 Task: Go to Program & Features. Select Whole Food Market. Add to cart Organic Tomato Sauce-2. Place order for Colton Mitchell, _x000D_
410 Ridge Hill Rd_x000D_
Oakdale, Connecticut(CT), 06370, Cell Number (860) 848-9898
Action: Mouse moved to (266, 317)
Screenshot: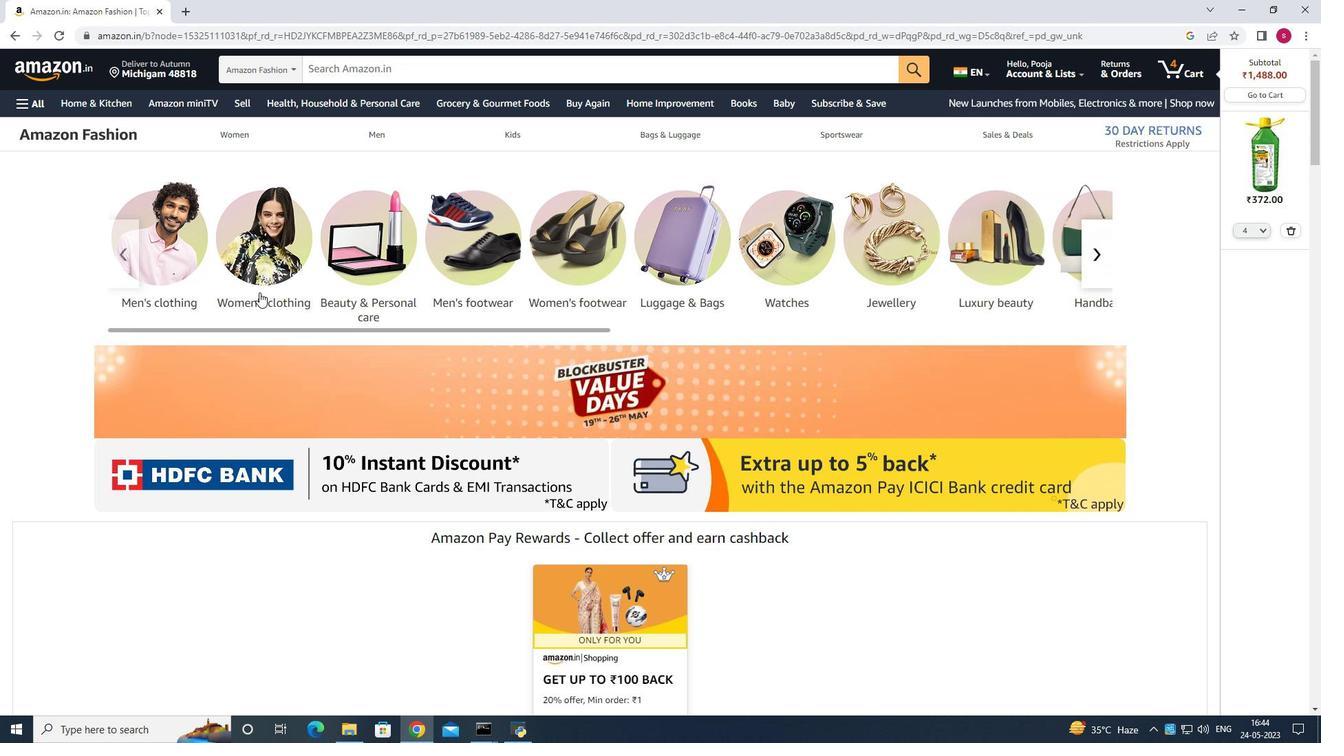 
Action: Mouse scrolled (266, 317) with delta (0, 0)
Screenshot: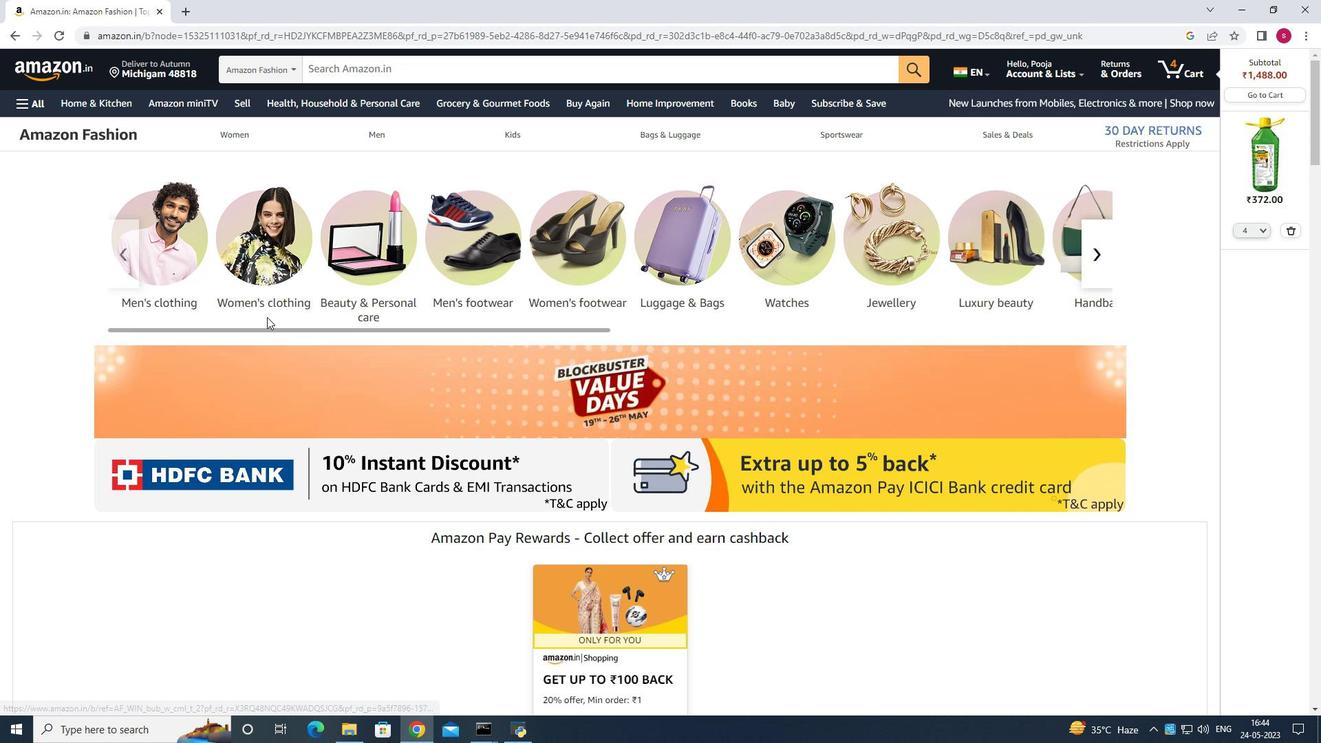 
Action: Mouse scrolled (266, 317) with delta (0, 0)
Screenshot: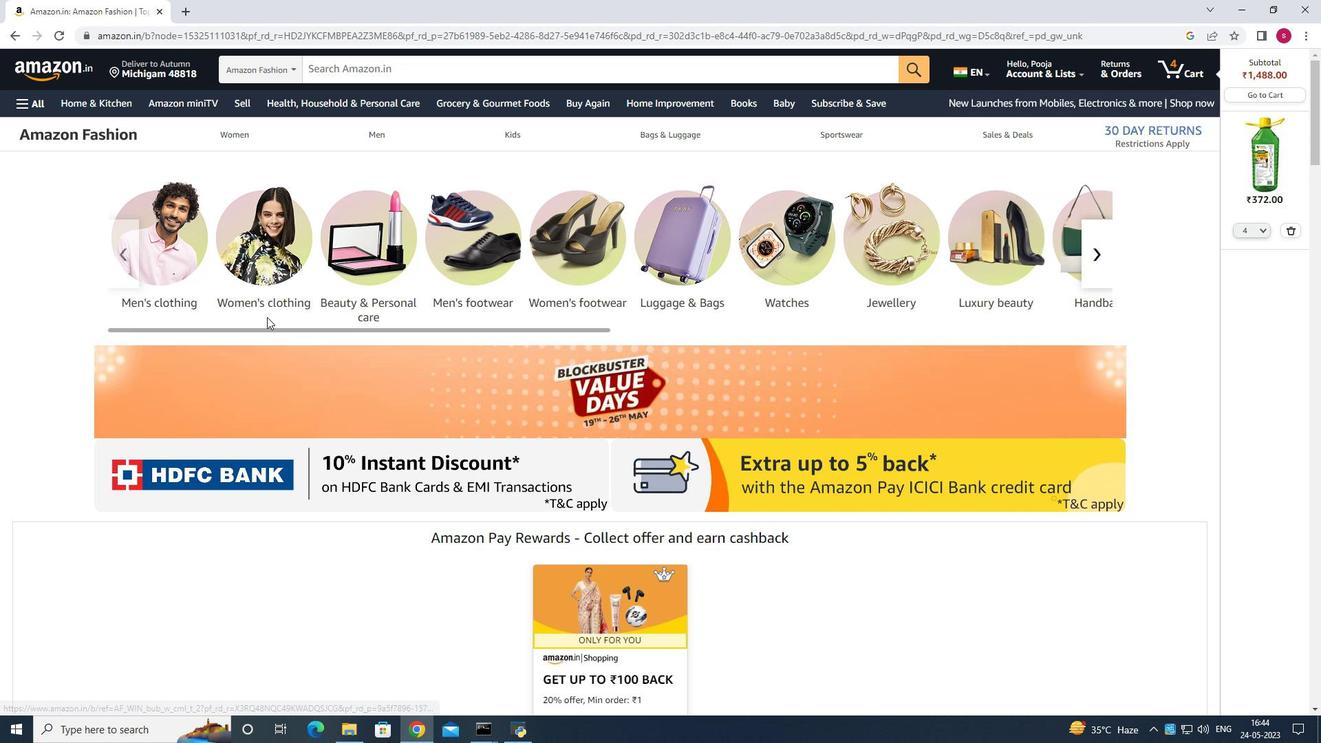 
Action: Mouse scrolled (266, 317) with delta (0, 0)
Screenshot: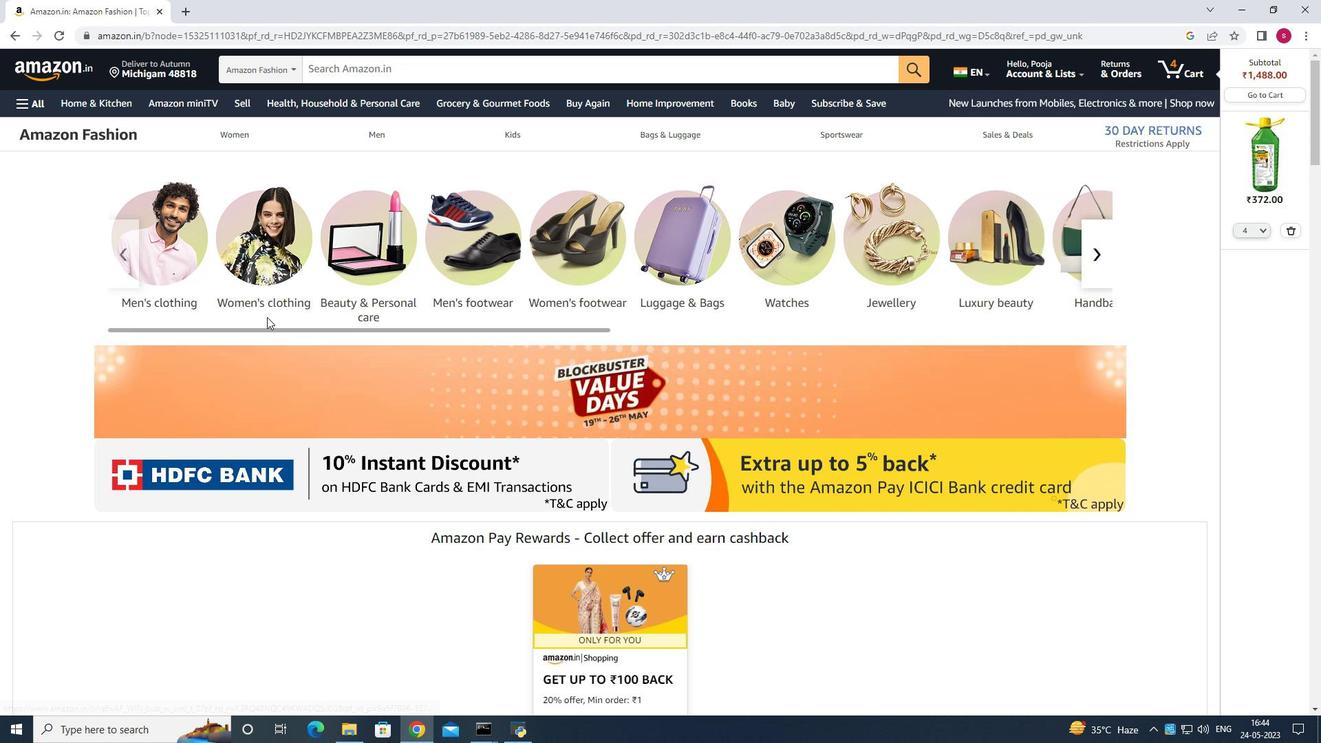 
Action: Mouse moved to (57, 77)
Screenshot: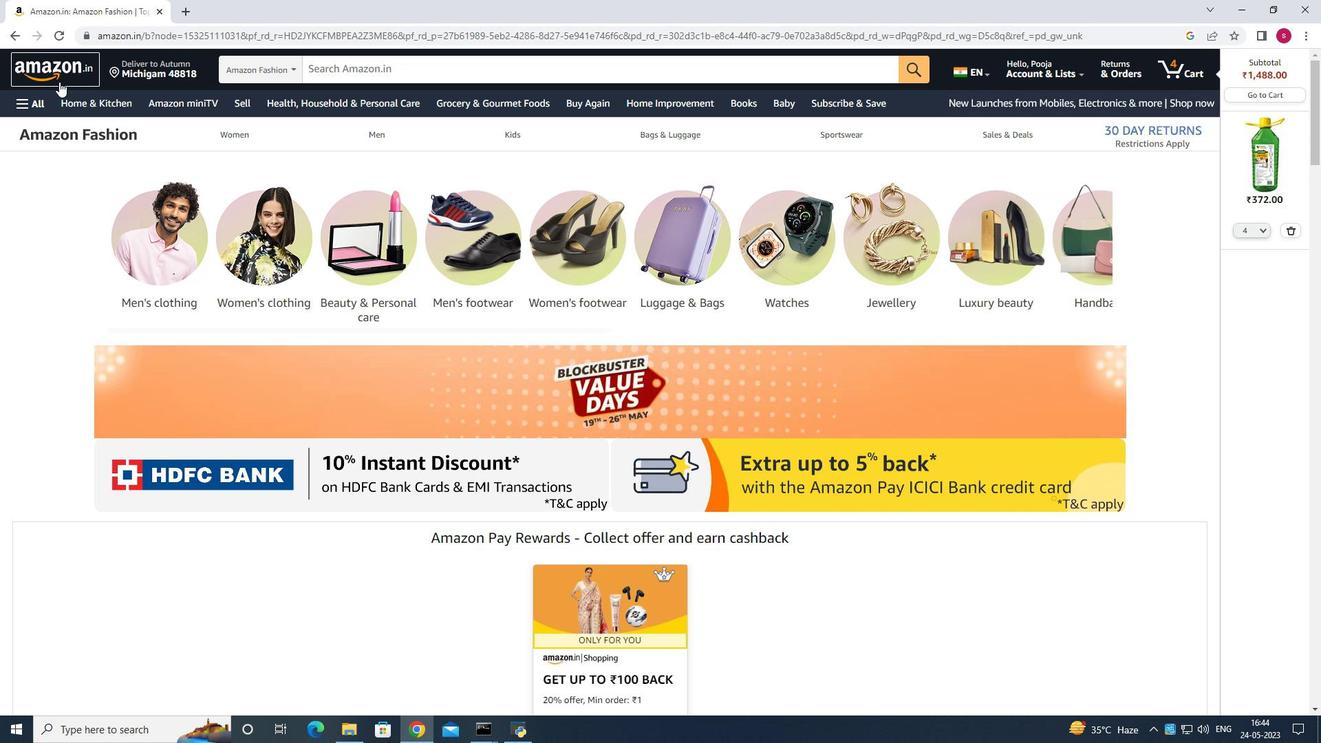 
Action: Mouse pressed left at (57, 77)
Screenshot: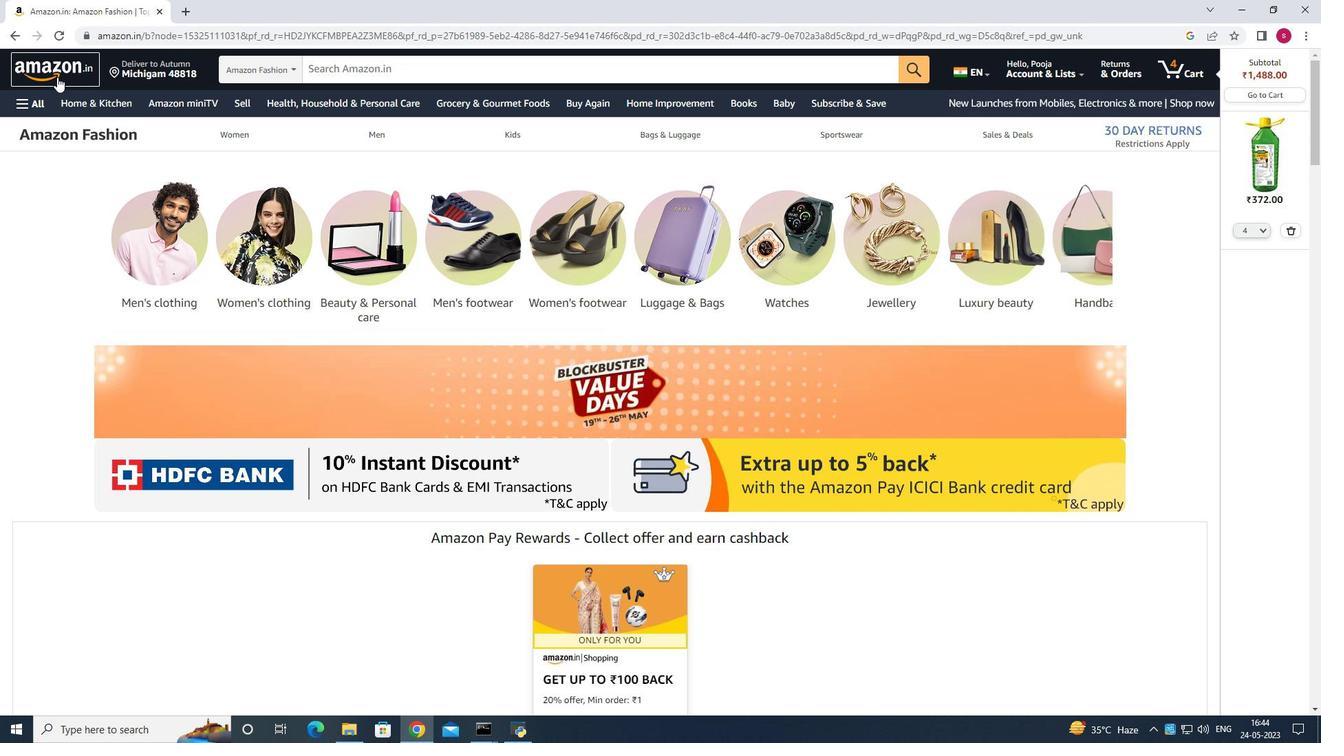 
Action: Mouse moved to (2, 90)
Screenshot: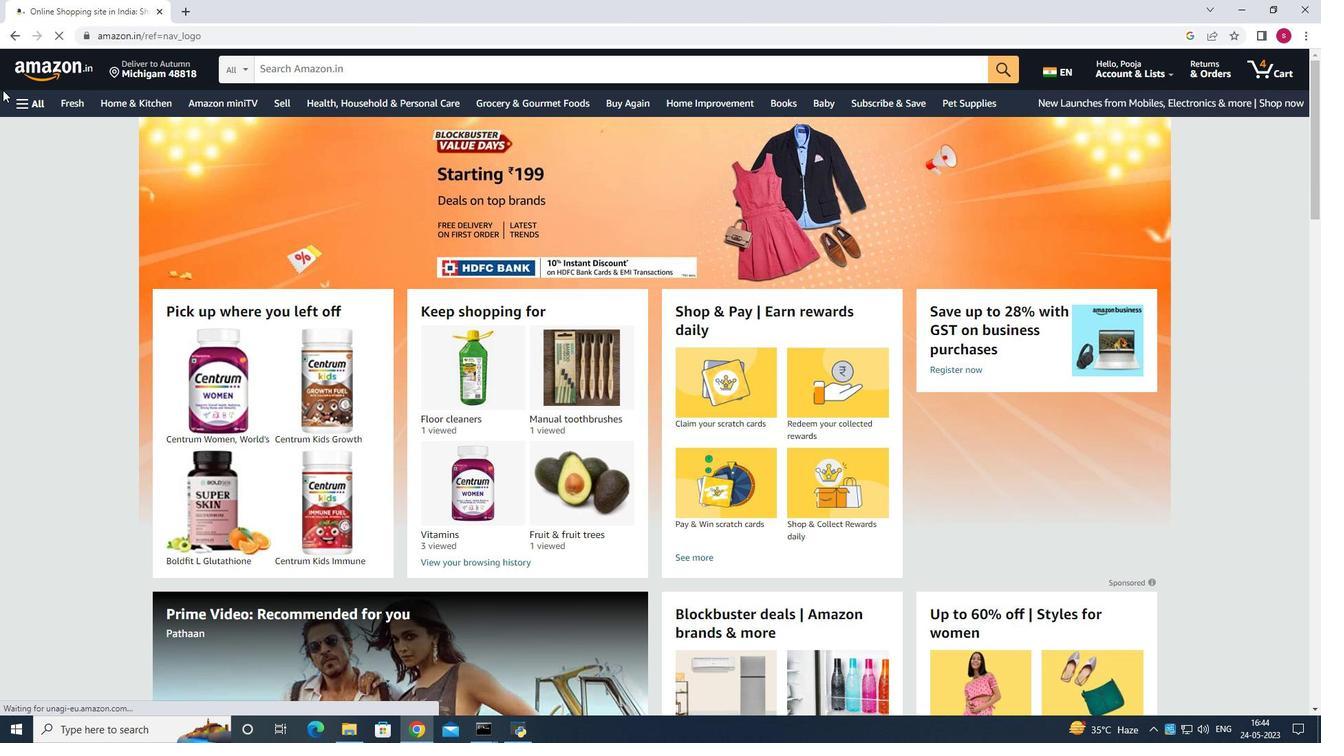 
Action: Mouse pressed left at (2, 90)
Screenshot: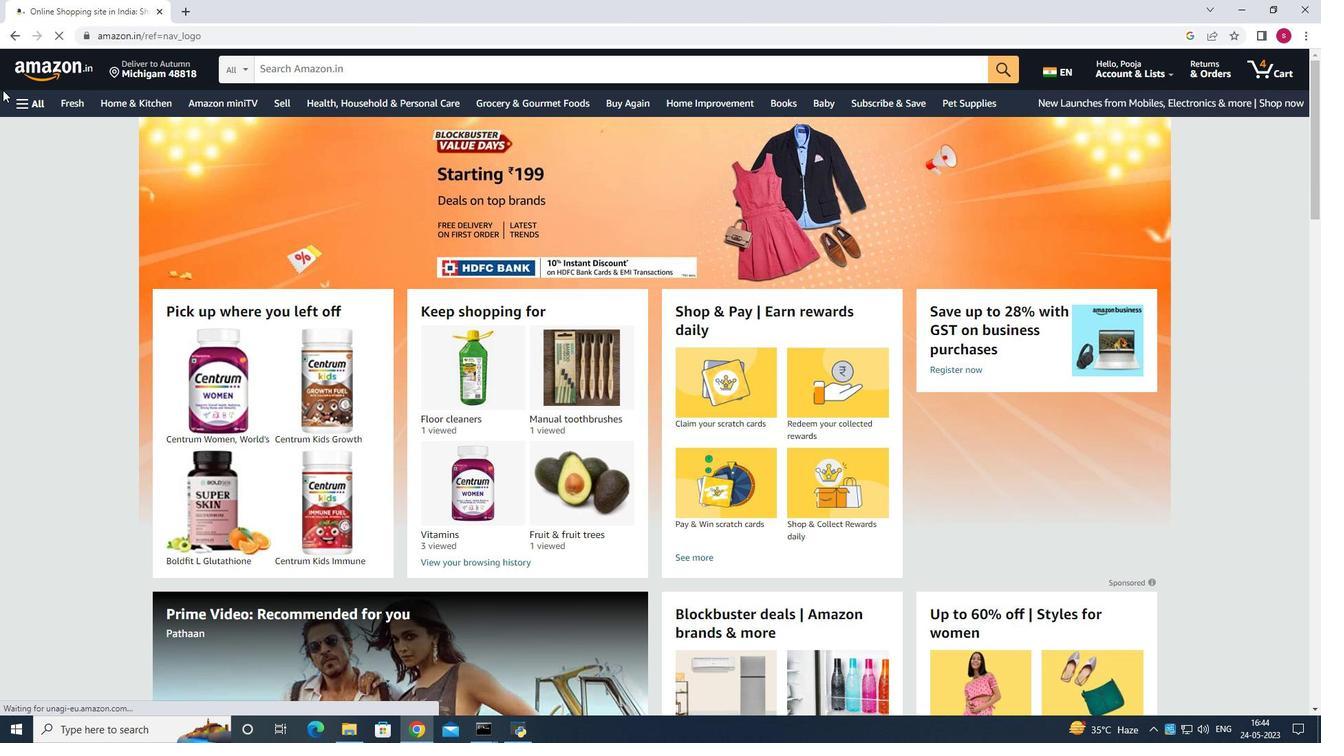 
Action: Mouse moved to (9, 103)
Screenshot: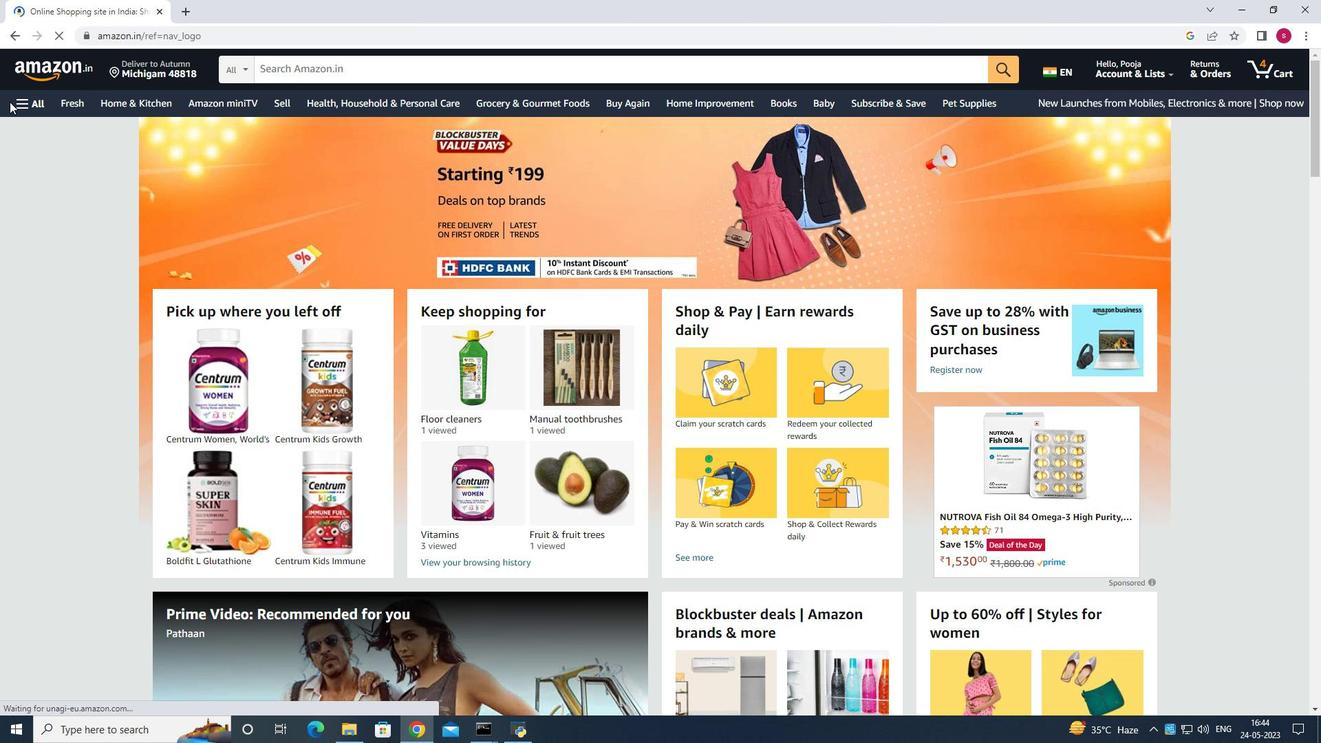 
Action: Mouse pressed left at (9, 103)
Screenshot: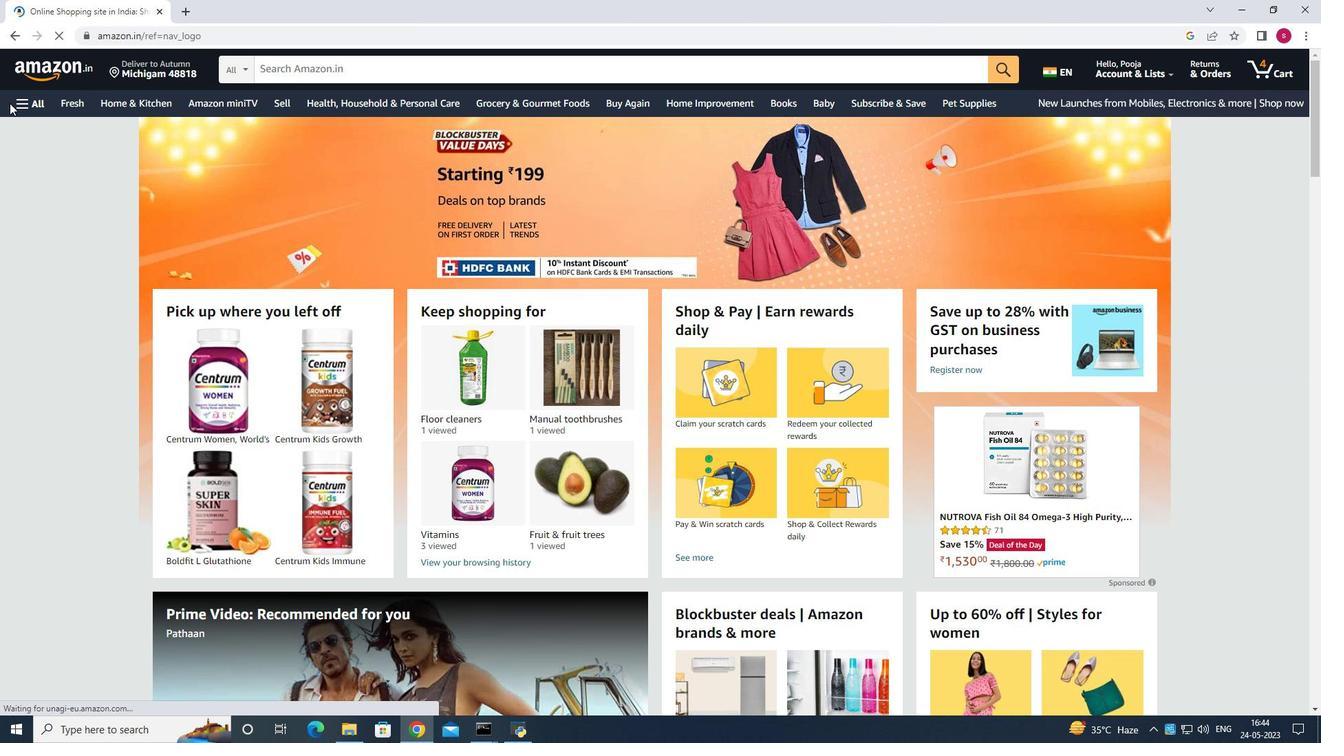 
Action: Mouse moved to (11, 99)
Screenshot: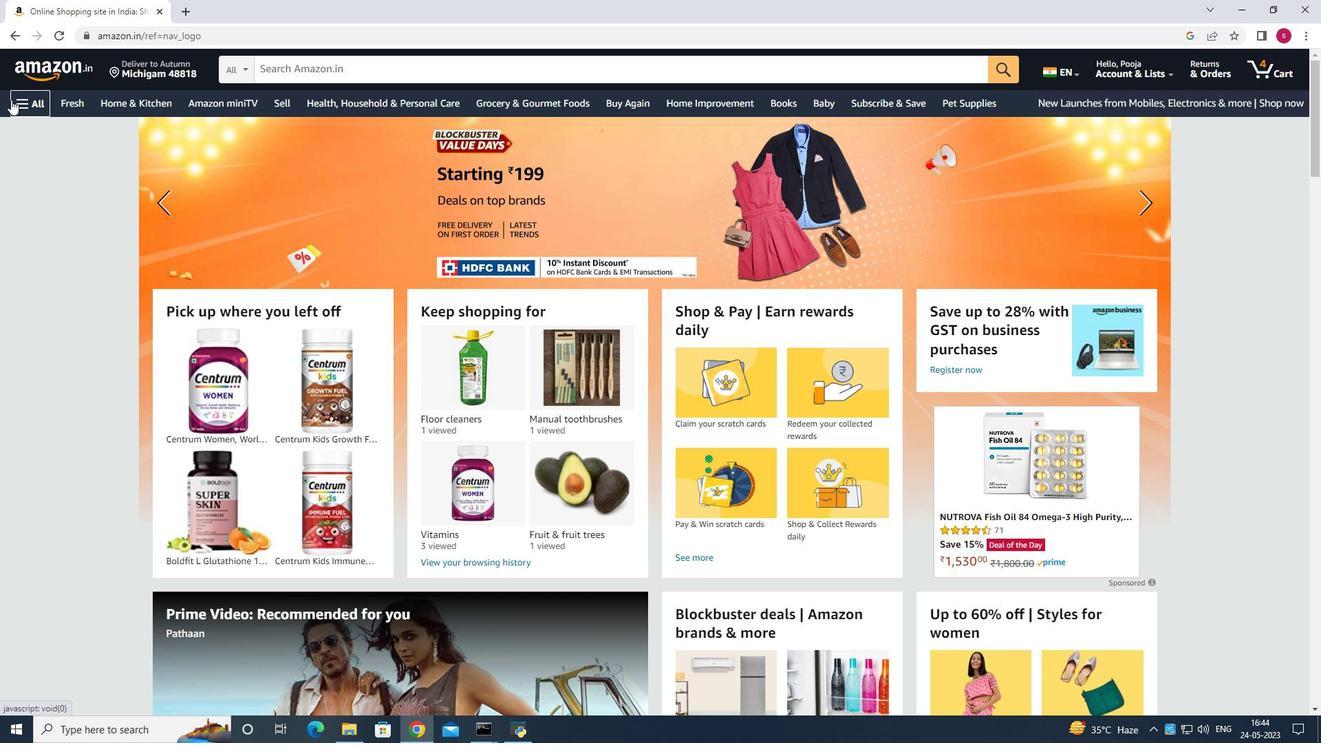 
Action: Mouse pressed left at (11, 99)
Screenshot: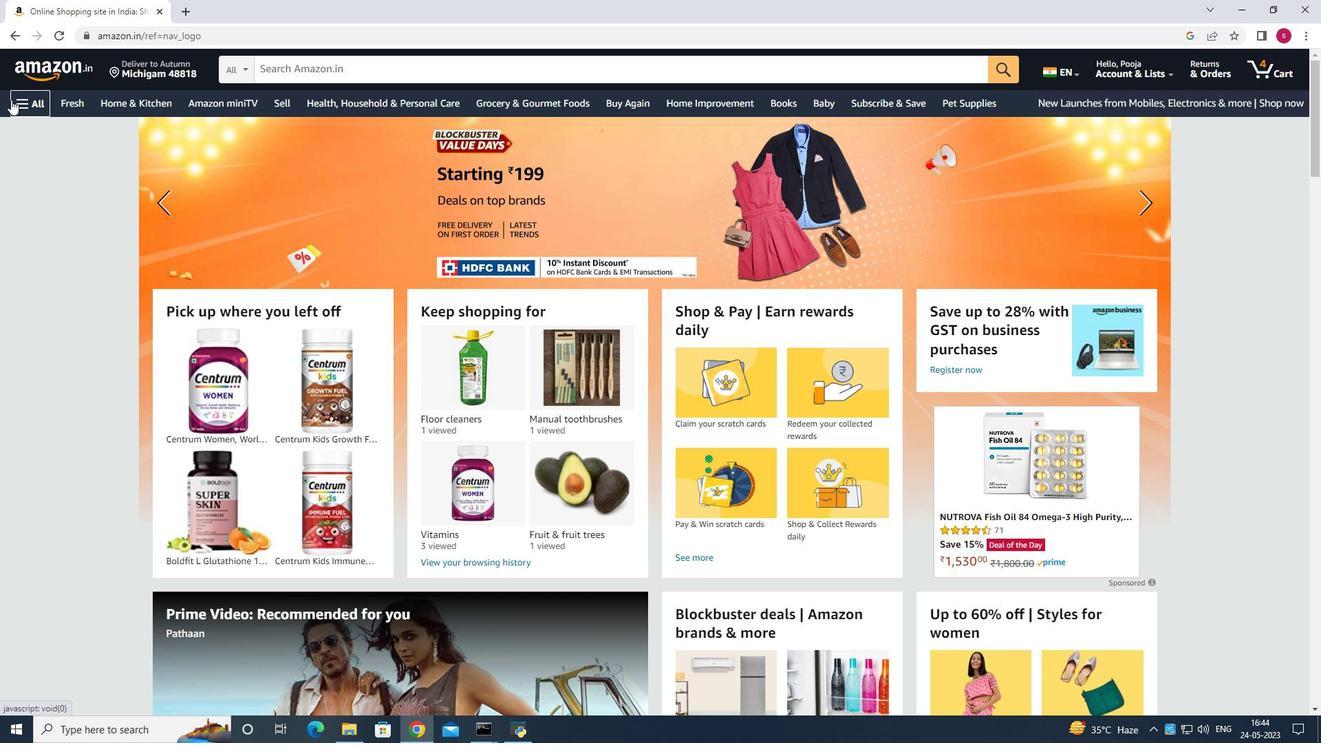 
Action: Mouse moved to (28, 197)
Screenshot: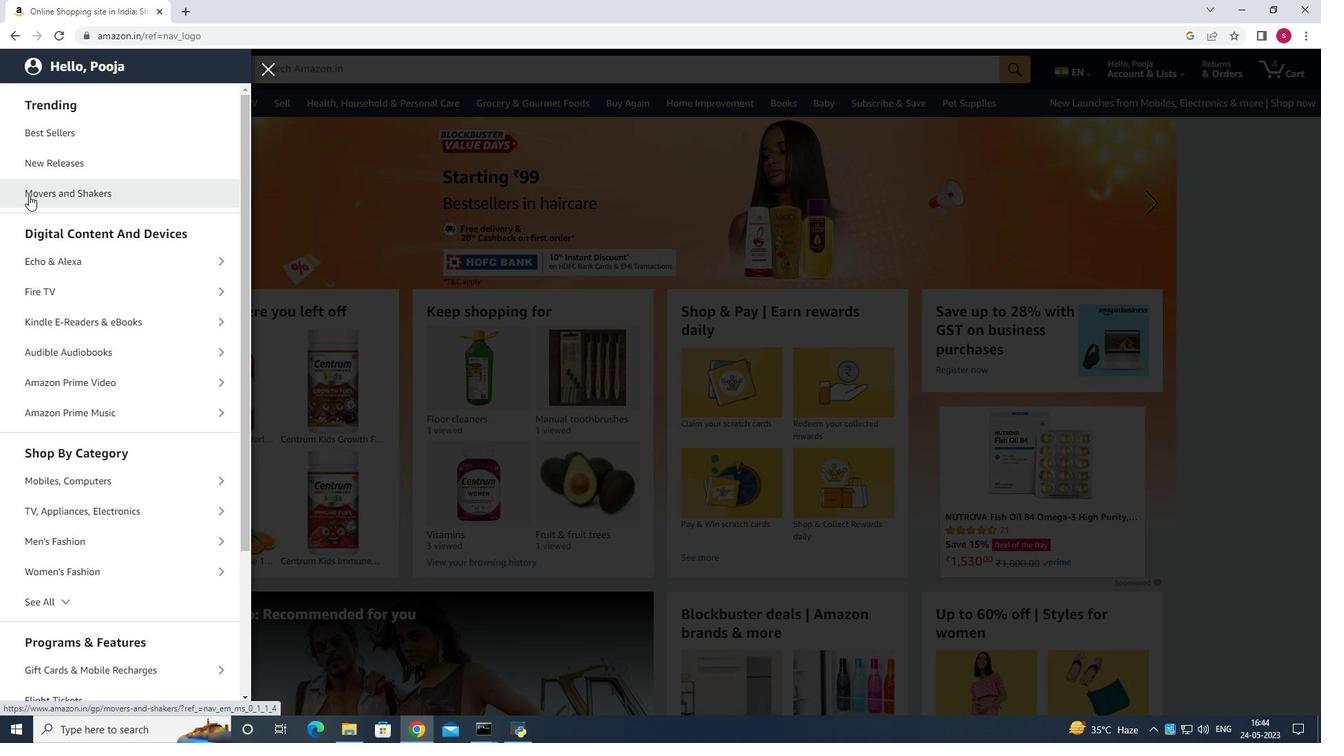 
Action: Mouse scrolled (28, 198) with delta (0, 0)
Screenshot: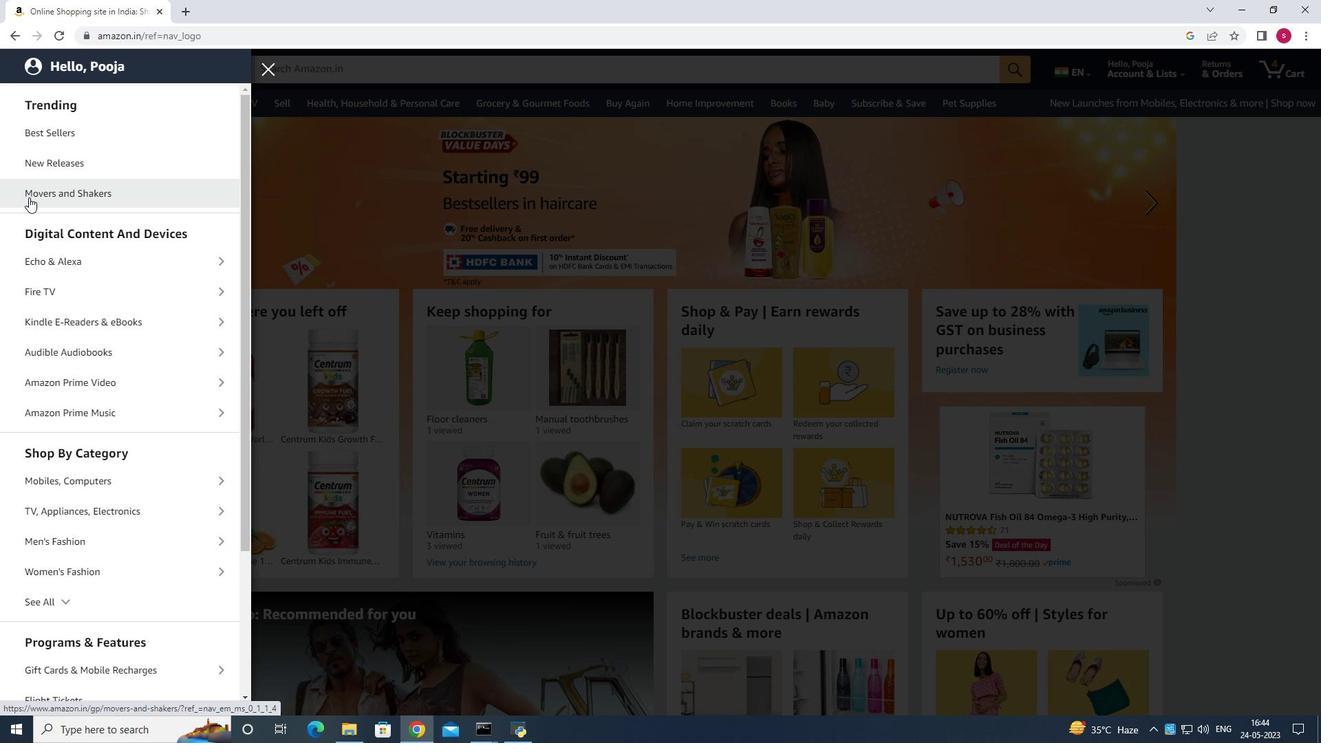 
Action: Mouse scrolled (28, 198) with delta (0, 0)
Screenshot: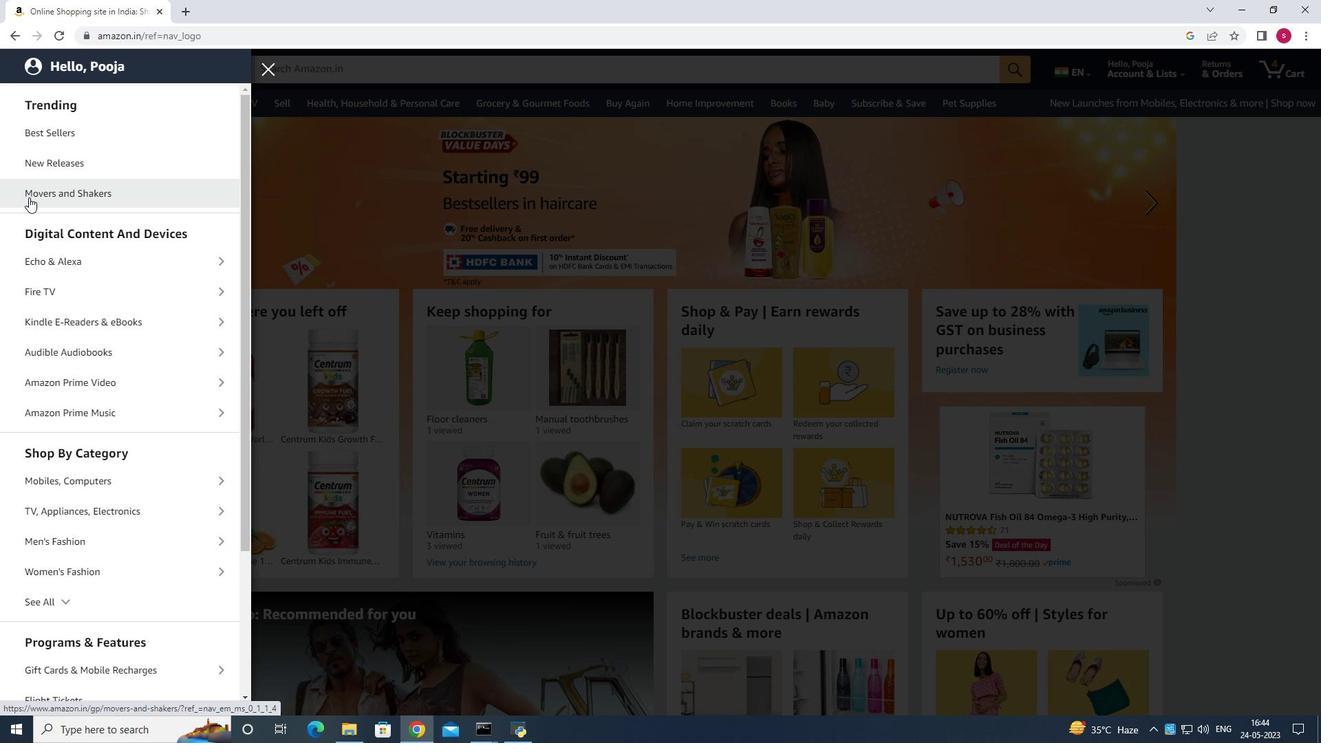 
Action: Mouse scrolled (28, 198) with delta (0, 0)
Screenshot: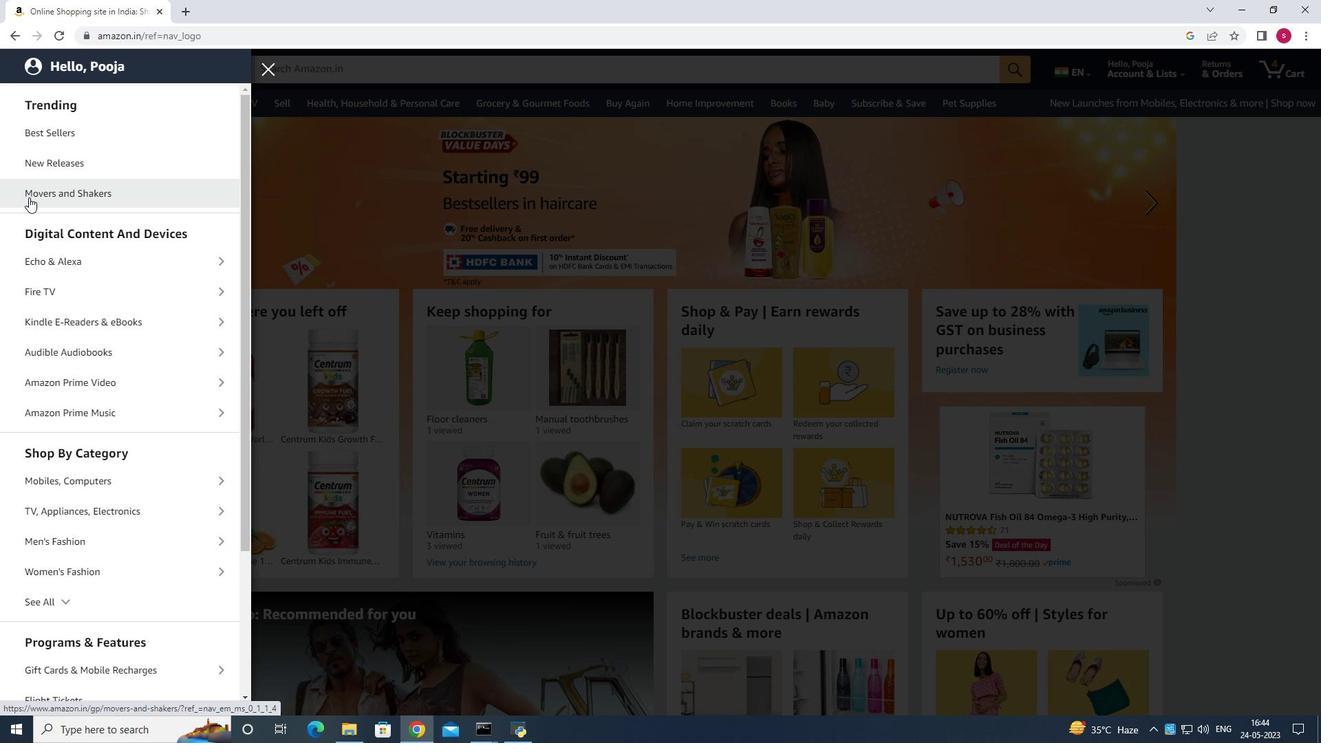 
Action: Mouse scrolled (28, 196) with delta (0, 0)
Screenshot: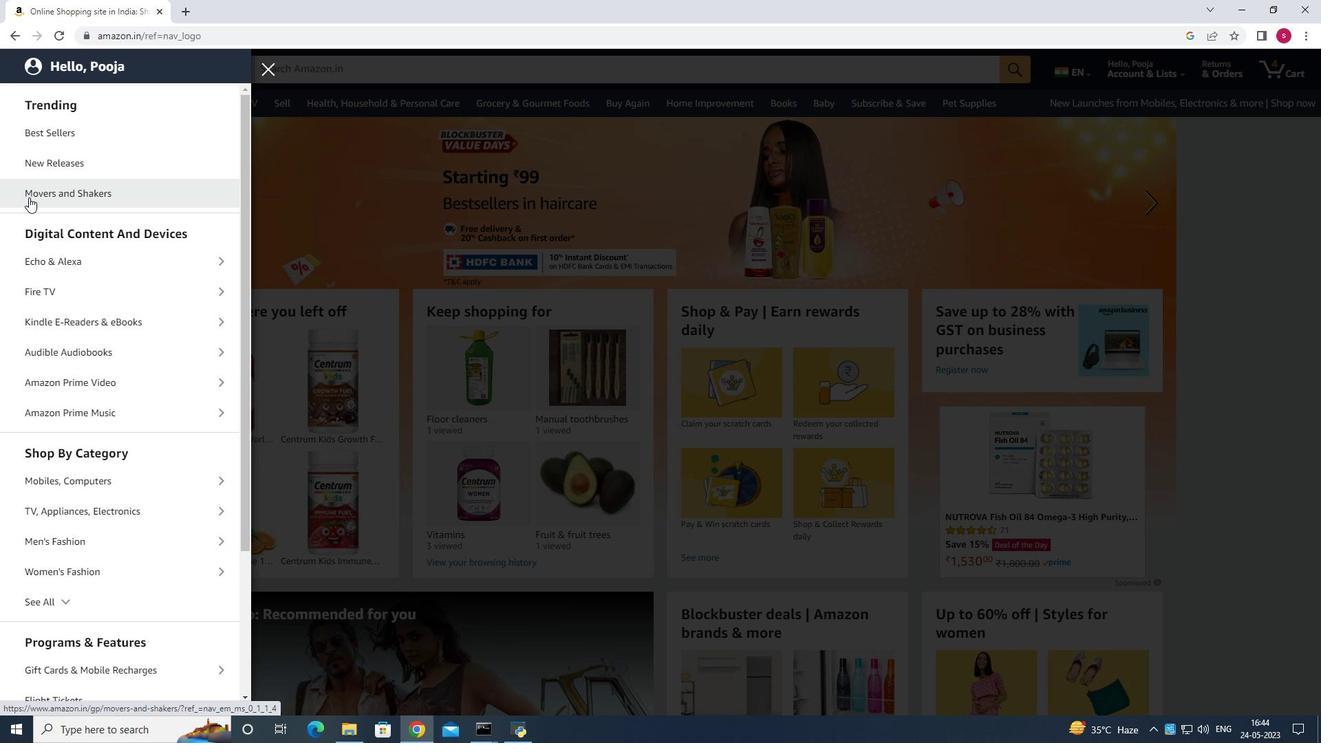 
Action: Mouse scrolled (28, 196) with delta (0, 0)
Screenshot: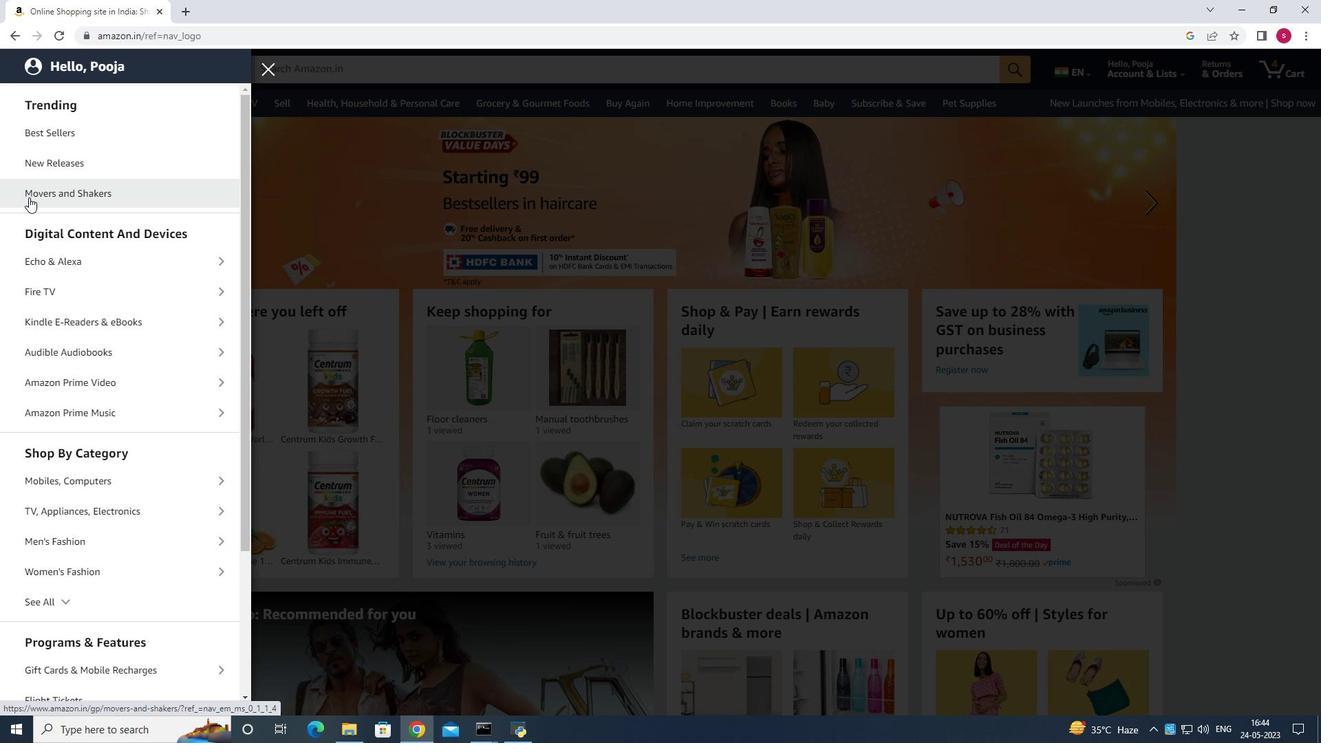 
Action: Mouse scrolled (28, 196) with delta (0, 0)
Screenshot: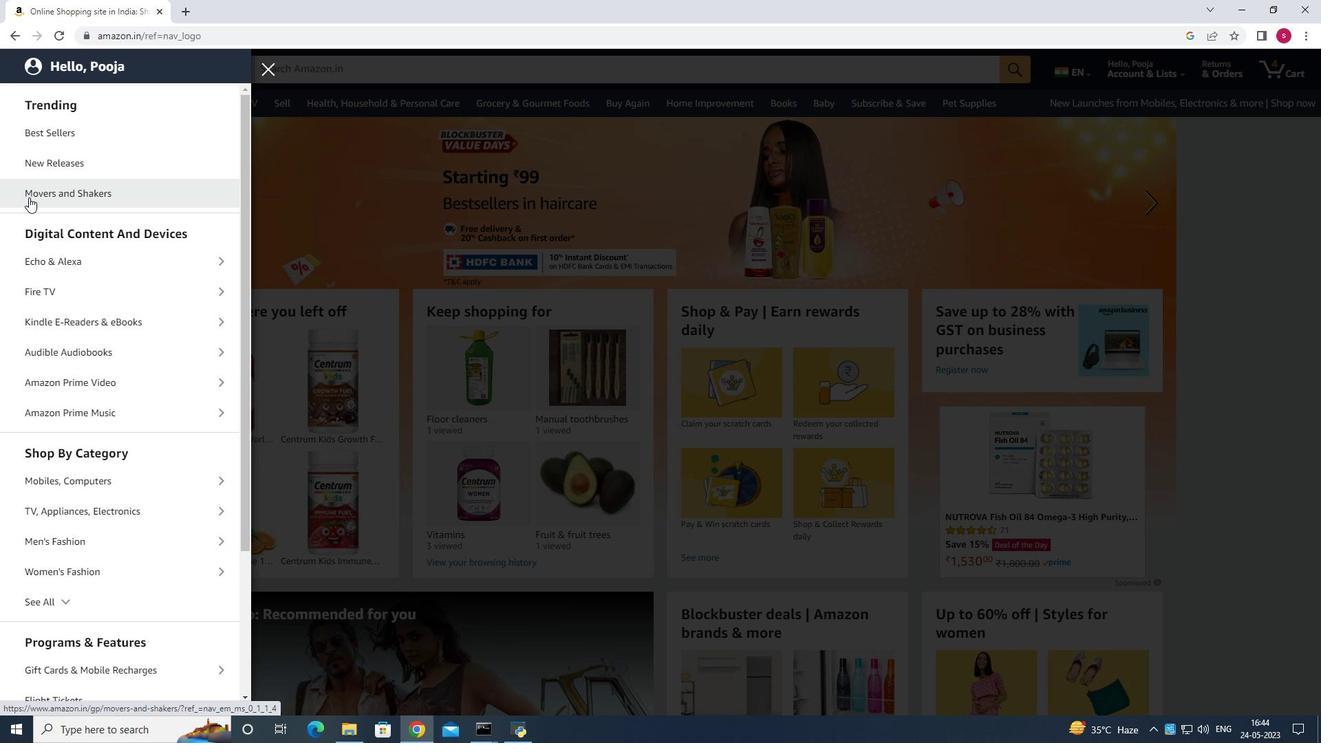 
Action: Mouse scrolled (28, 196) with delta (0, 0)
Screenshot: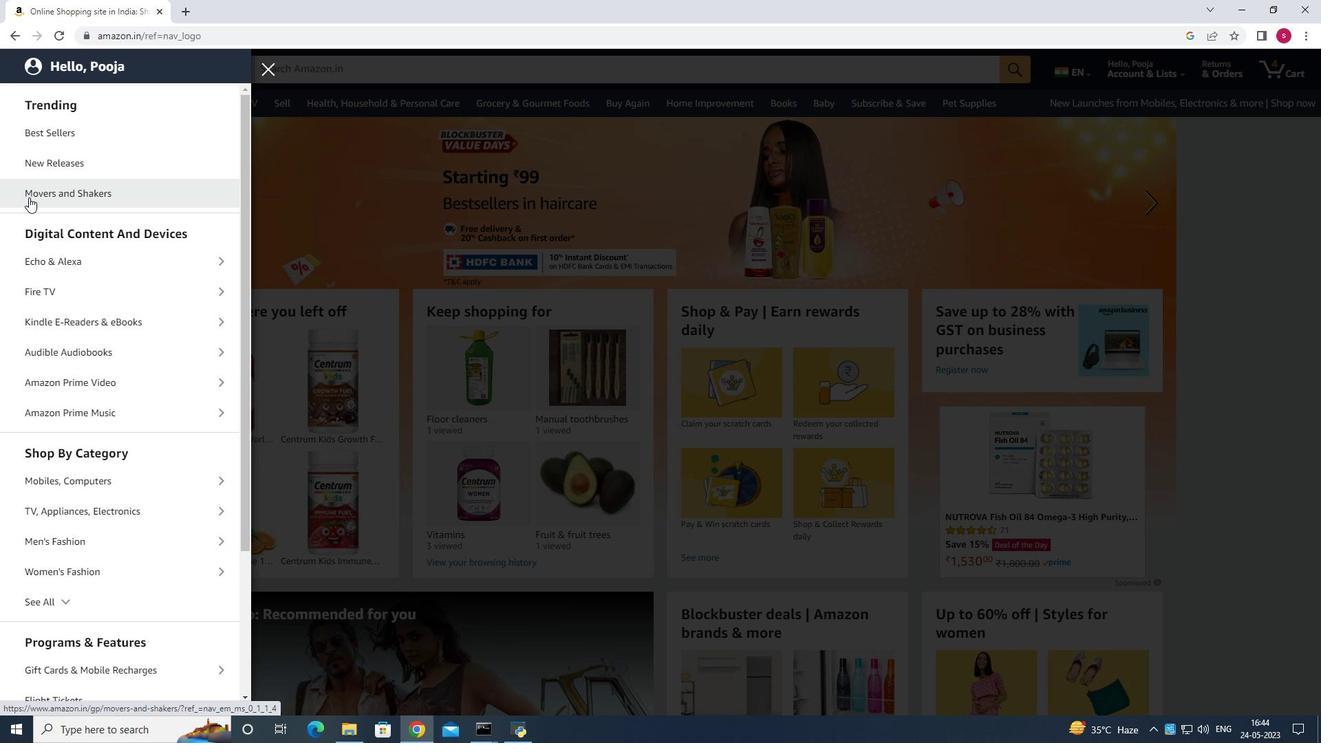 
Action: Mouse scrolled (28, 196) with delta (0, 0)
Screenshot: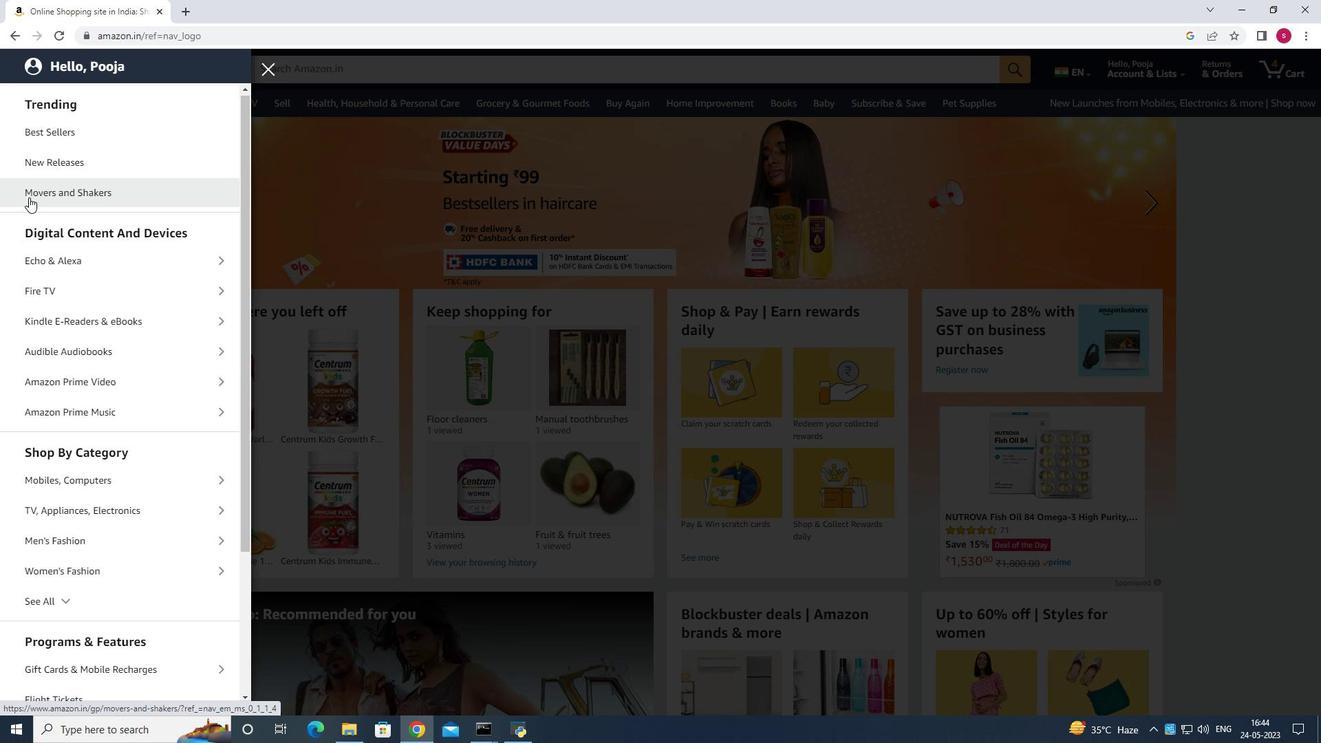 
Action: Mouse moved to (157, 485)
Screenshot: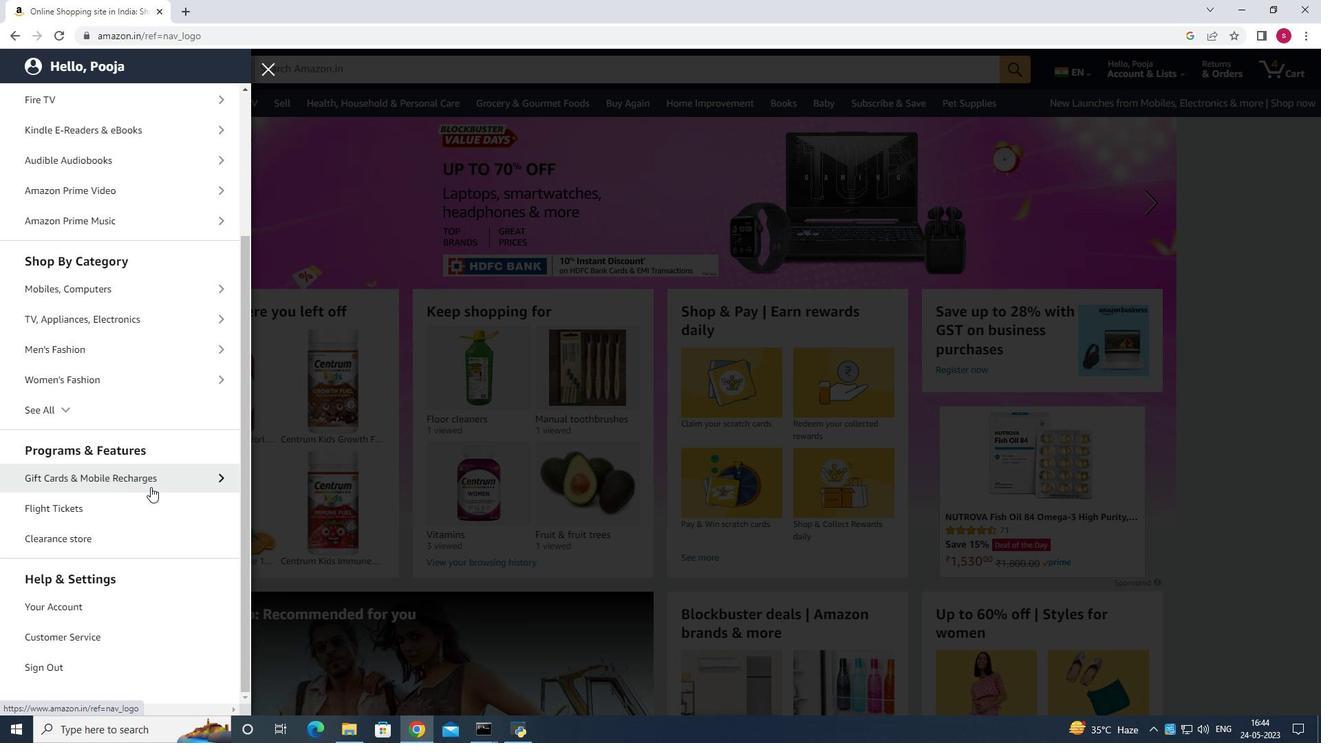 
Action: Mouse pressed left at (157, 485)
Screenshot: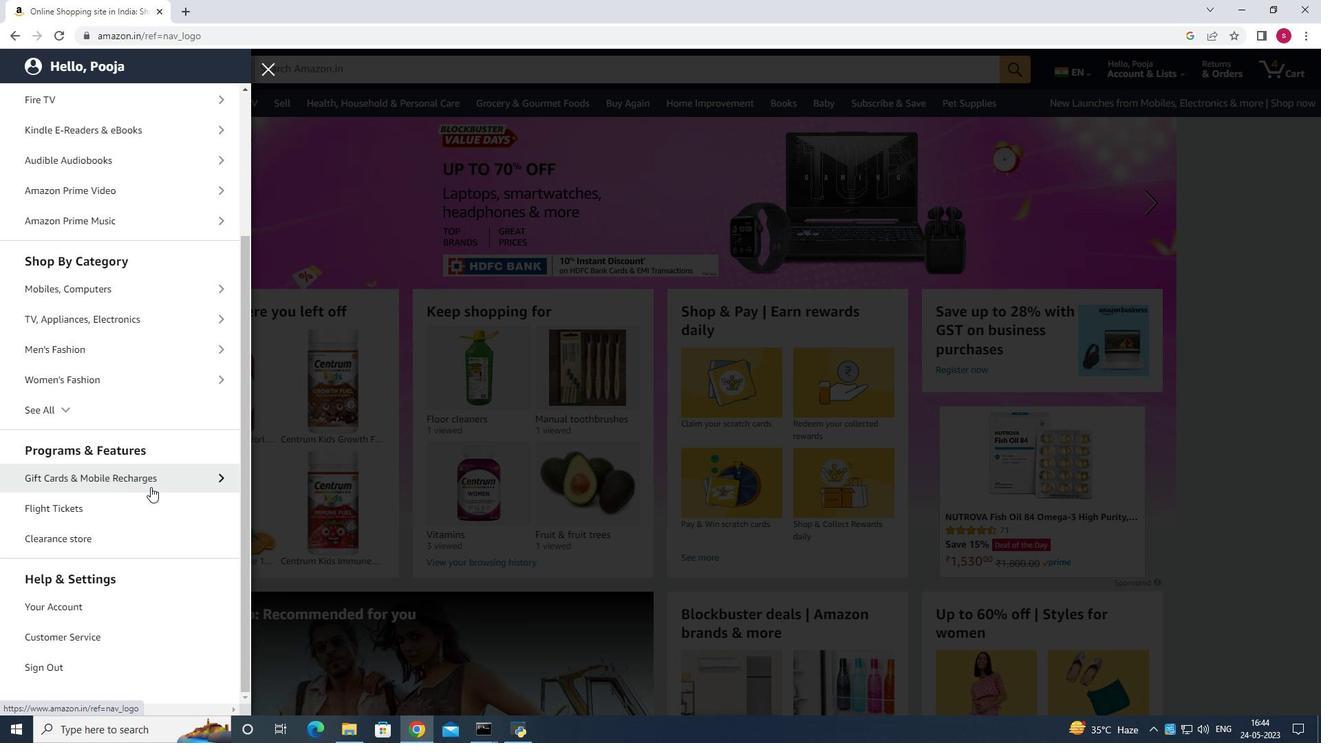 
Action: Mouse moved to (292, 259)
Screenshot: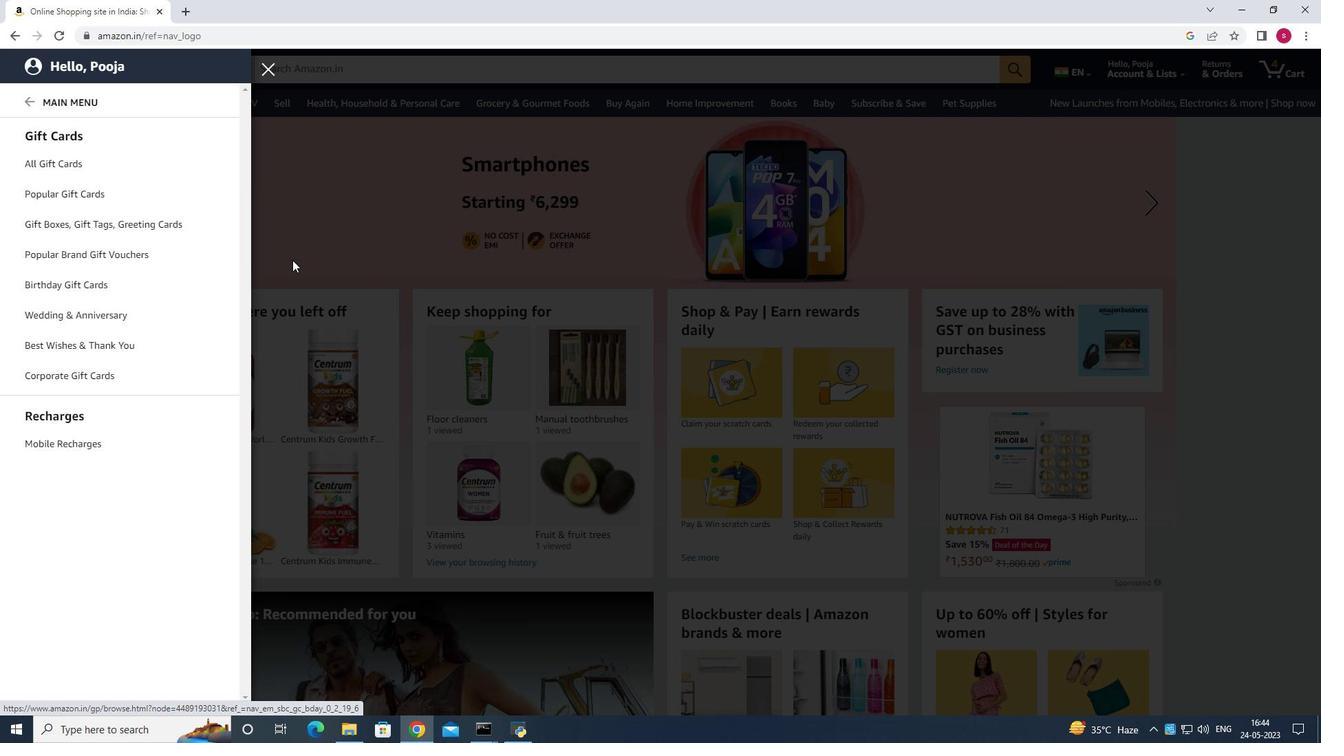 
Action: Mouse pressed left at (292, 259)
Screenshot: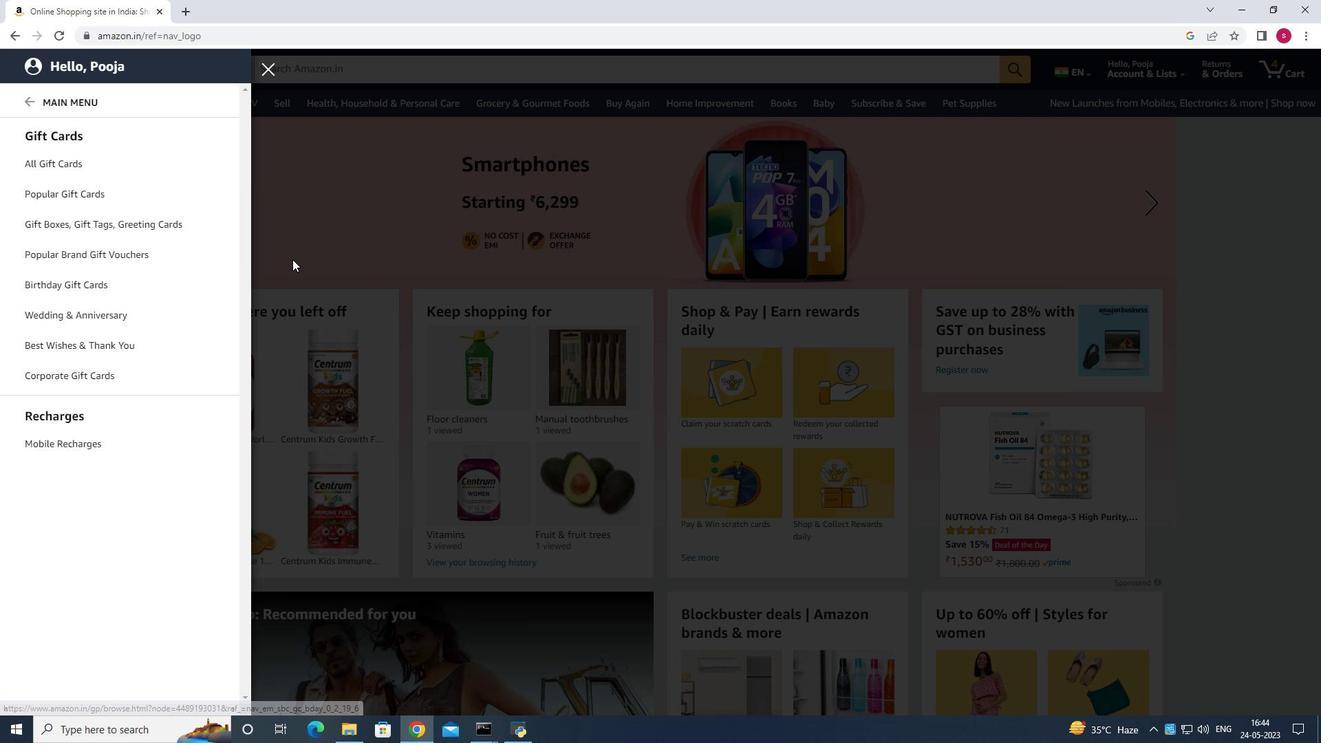 
Action: Mouse moved to (315, 62)
Screenshot: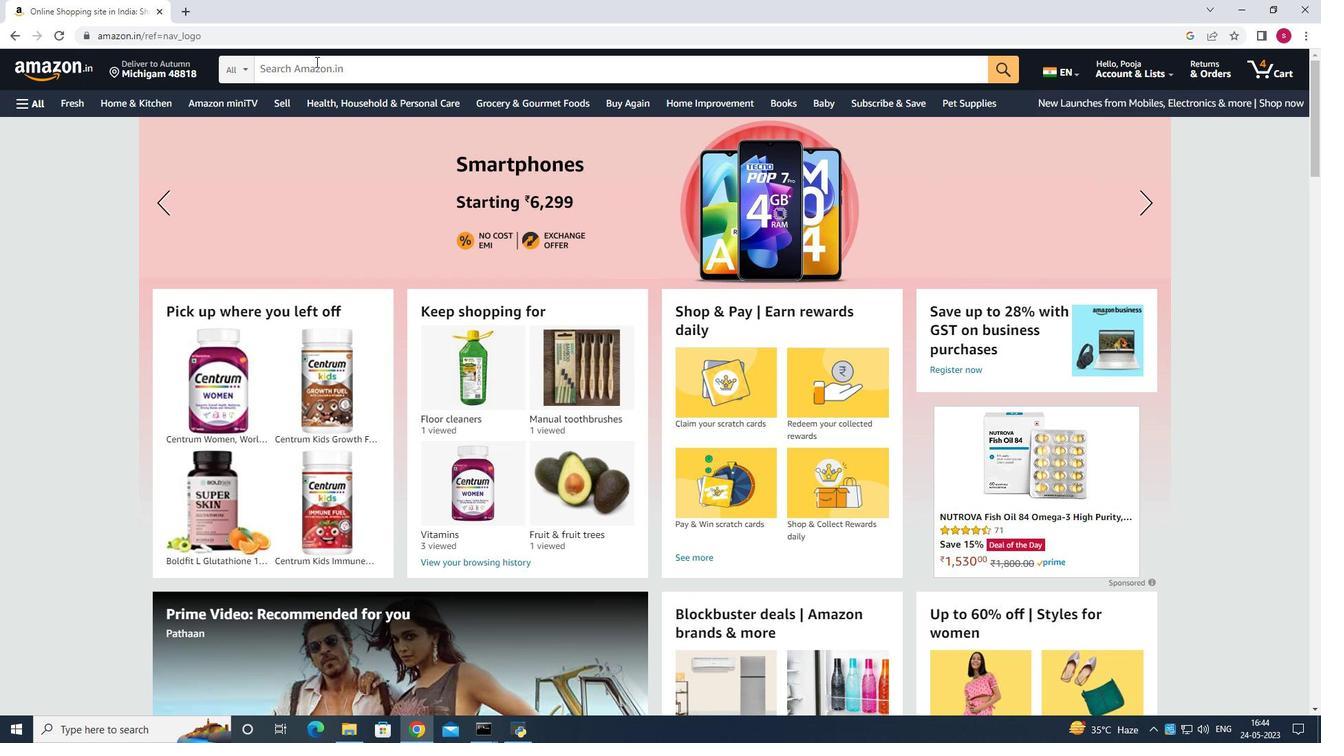 
Action: Mouse pressed left at (315, 62)
Screenshot: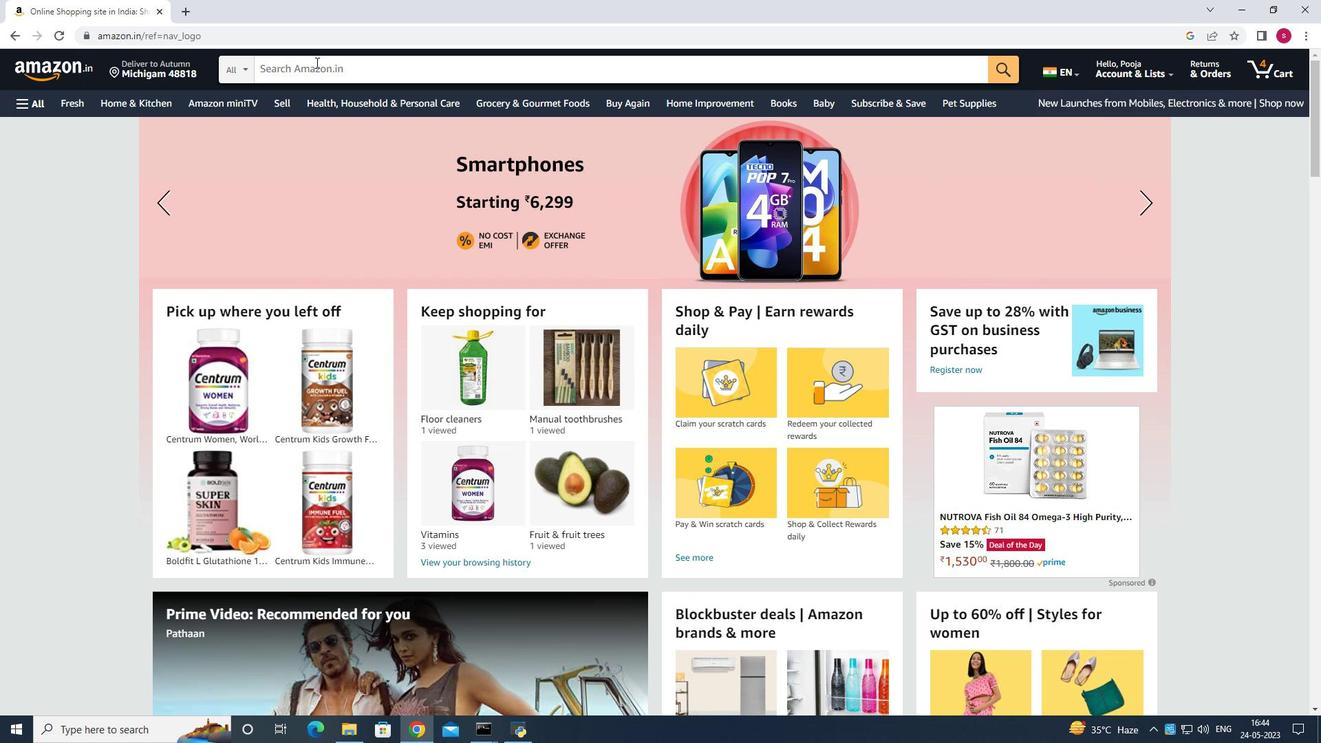 
Action: Key pressed whole<Key.space>food<Key.space>market<Key.enter>
Screenshot: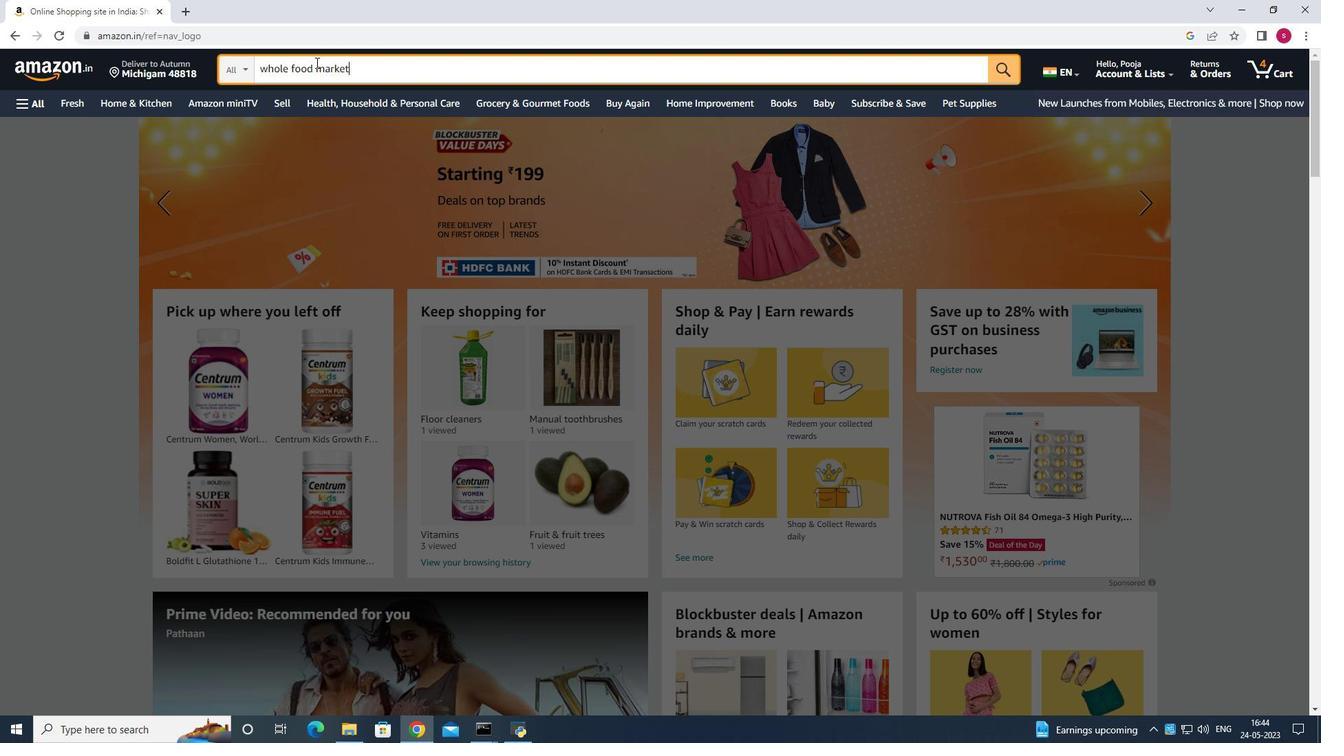
Action: Mouse moved to (376, 56)
Screenshot: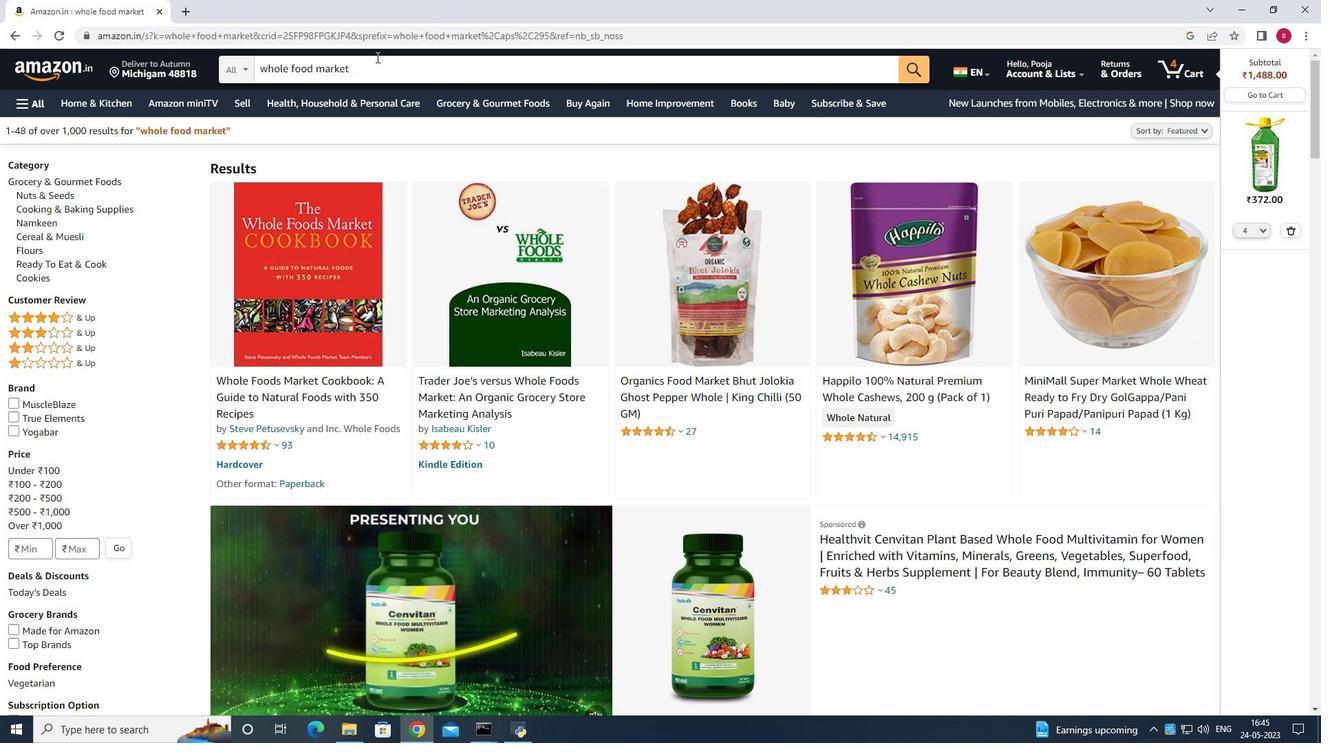 
Action: Mouse pressed left at (376, 56)
Screenshot: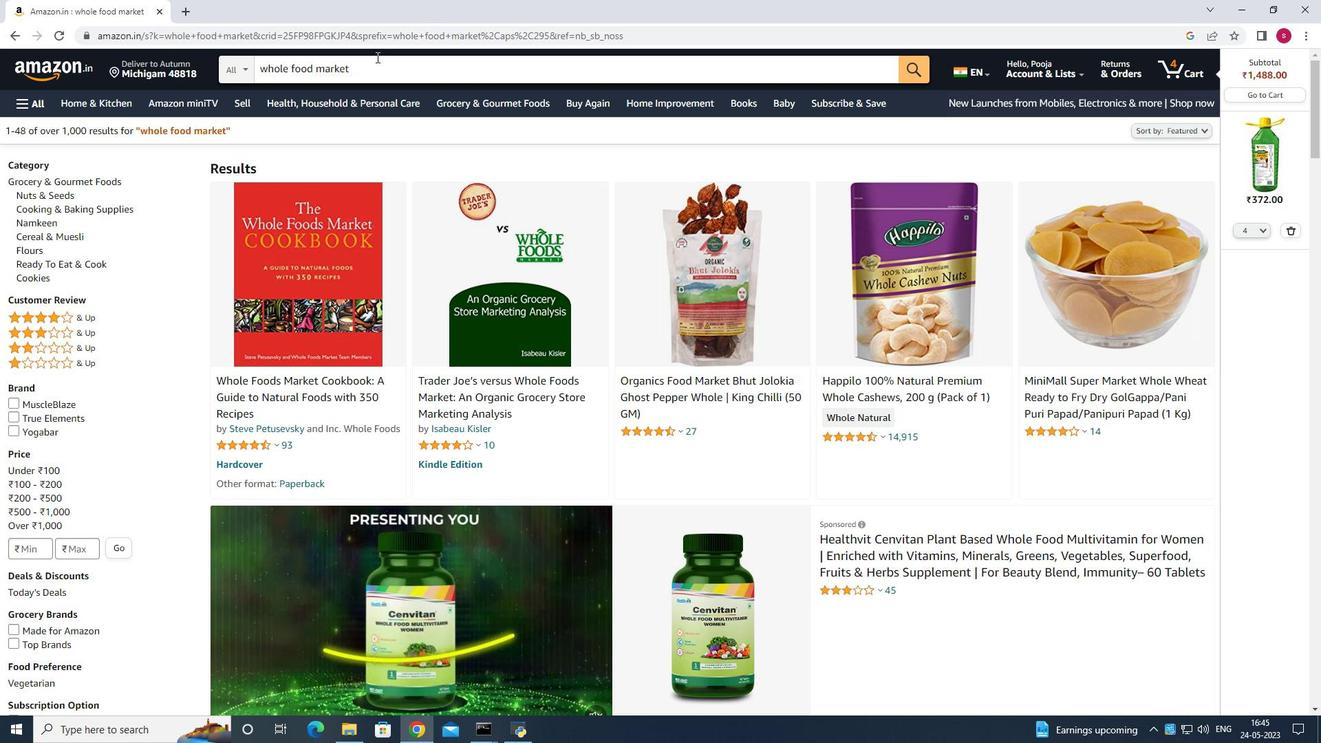 
Action: Mouse moved to (382, 52)
Screenshot: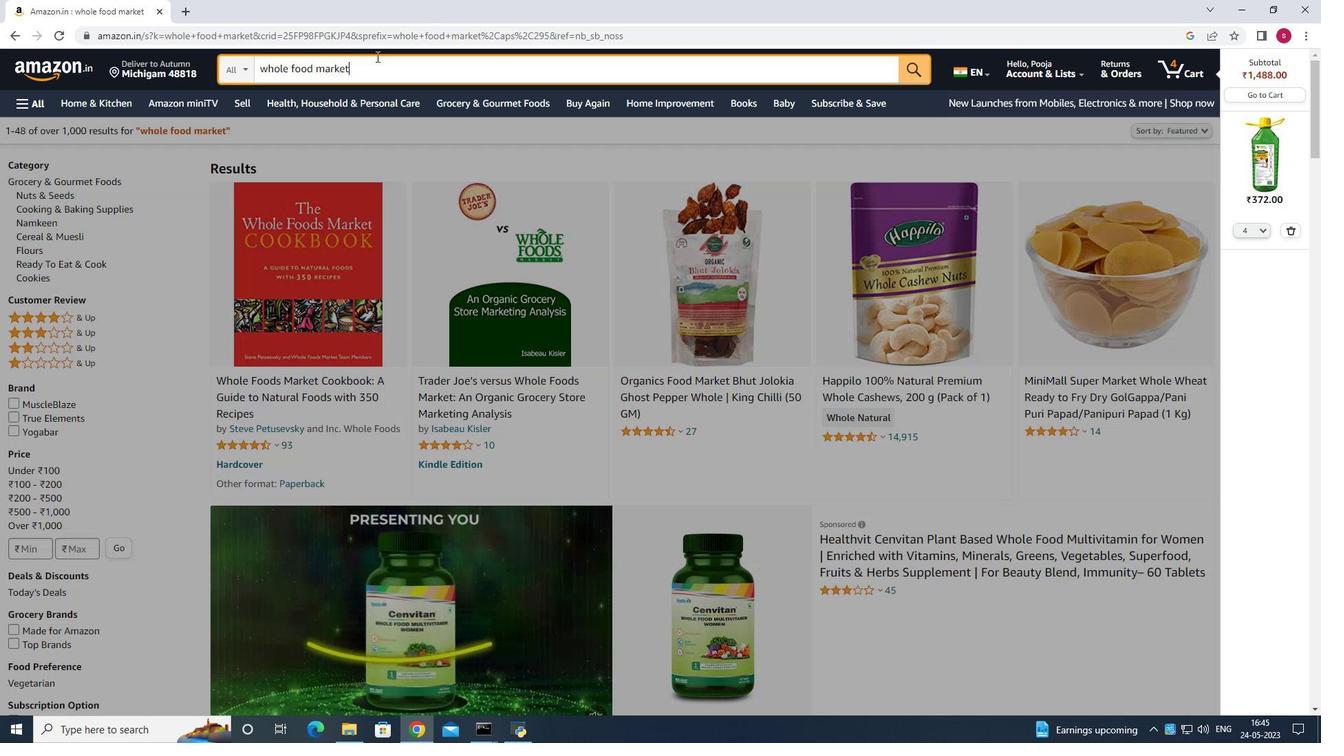 
Action: Key pressed <Key.backspace><Key.backspace><Key.backspace><Key.backspace><Key.backspace><Key.backspace><Key.backspace><Key.backspace><Key.backspace><Key.backspace><Key.backspace><Key.backspace><Key.backspace><Key.backspace><Key.backspace><Key.backspace><Key.backspace><Key.backspace><Key.backspace><Key.backspace><Key.backspace><Key.backspace><Key.backspace><Key.backspace><Key.backspace><Key.backspace><Key.backspace>organic<Key.space>tomoata<Key.backspace><Key.backspace><Key.backspace><Key.backspace>ato<Key.space>souce
Screenshot: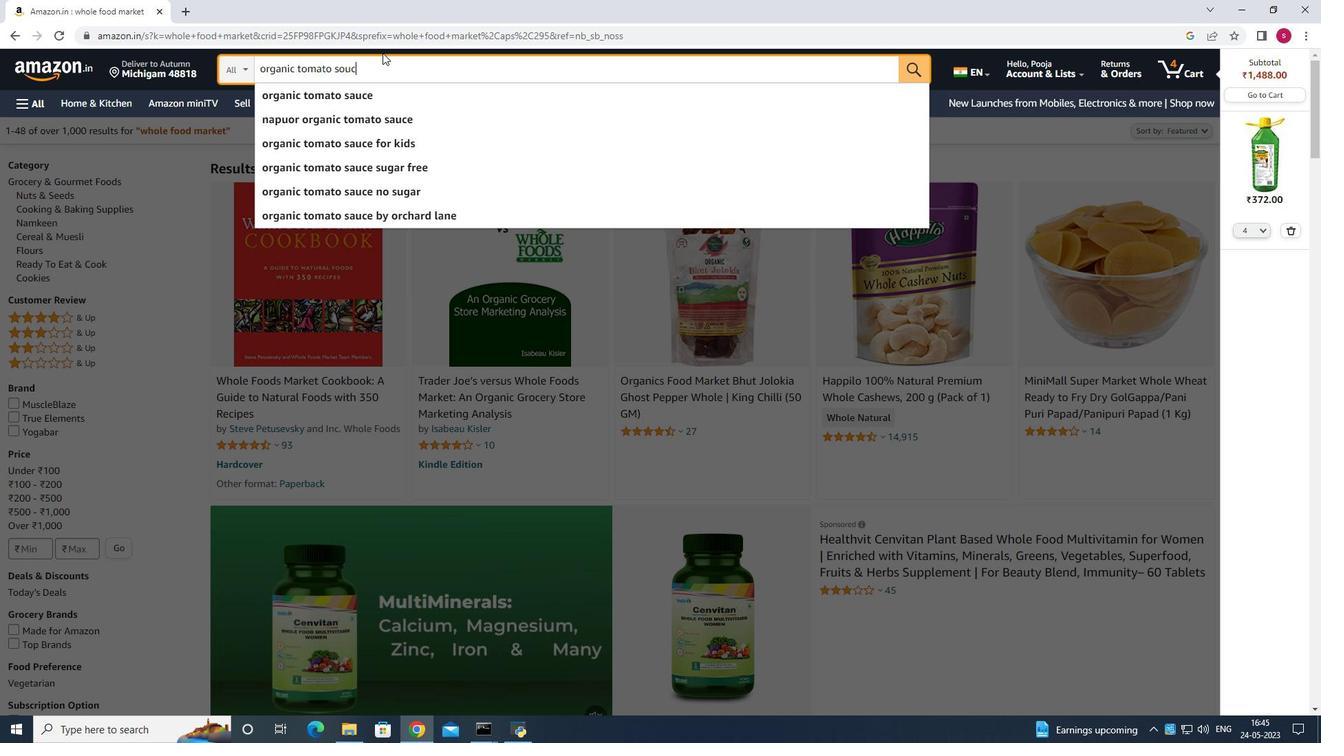 
Action: Mouse moved to (412, 68)
Screenshot: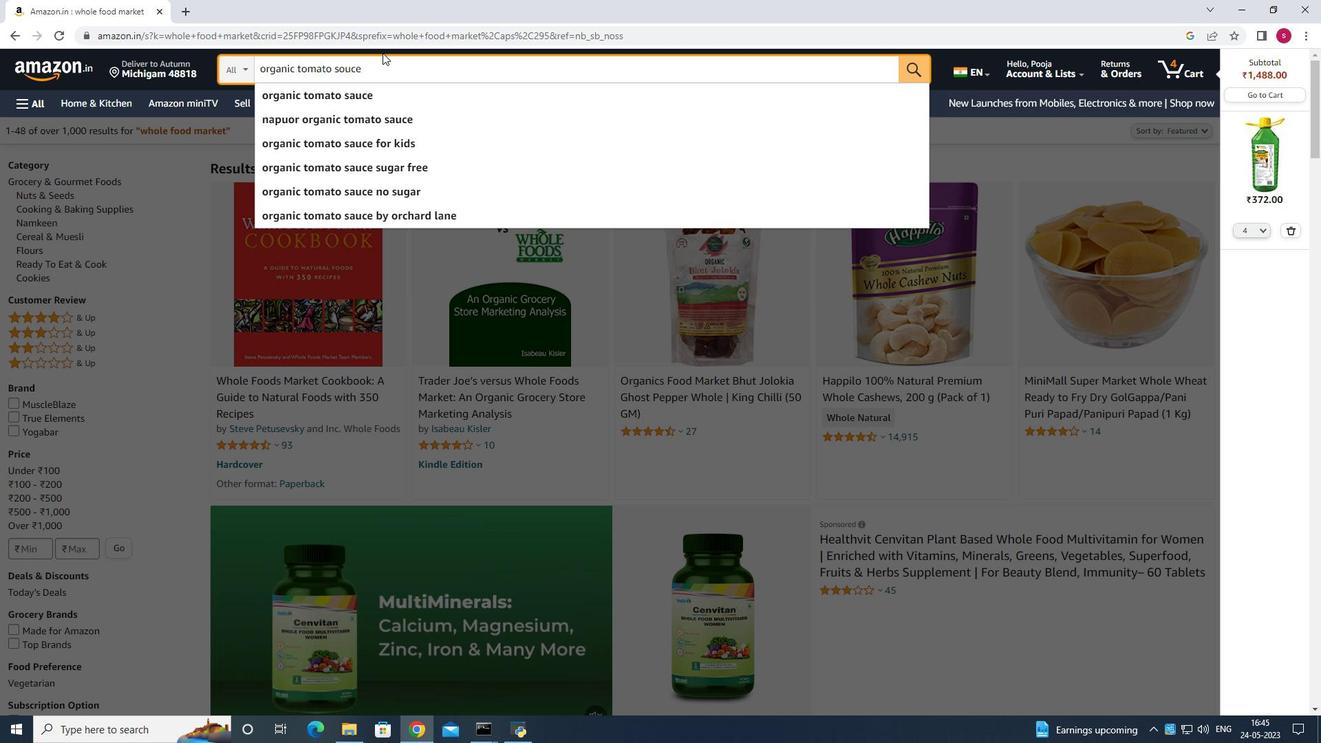 
Action: Key pressed <Key.enter>
Screenshot: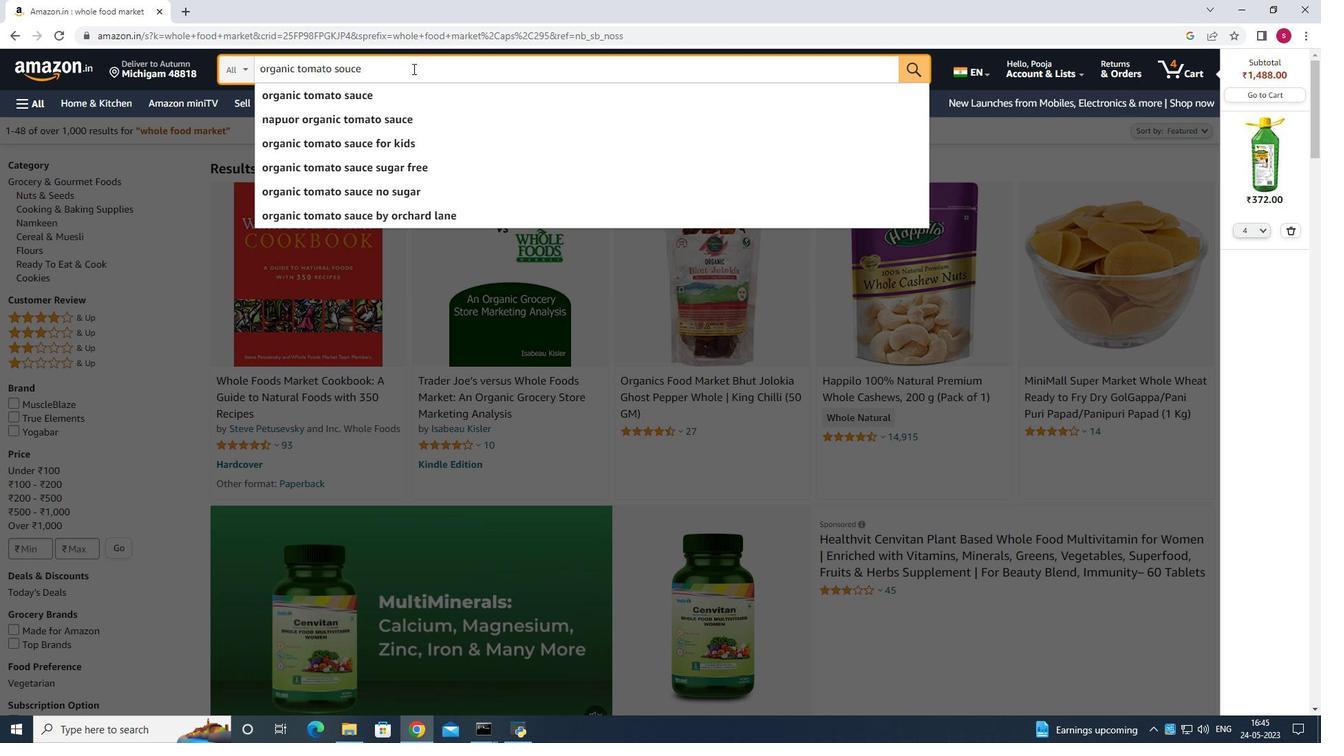 
Action: Mouse moved to (554, 234)
Screenshot: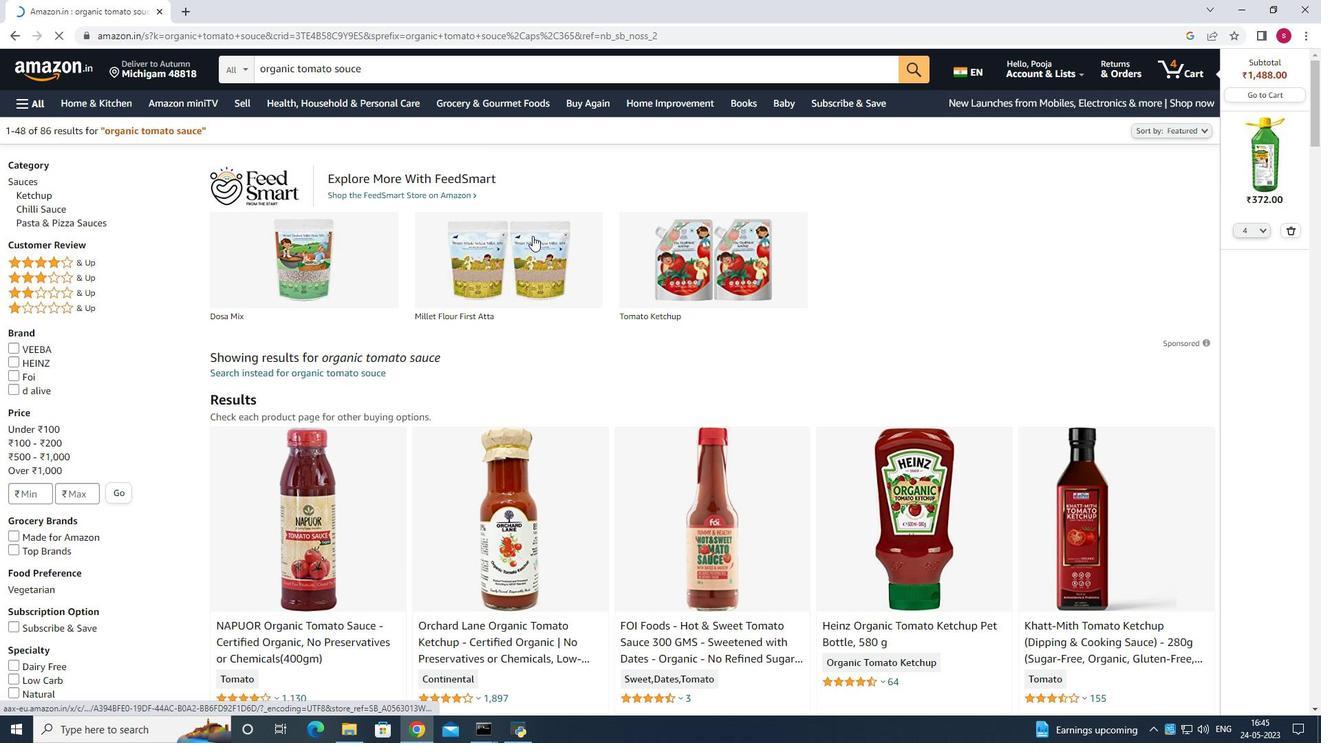 
Action: Mouse scrolled (554, 235) with delta (0, 0)
Screenshot: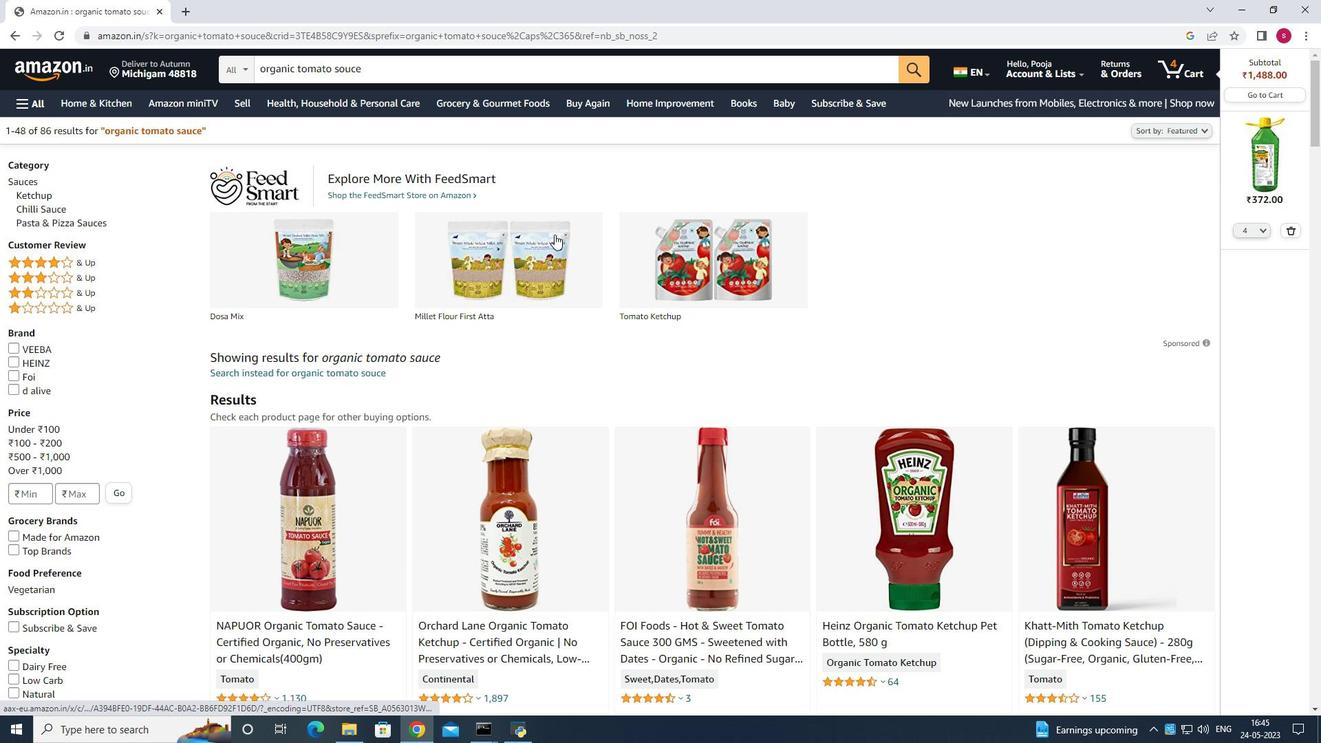 
Action: Mouse scrolled (554, 235) with delta (0, 0)
Screenshot: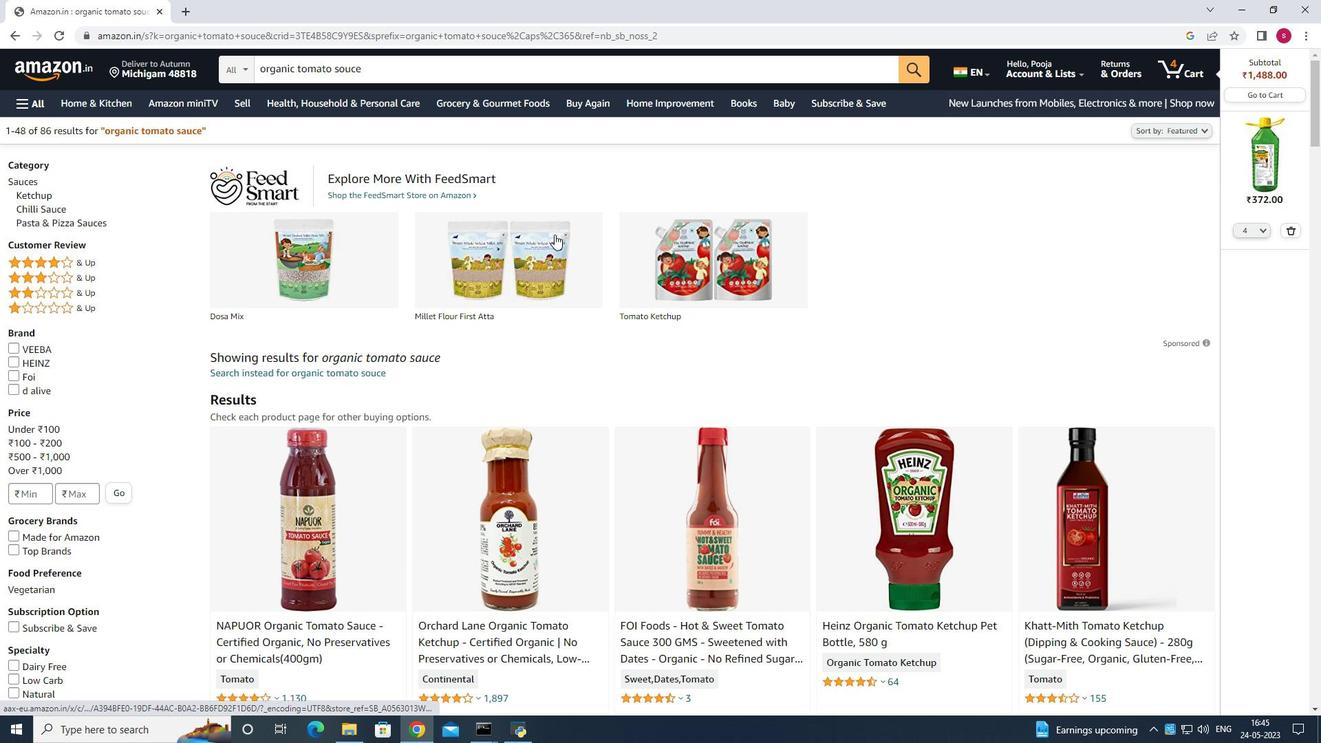 
Action: Mouse scrolled (554, 235) with delta (0, 0)
Screenshot: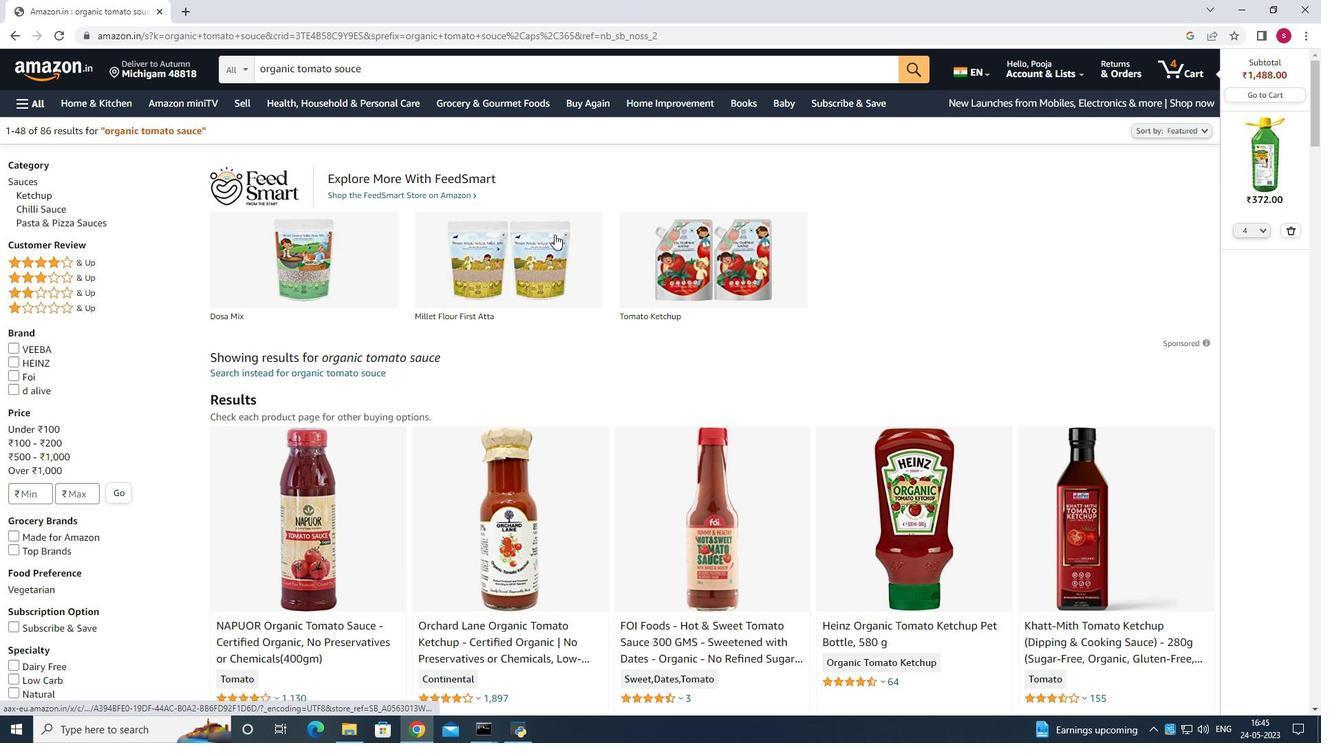 
Action: Mouse scrolled (554, 235) with delta (0, 0)
Screenshot: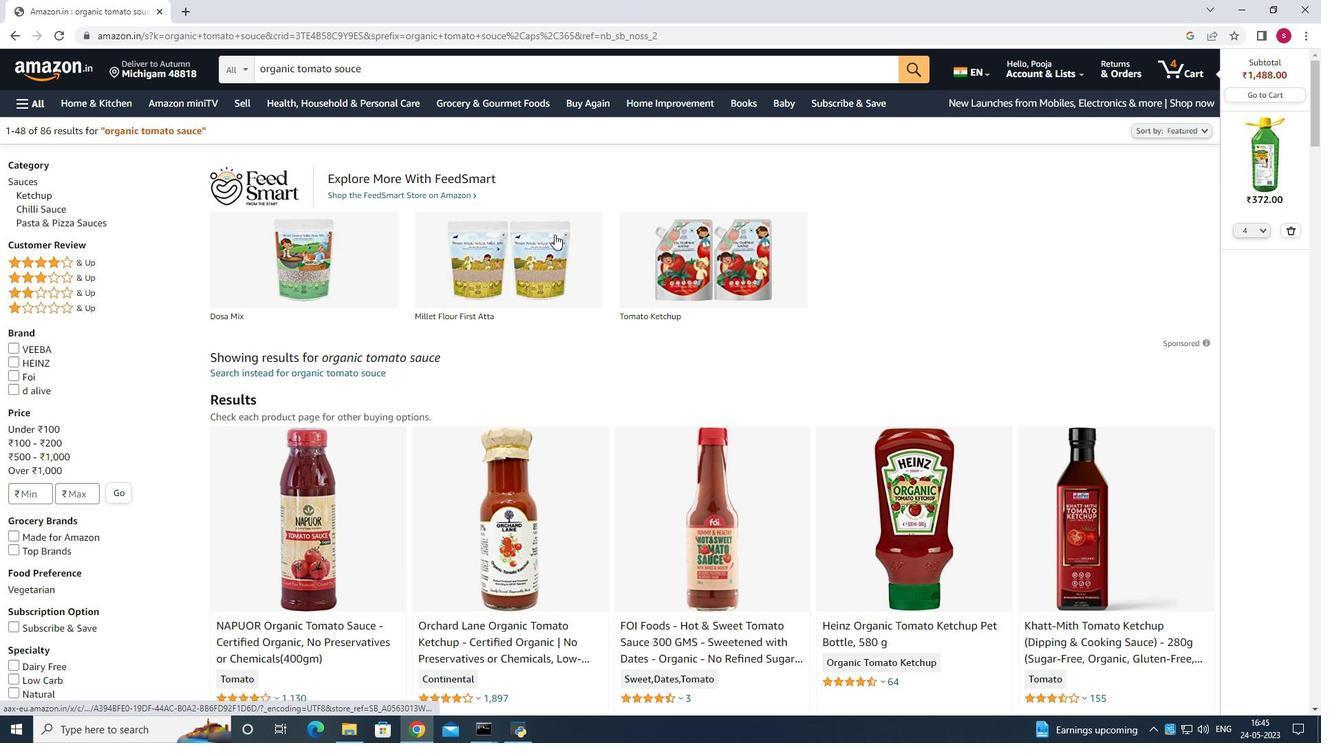 
Action: Mouse scrolled (554, 235) with delta (0, 0)
Screenshot: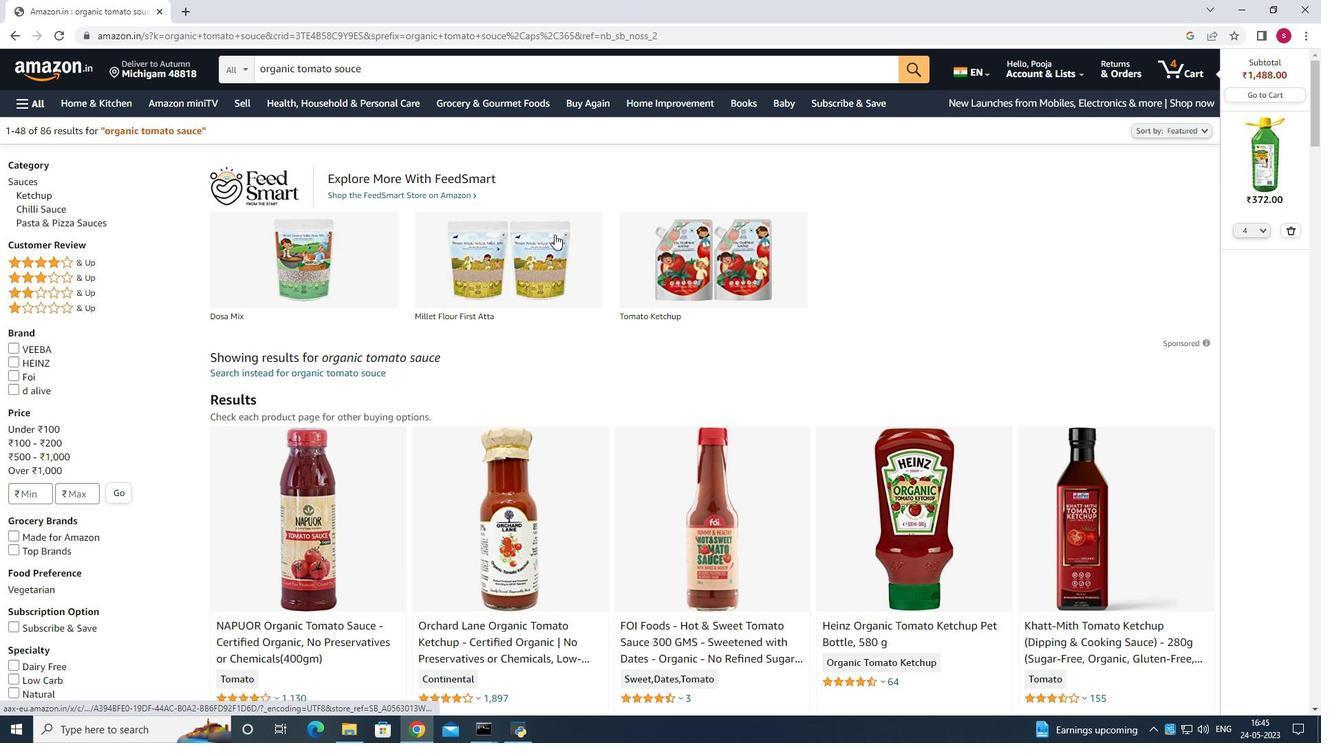 
Action: Mouse scrolled (554, 235) with delta (0, 0)
Screenshot: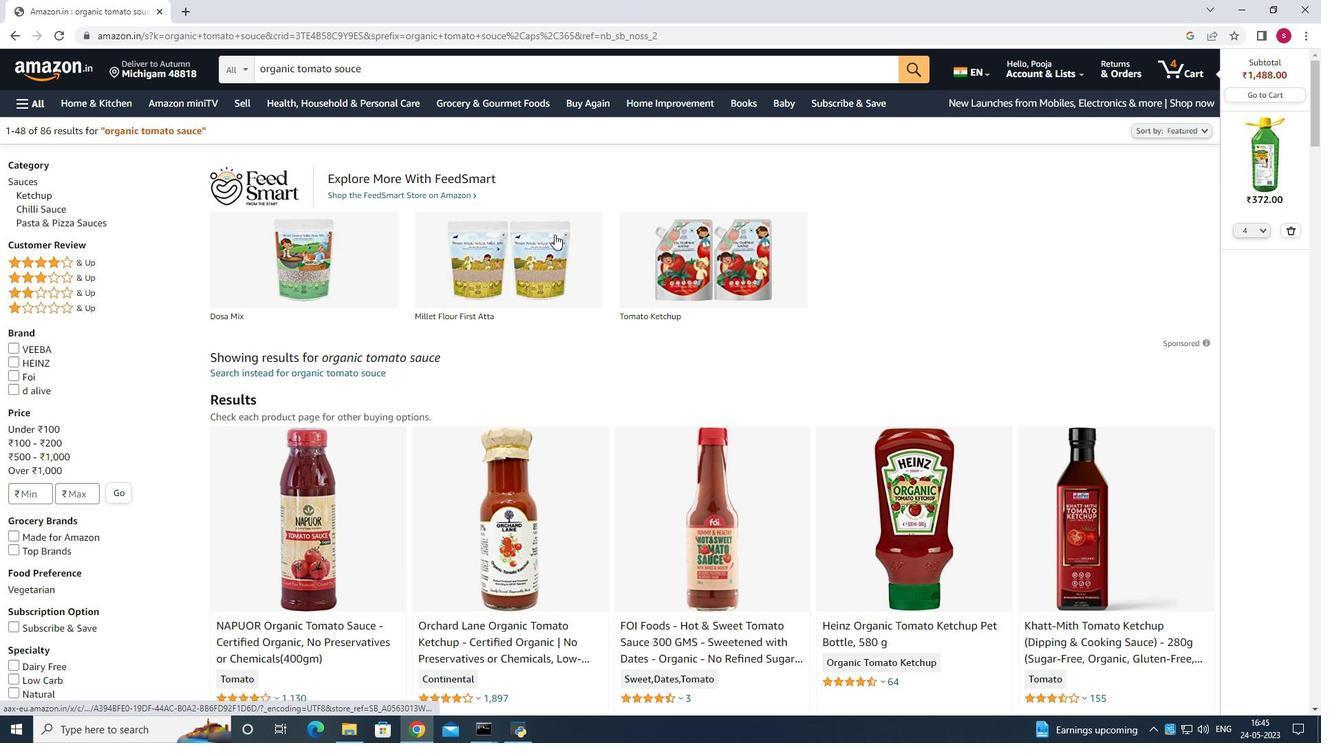 
Action: Mouse scrolled (554, 235) with delta (0, 0)
Screenshot: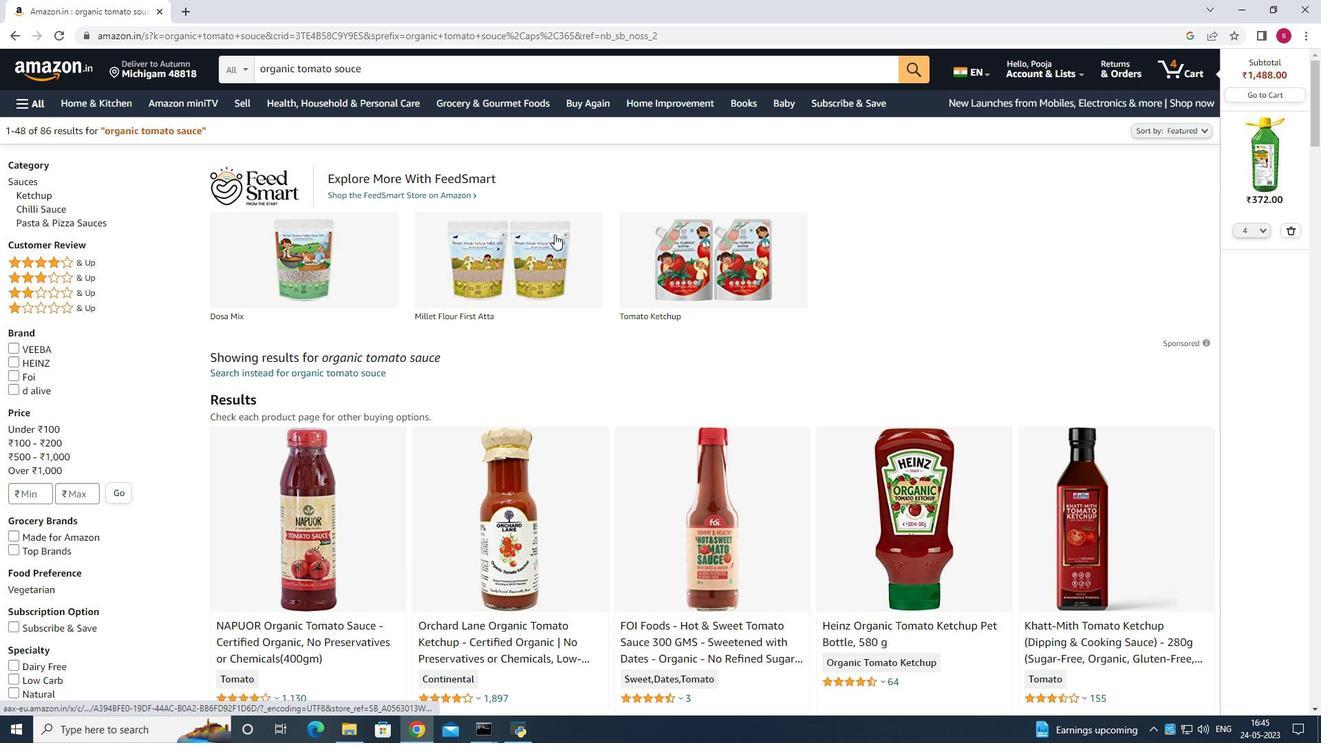 
Action: Mouse scrolled (554, 235) with delta (0, 0)
Screenshot: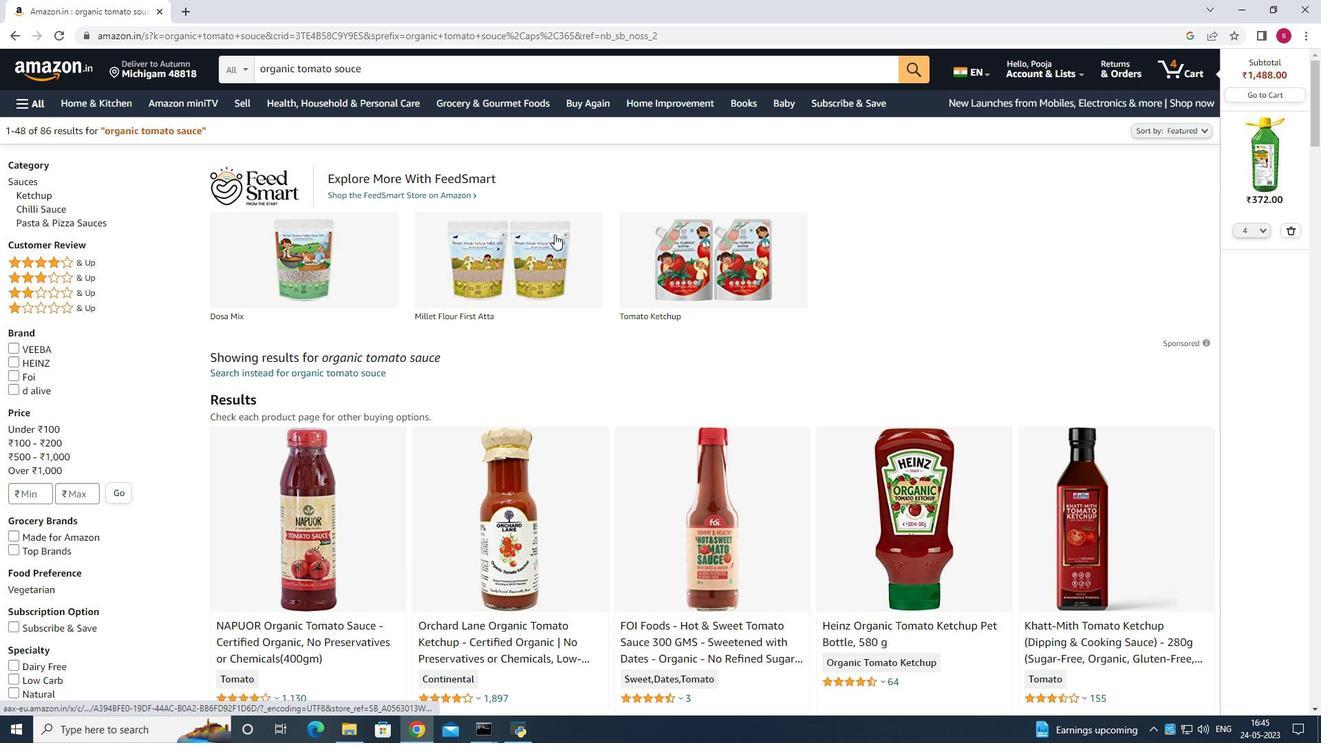 
Action: Mouse scrolled (554, 235) with delta (0, 0)
Screenshot: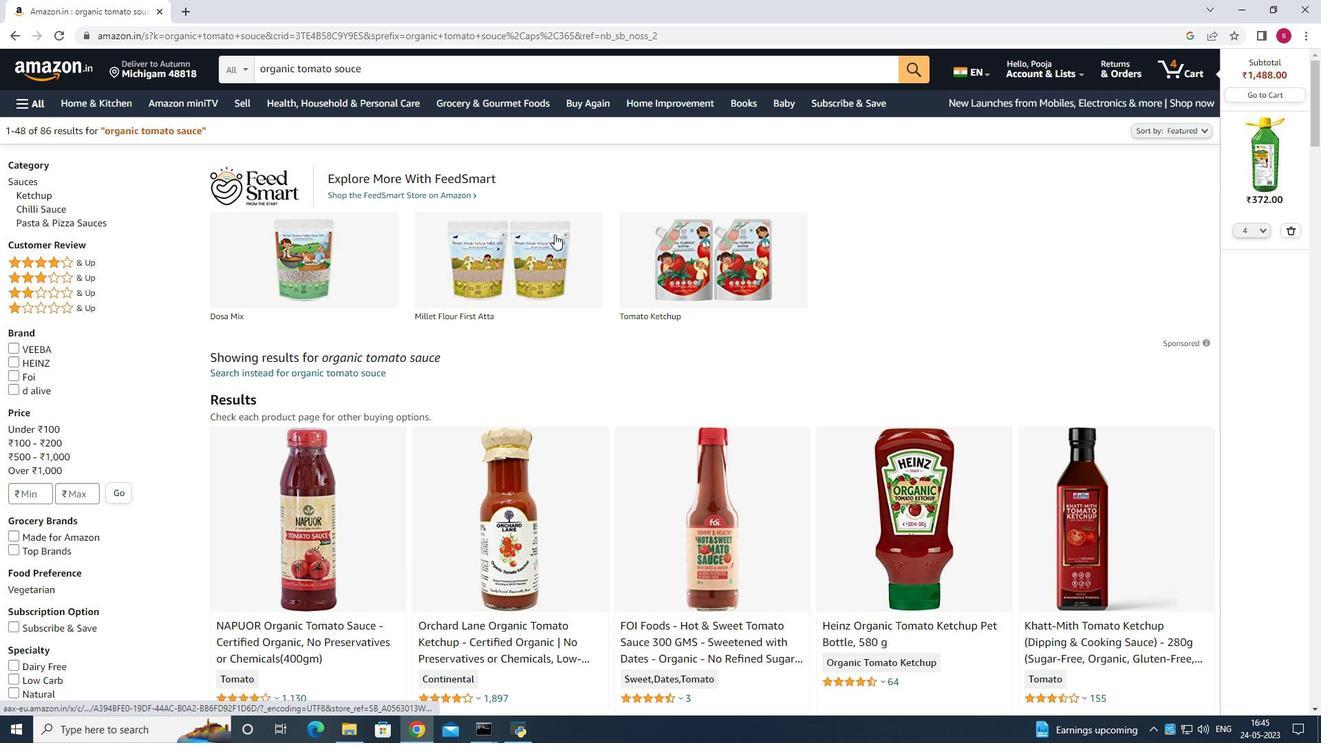 
Action: Mouse scrolled (554, 235) with delta (0, 0)
Screenshot: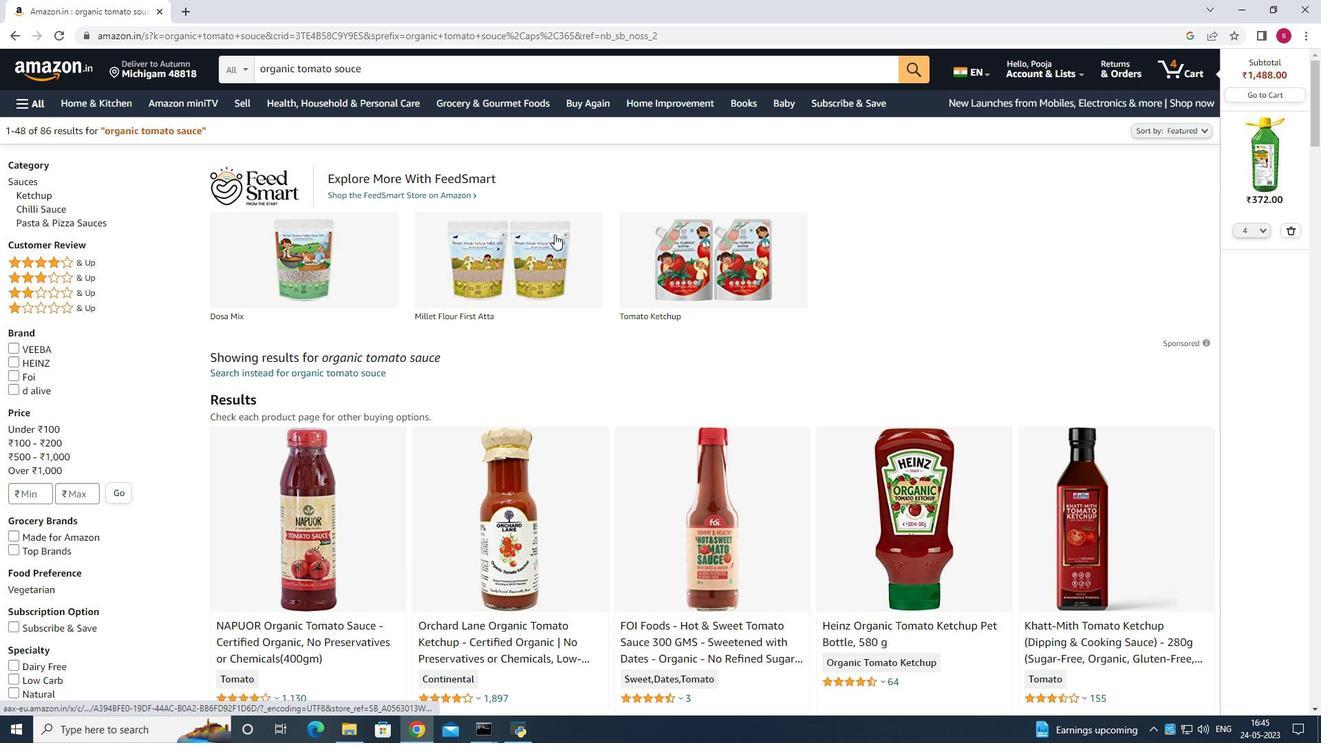 
Action: Mouse scrolled (554, 235) with delta (0, 0)
Screenshot: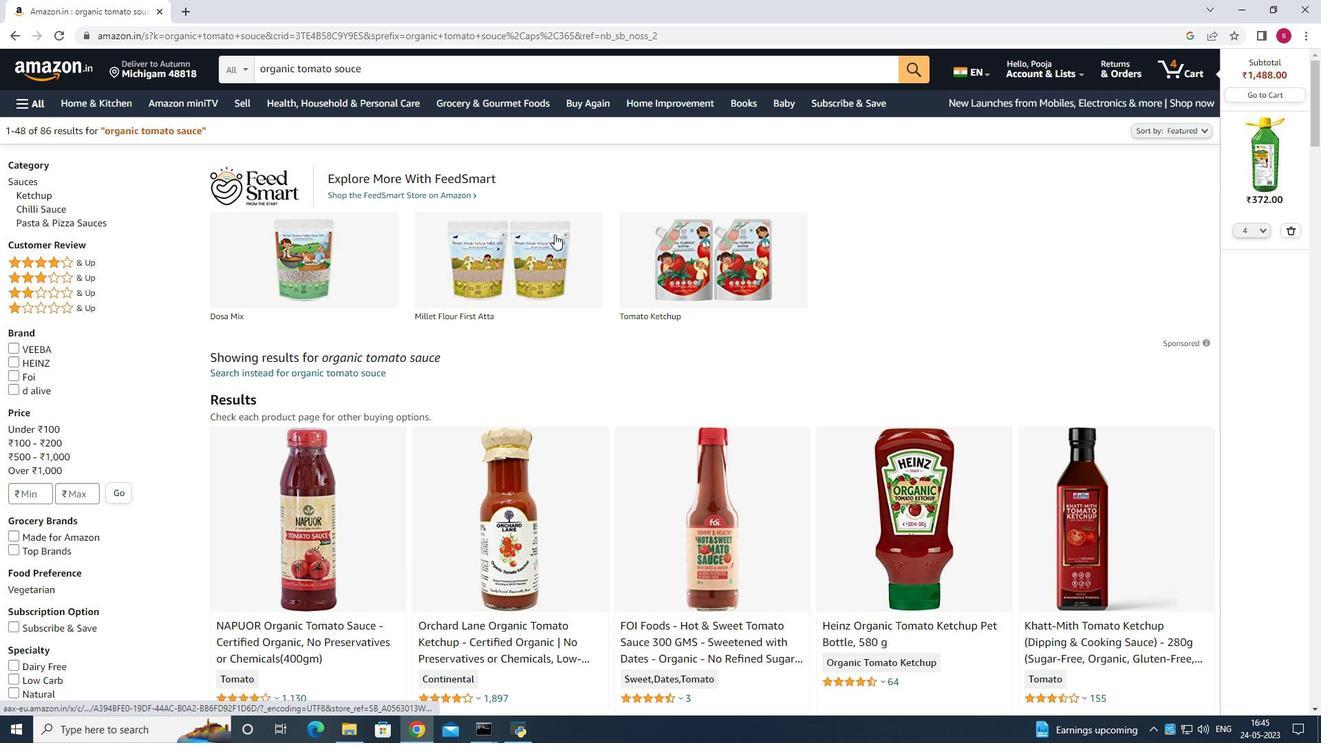 
Action: Mouse scrolled (554, 233) with delta (0, 0)
Screenshot: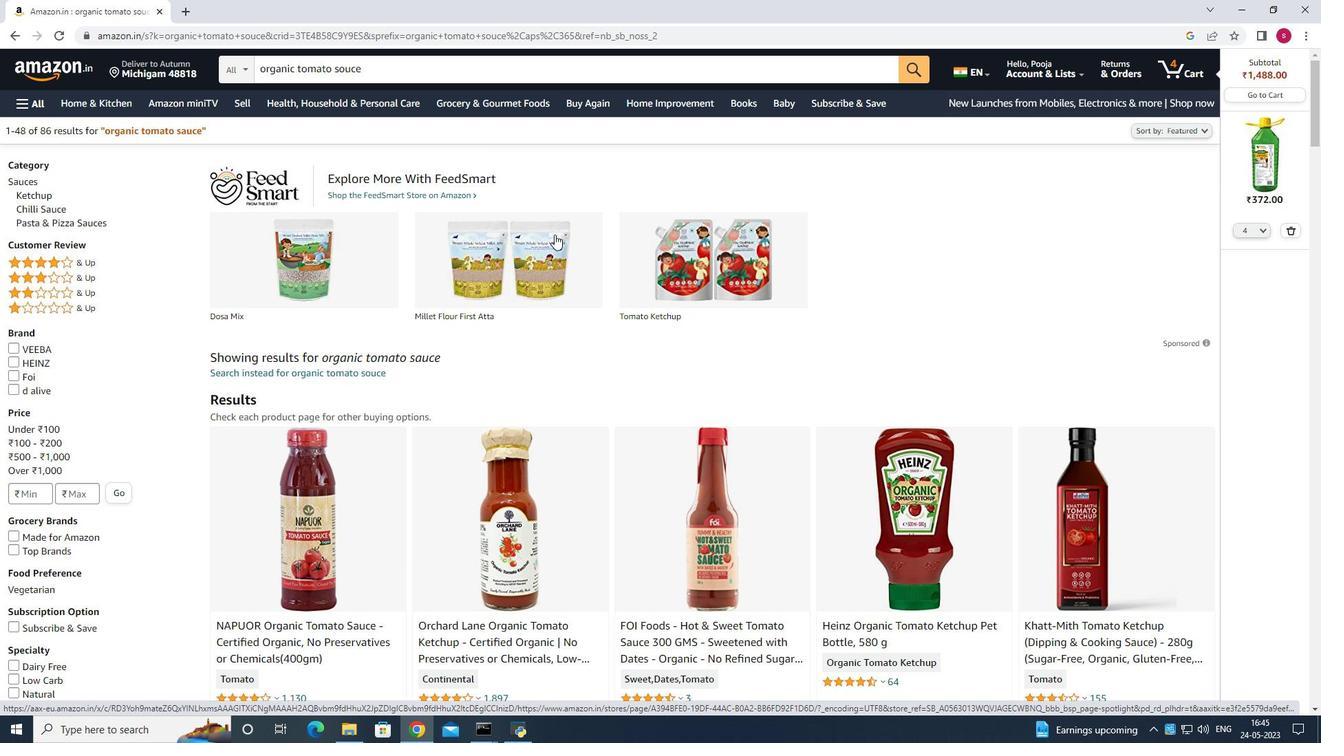 
Action: Mouse scrolled (554, 233) with delta (0, 0)
Screenshot: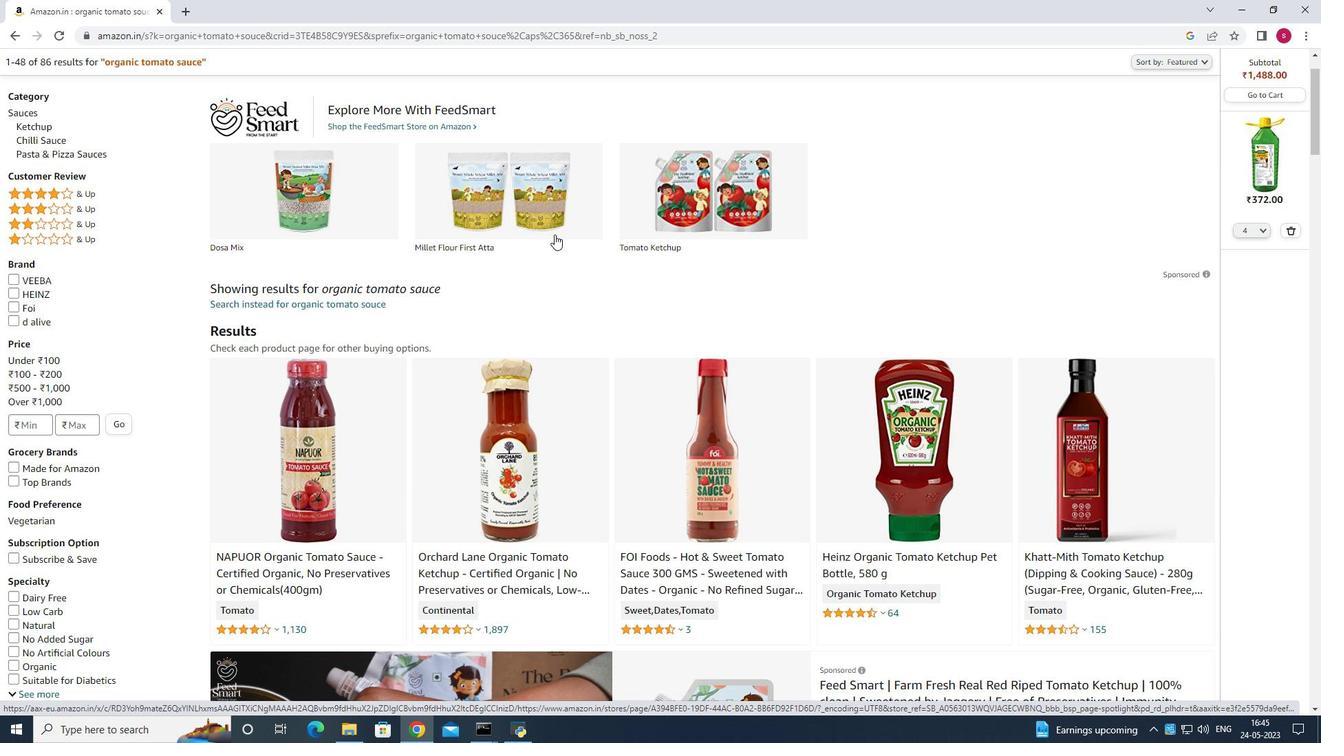 
Action: Mouse scrolled (554, 235) with delta (0, 0)
Screenshot: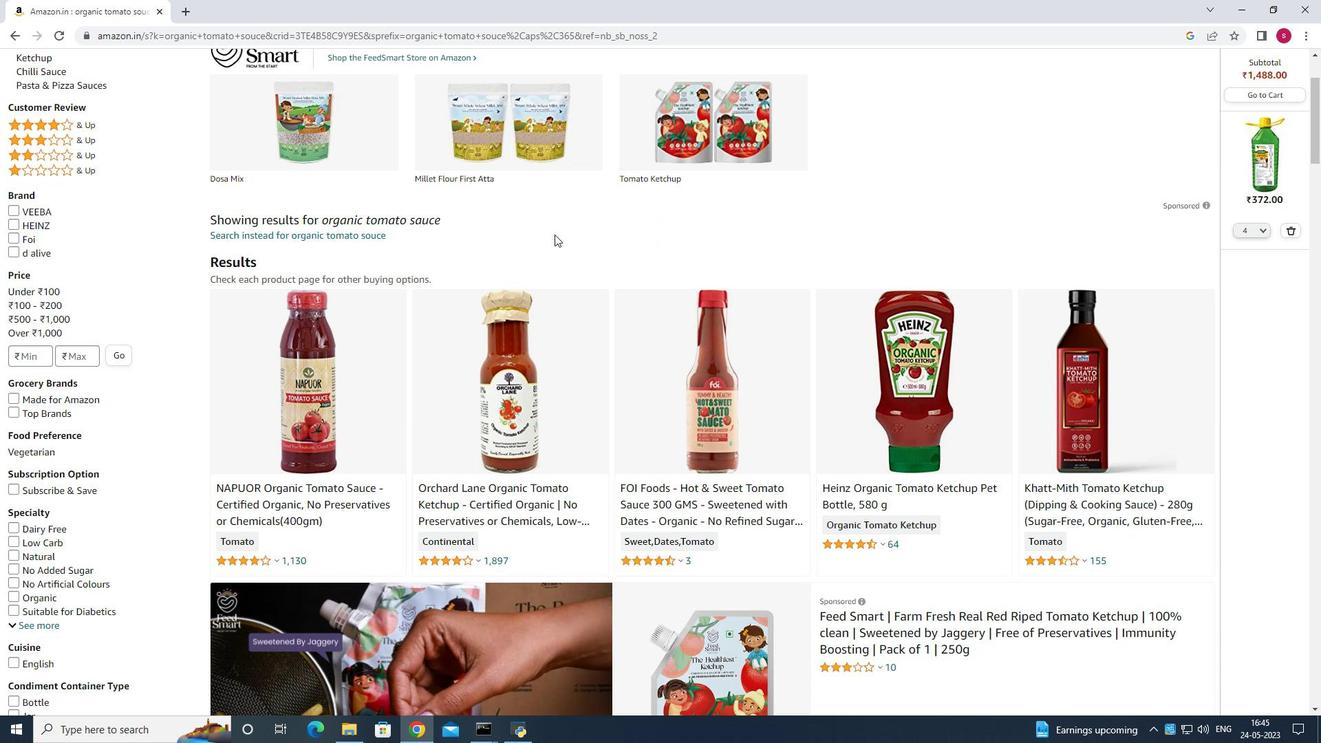 
Action: Mouse scrolled (554, 235) with delta (0, 0)
Screenshot: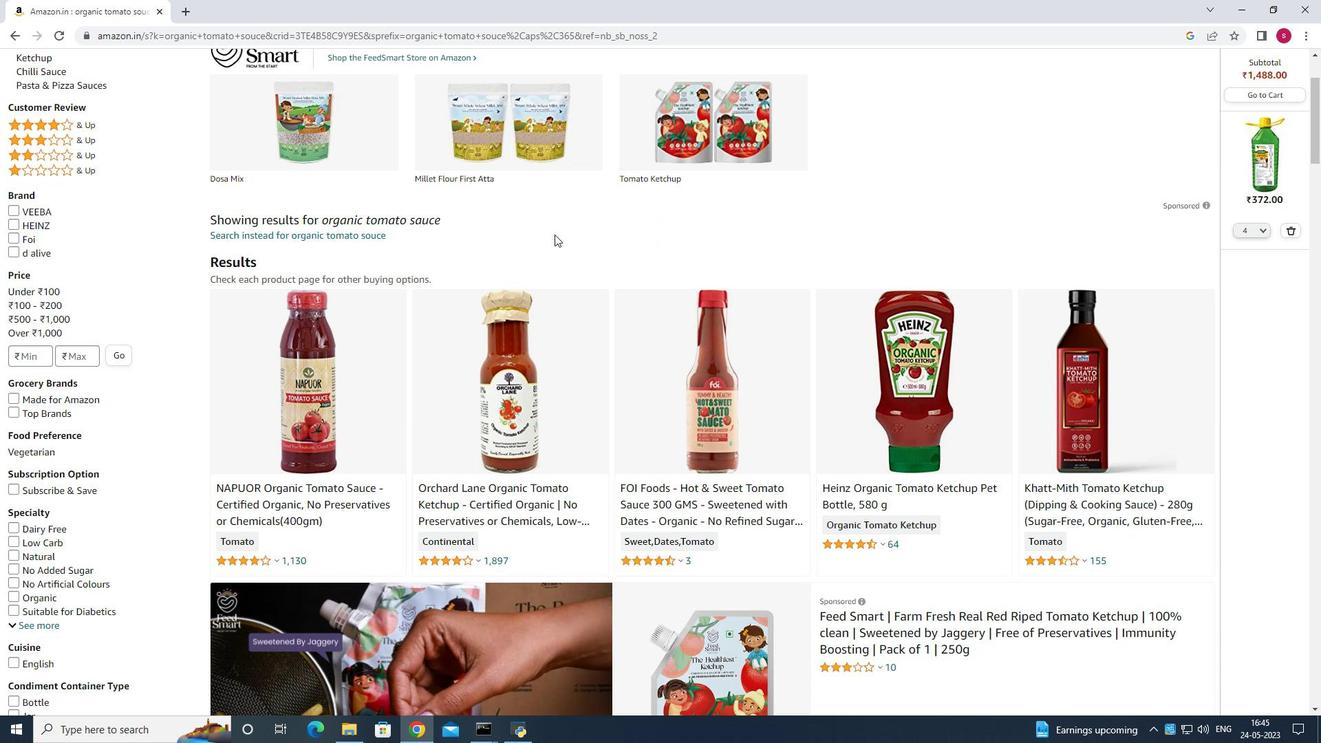 
Action: Mouse scrolled (554, 235) with delta (0, 0)
Screenshot: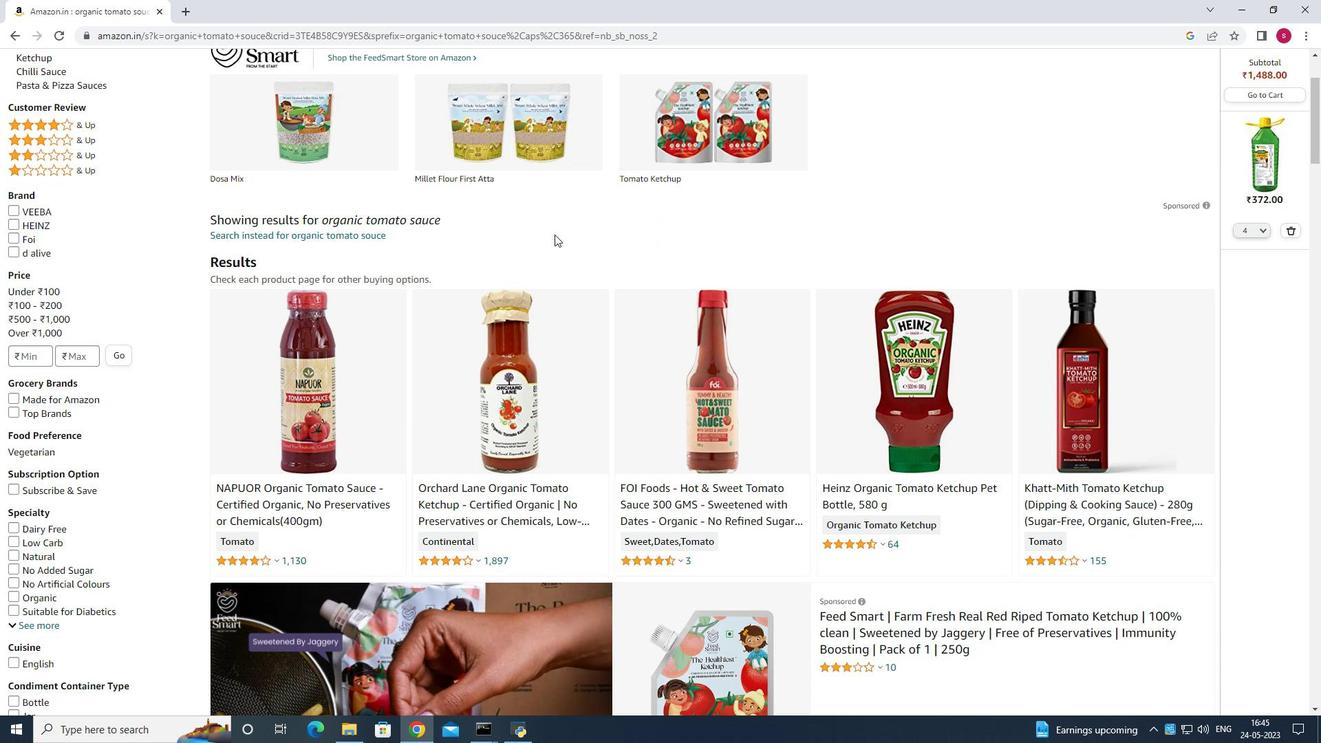 
Action: Mouse scrolled (554, 235) with delta (0, 0)
Screenshot: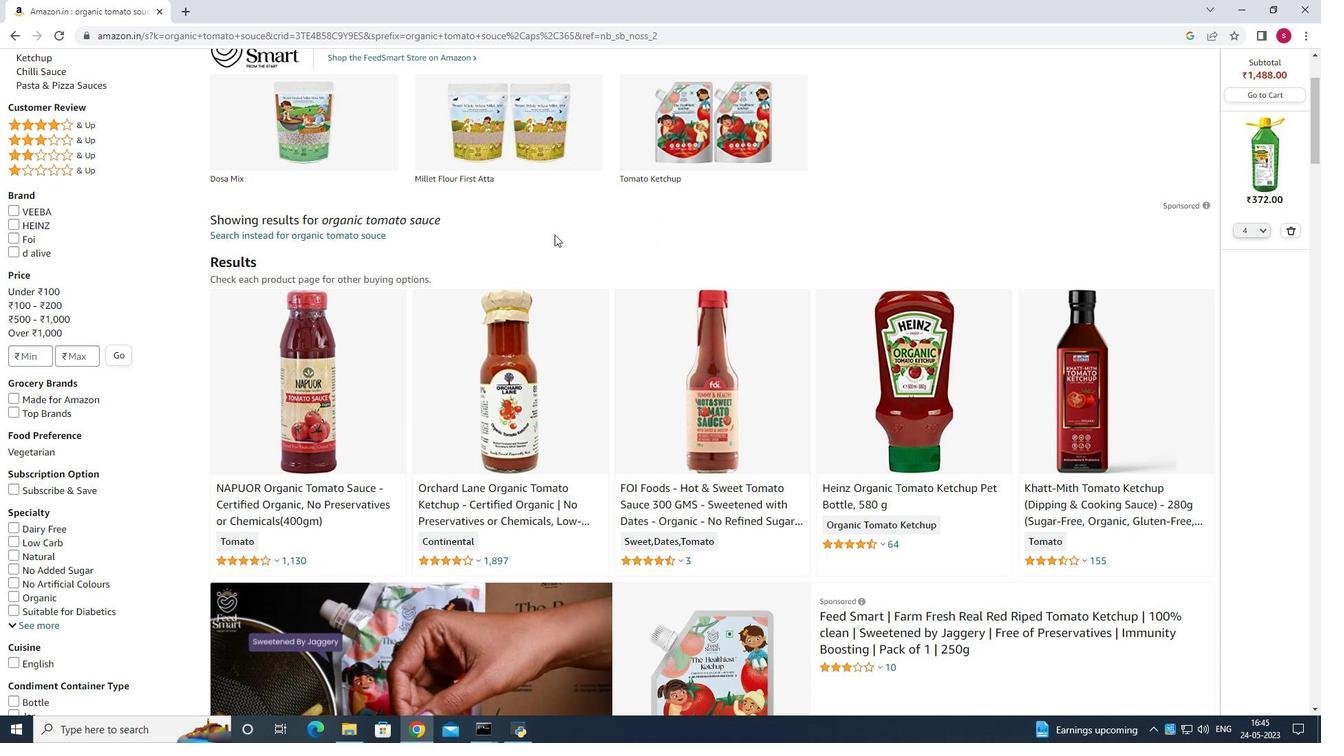 
Action: Mouse scrolled (554, 235) with delta (0, 0)
Screenshot: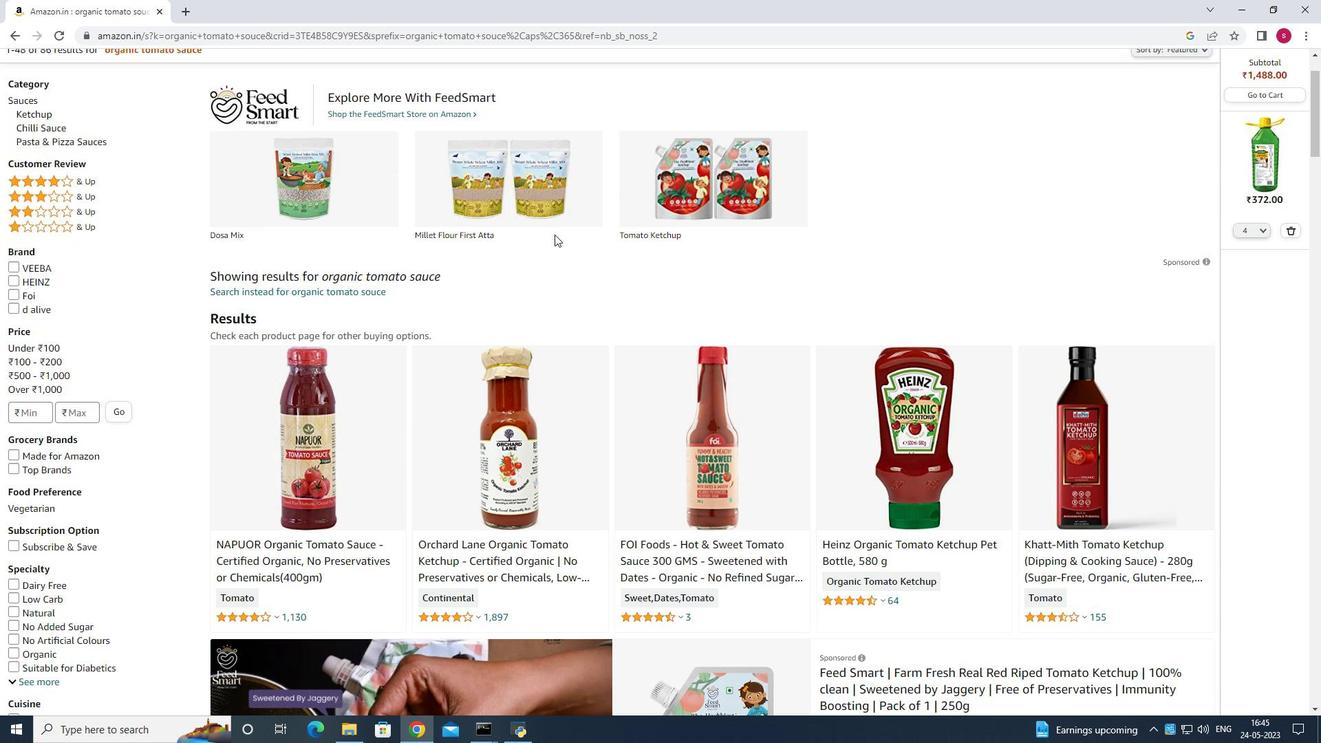 
Action: Mouse scrolled (554, 235) with delta (0, 0)
Screenshot: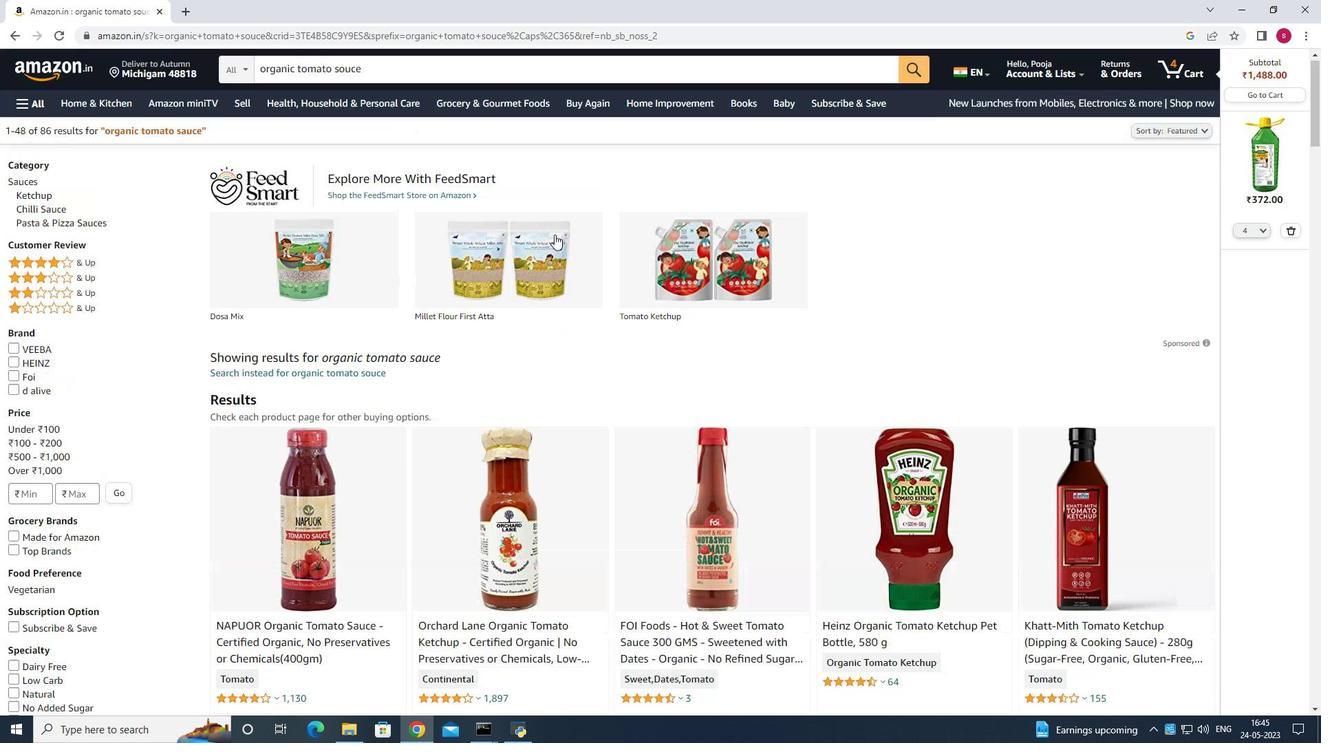 
Action: Mouse scrolled (554, 235) with delta (0, 0)
Screenshot: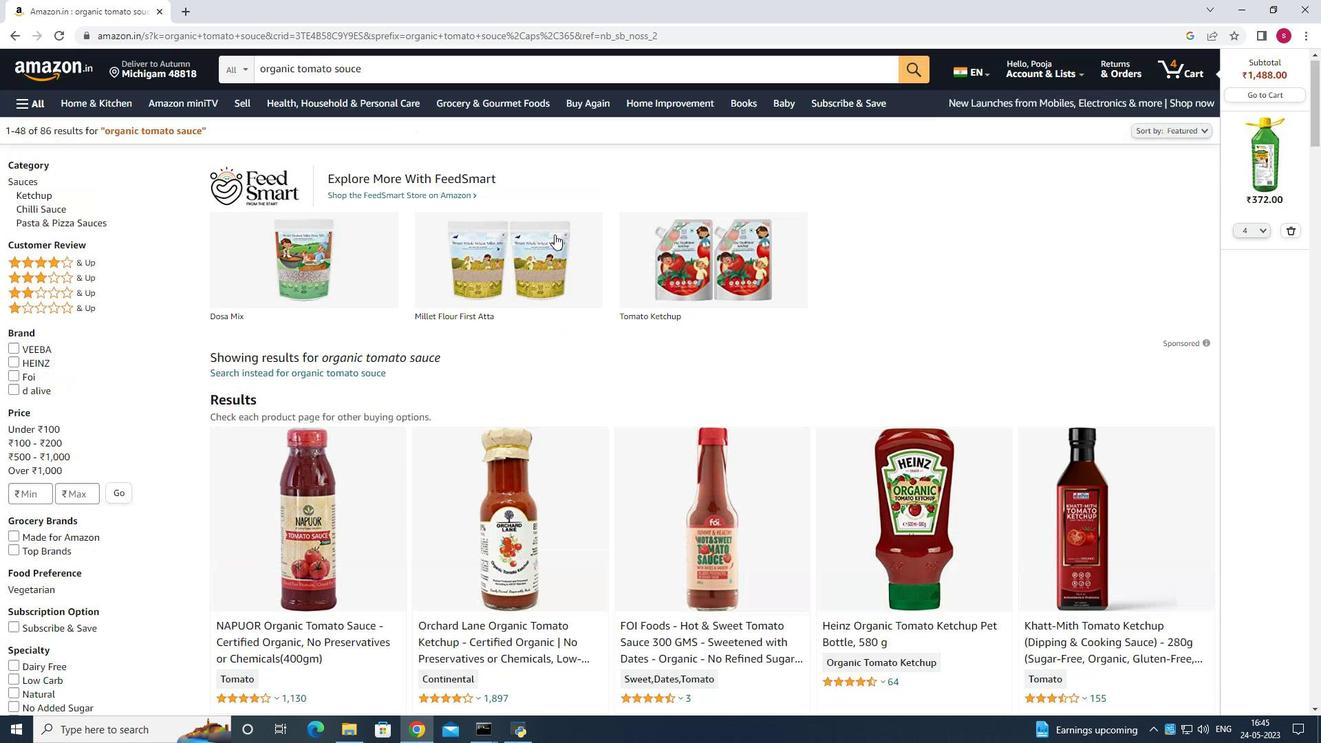 
Action: Mouse moved to (394, 66)
Screenshot: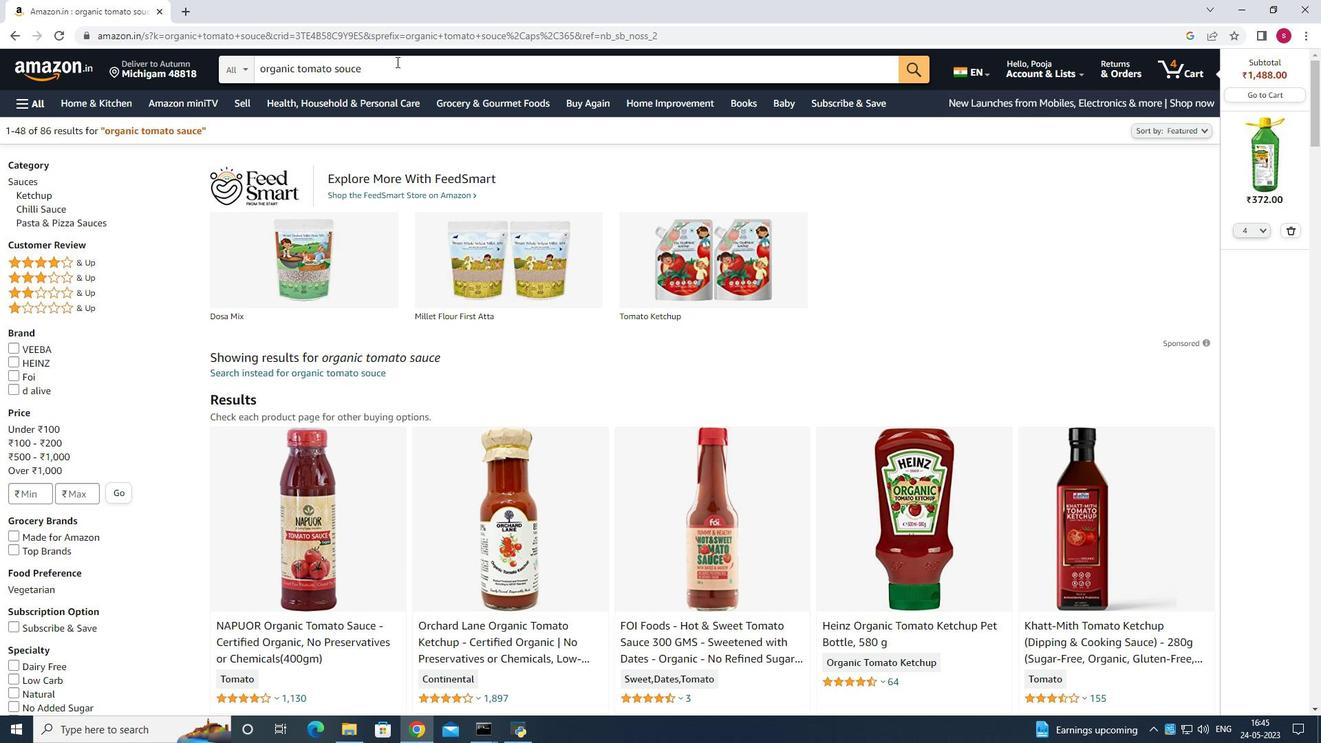 
Action: Mouse pressed left at (394, 66)
Screenshot: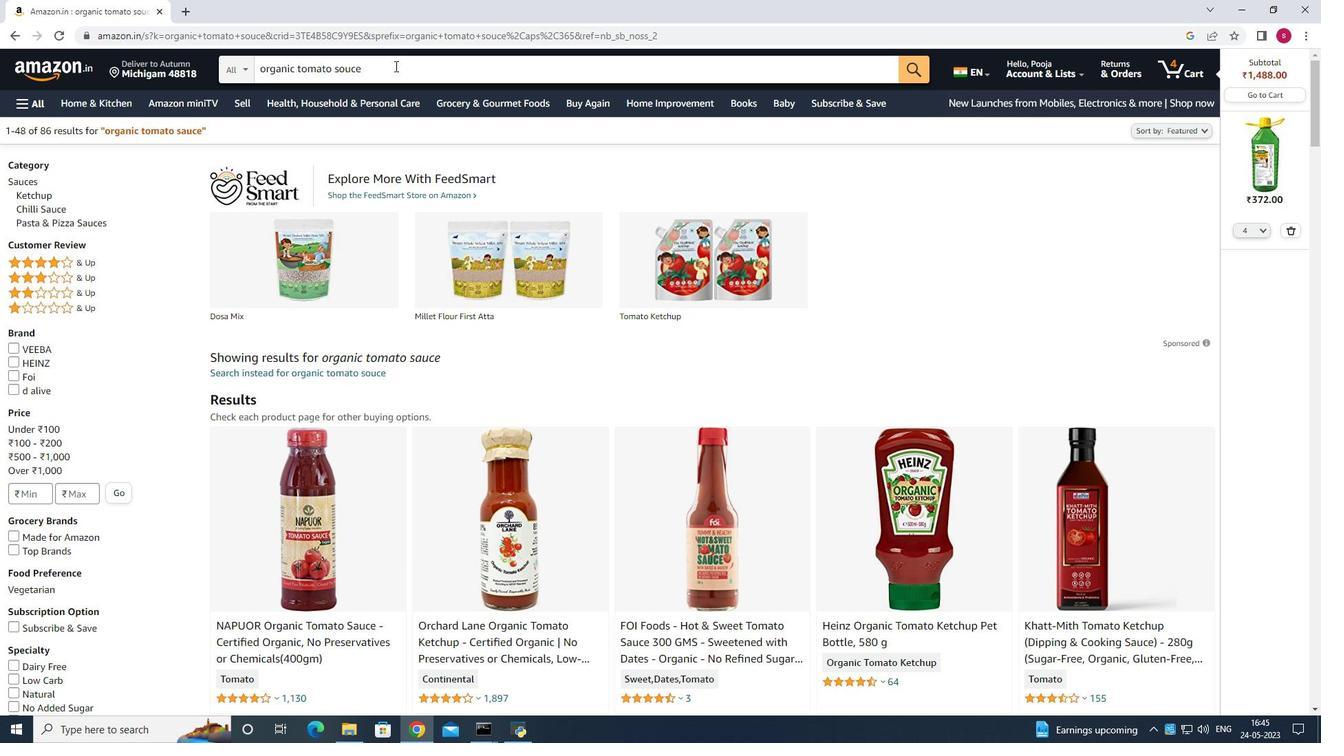 
Action: Key pressed <Key.enter>
Screenshot: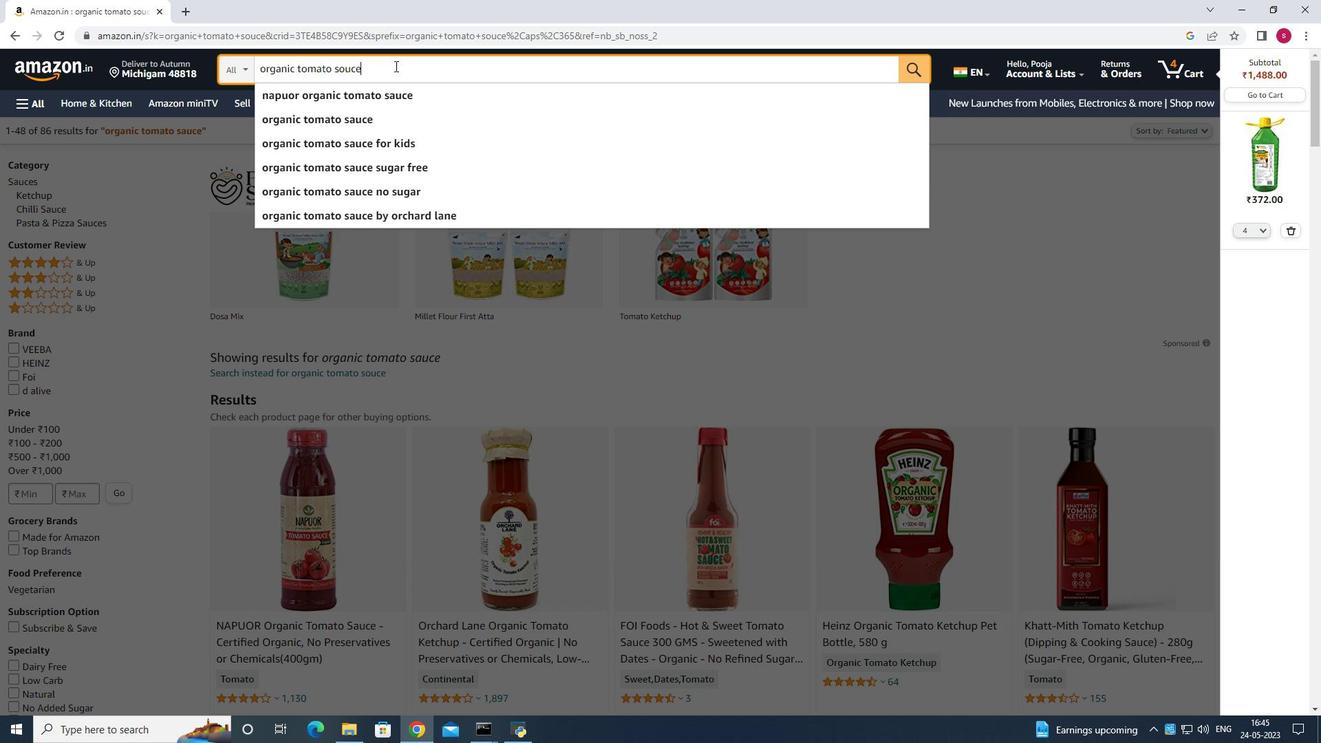 
Action: Mouse moved to (907, 526)
Screenshot: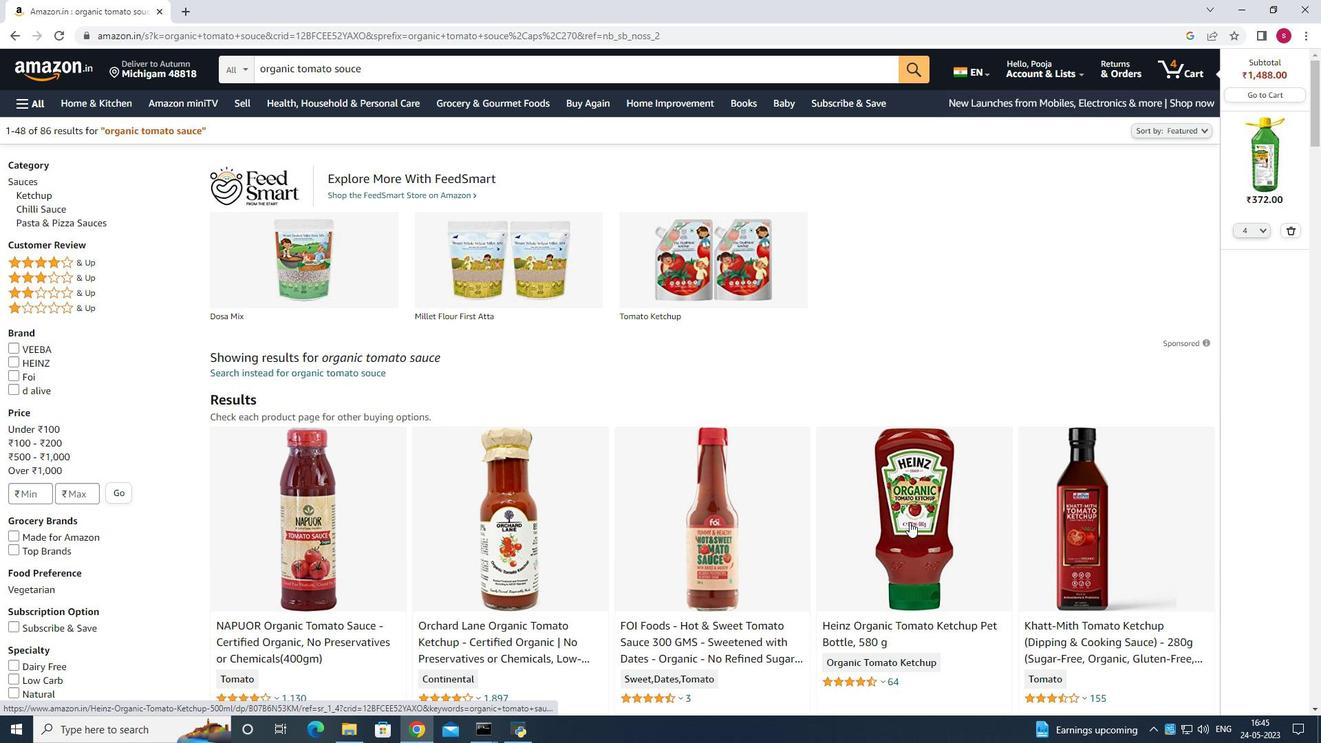 
Action: Mouse pressed left at (907, 526)
Screenshot: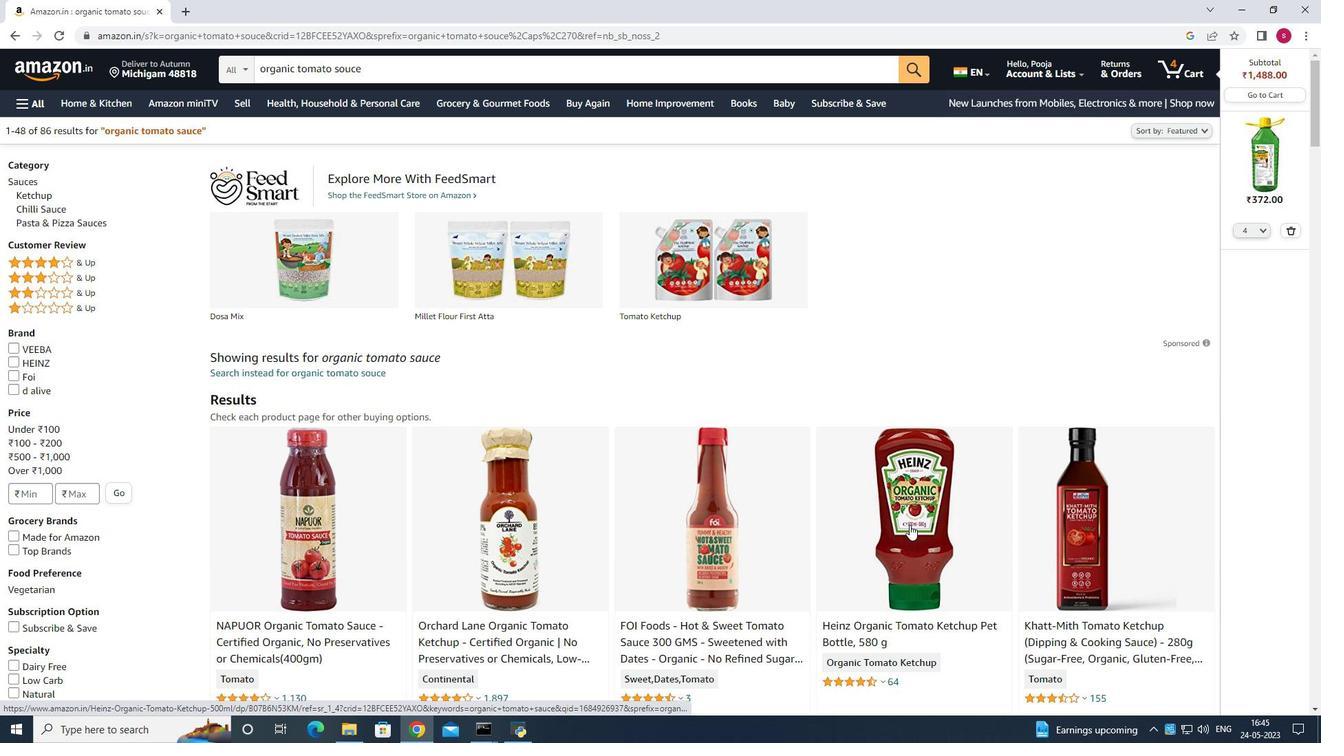 
Action: Mouse moved to (394, 351)
Screenshot: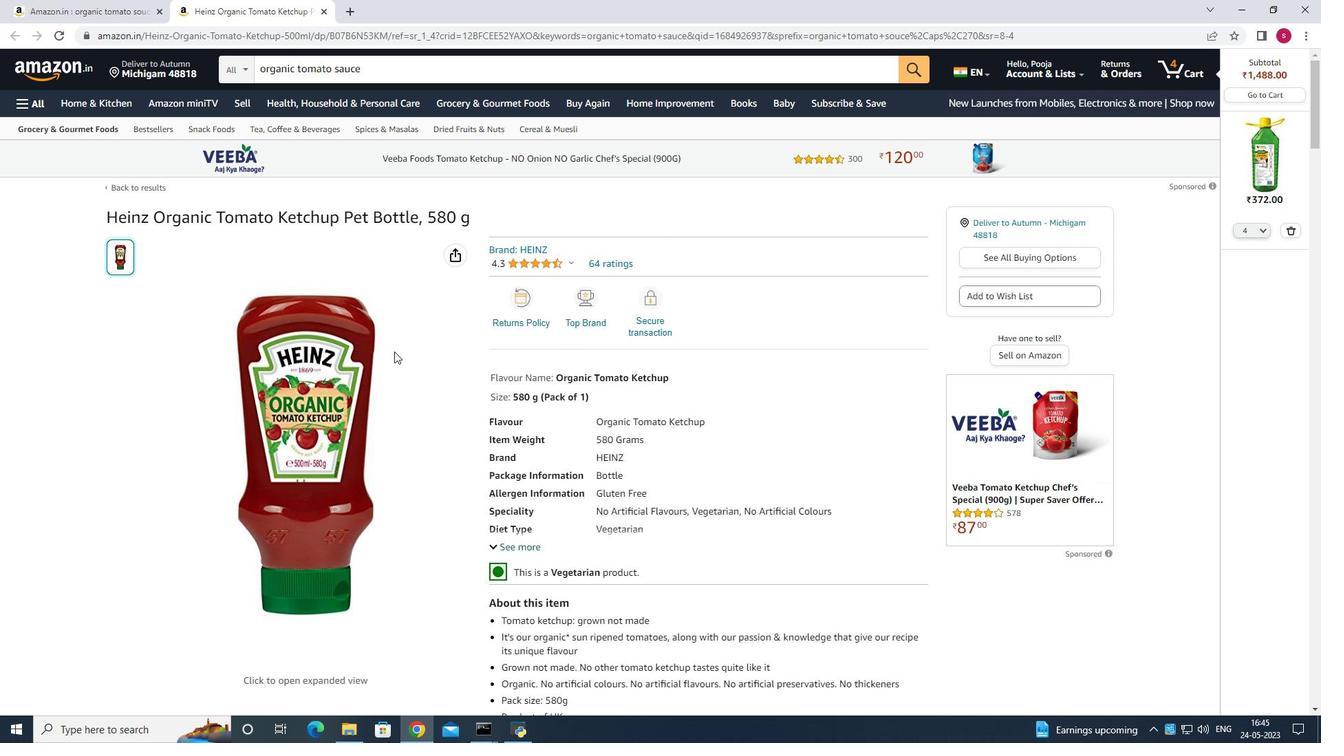 
Action: Mouse scrolled (394, 350) with delta (0, 0)
Screenshot: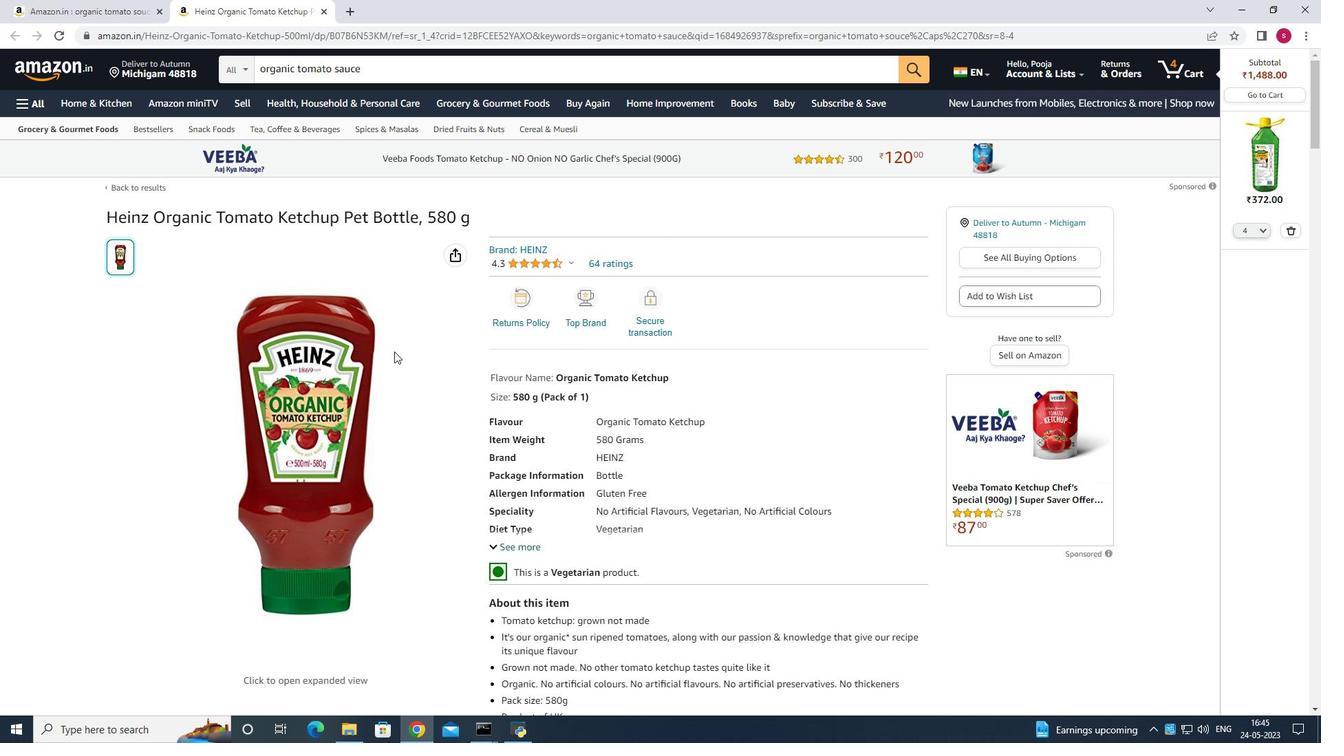 
Action: Mouse scrolled (394, 350) with delta (0, 0)
Screenshot: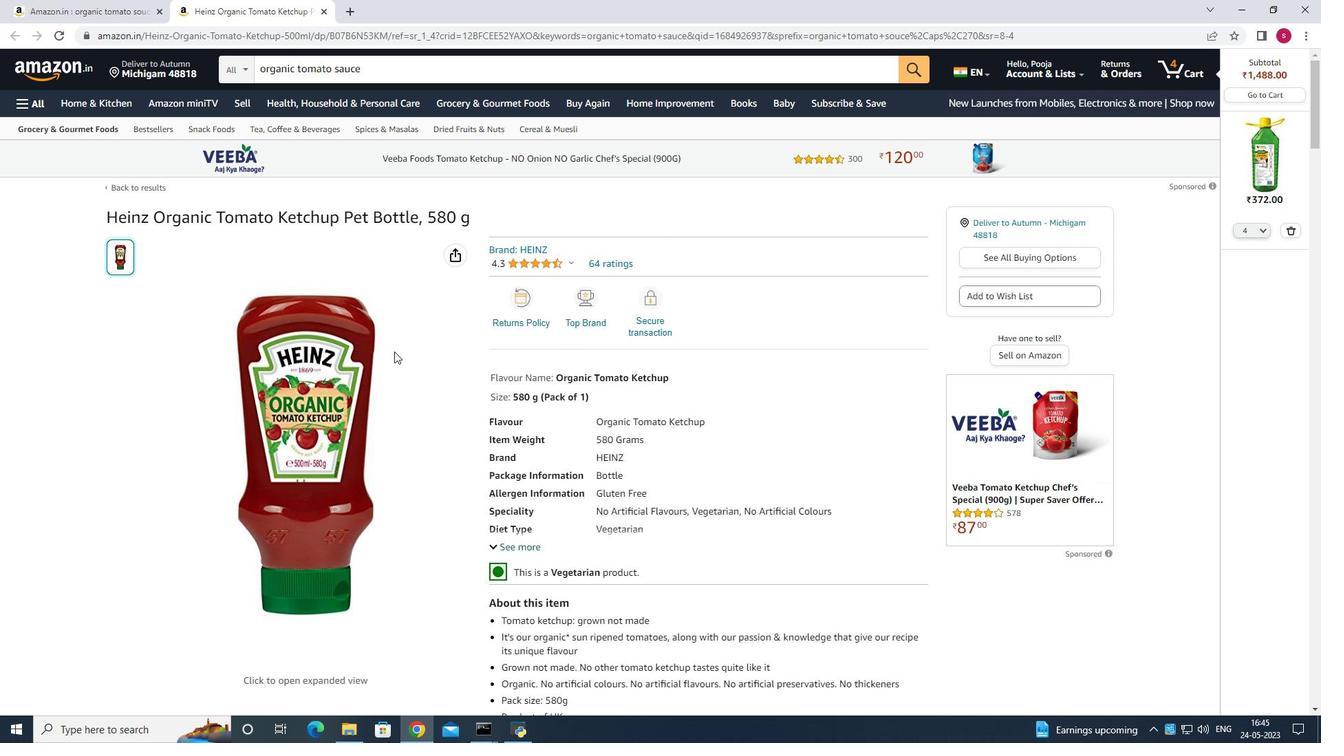 
Action: Mouse moved to (381, 225)
Screenshot: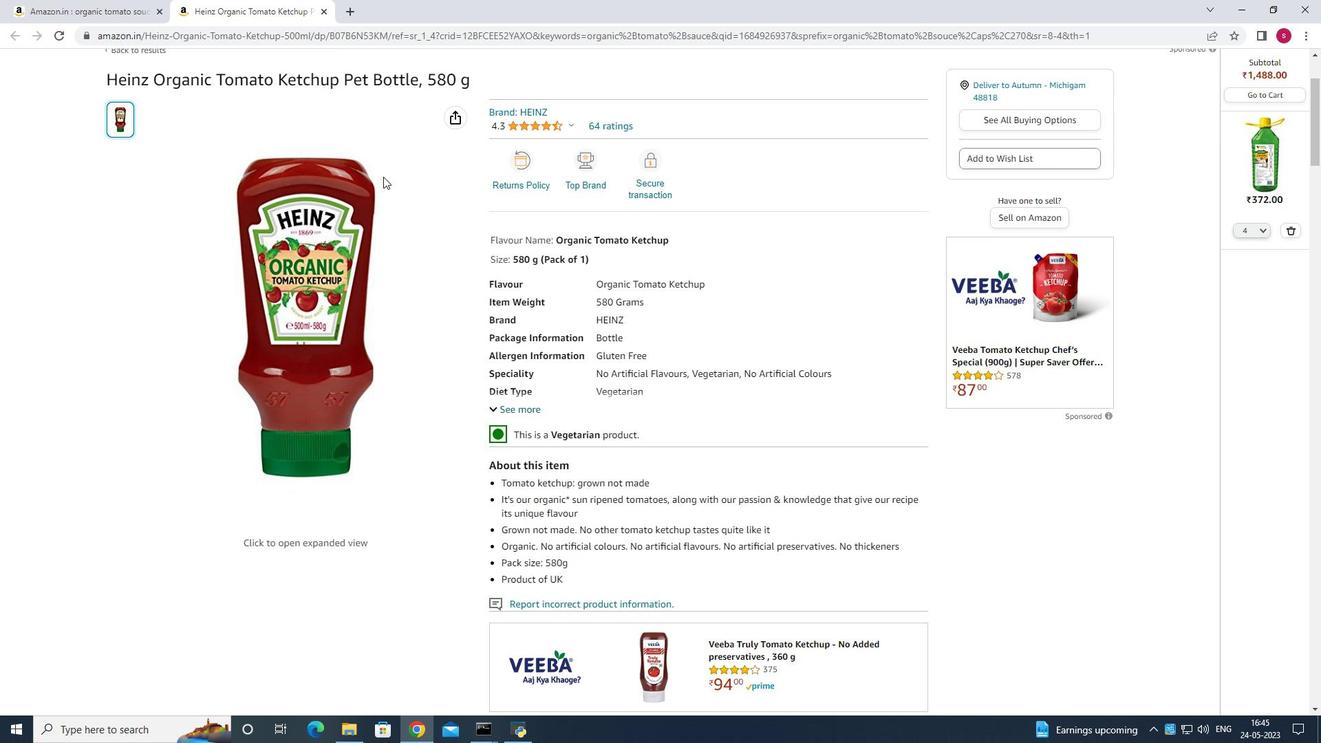 
Action: Mouse scrolled (381, 226) with delta (0, 0)
Screenshot: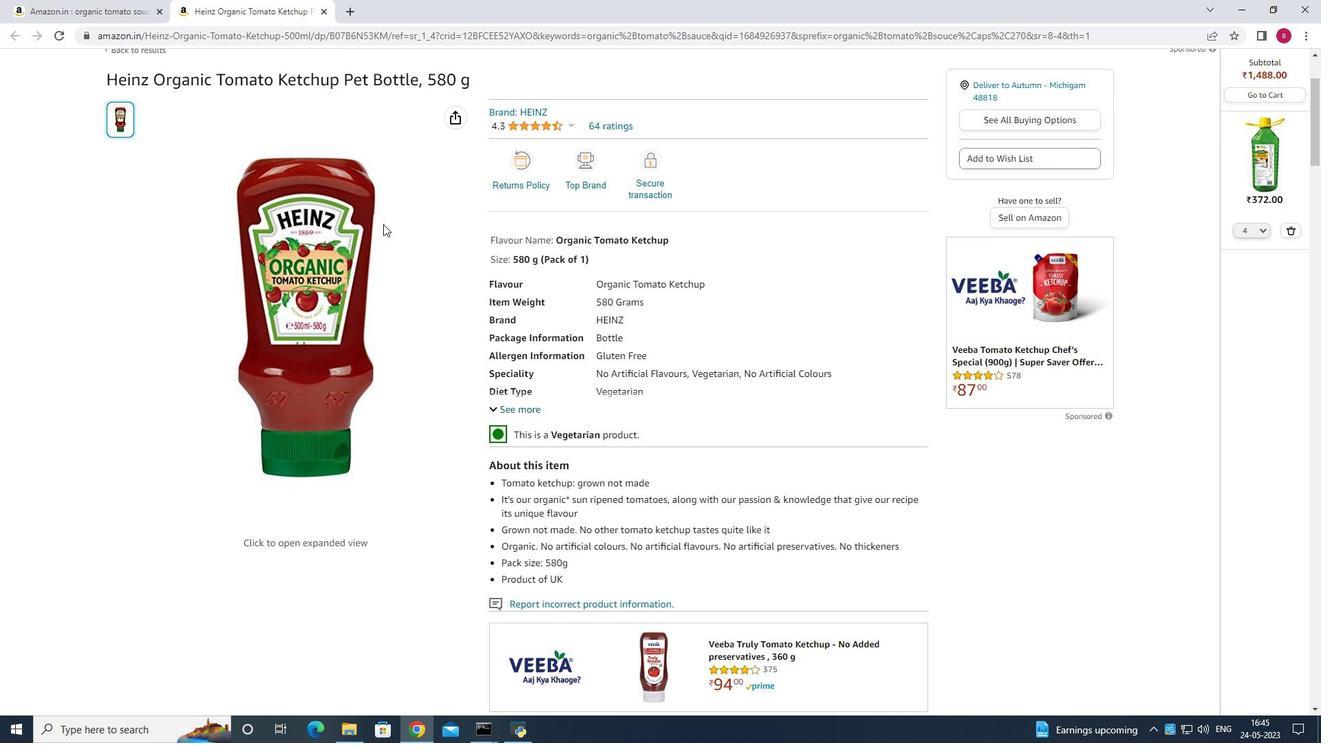 
Action: Mouse scrolled (381, 226) with delta (0, 0)
Screenshot: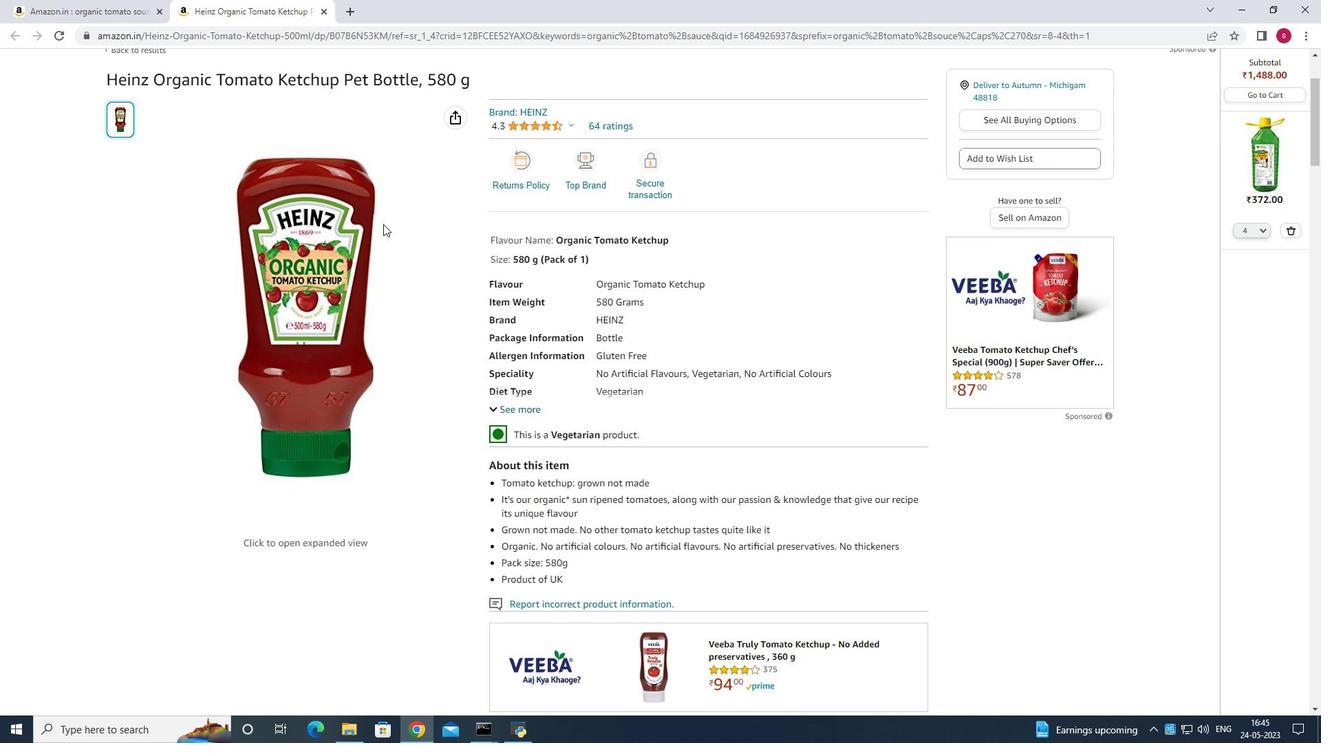 
Action: Mouse scrolled (381, 226) with delta (0, 0)
Screenshot: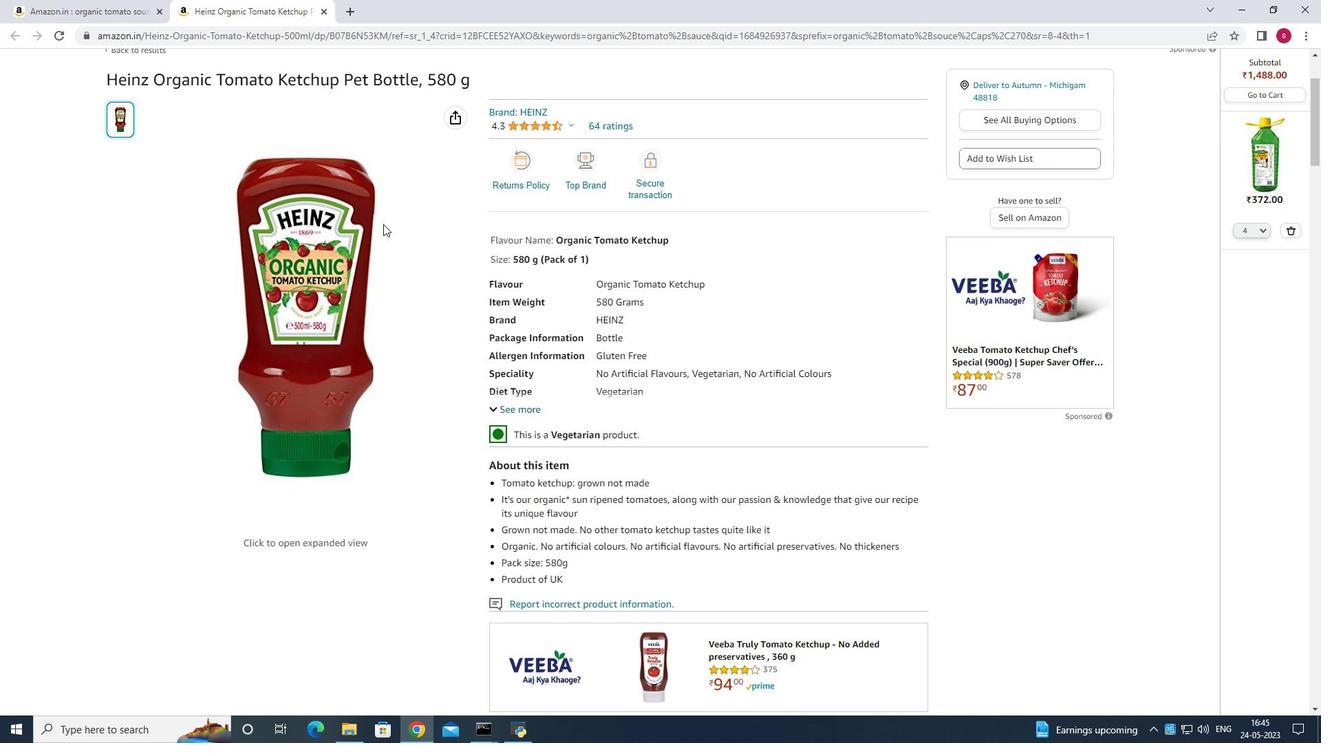 
Action: Mouse scrolled (381, 226) with delta (0, 0)
Screenshot: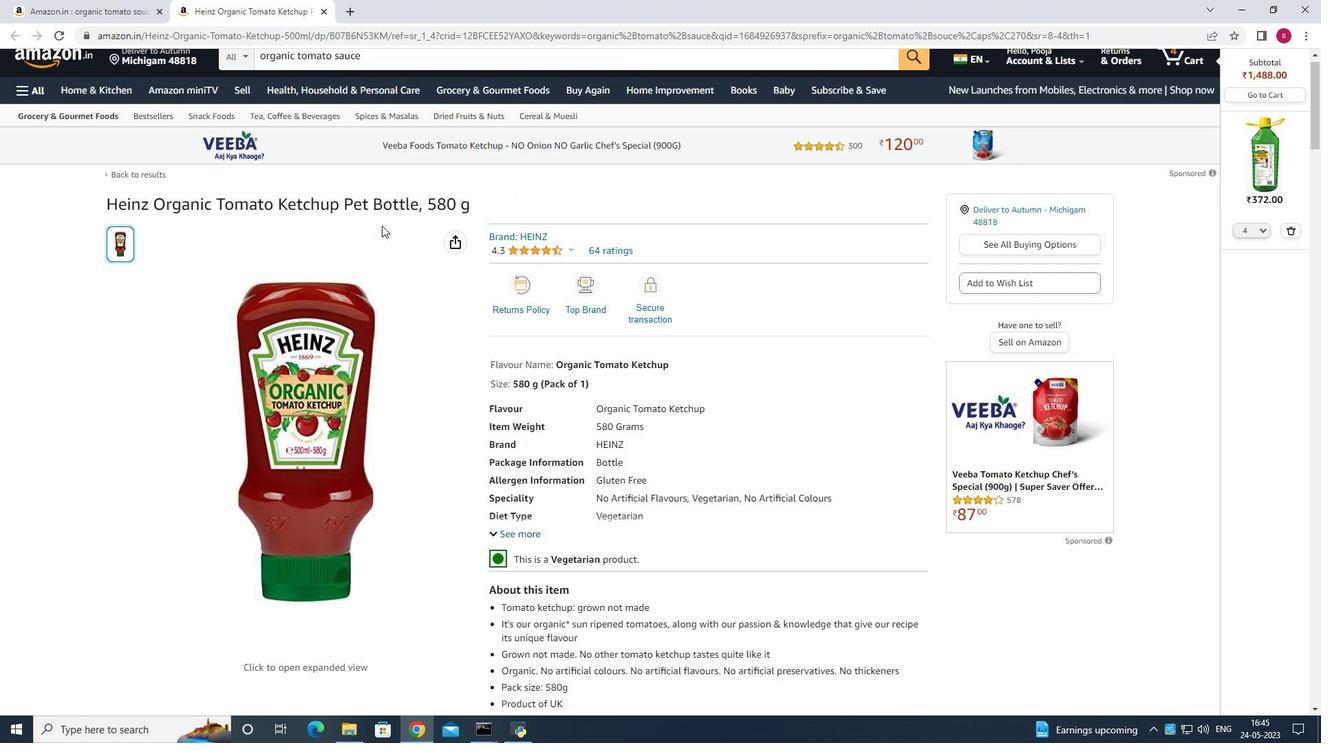 
Action: Mouse scrolled (381, 226) with delta (0, 0)
Screenshot: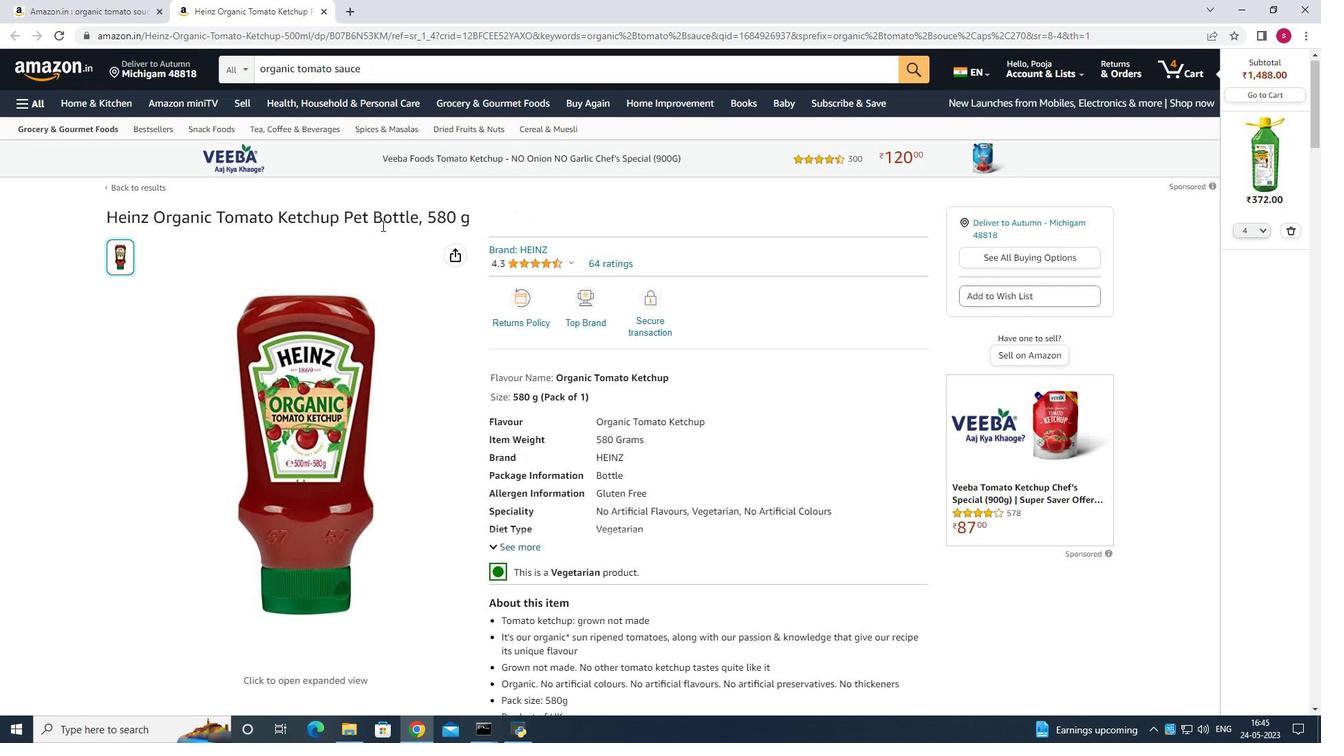 
Action: Mouse scrolled (381, 226) with delta (0, 0)
Screenshot: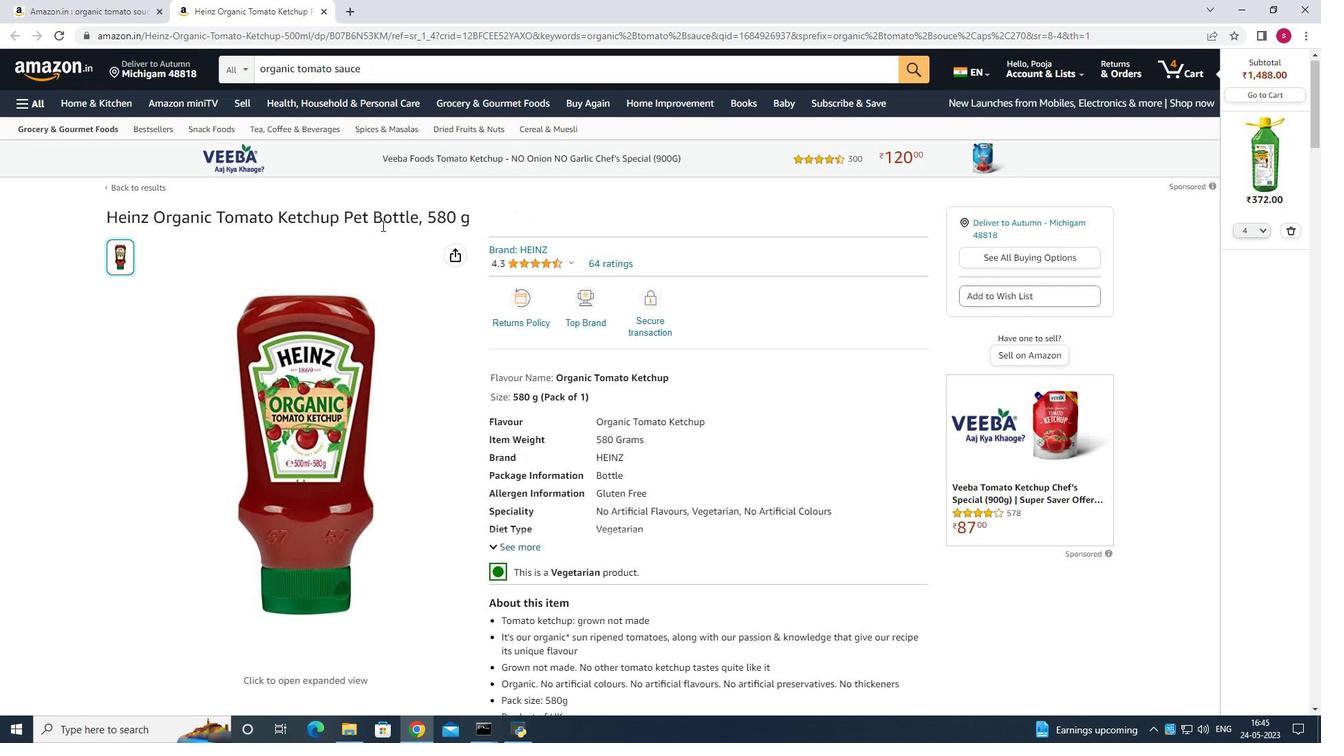 
Action: Mouse moved to (1285, 228)
Screenshot: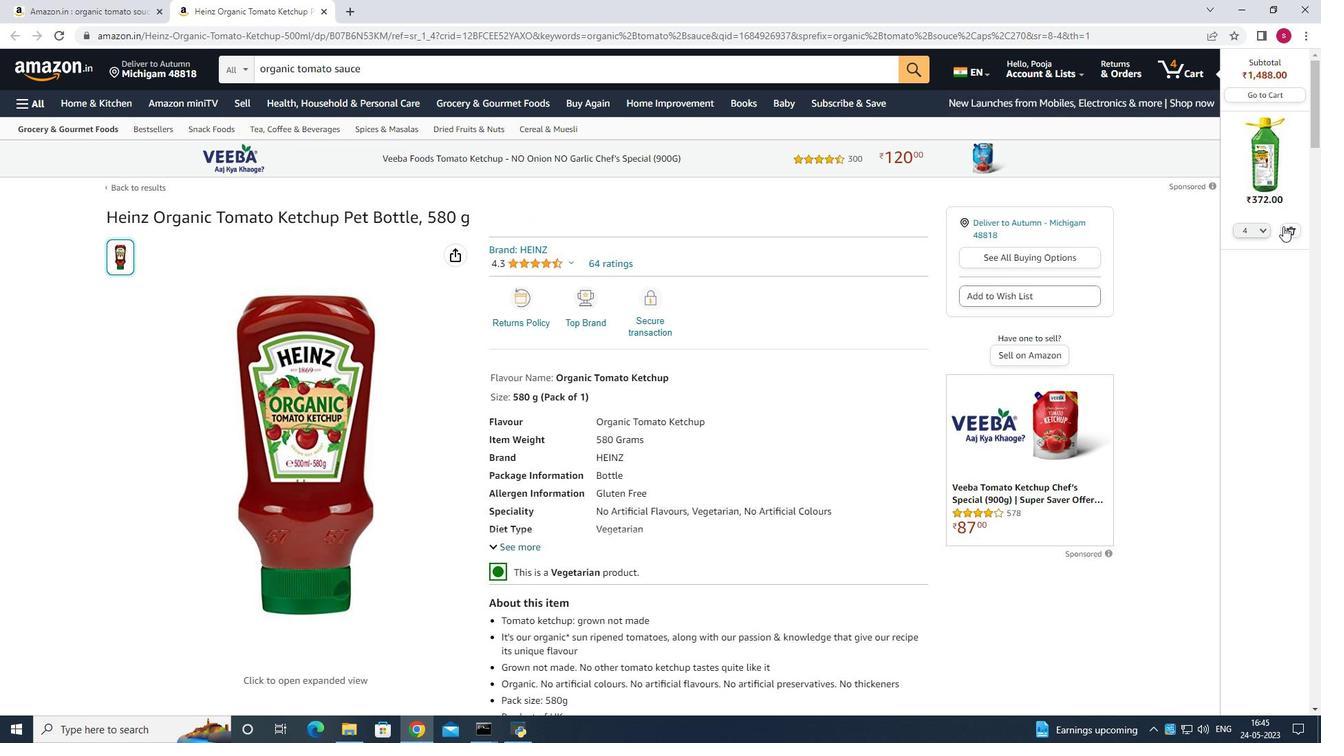 
Action: Mouse pressed left at (1285, 228)
Screenshot: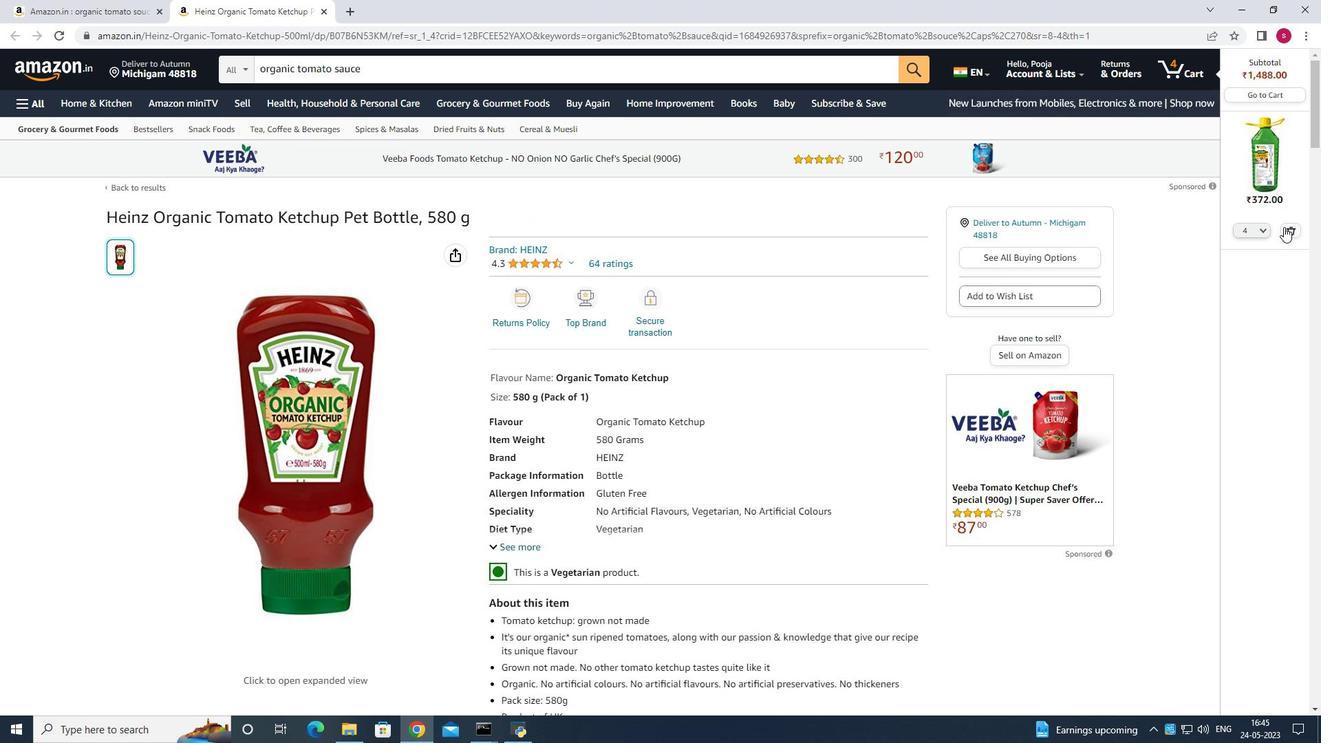 
Action: Mouse moved to (1043, 257)
Screenshot: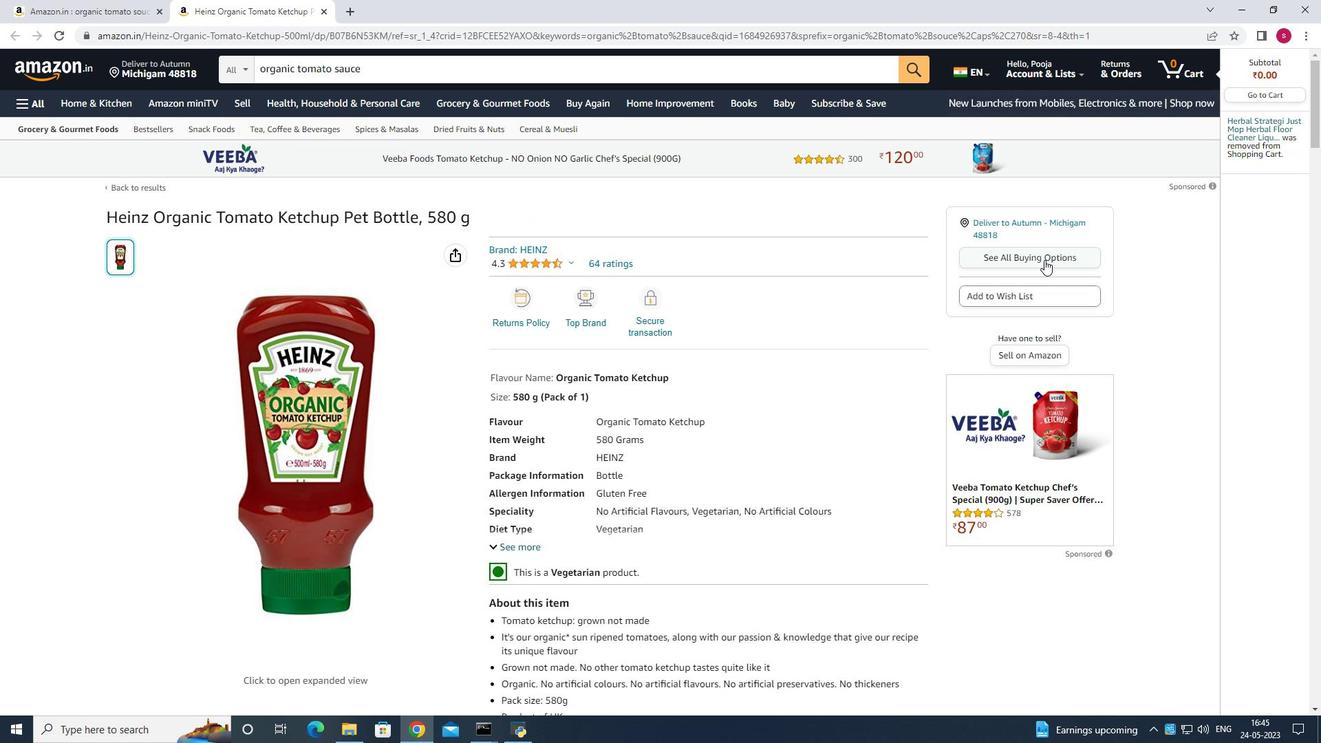 
Action: Mouse pressed left at (1043, 257)
Screenshot: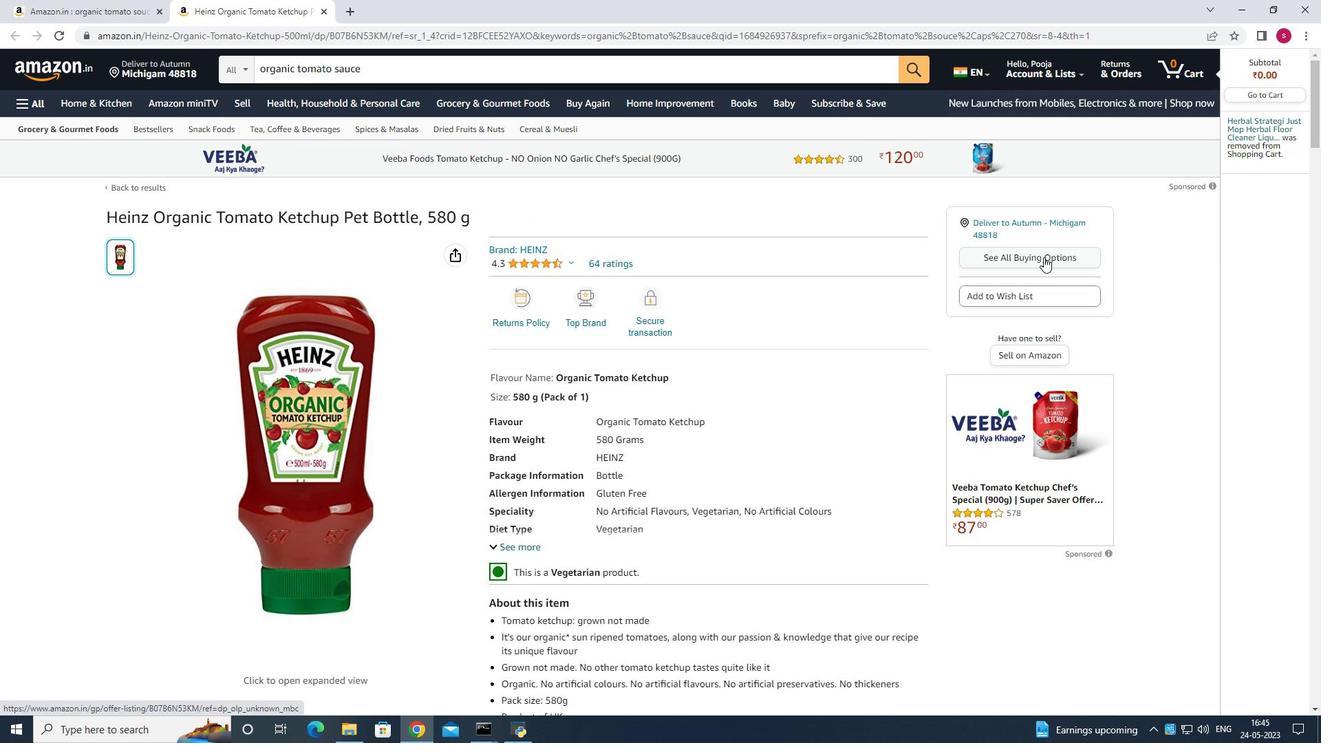 
Action: Mouse moved to (1246, 255)
Screenshot: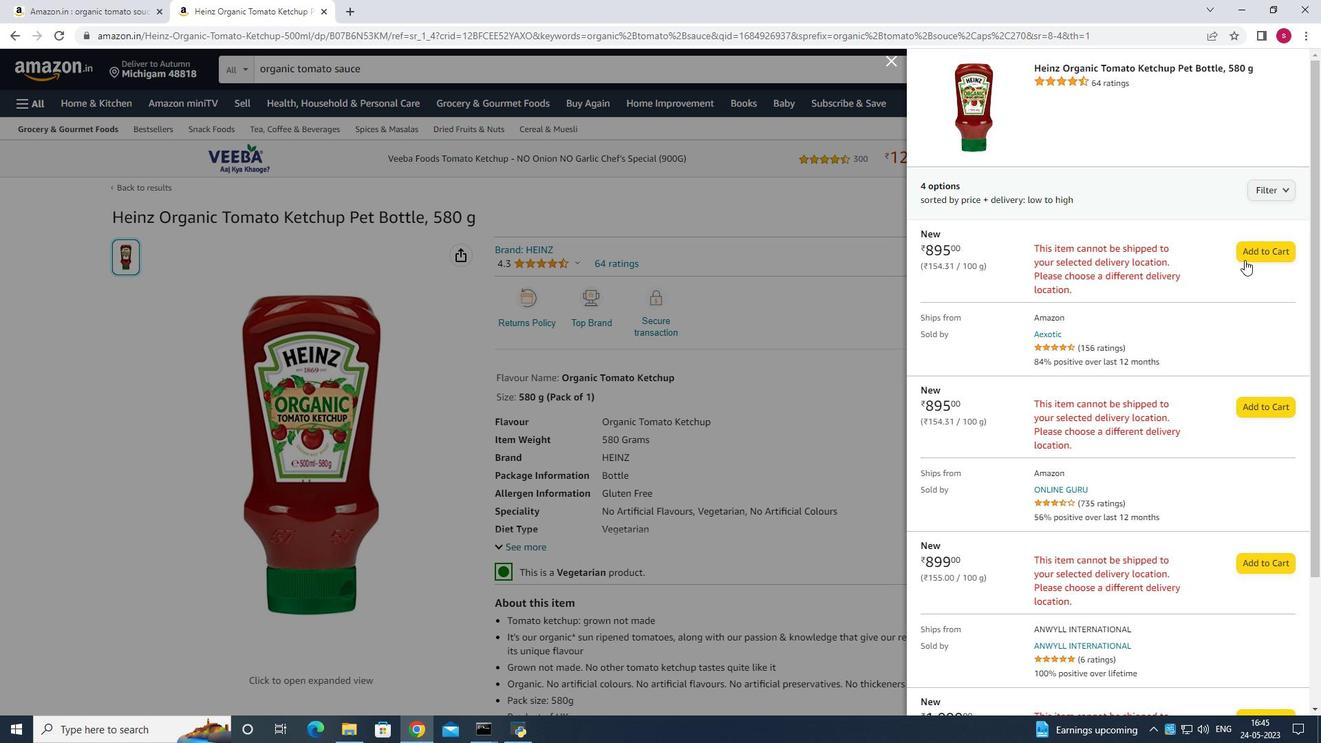 
Action: Mouse pressed left at (1246, 255)
Screenshot: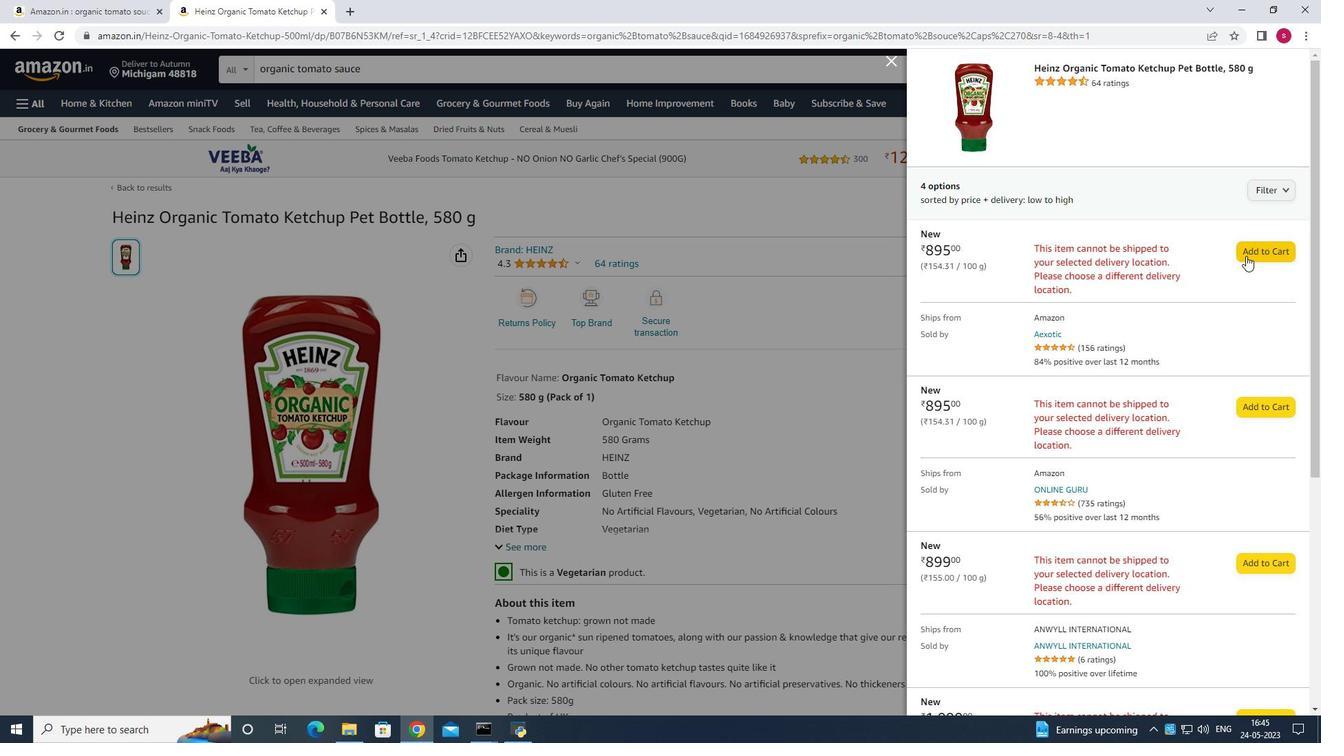 
Action: Mouse moved to (1287, 251)
Screenshot: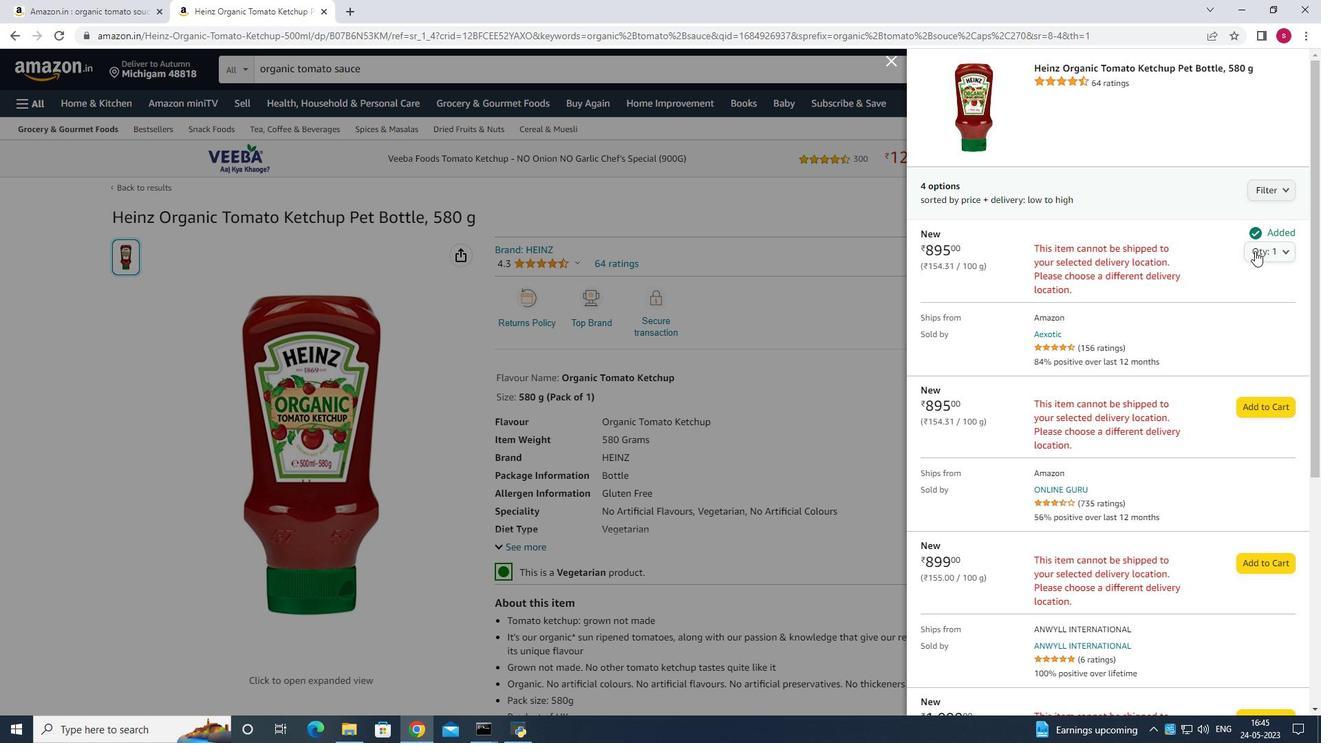 
Action: Mouse pressed left at (1287, 251)
Screenshot: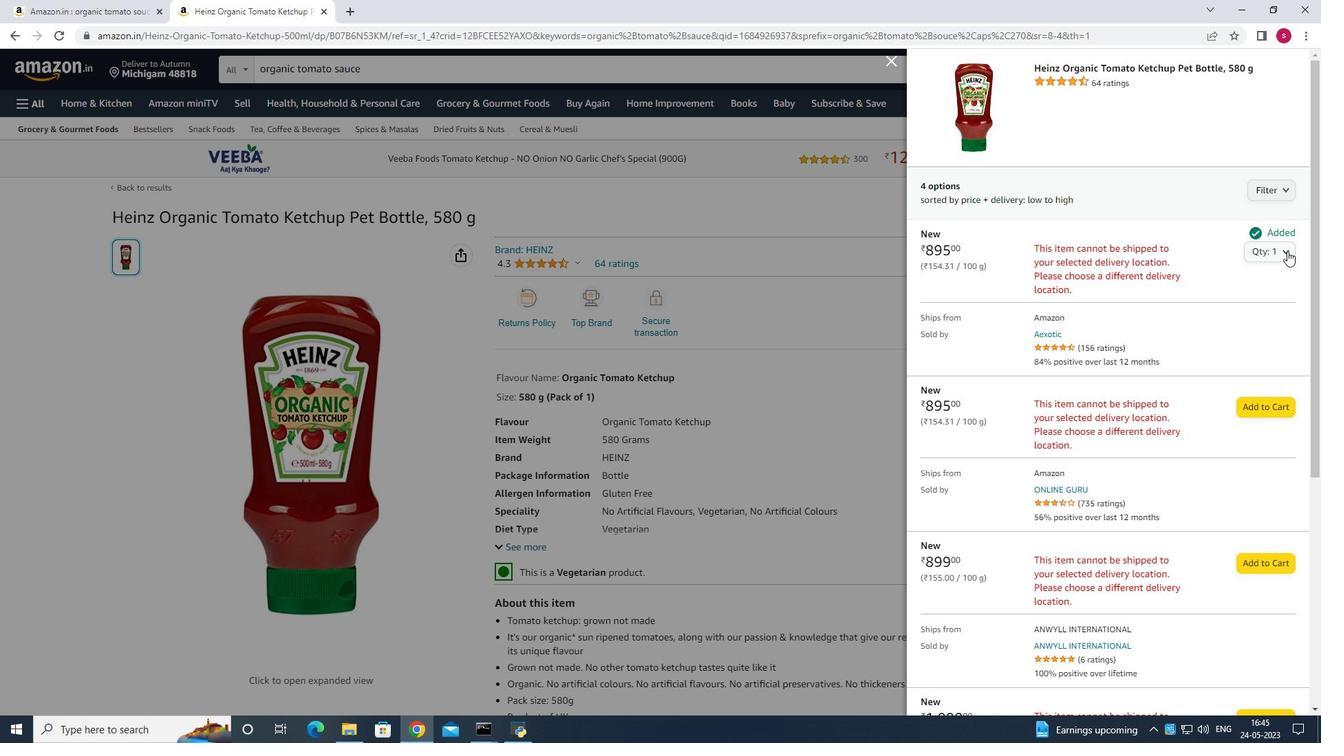 
Action: Mouse moved to (792, 349)
Screenshot: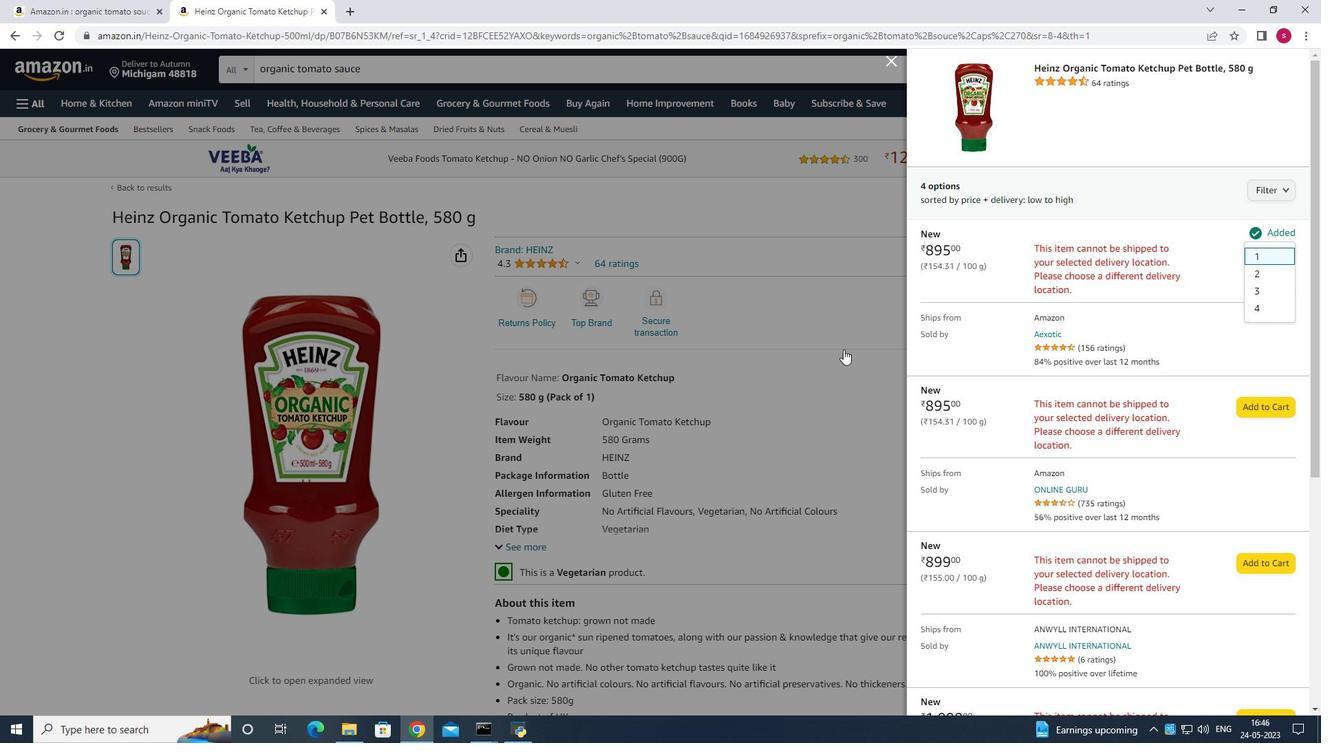 
Action: Mouse pressed left at (792, 349)
Screenshot: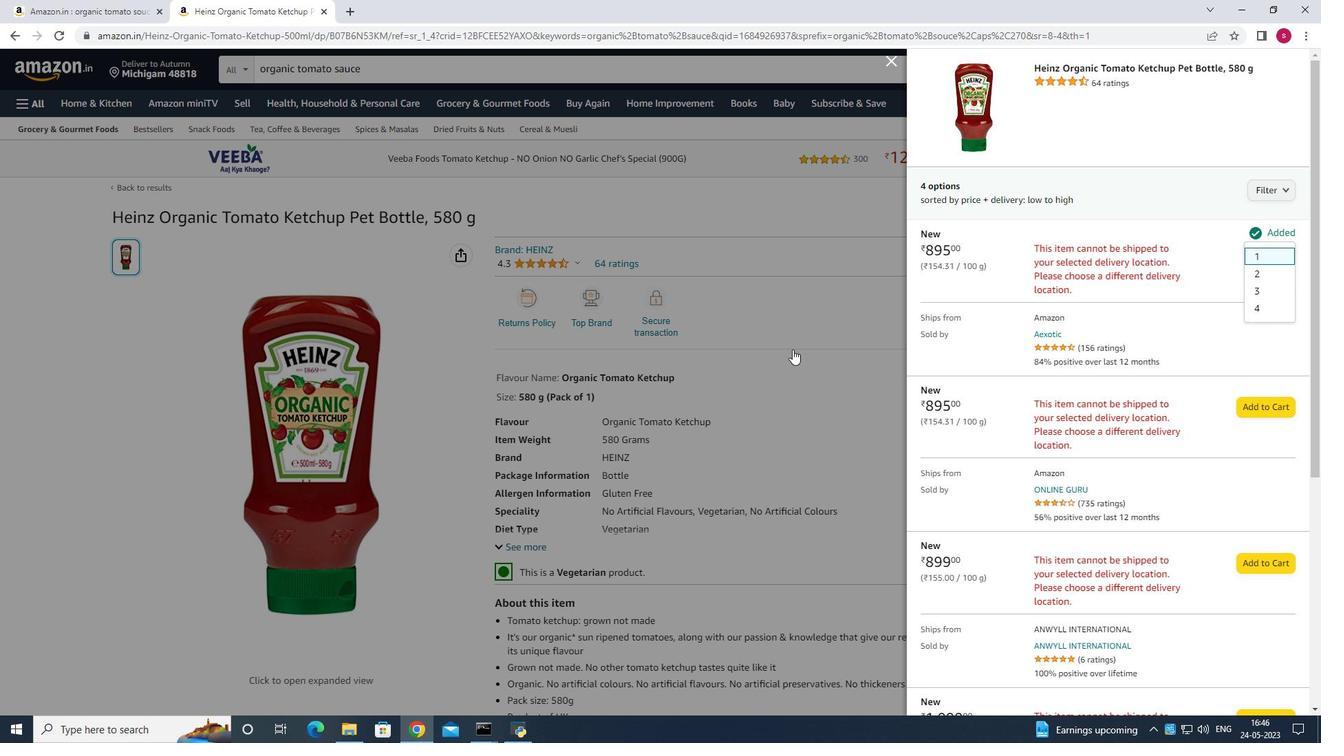 
Action: Mouse moved to (1260, 223)
Screenshot: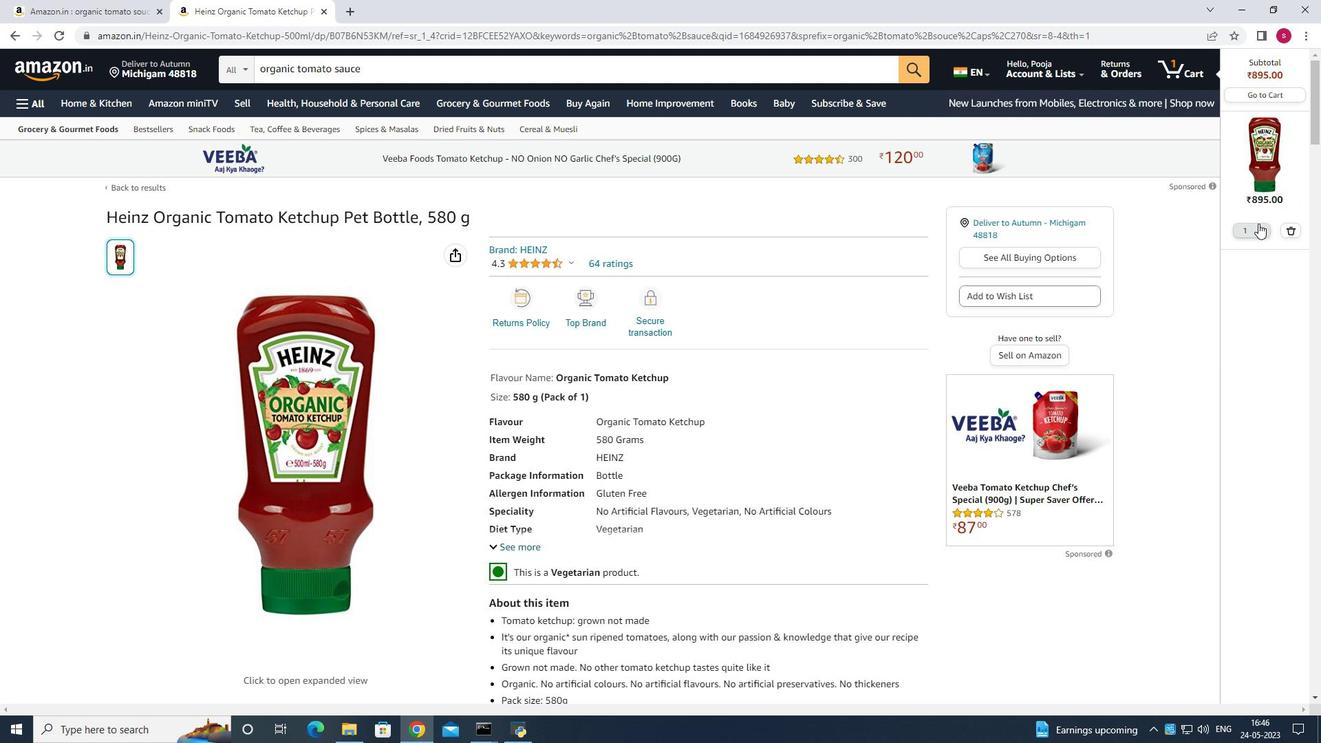 
Action: Mouse pressed left at (1260, 223)
Screenshot: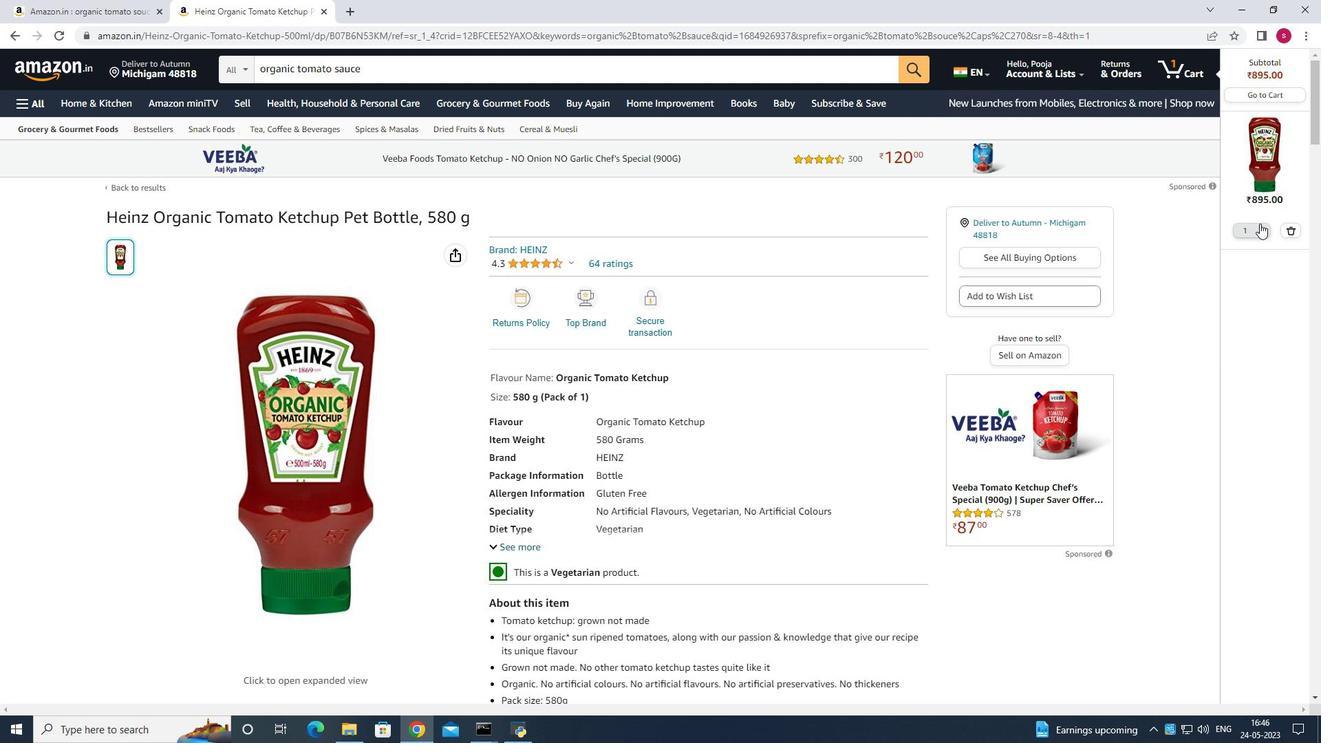 
Action: Mouse moved to (1253, 266)
Screenshot: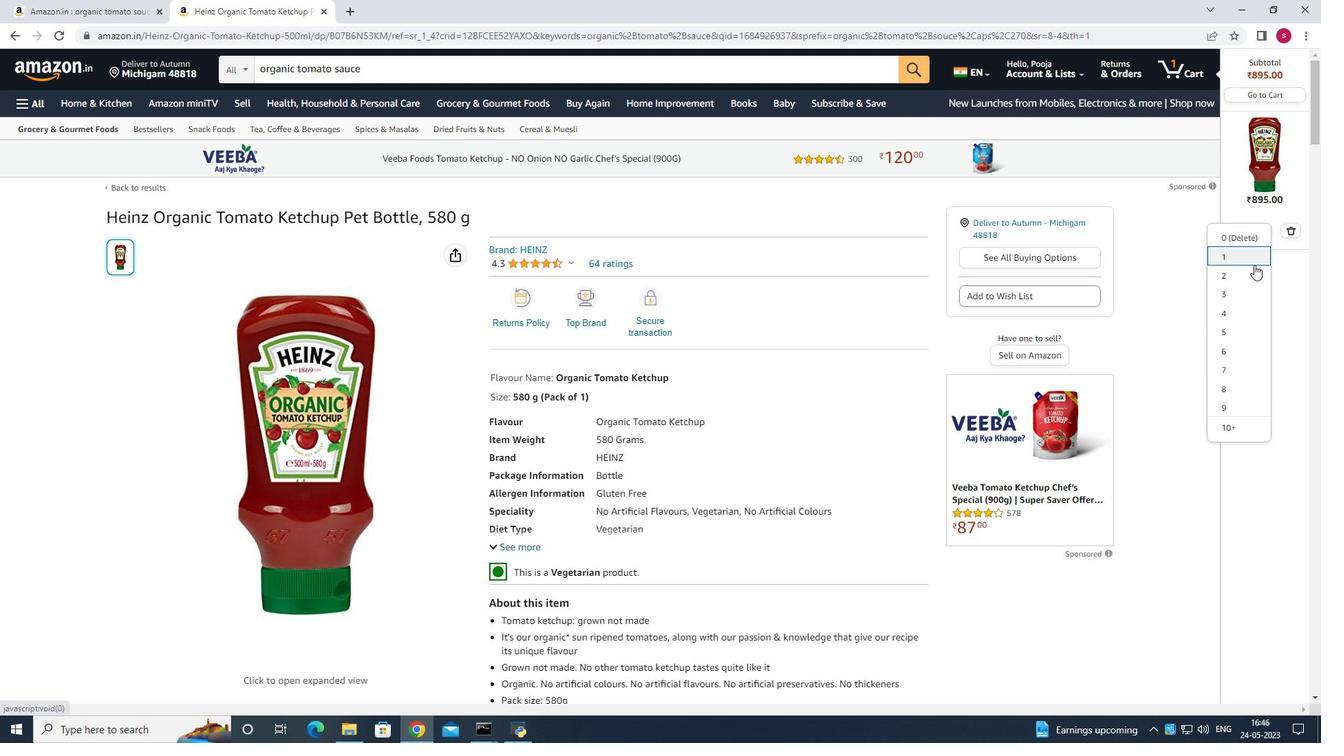 
Action: Mouse pressed left at (1253, 266)
Screenshot: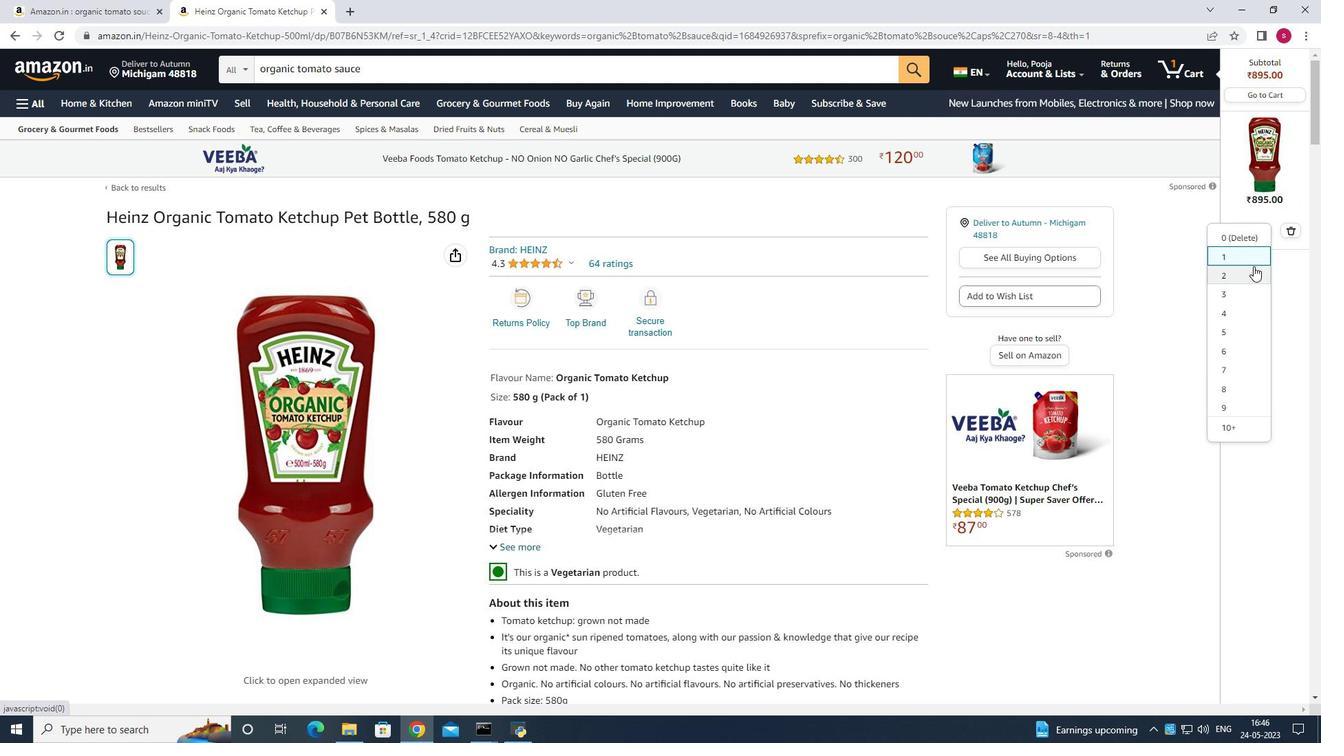 
Action: Mouse moved to (831, 344)
Screenshot: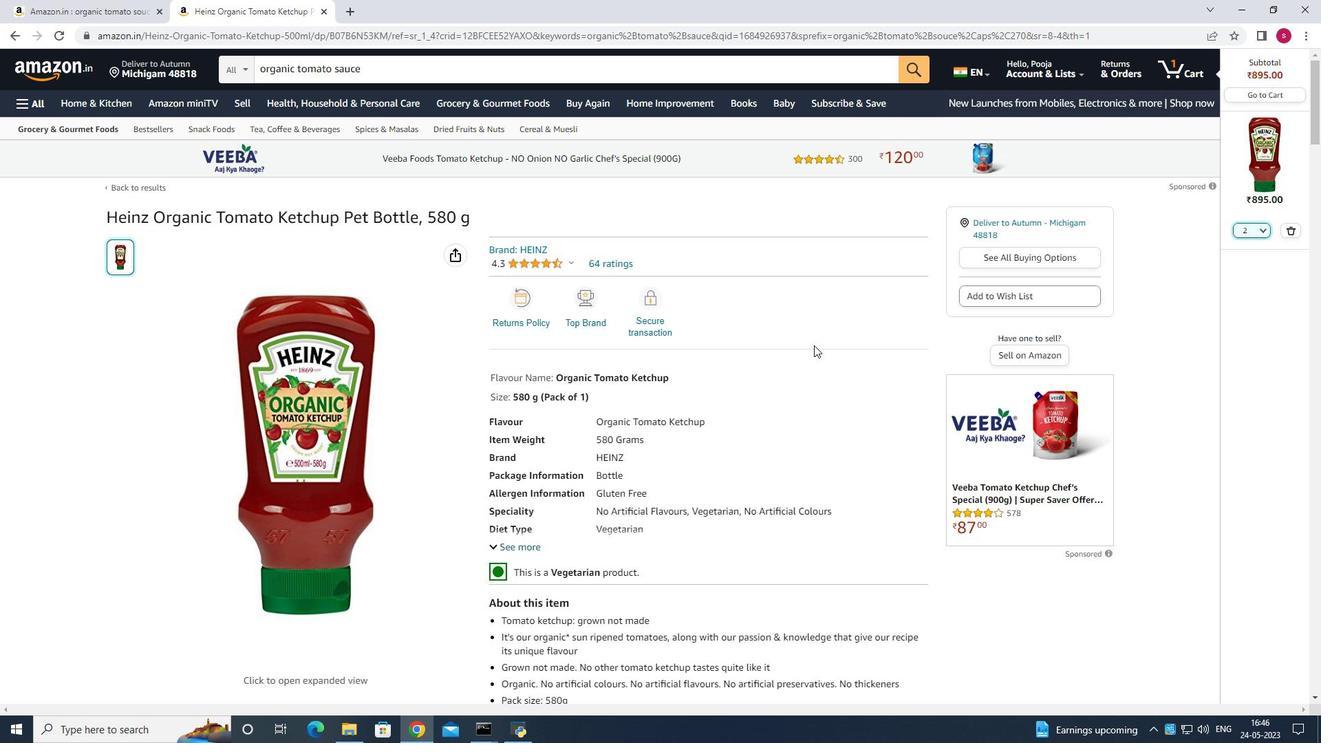 
Action: Mouse pressed left at (831, 344)
Screenshot: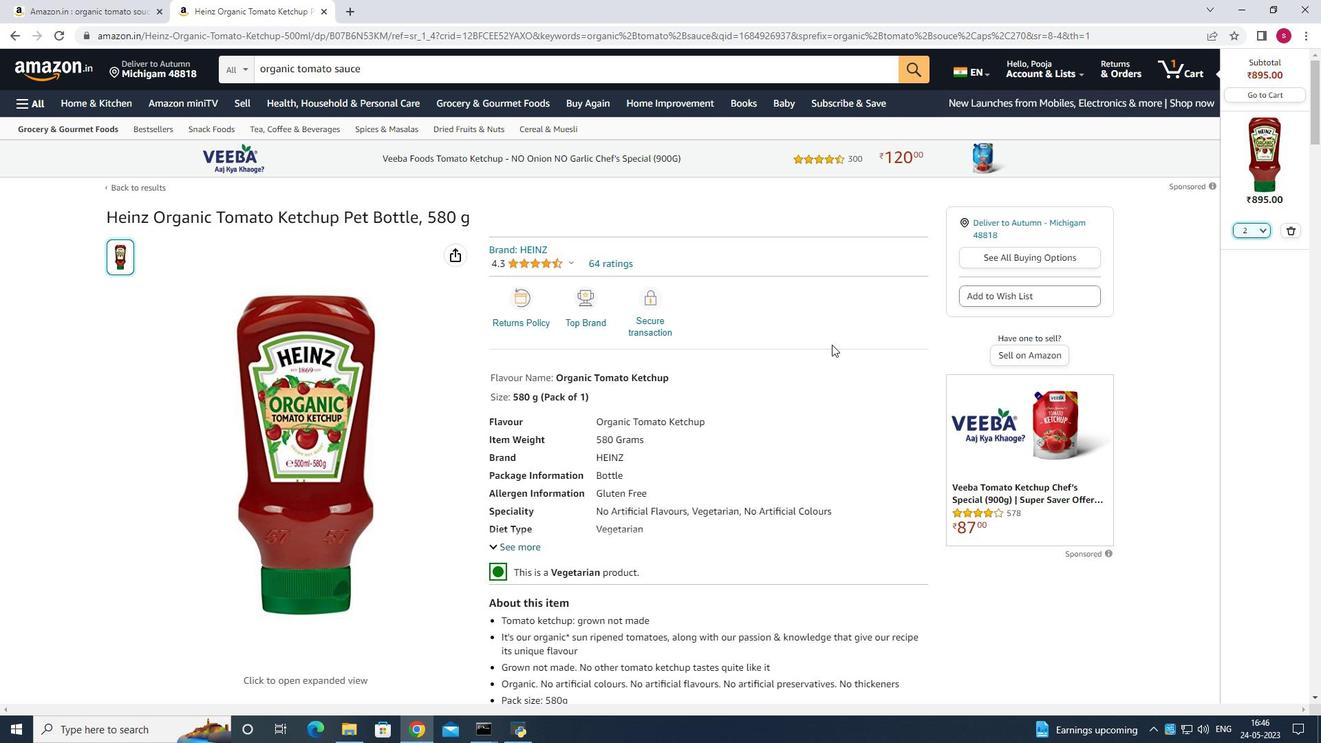 
Action: Mouse moved to (843, 337)
Screenshot: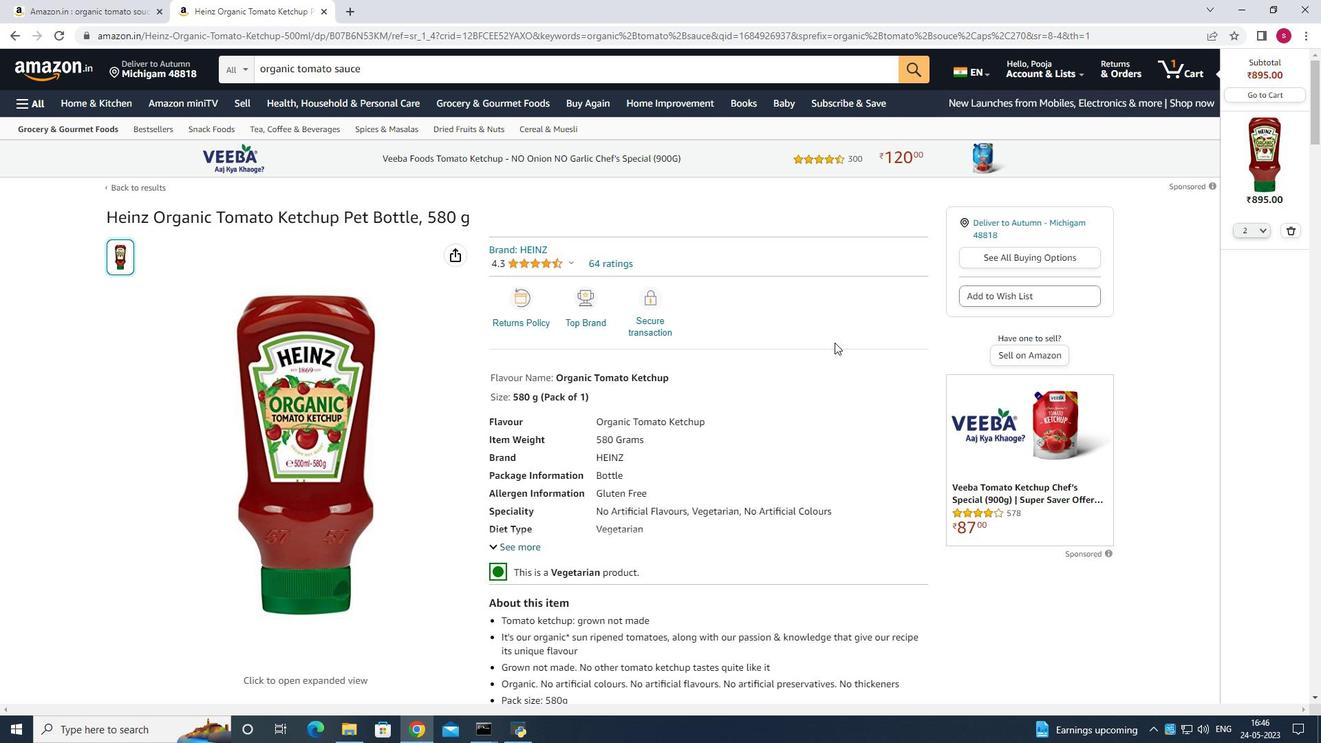 
Action: Mouse scrolled (843, 336) with delta (0, 0)
Screenshot: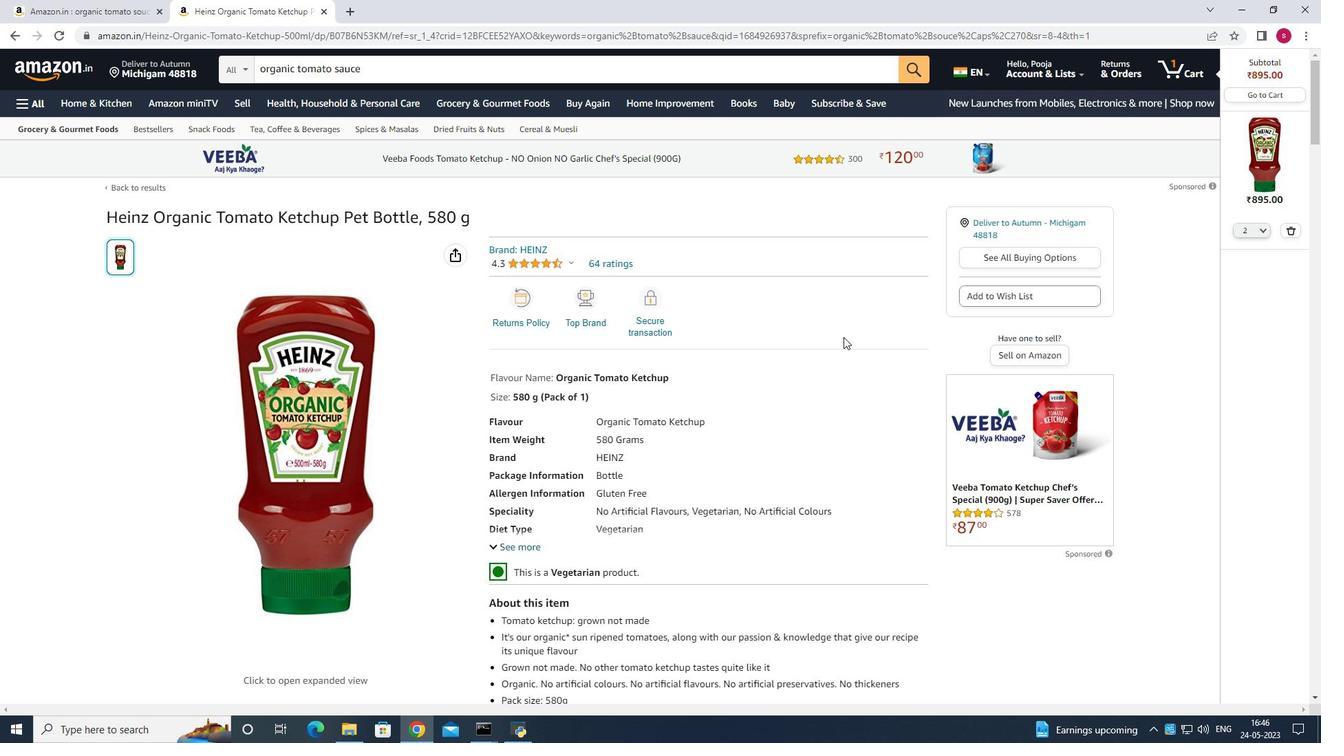 
Action: Mouse scrolled (843, 336) with delta (0, 0)
Screenshot: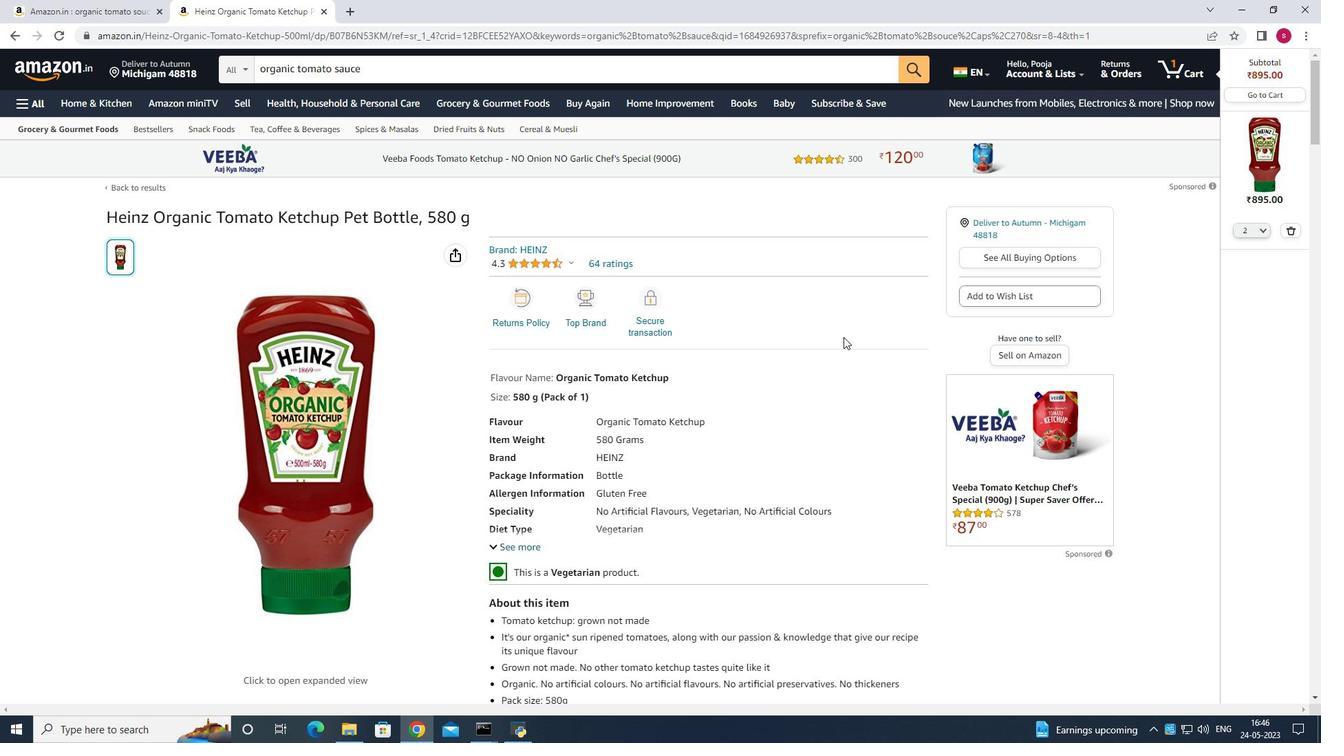 
Action: Mouse scrolled (843, 336) with delta (0, 0)
Screenshot: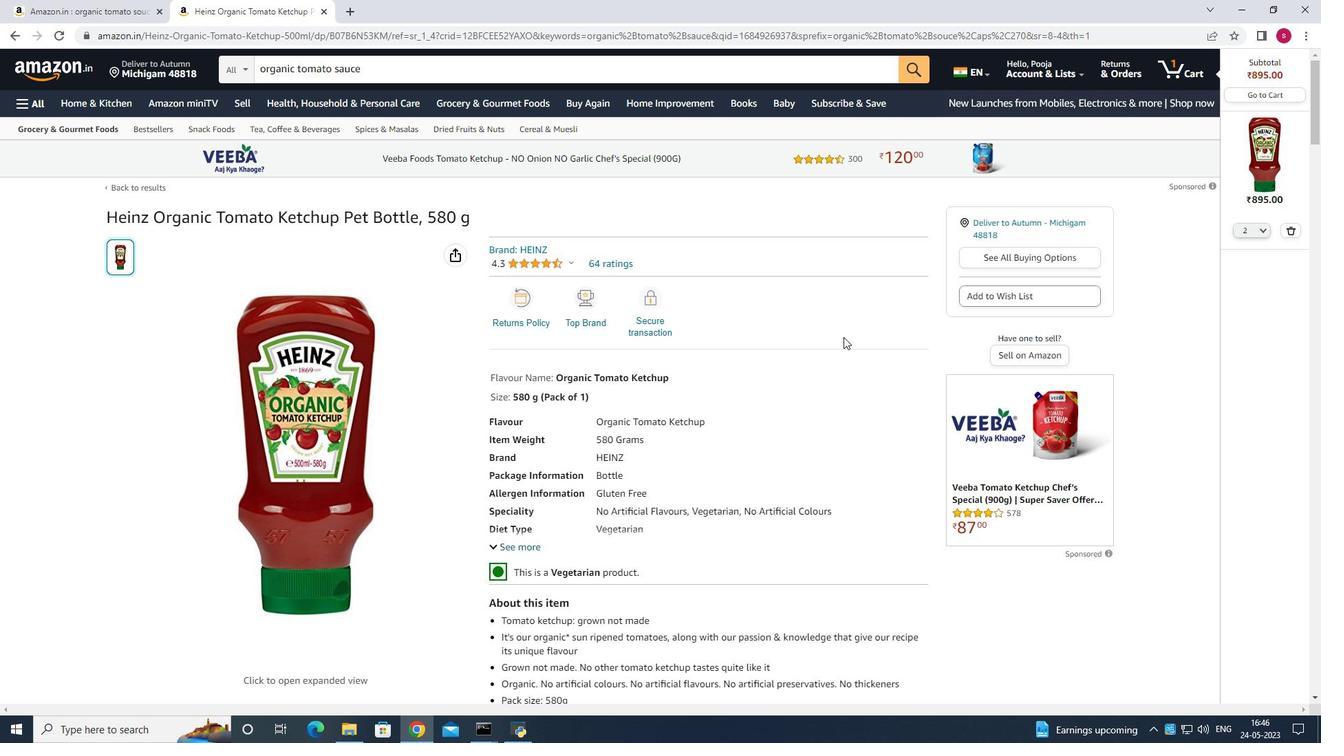 
Action: Mouse scrolled (843, 337) with delta (0, 0)
Screenshot: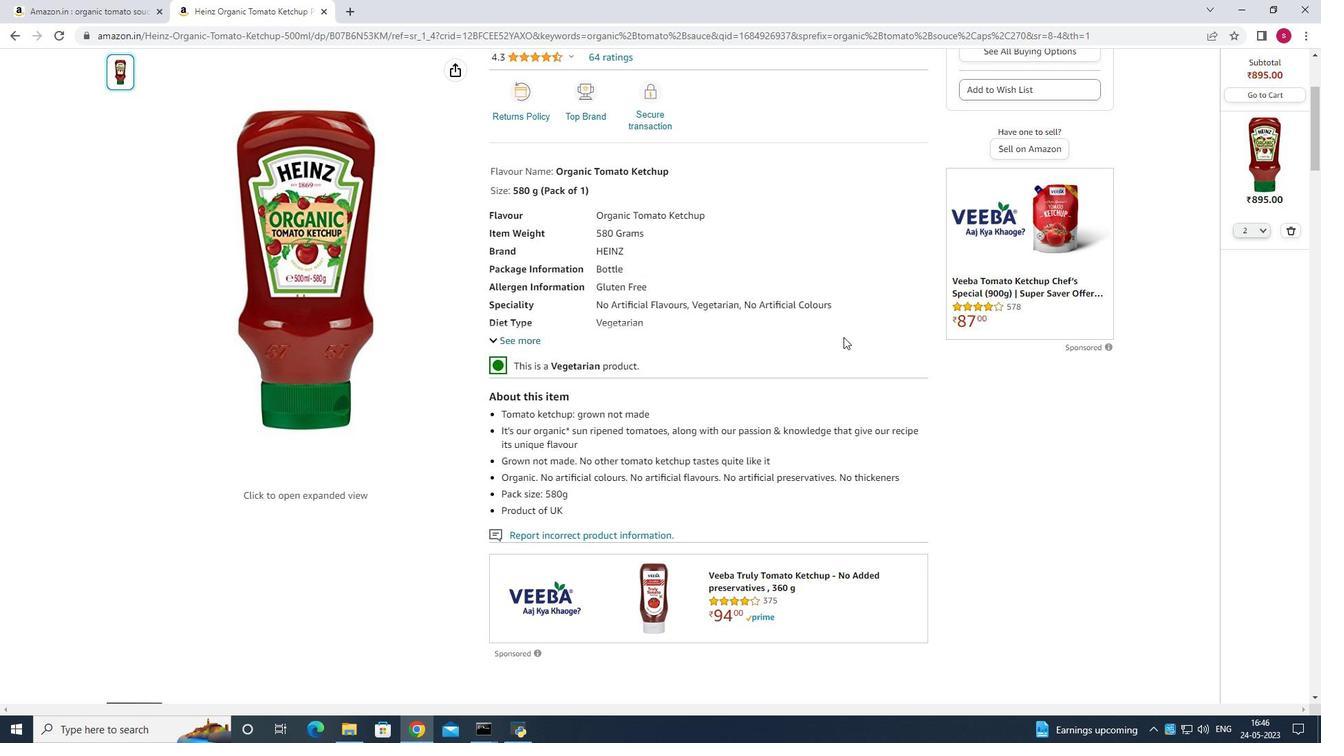 
Action: Mouse scrolled (843, 337) with delta (0, 0)
Screenshot: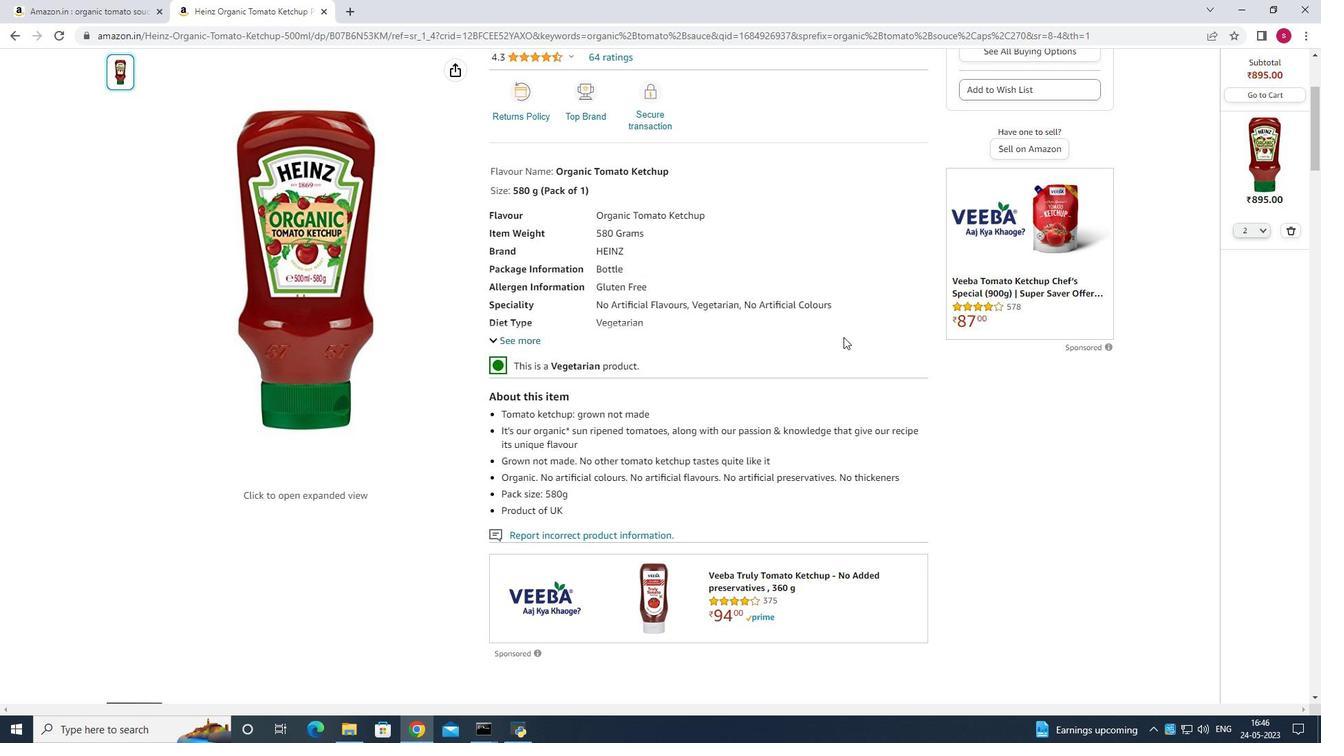 
Action: Mouse scrolled (843, 337) with delta (0, 0)
Screenshot: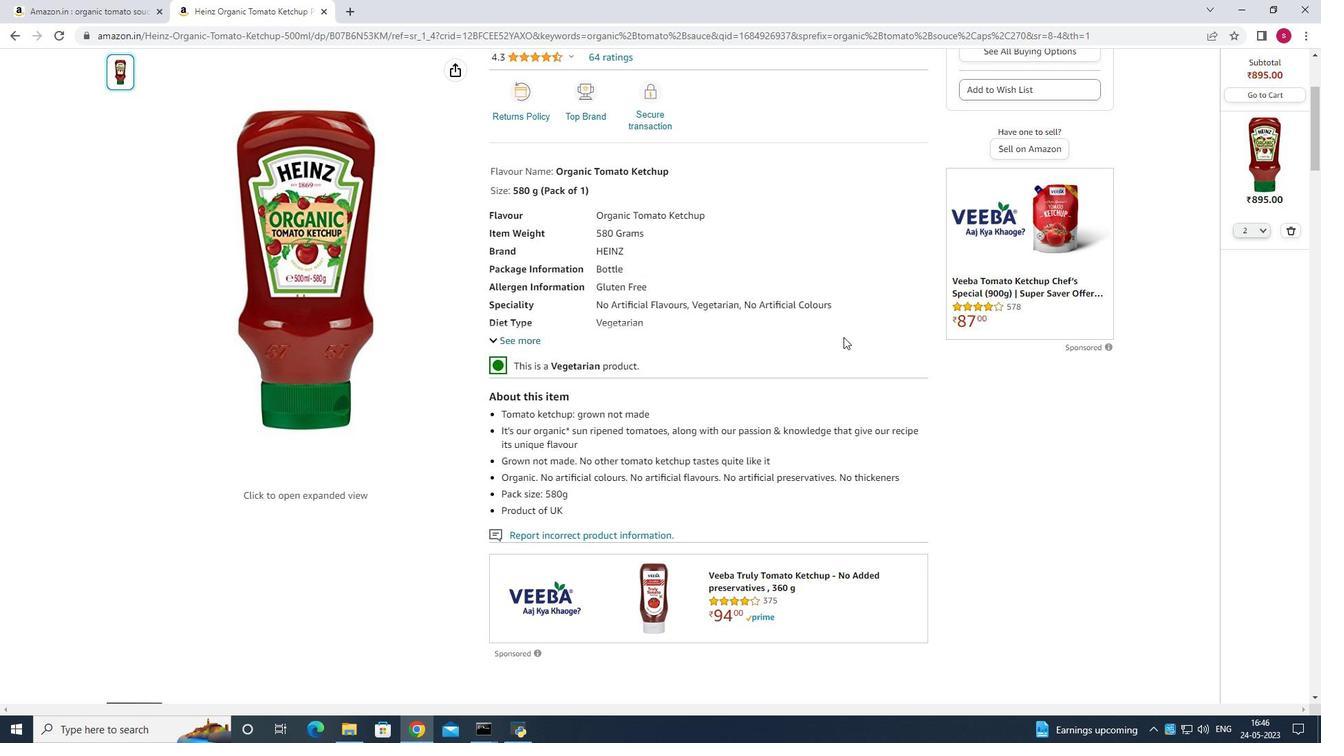 
Action: Mouse moved to (845, 336)
Screenshot: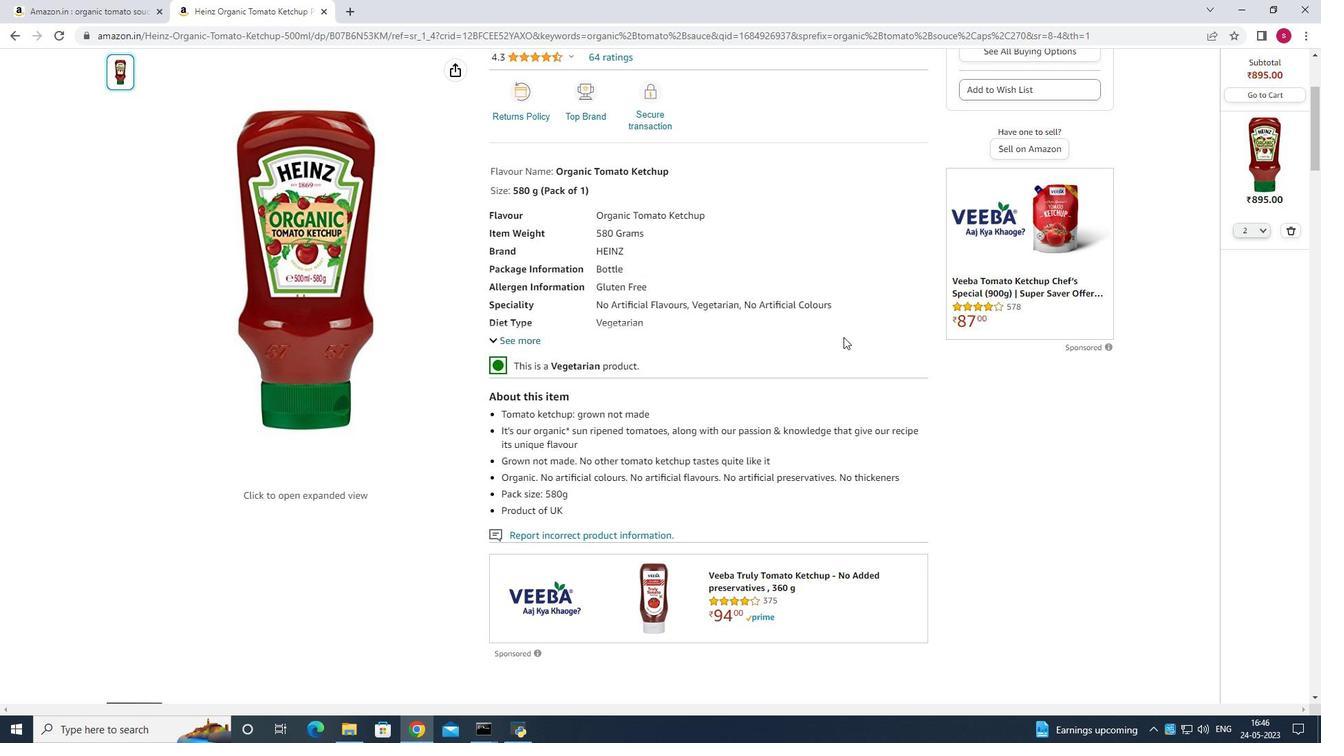 
Action: Mouse scrolled (845, 337) with delta (0, 0)
Screenshot: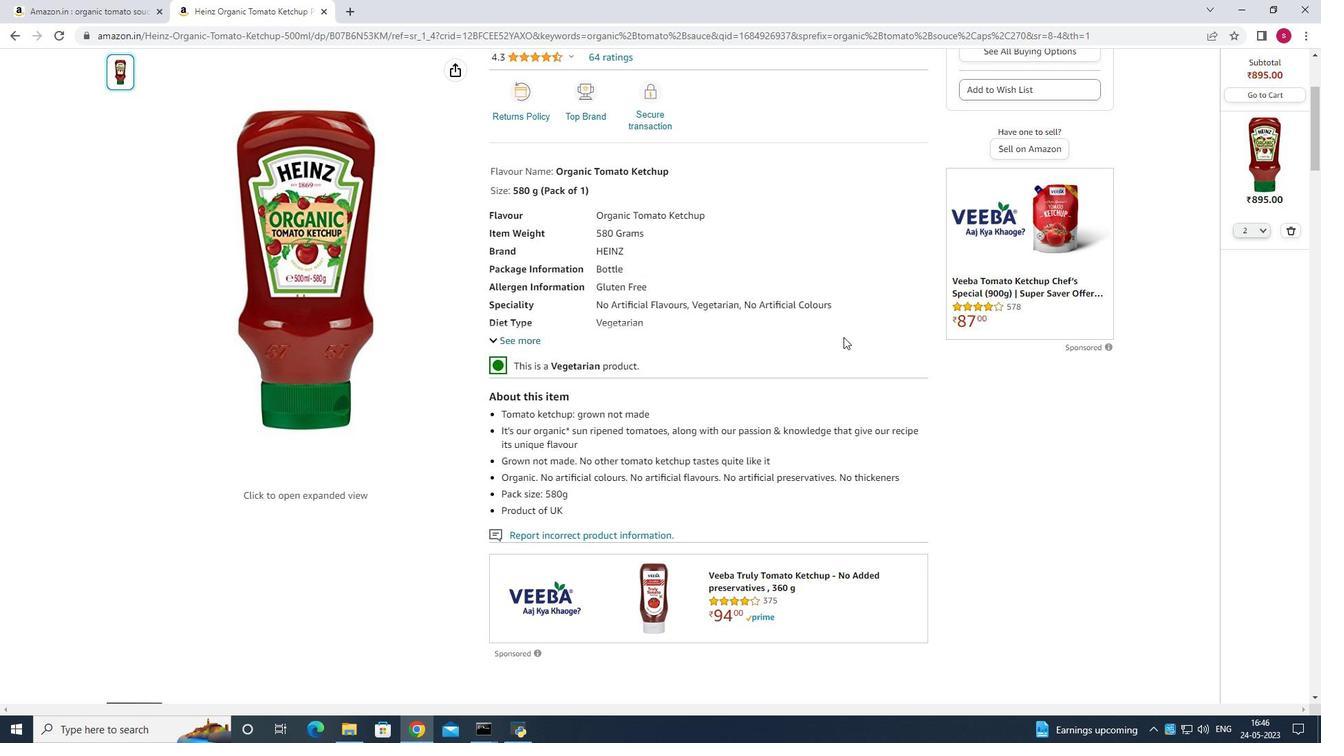 
Action: Mouse moved to (854, 330)
Screenshot: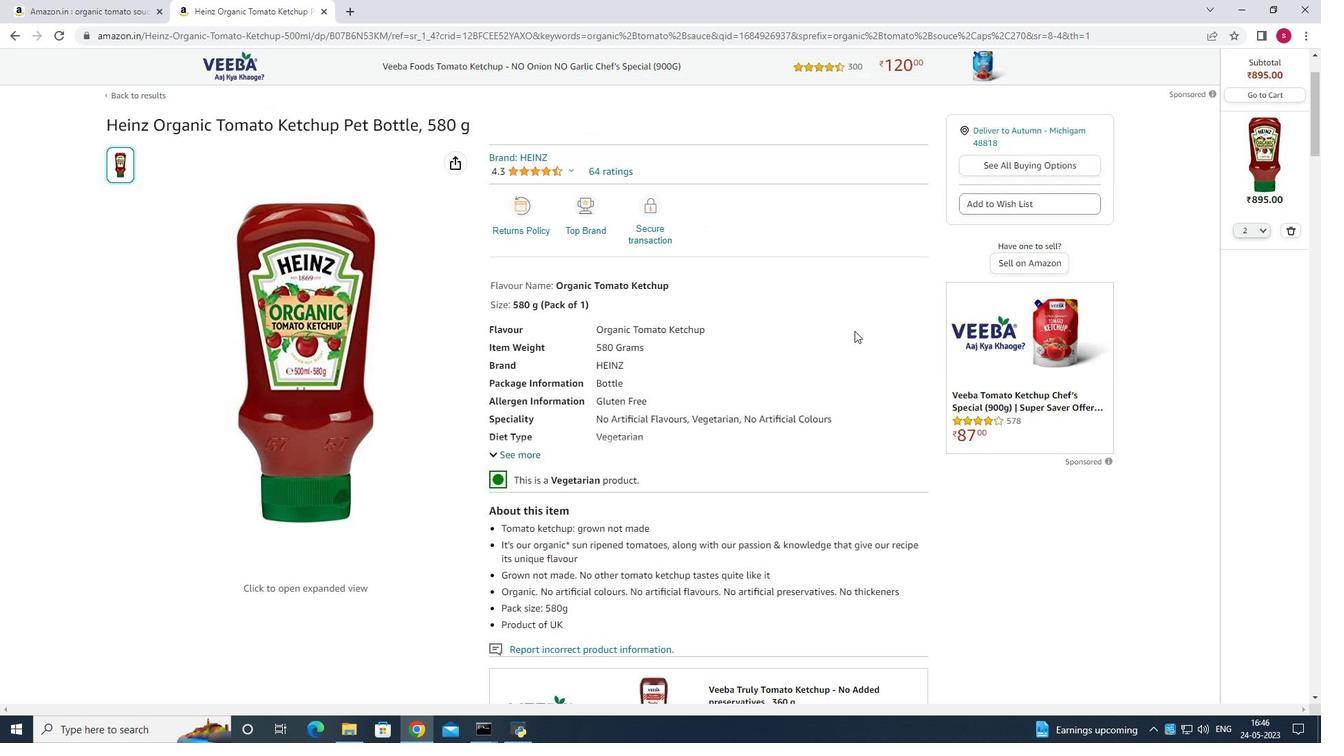 
Action: Mouse scrolled (854, 330) with delta (0, 0)
Screenshot: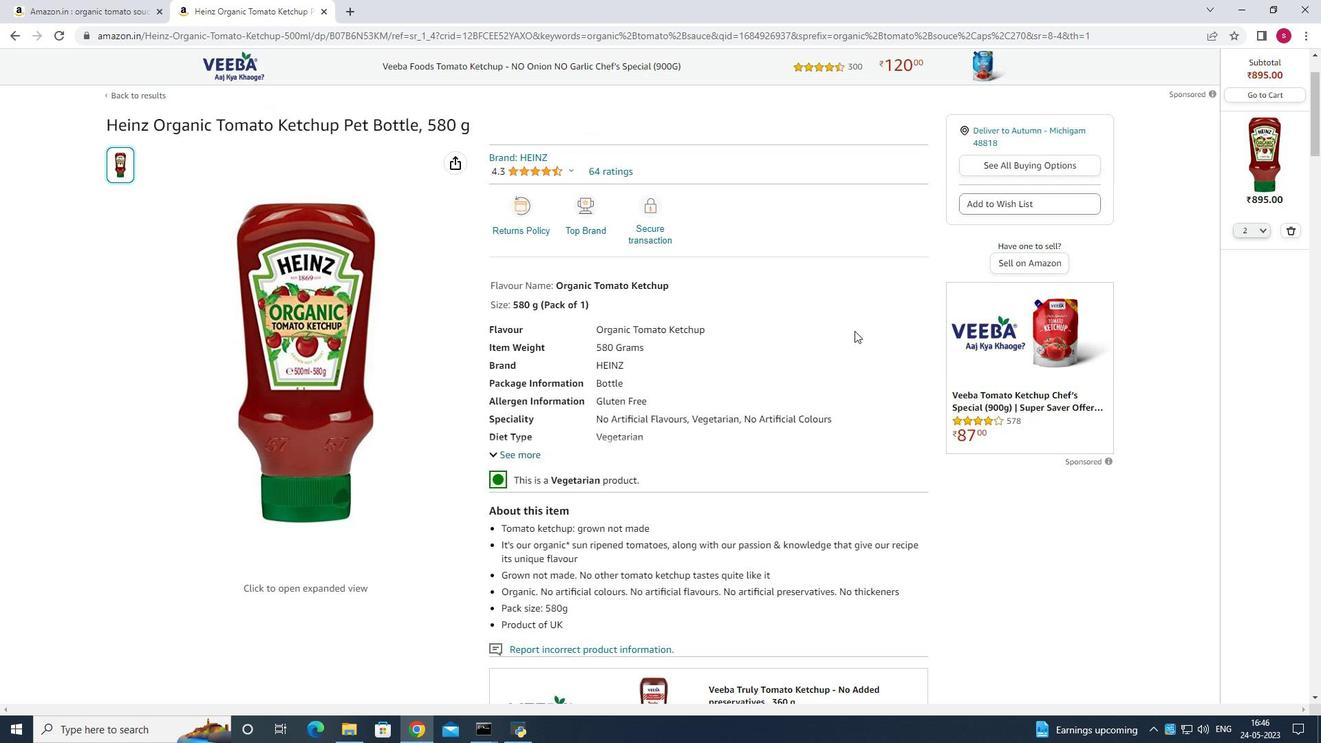 
Action: Mouse scrolled (854, 330) with delta (0, 0)
Screenshot: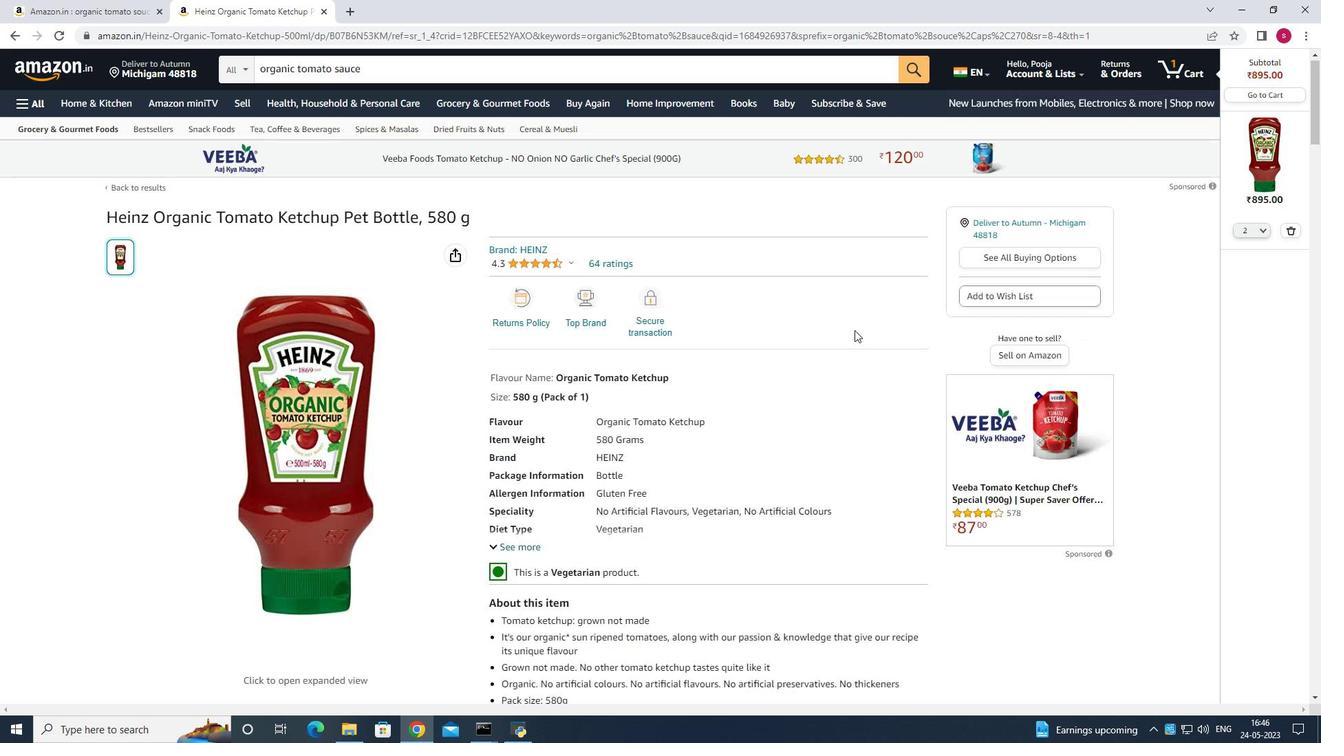 
Action: Mouse scrolled (854, 330) with delta (0, 0)
Screenshot: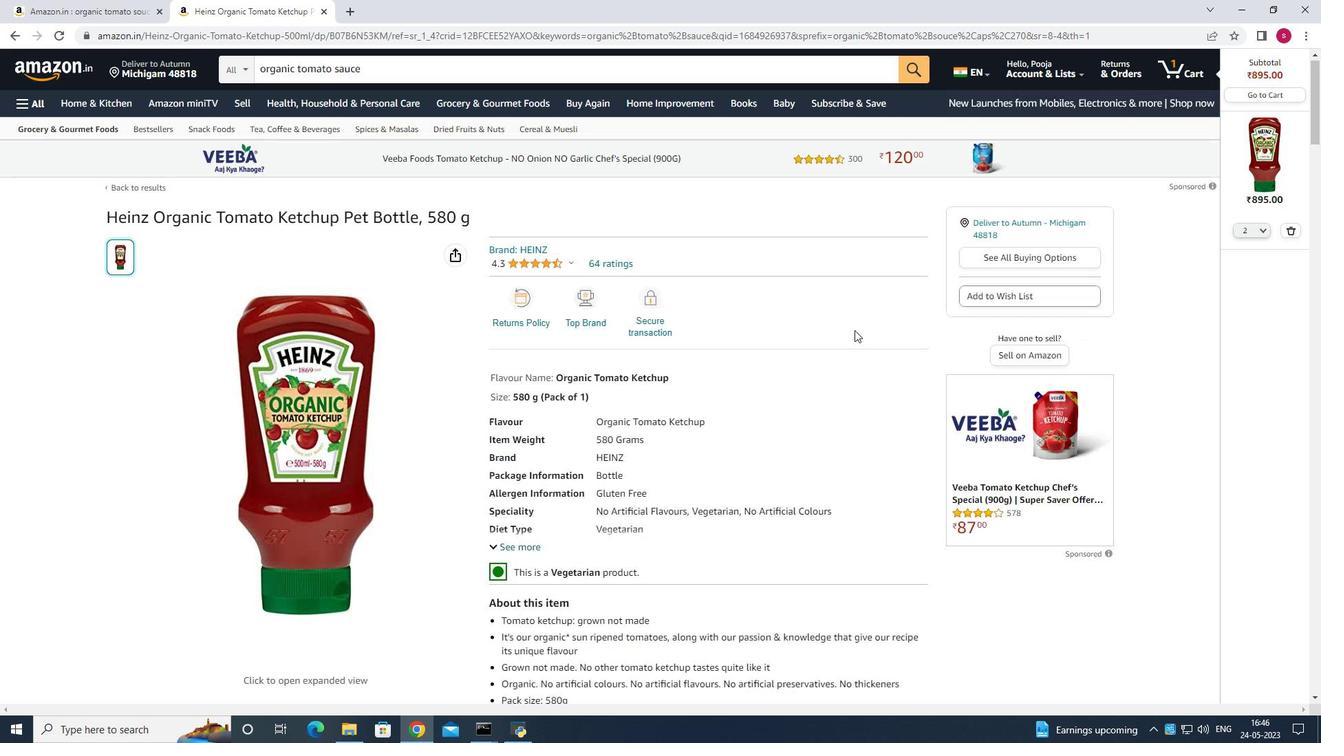
Action: Mouse scrolled (854, 330) with delta (0, 0)
Screenshot: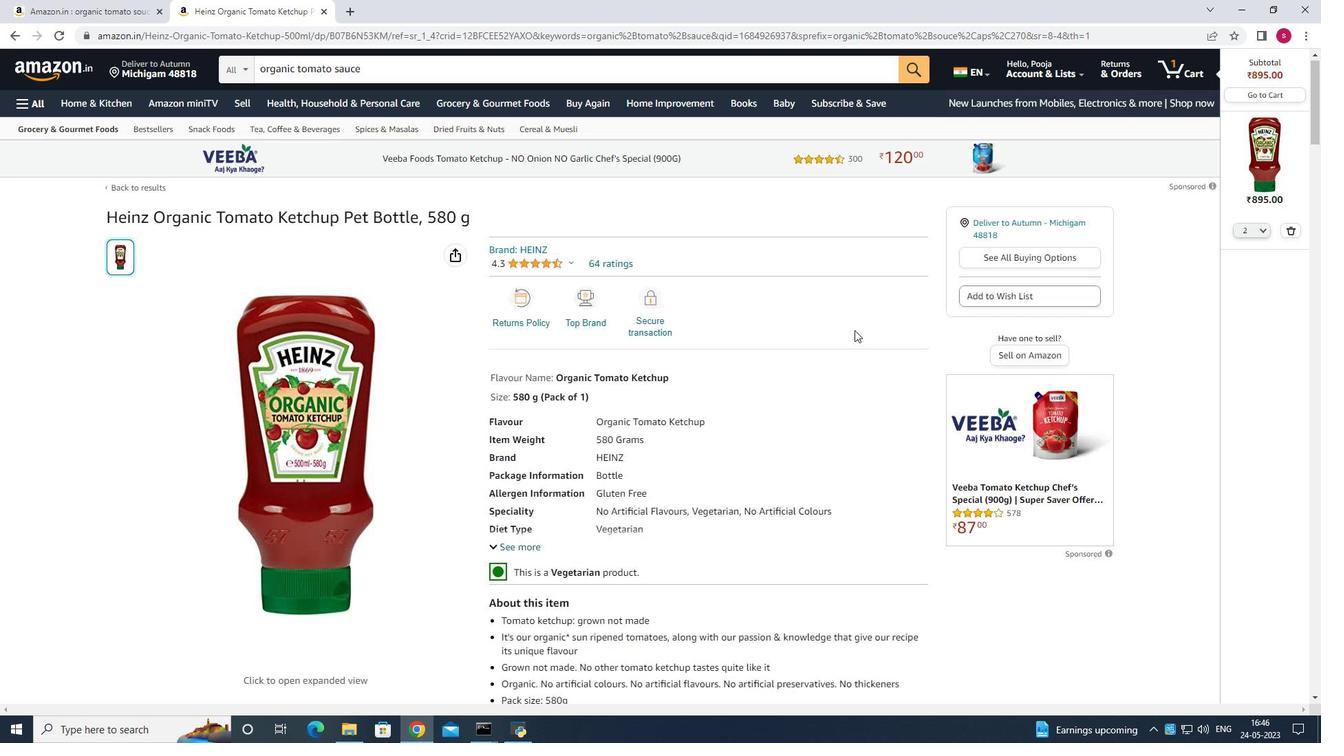 
Action: Mouse scrolled (854, 330) with delta (0, 0)
Screenshot: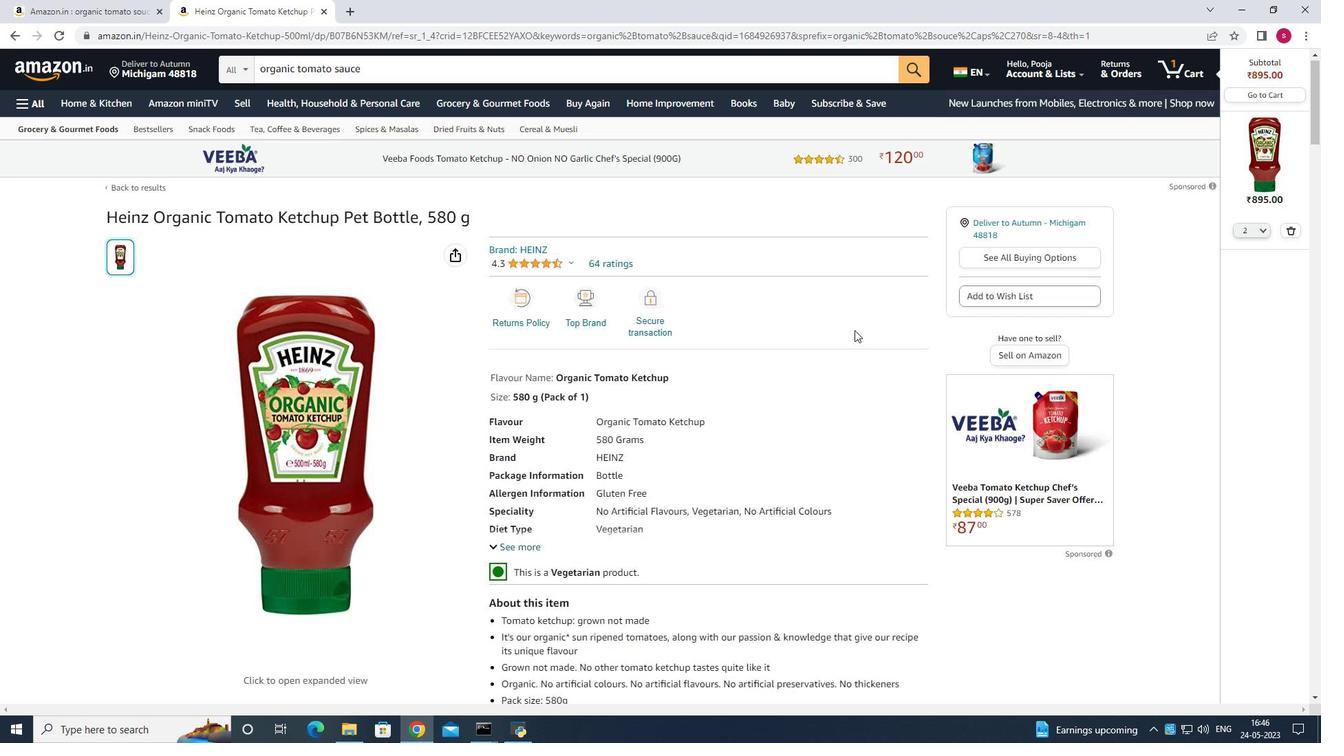 
Action: Mouse moved to (857, 327)
Screenshot: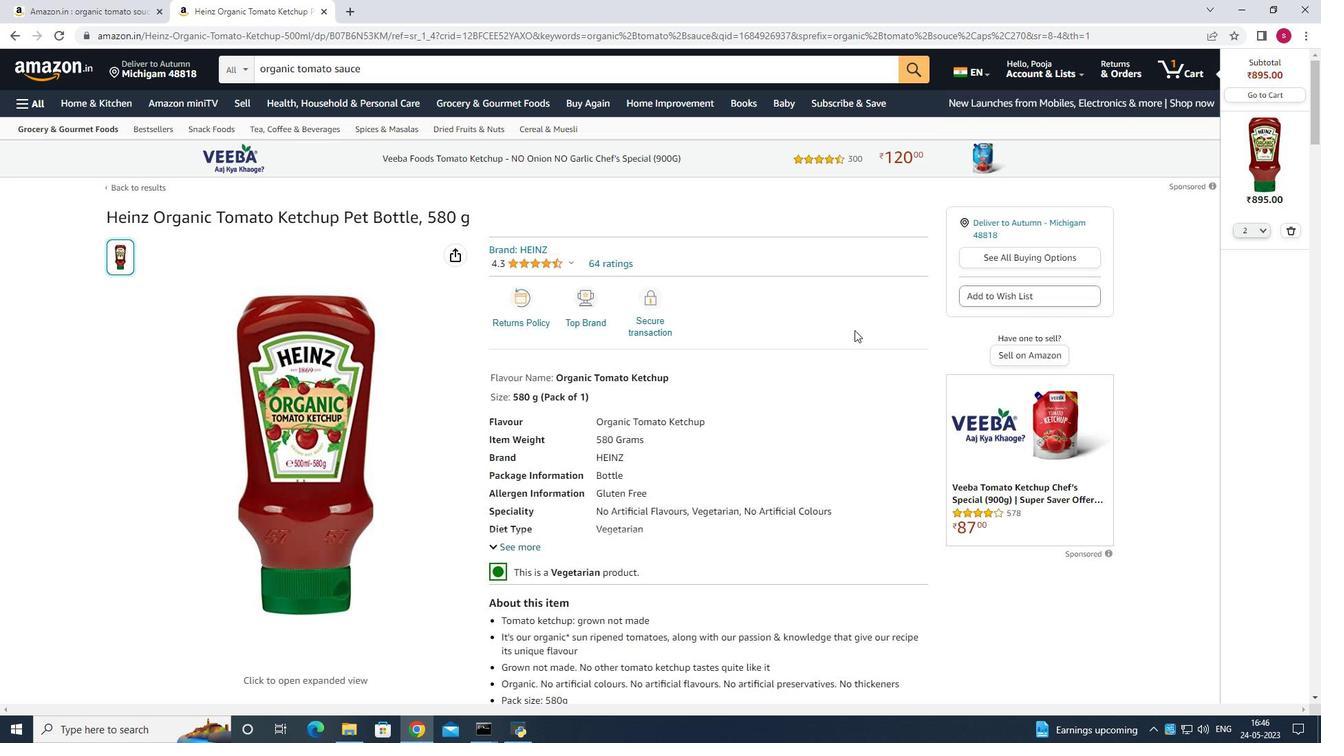 
Action: Mouse scrolled (857, 328) with delta (0, 0)
Screenshot: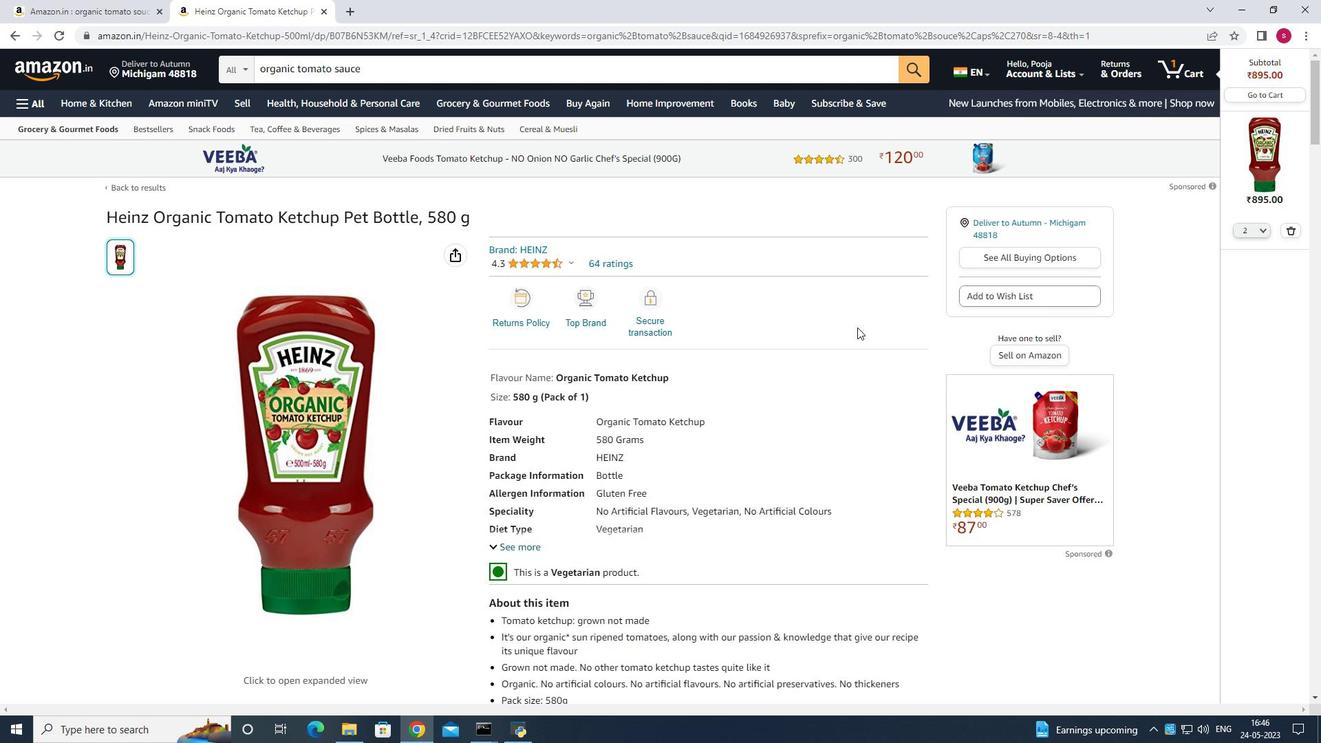 
Action: Mouse scrolled (857, 328) with delta (0, 0)
Screenshot: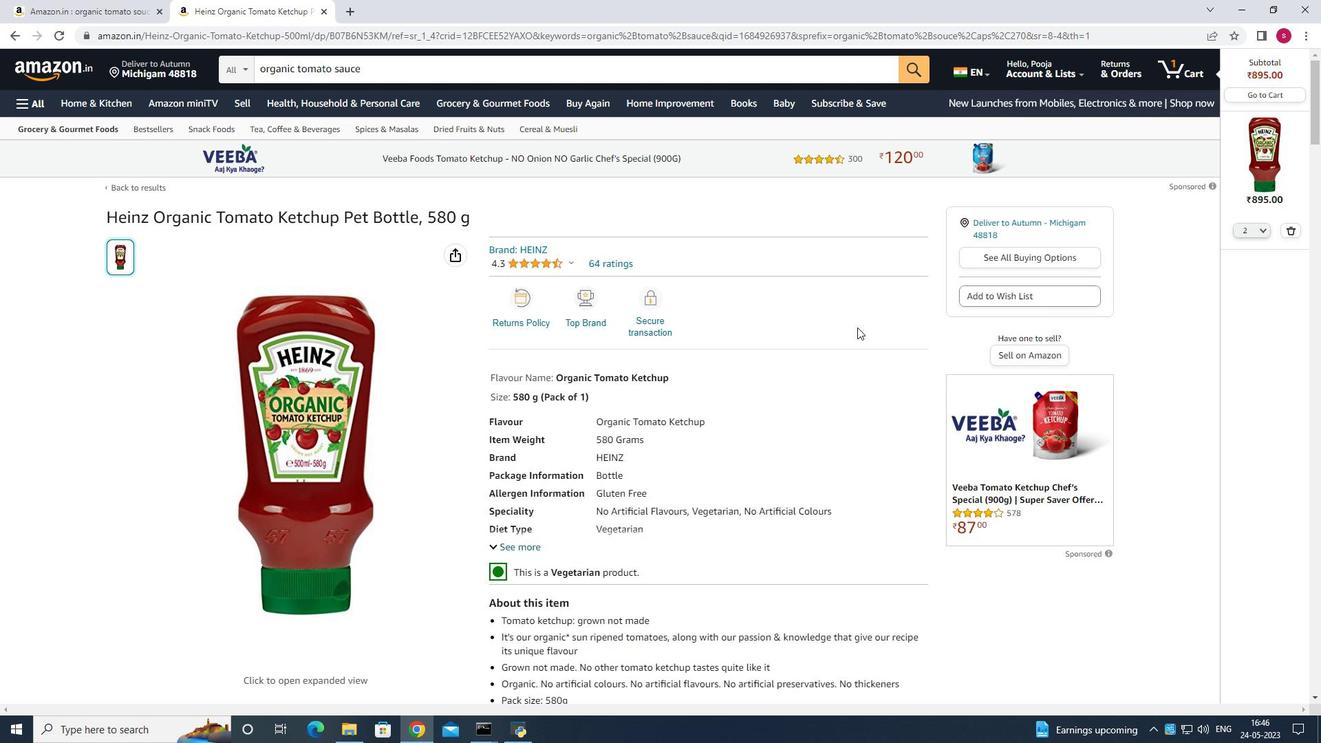 
Action: Mouse scrolled (857, 328) with delta (0, 0)
Screenshot: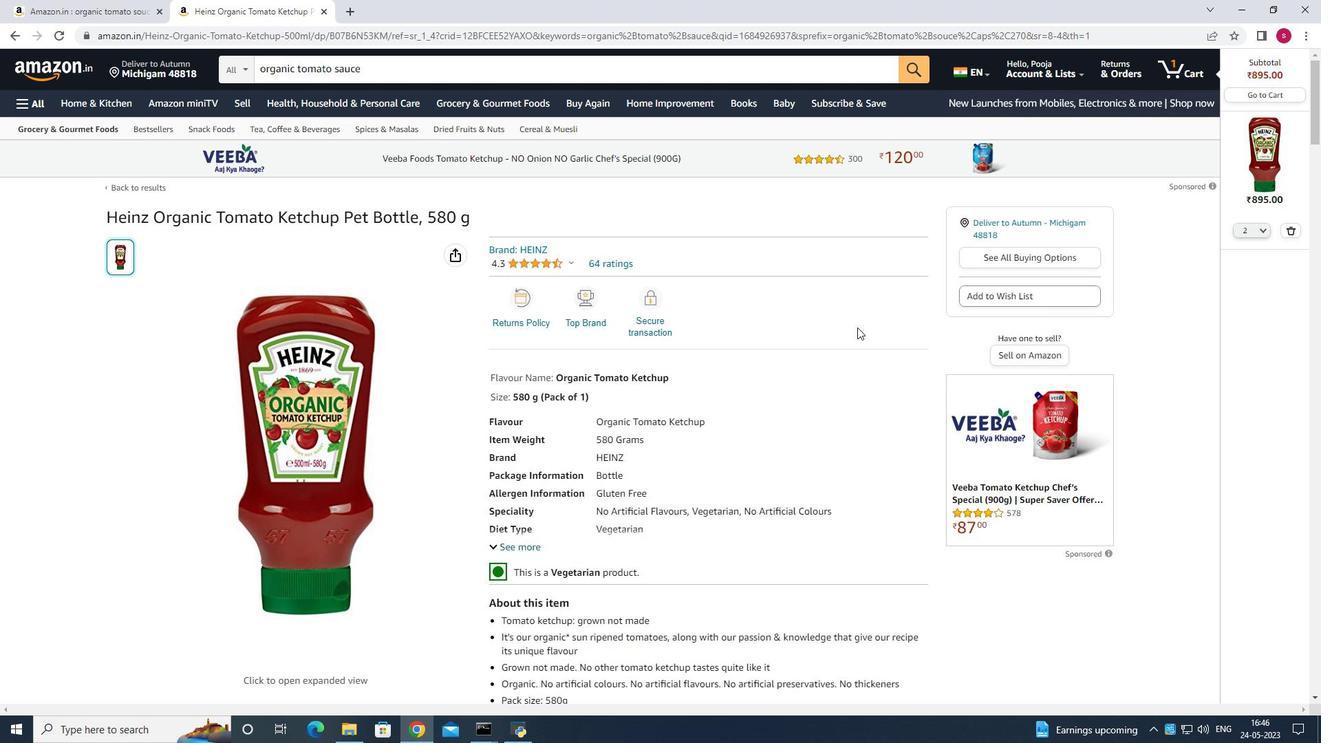 
Action: Mouse scrolled (857, 328) with delta (0, 0)
Screenshot: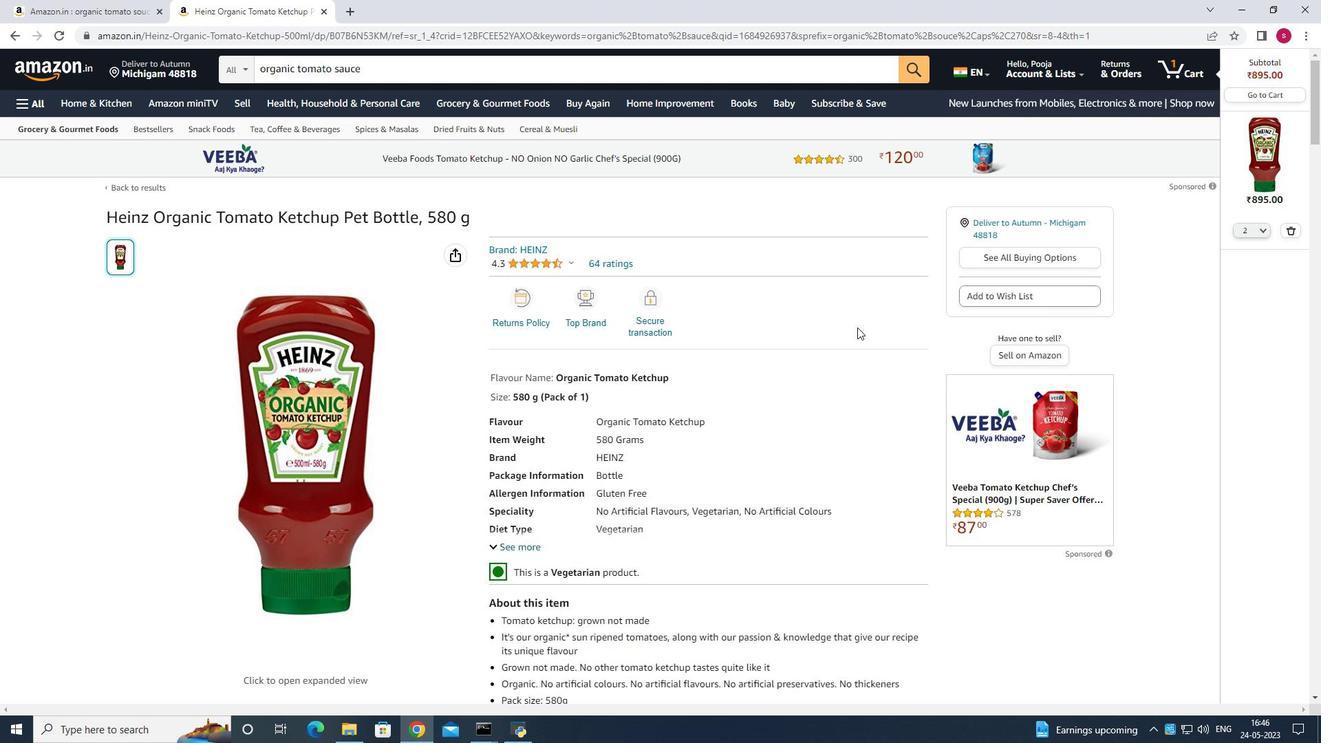 
Action: Mouse scrolled (857, 328) with delta (0, 0)
Screenshot: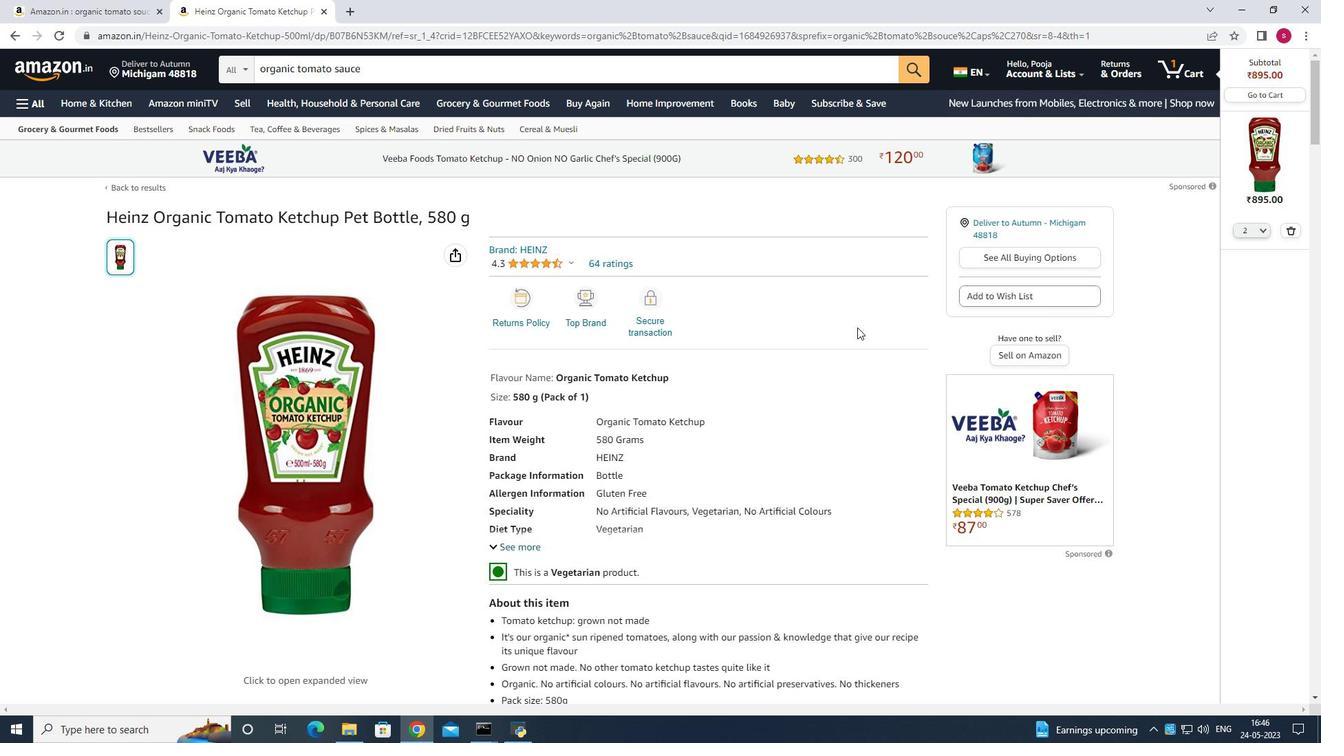
Action: Mouse moved to (858, 327)
Screenshot: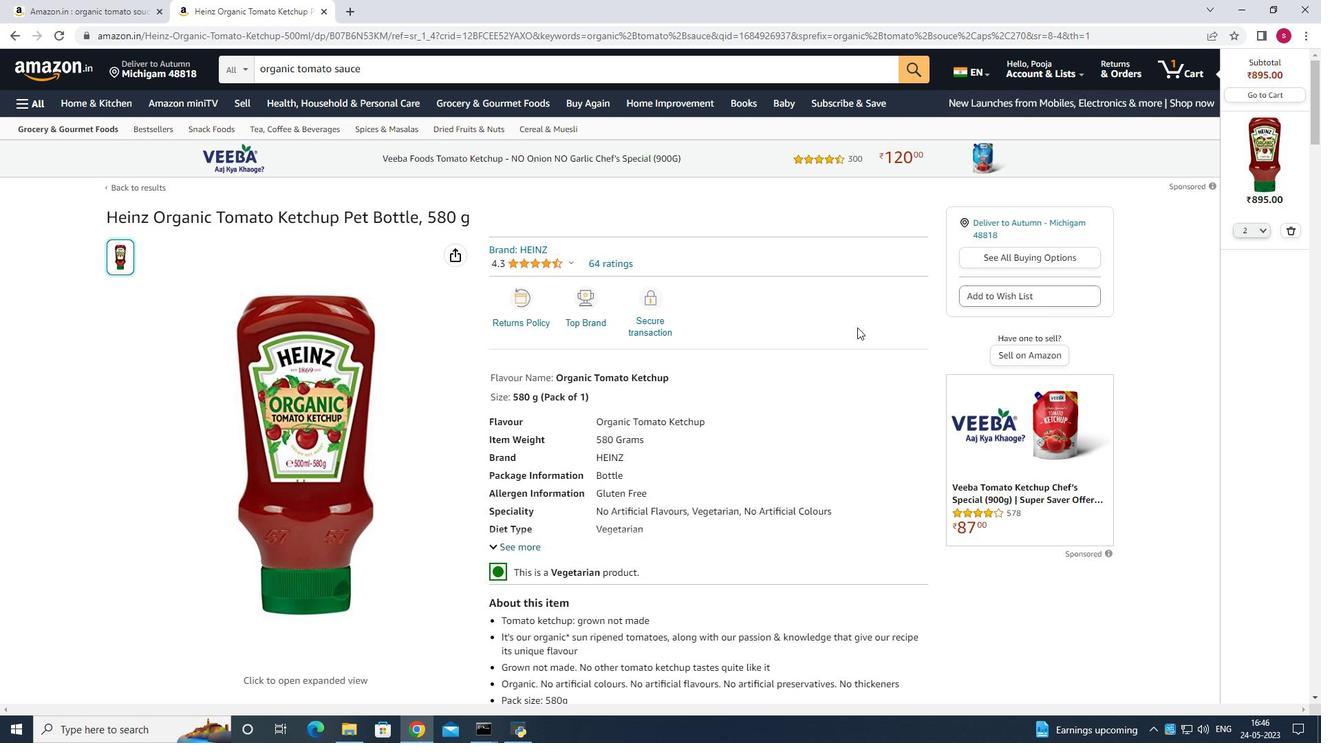 
Action: Mouse scrolled (858, 328) with delta (0, 0)
Screenshot: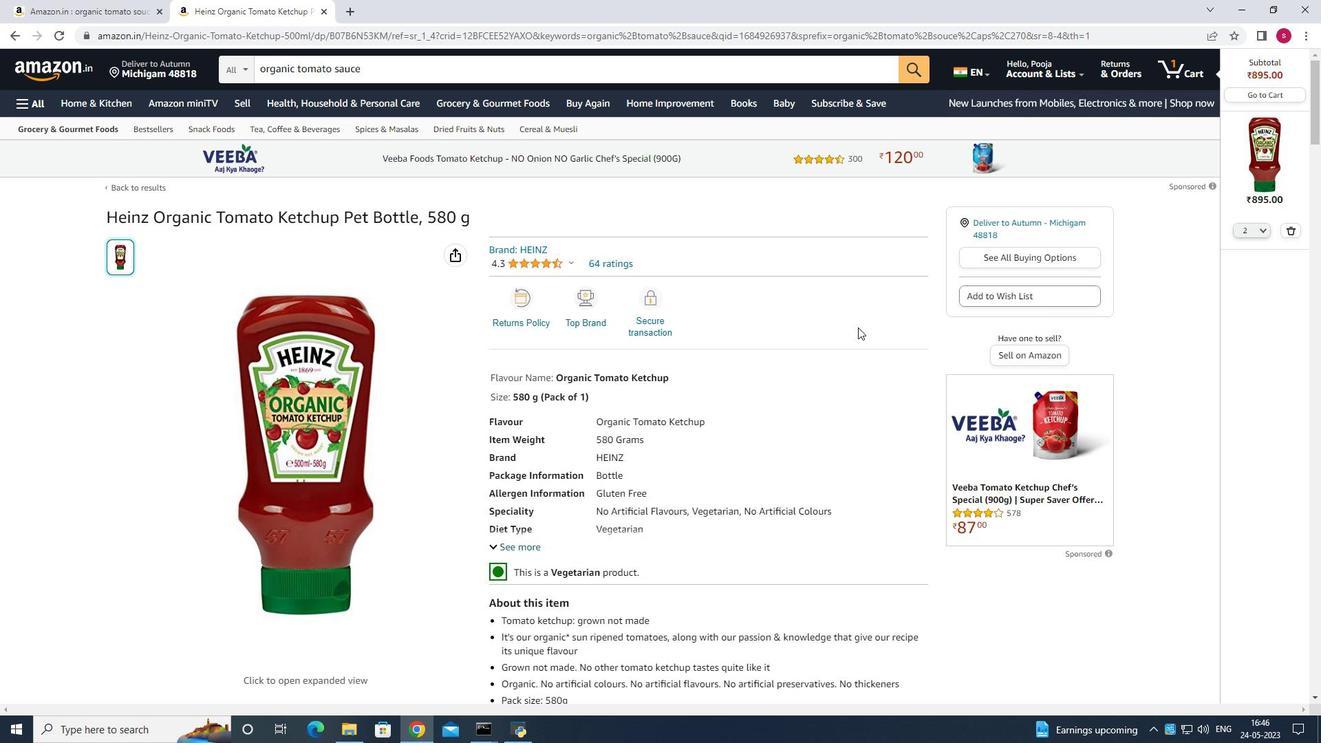 
Action: Mouse scrolled (858, 328) with delta (0, 0)
Screenshot: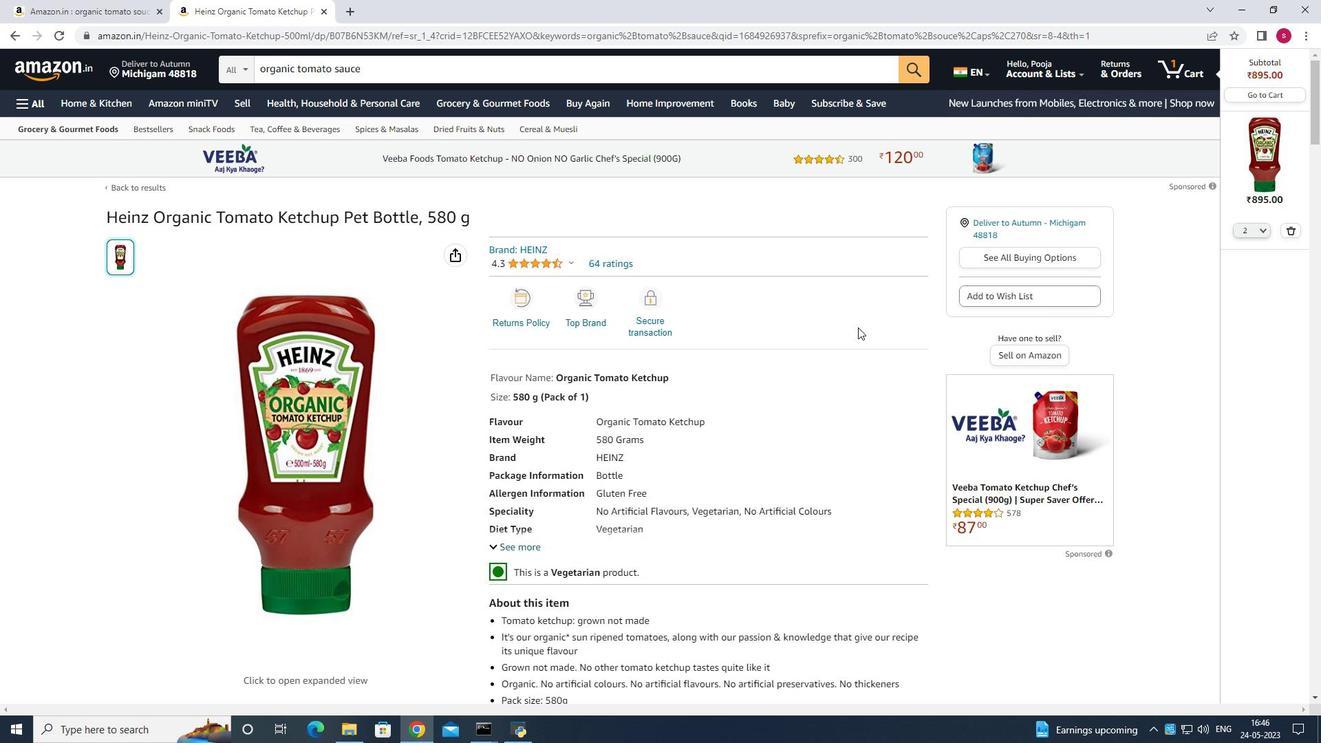 
Action: Mouse scrolled (858, 328) with delta (0, 0)
Screenshot: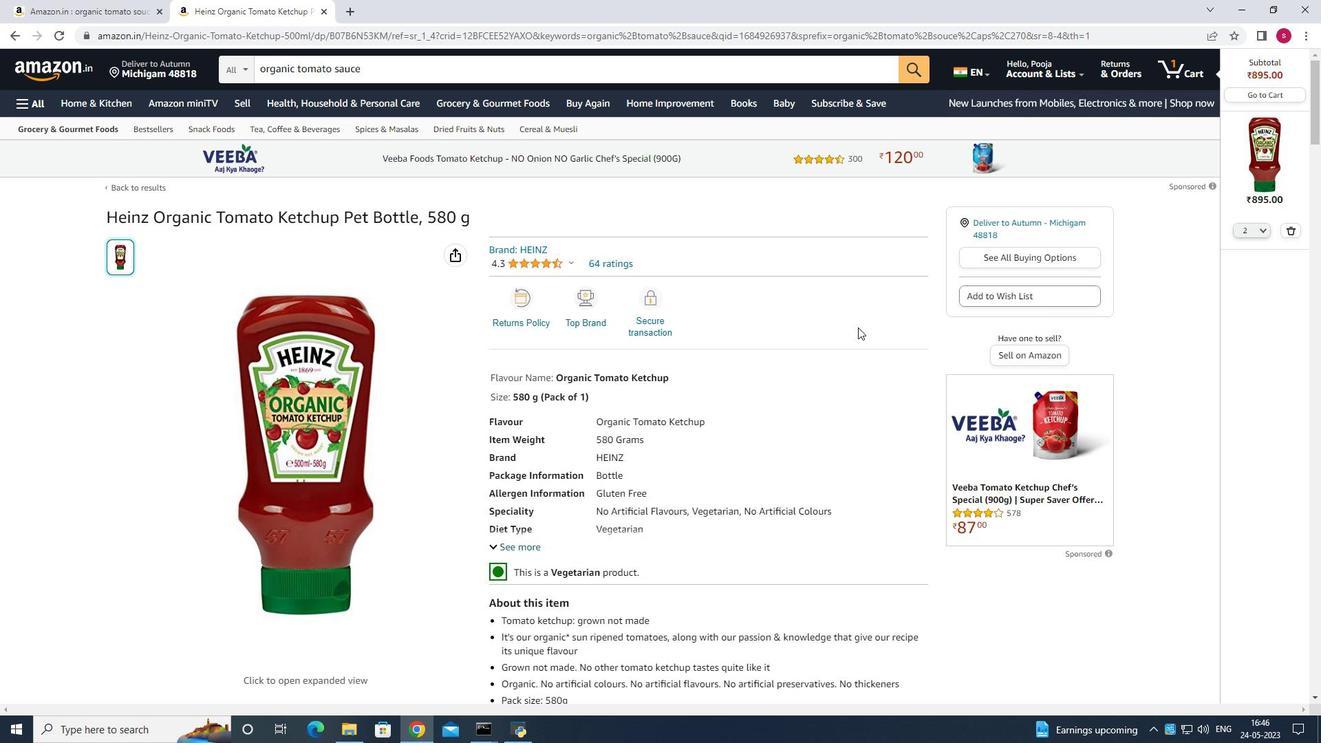 
Action: Mouse scrolled (858, 328) with delta (0, 0)
Screenshot: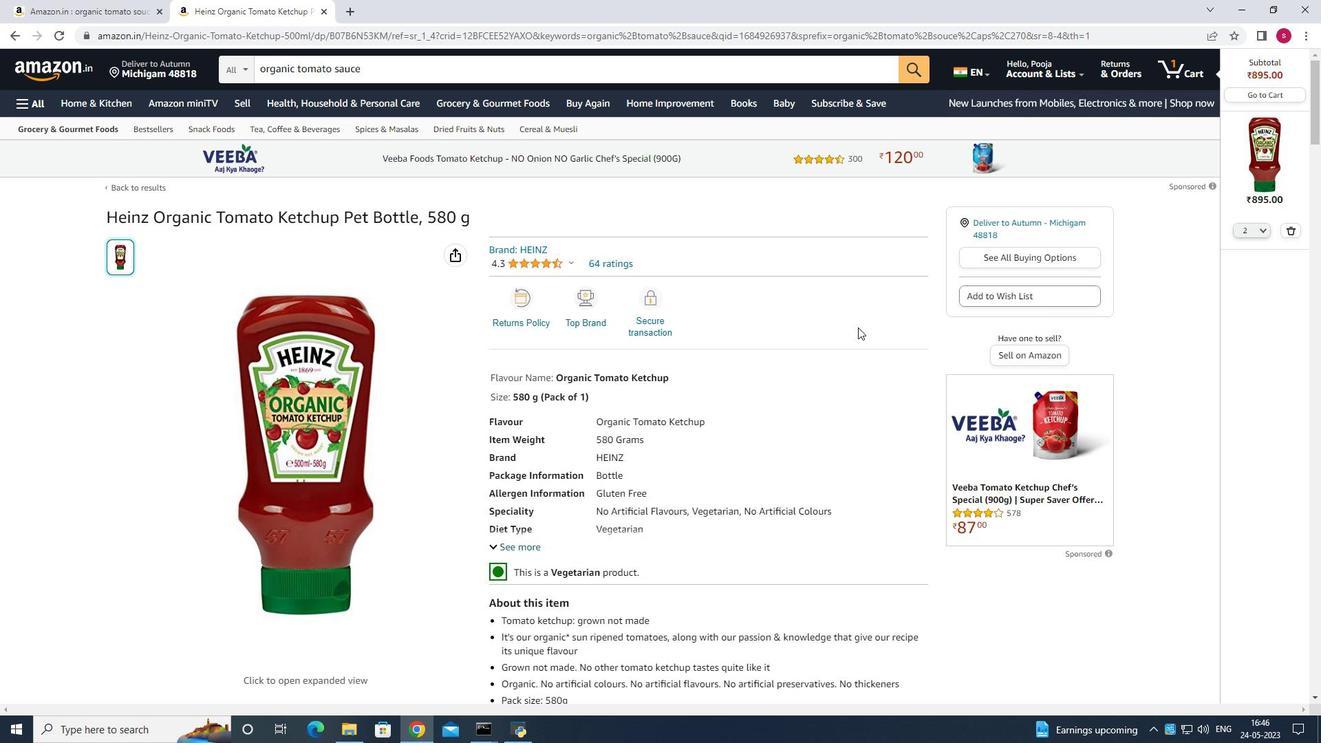 
Action: Mouse scrolled (858, 328) with delta (0, 0)
Screenshot: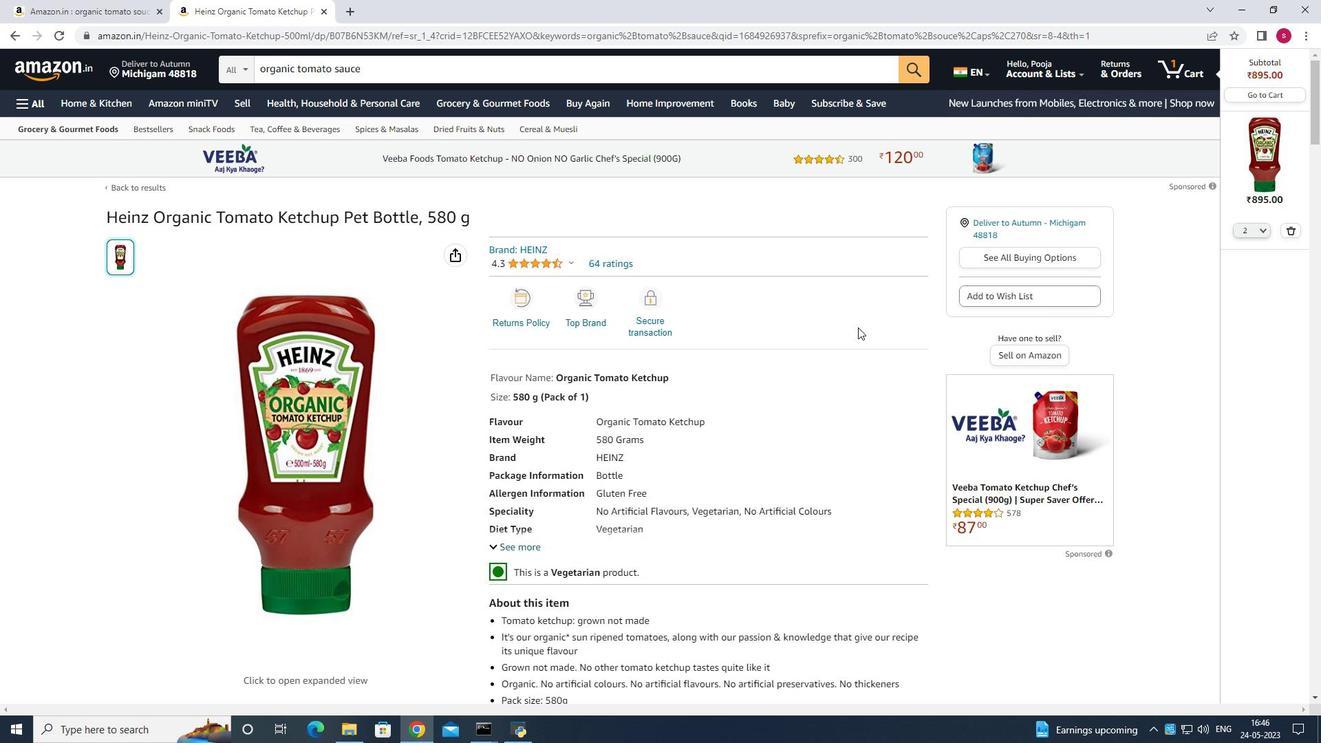 
Action: Mouse scrolled (858, 328) with delta (0, 0)
Screenshot: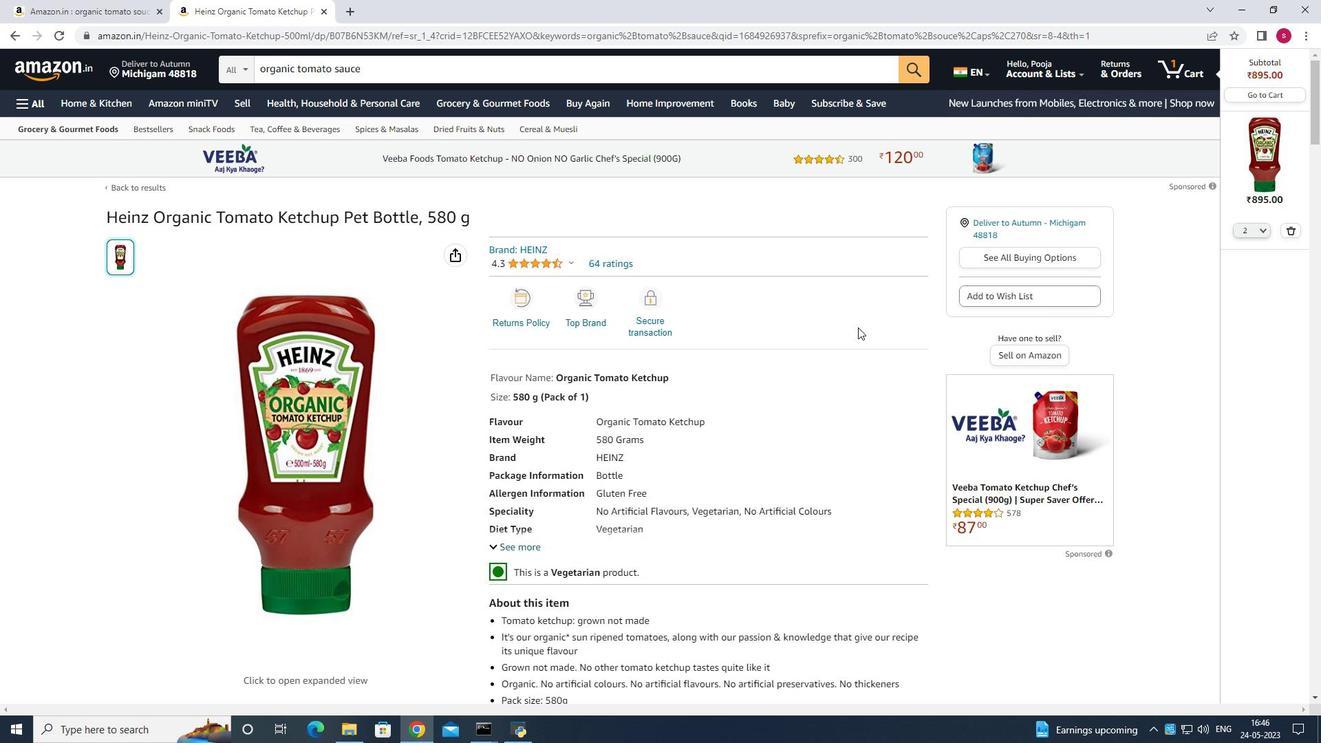 
Action: Mouse moved to (23, 103)
Screenshot: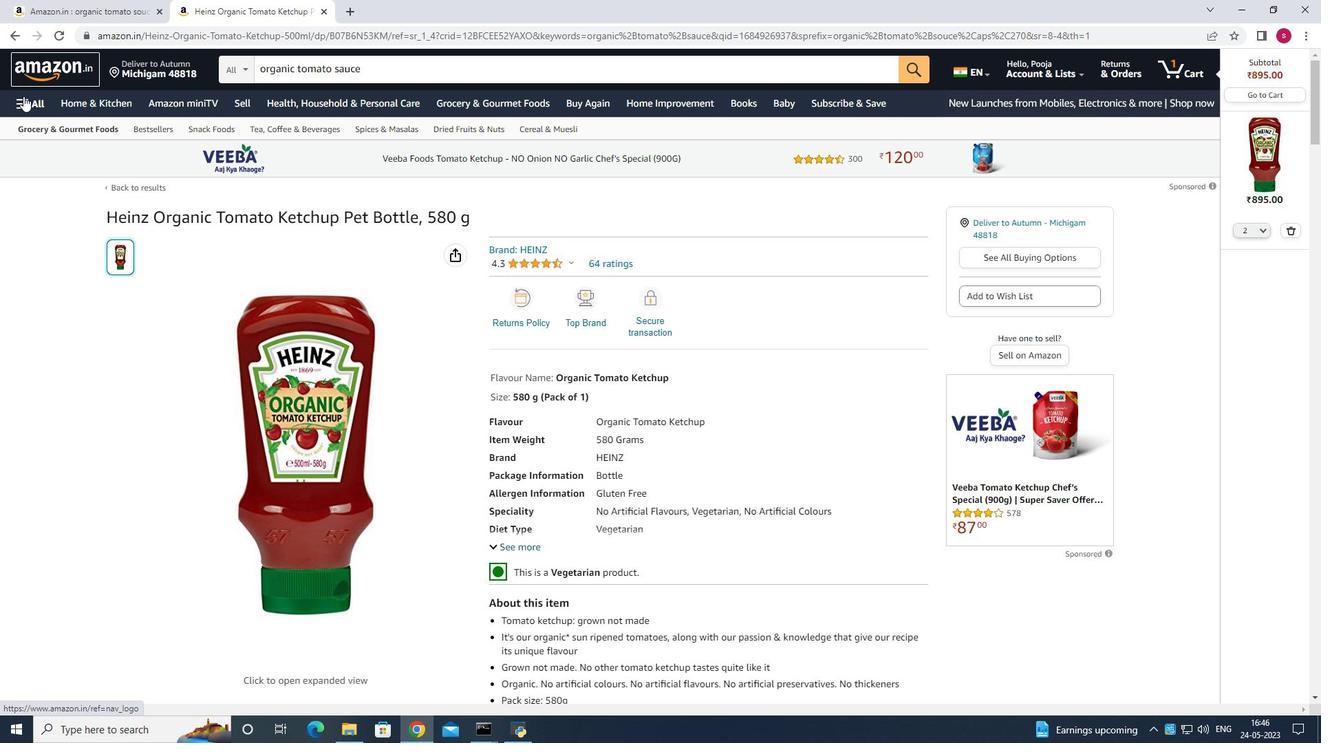 
Action: Mouse pressed left at (23, 103)
Screenshot: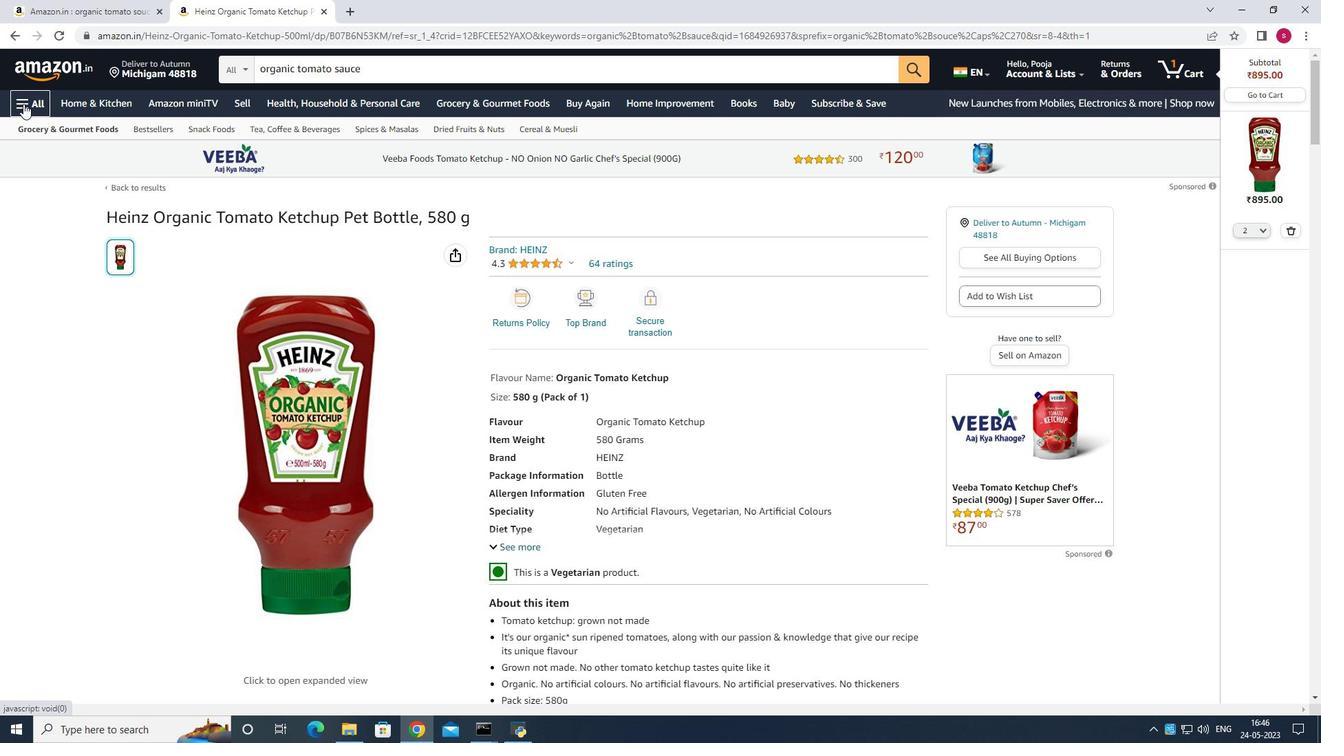 
Action: Mouse moved to (15, 156)
Screenshot: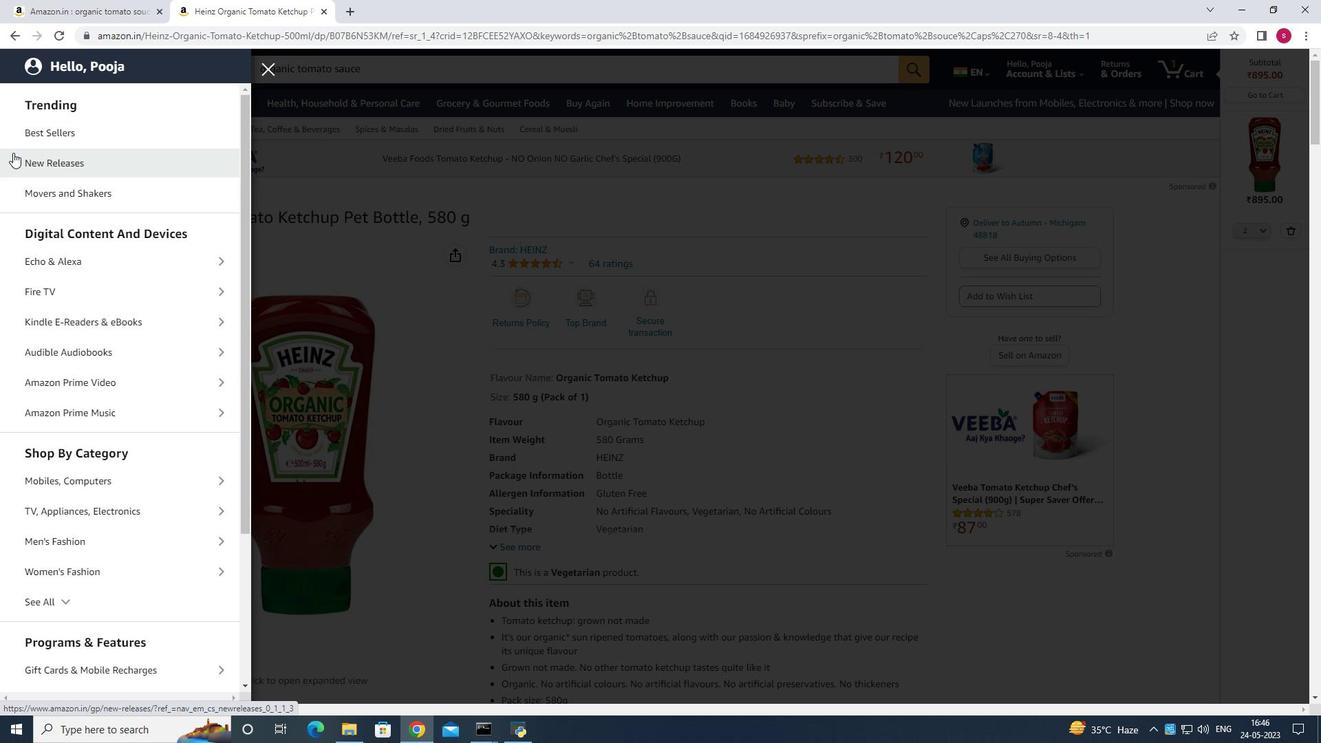 
Action: Mouse scrolled (15, 155) with delta (0, 0)
Screenshot: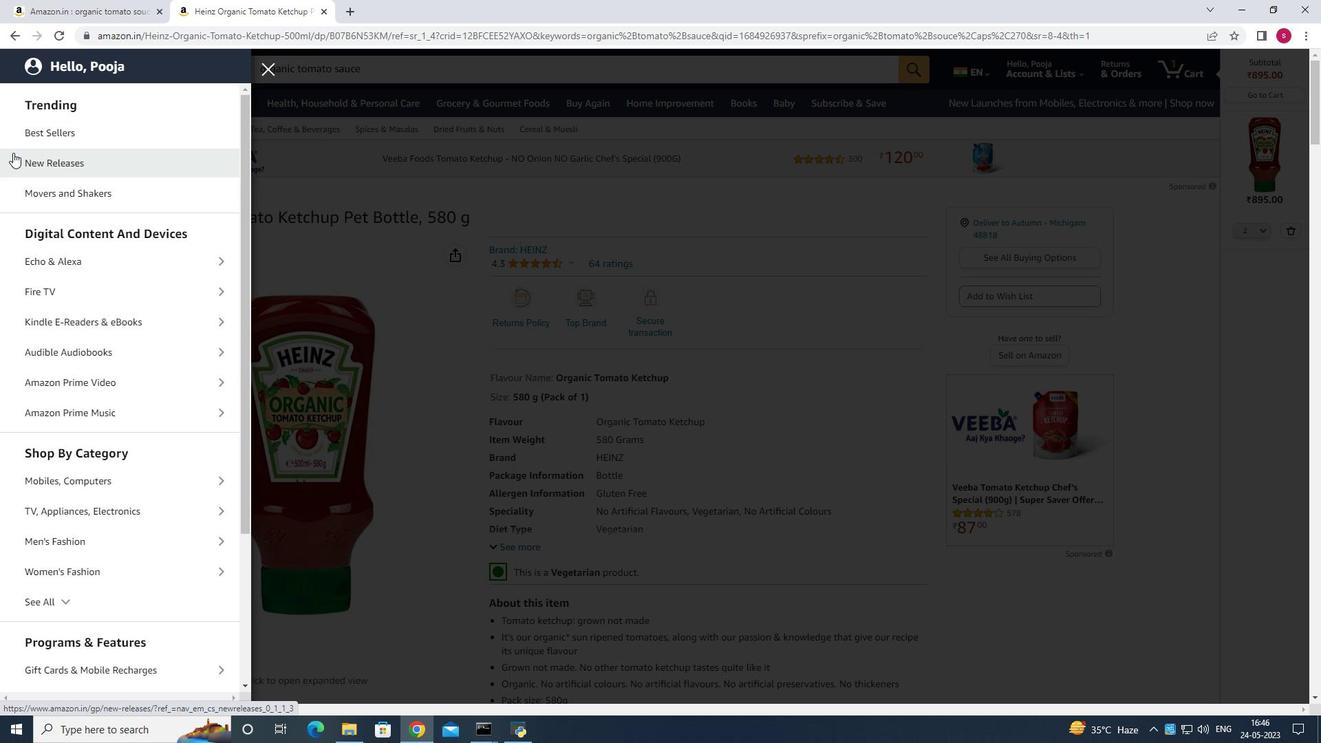 
Action: Mouse moved to (17, 157)
Screenshot: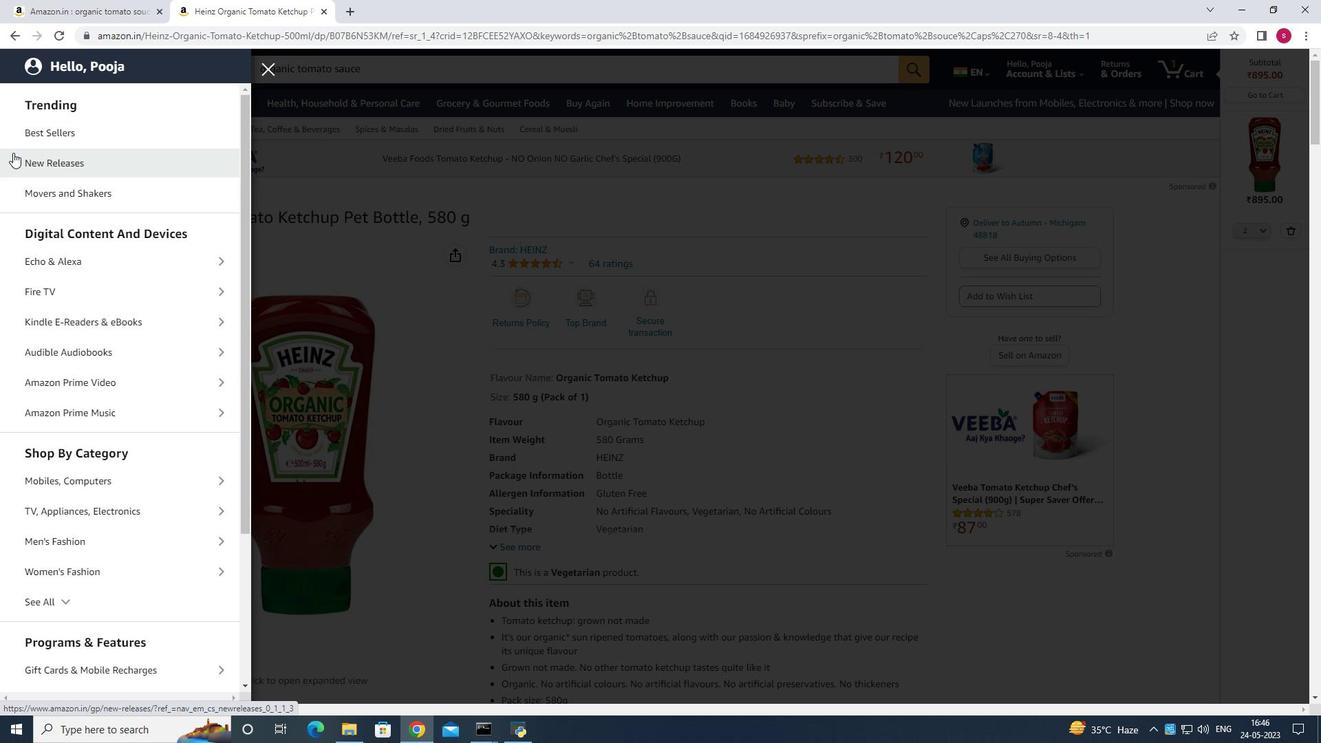 
Action: Mouse scrolled (17, 156) with delta (0, 0)
Screenshot: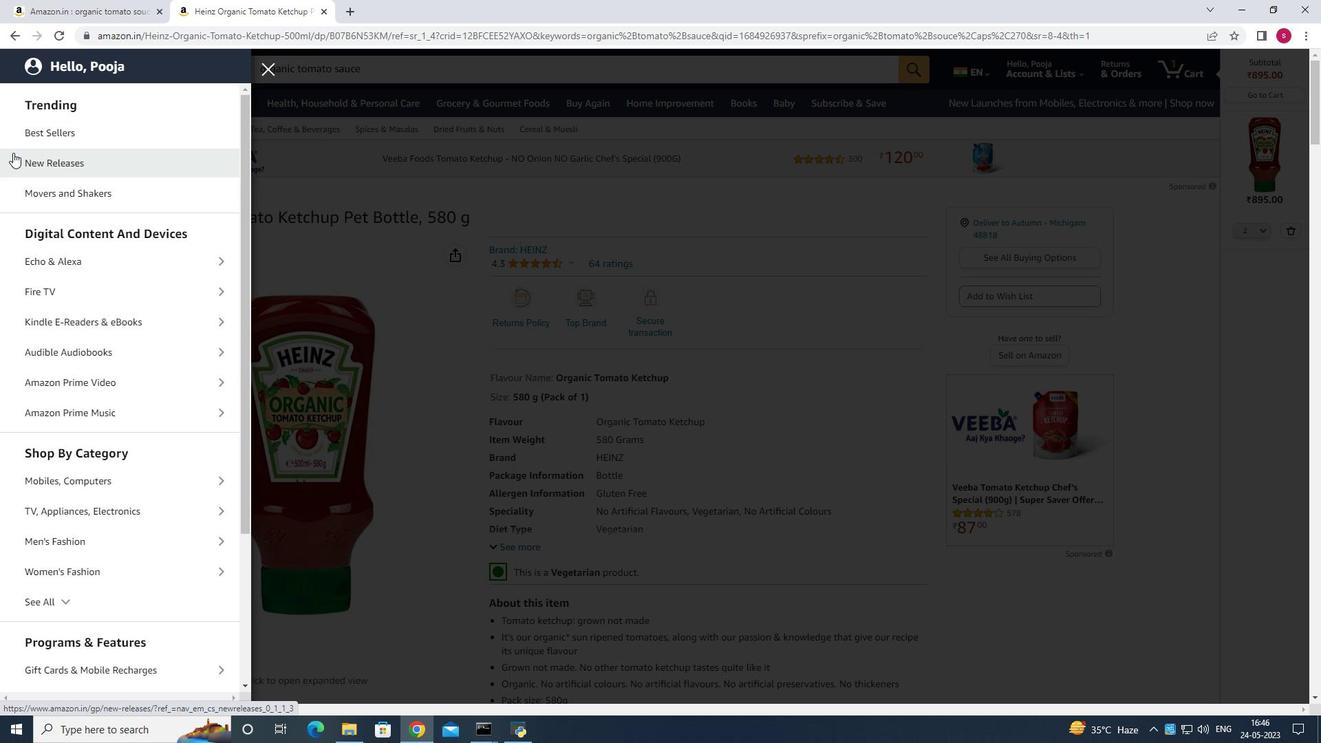 
Action: Mouse scrolled (17, 156) with delta (0, 0)
Screenshot: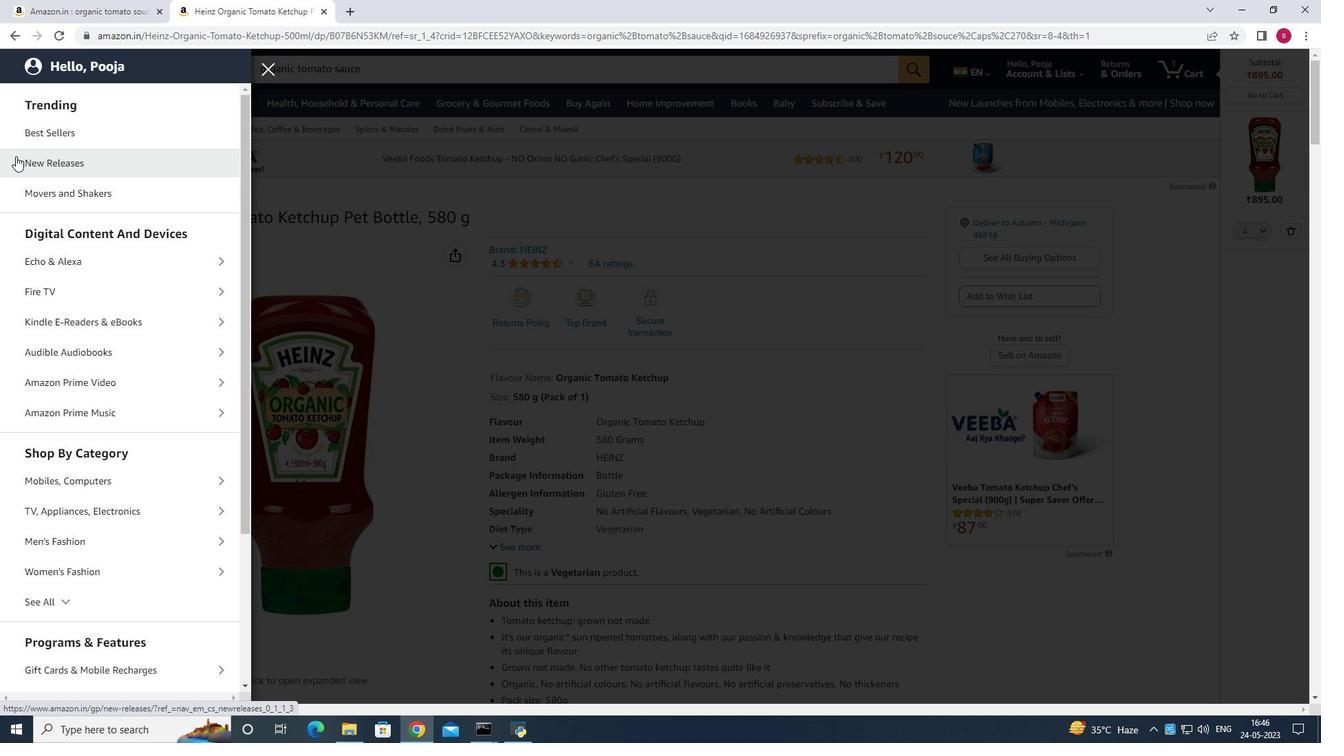 
Action: Mouse moved to (17, 158)
Screenshot: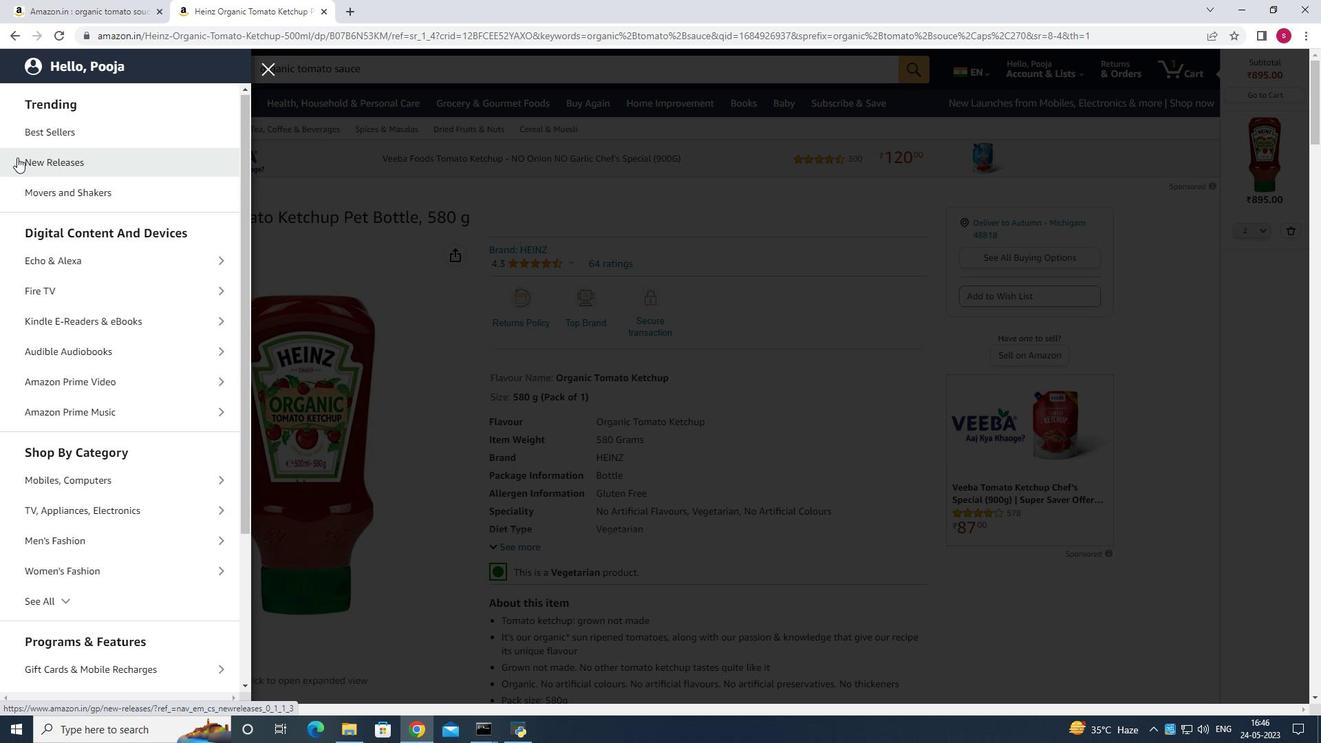 
Action: Mouse scrolled (17, 157) with delta (0, 0)
Screenshot: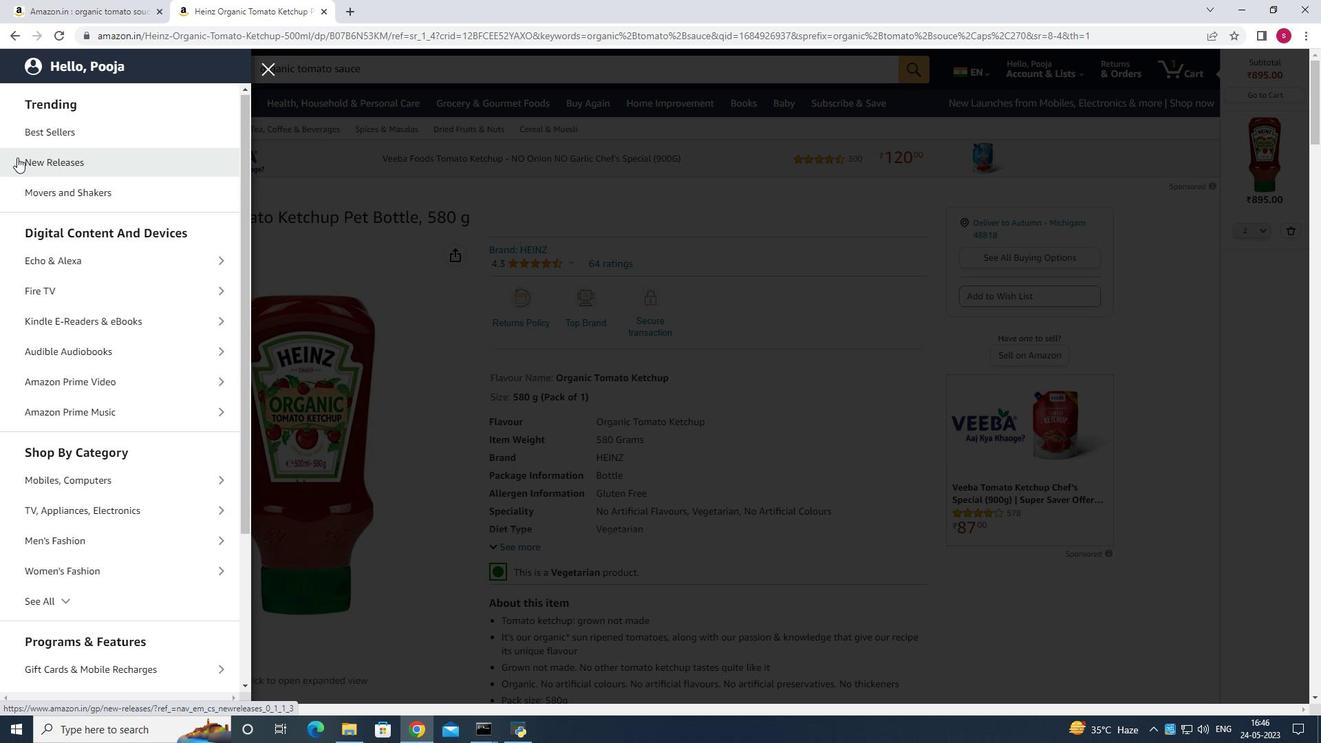 
Action: Mouse scrolled (17, 157) with delta (0, 0)
Screenshot: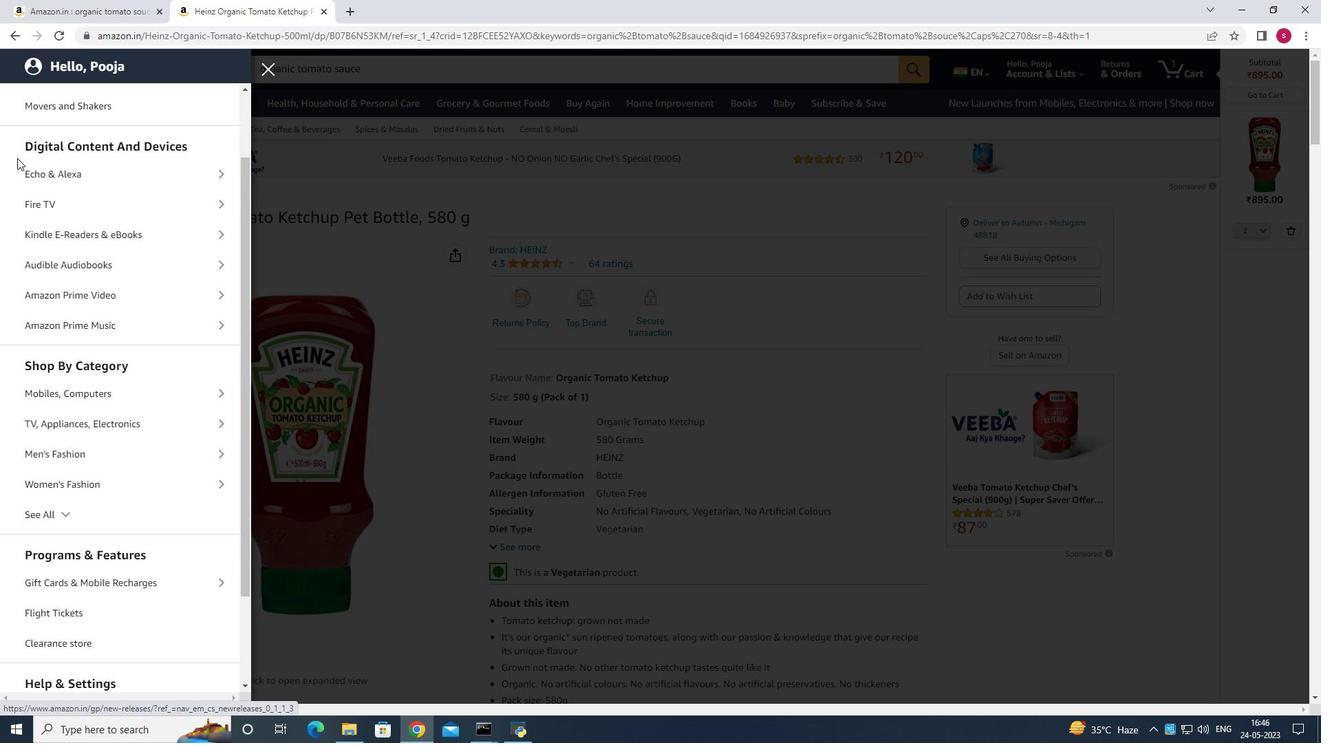 
Action: Mouse scrolled (17, 157) with delta (0, 0)
Screenshot: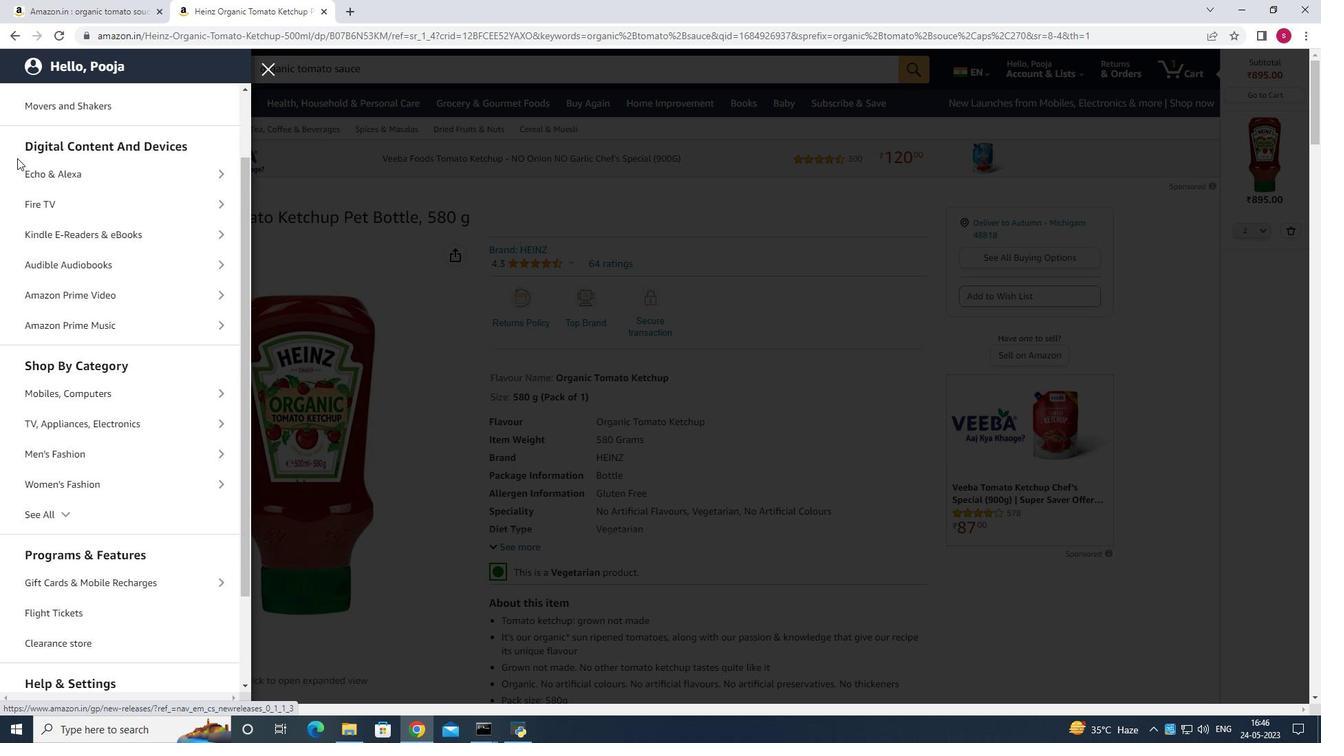 
Action: Mouse scrolled (17, 157) with delta (0, 0)
Screenshot: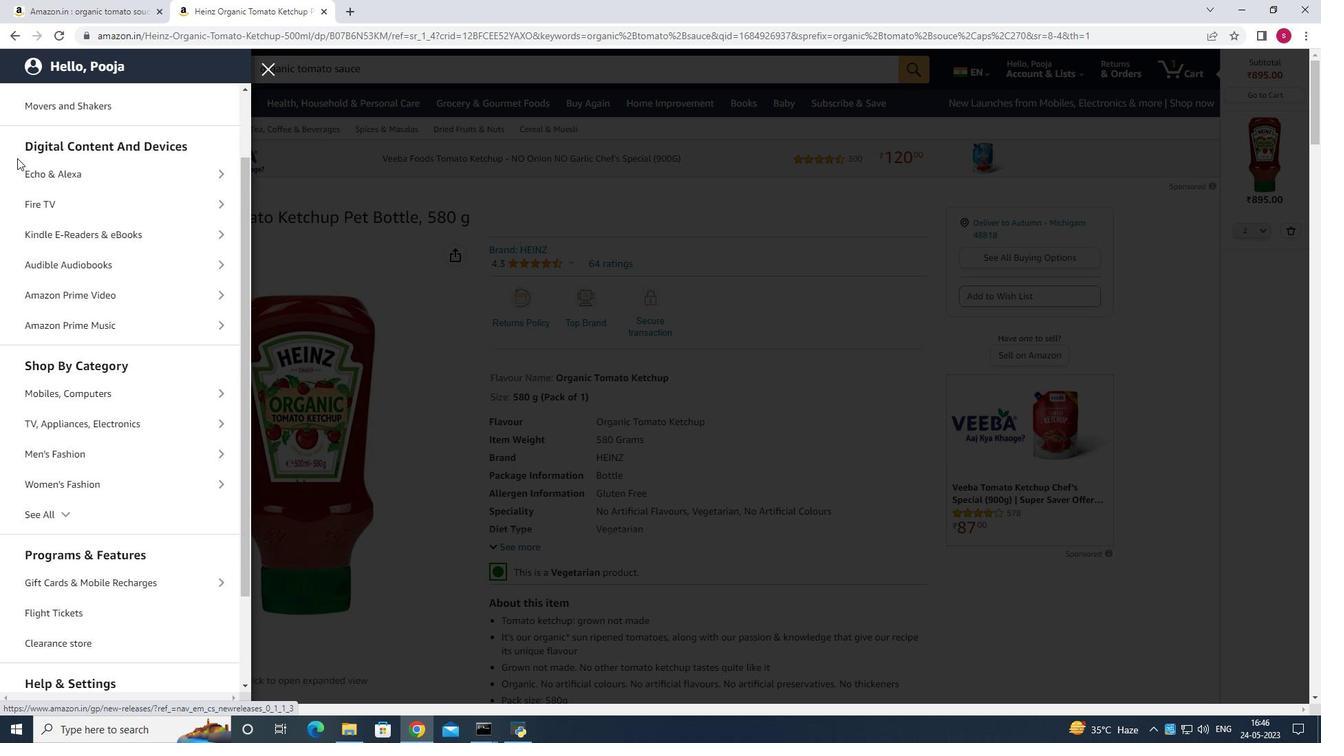 
Action: Mouse scrolled (17, 157) with delta (0, 0)
Screenshot: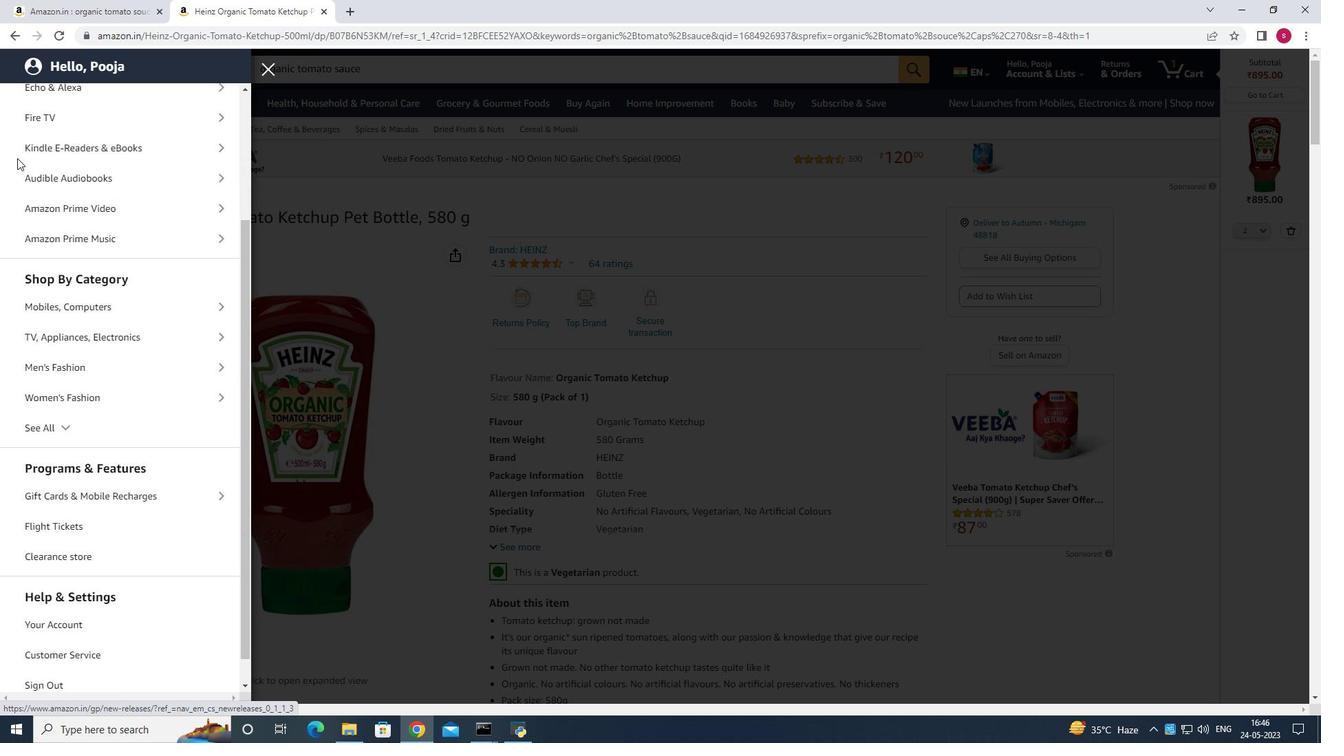 
Action: Mouse scrolled (17, 157) with delta (0, 0)
Screenshot: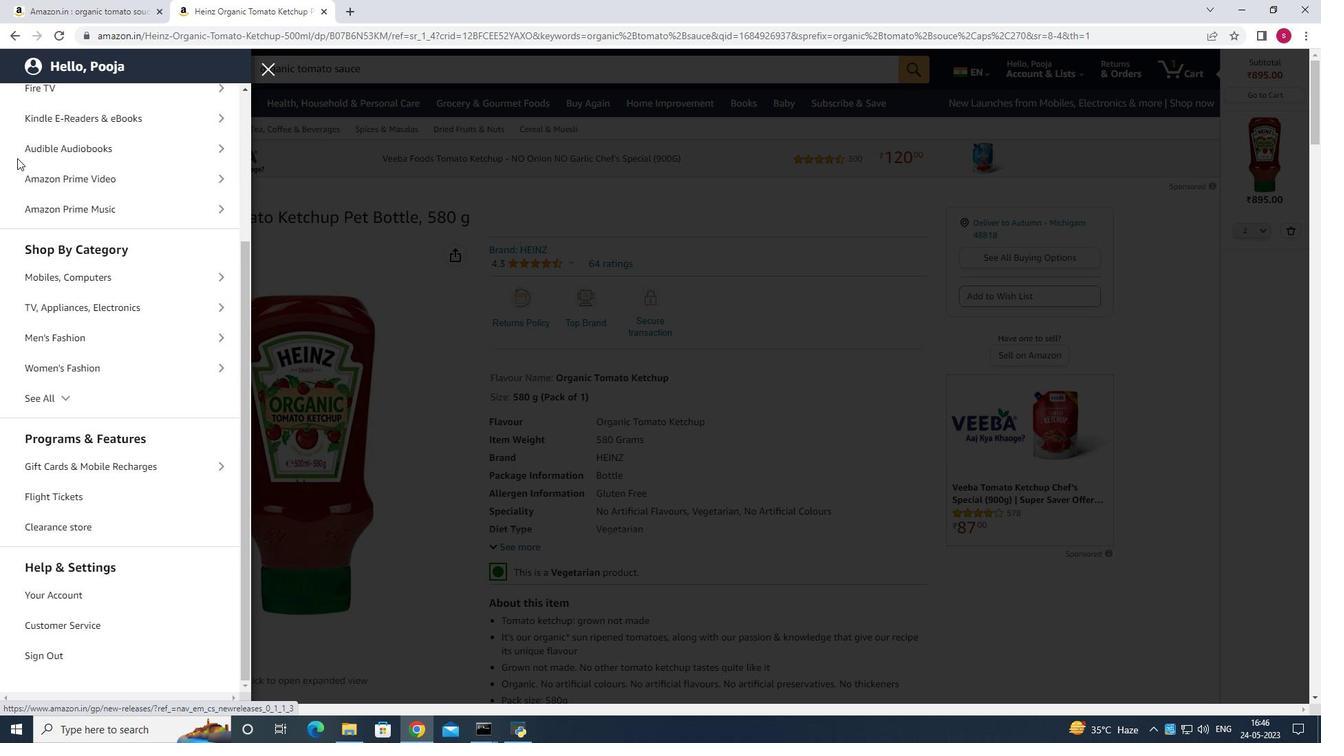
Action: Mouse moved to (17, 159)
Screenshot: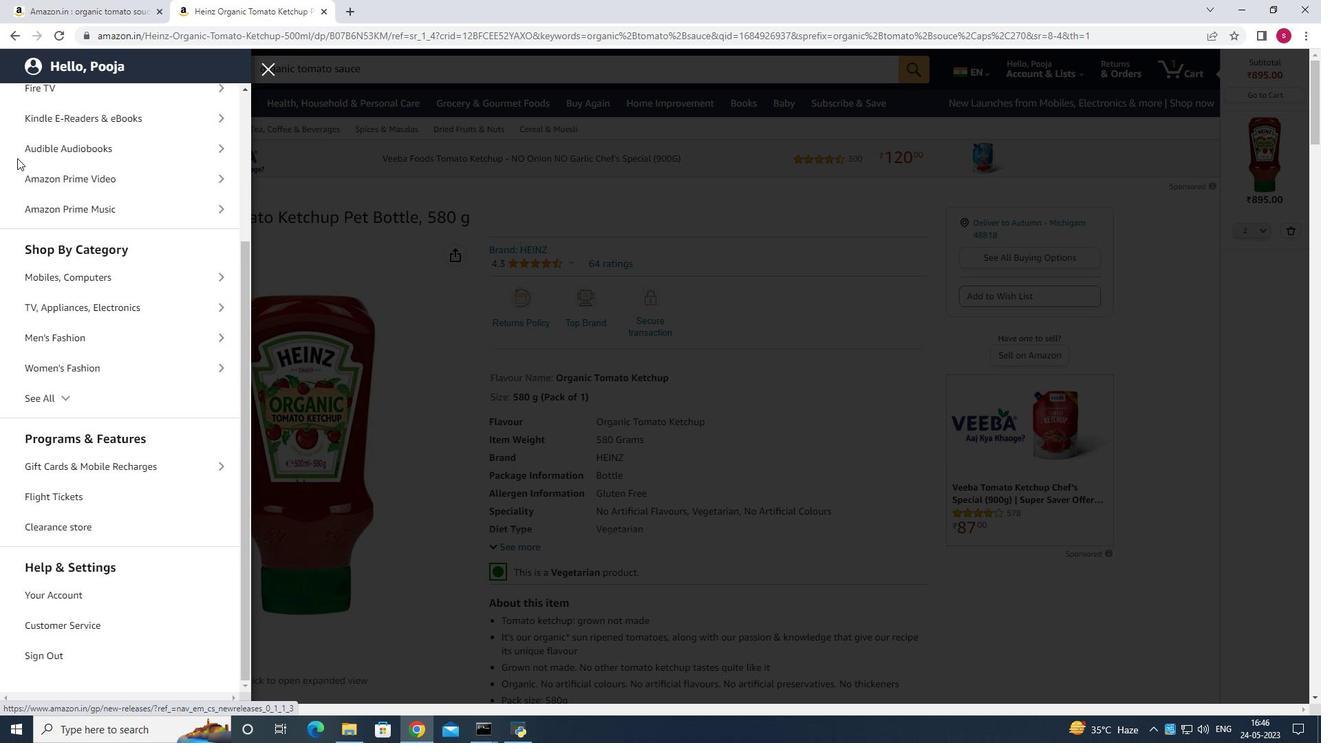 
Action: Mouse scrolled (17, 157) with delta (0, 0)
Screenshot: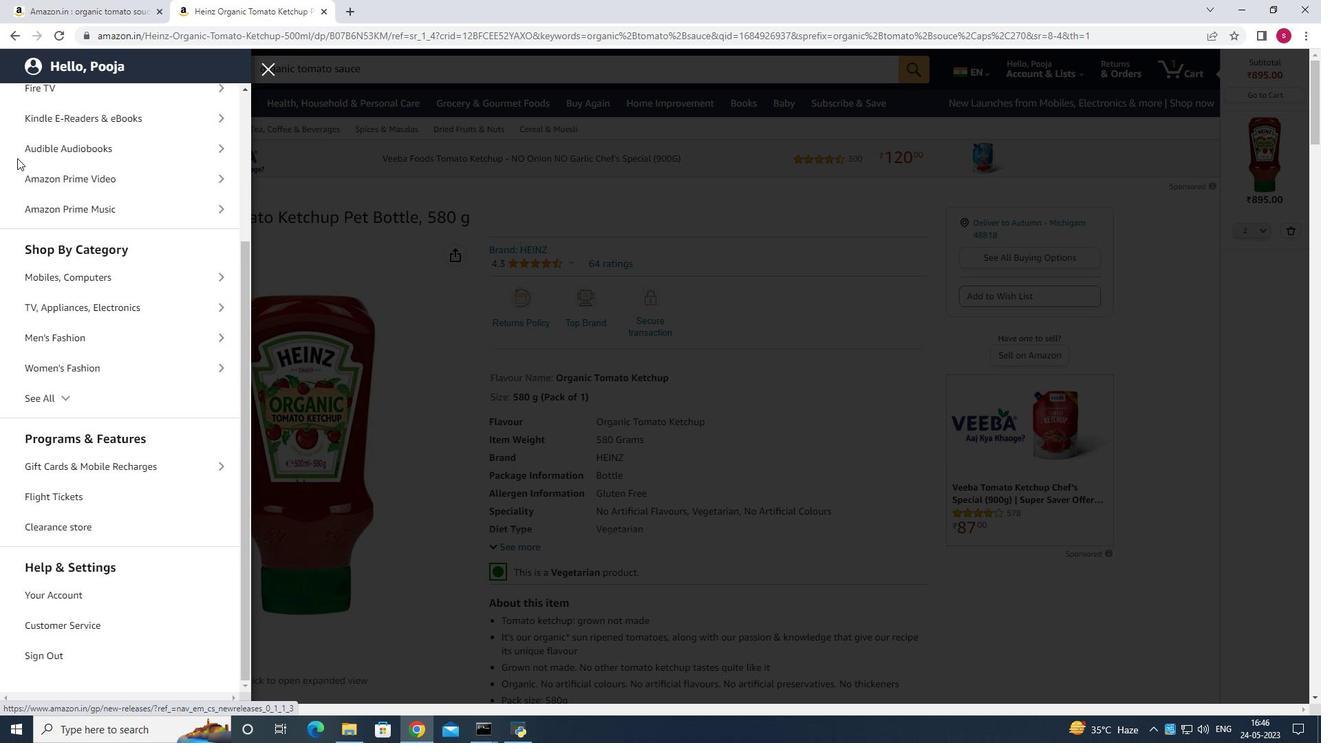 
Action: Mouse moved to (17, 161)
Screenshot: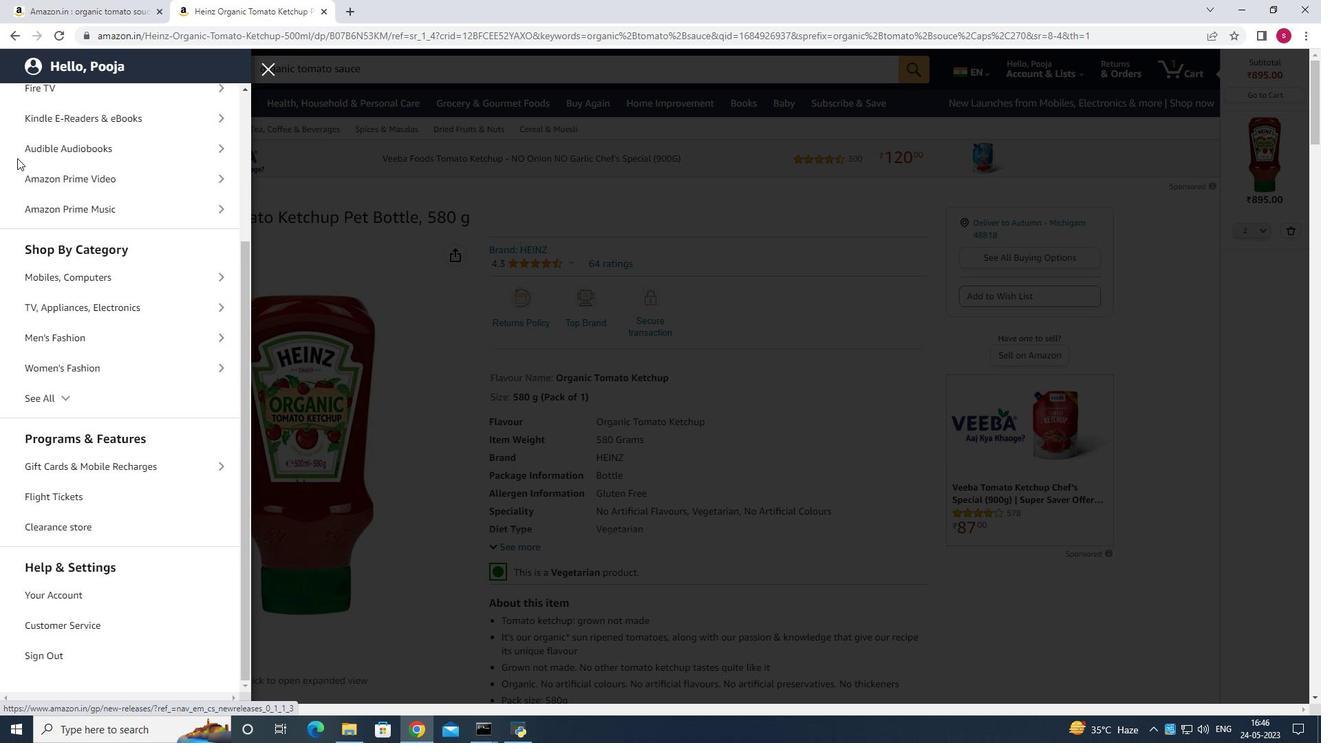 
Action: Mouse scrolled (17, 157) with delta (0, 0)
Screenshot: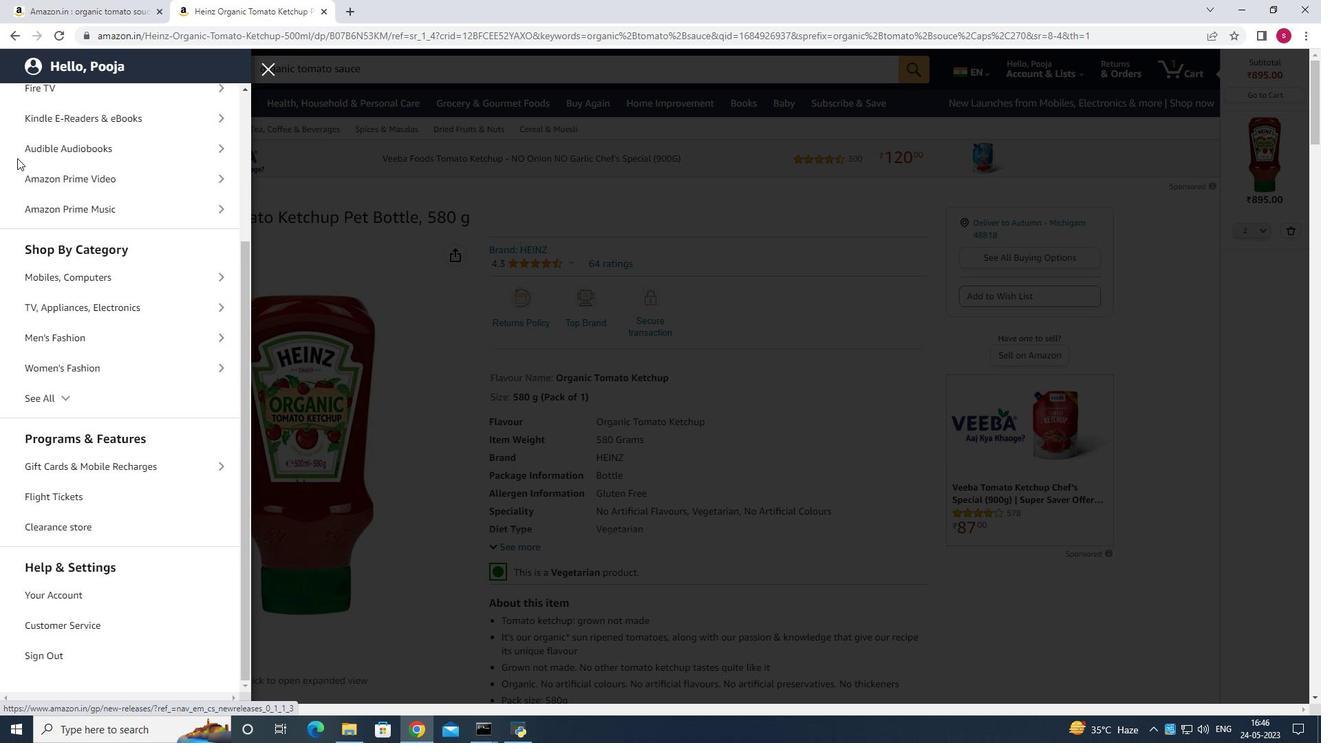 
Action: Mouse moved to (94, 589)
Screenshot: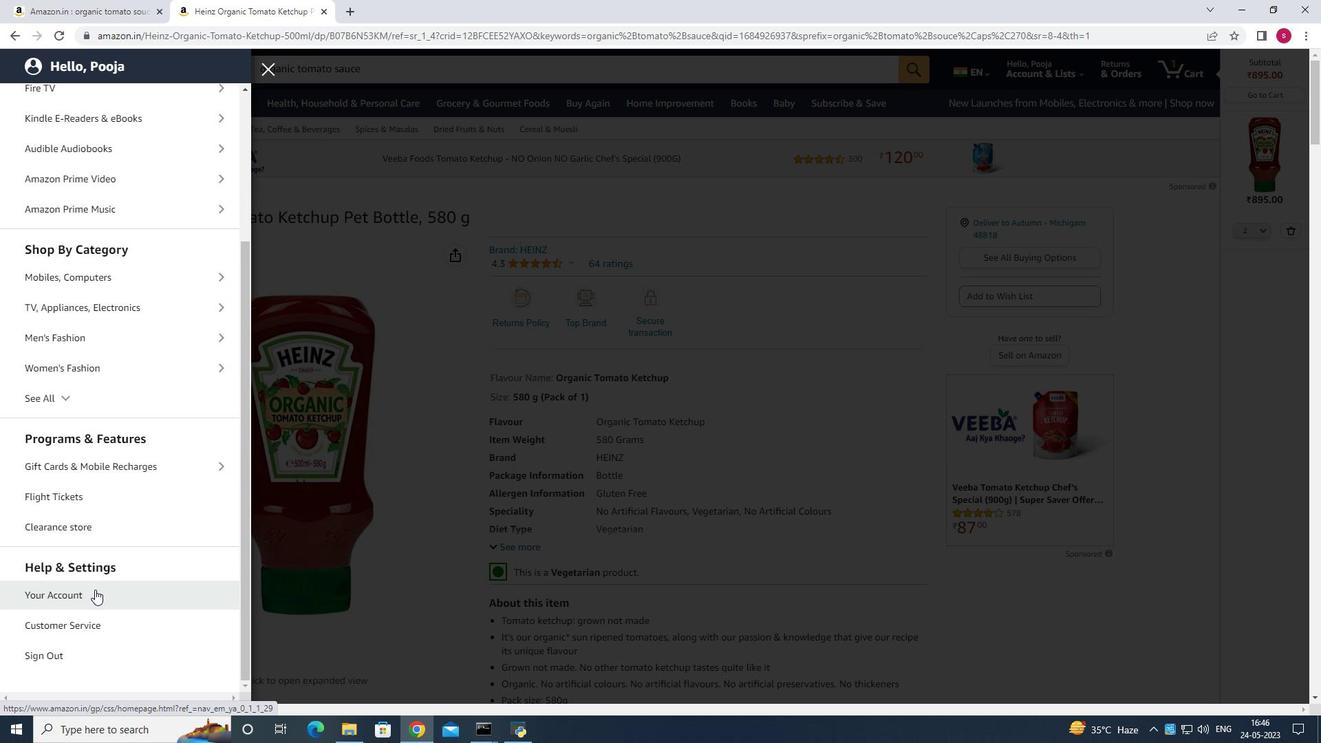 
Action: Mouse pressed left at (94, 589)
Screenshot: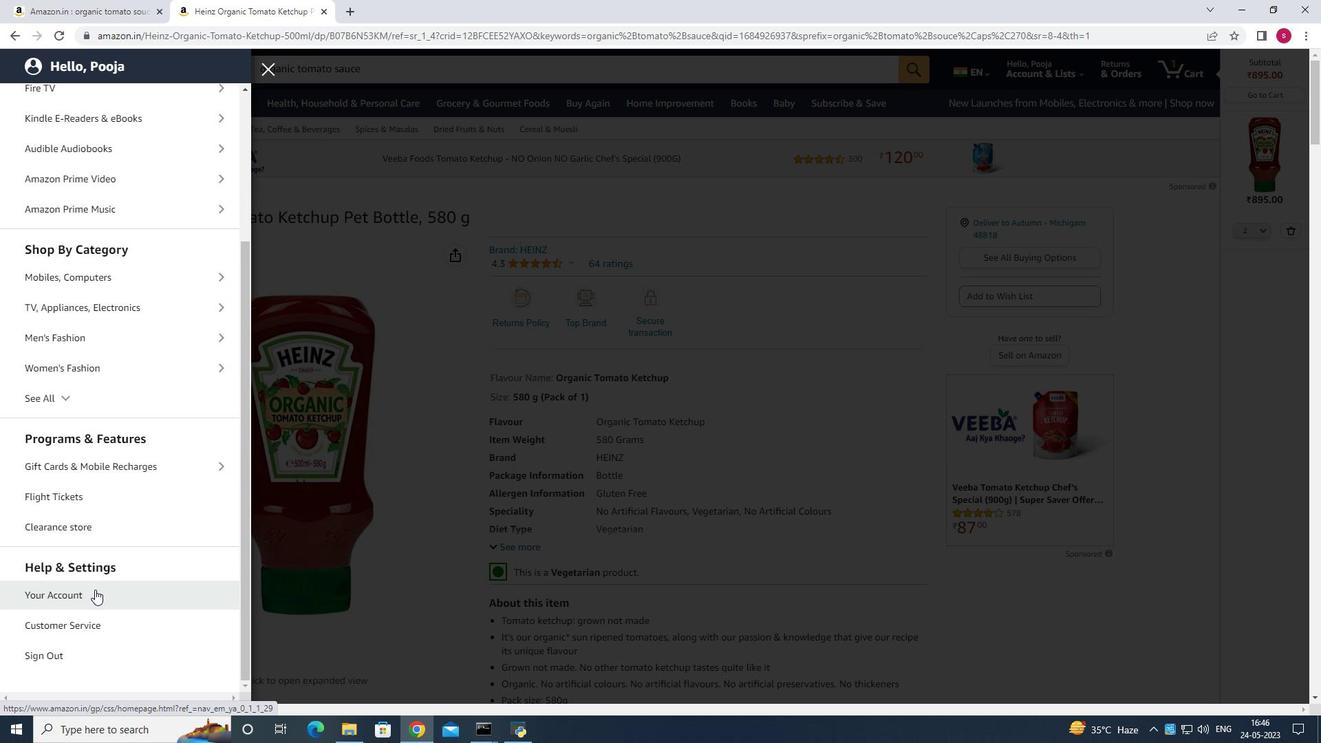 
Action: Mouse moved to (400, 252)
Screenshot: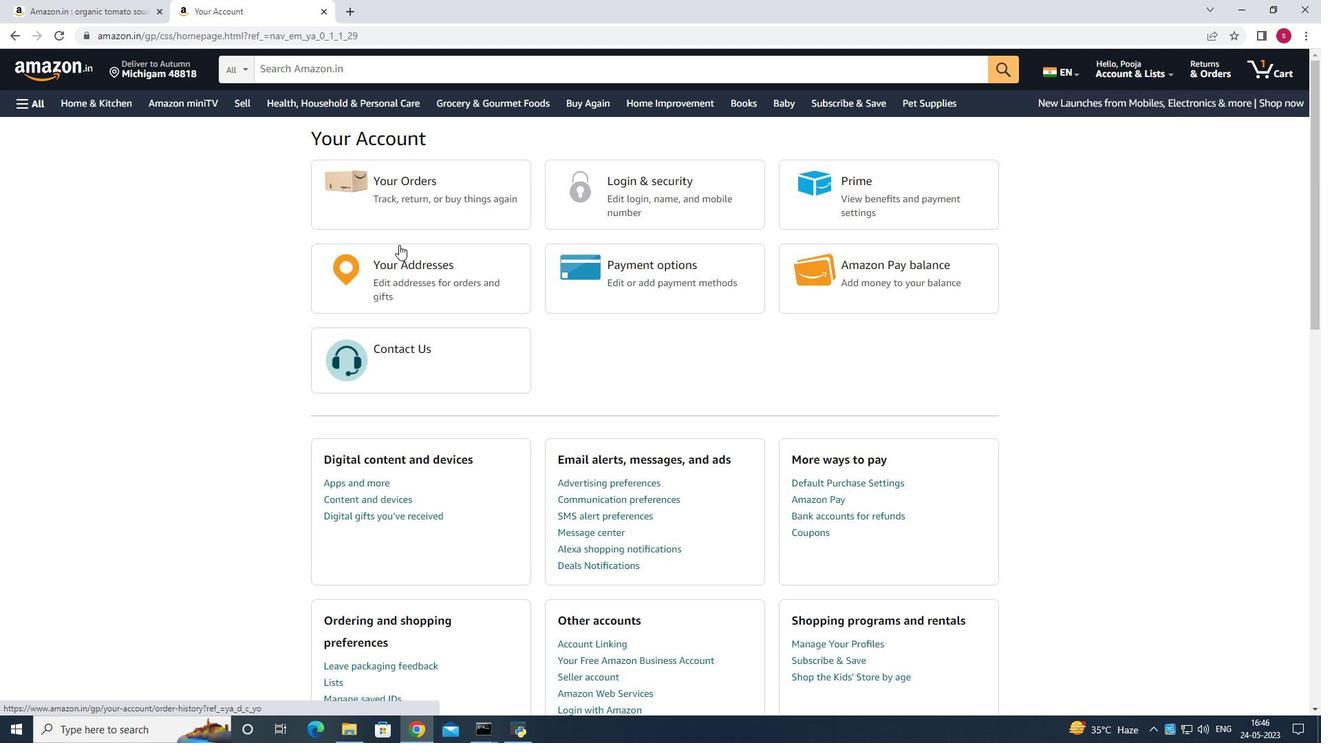 
Action: Mouse pressed left at (400, 252)
Screenshot: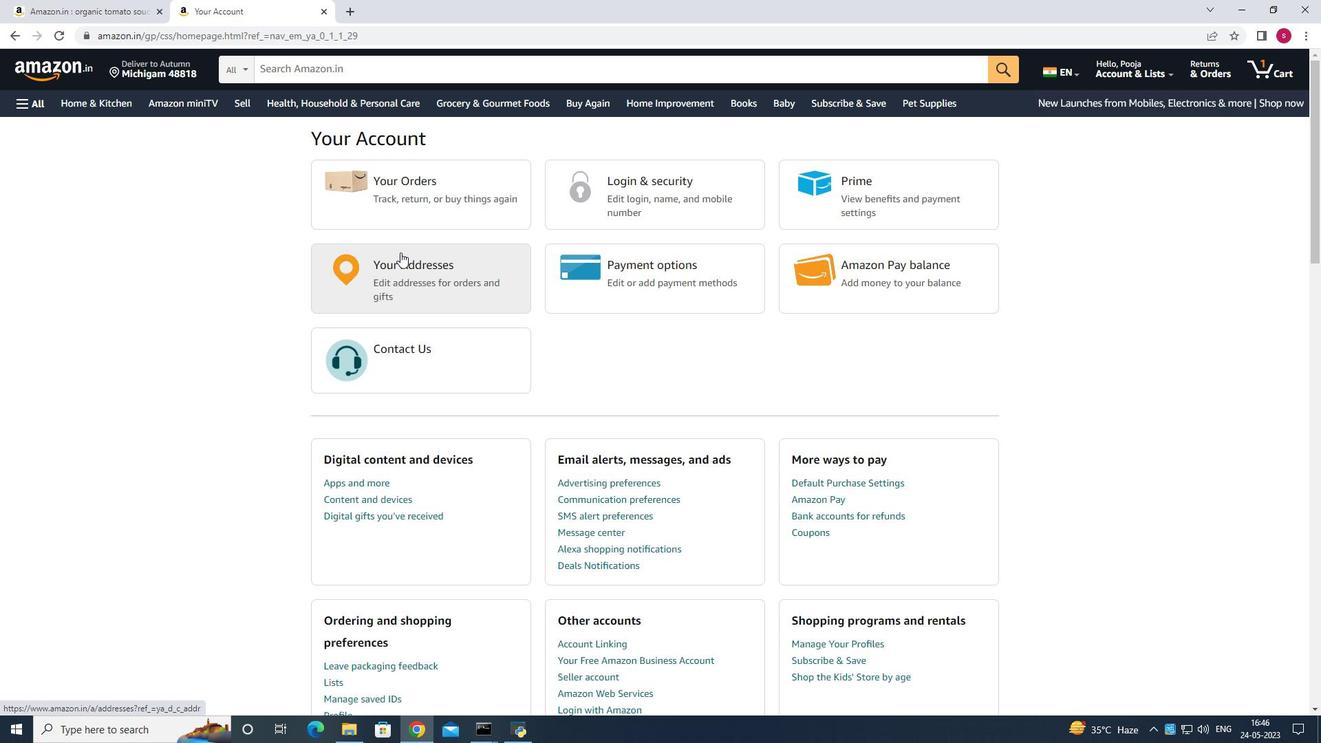 
Action: Mouse moved to (412, 328)
Screenshot: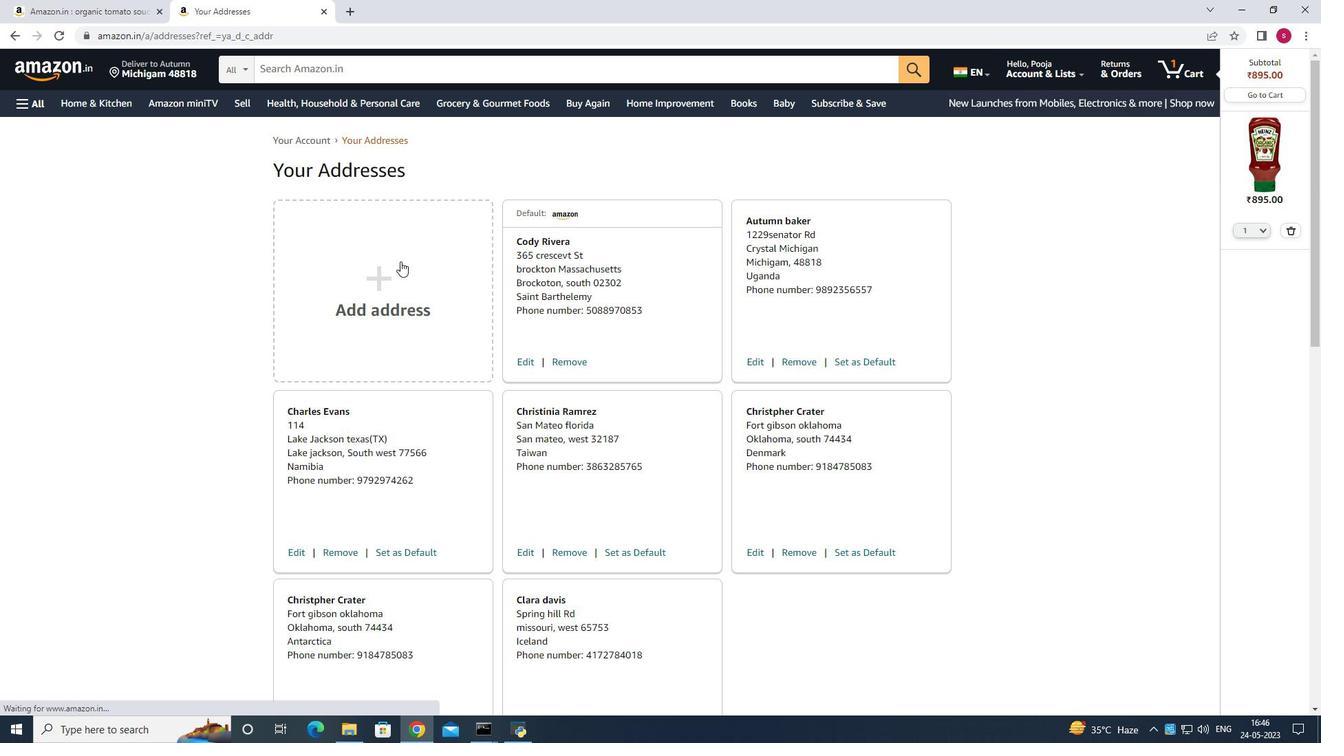 
Action: Mouse pressed left at (412, 328)
Screenshot: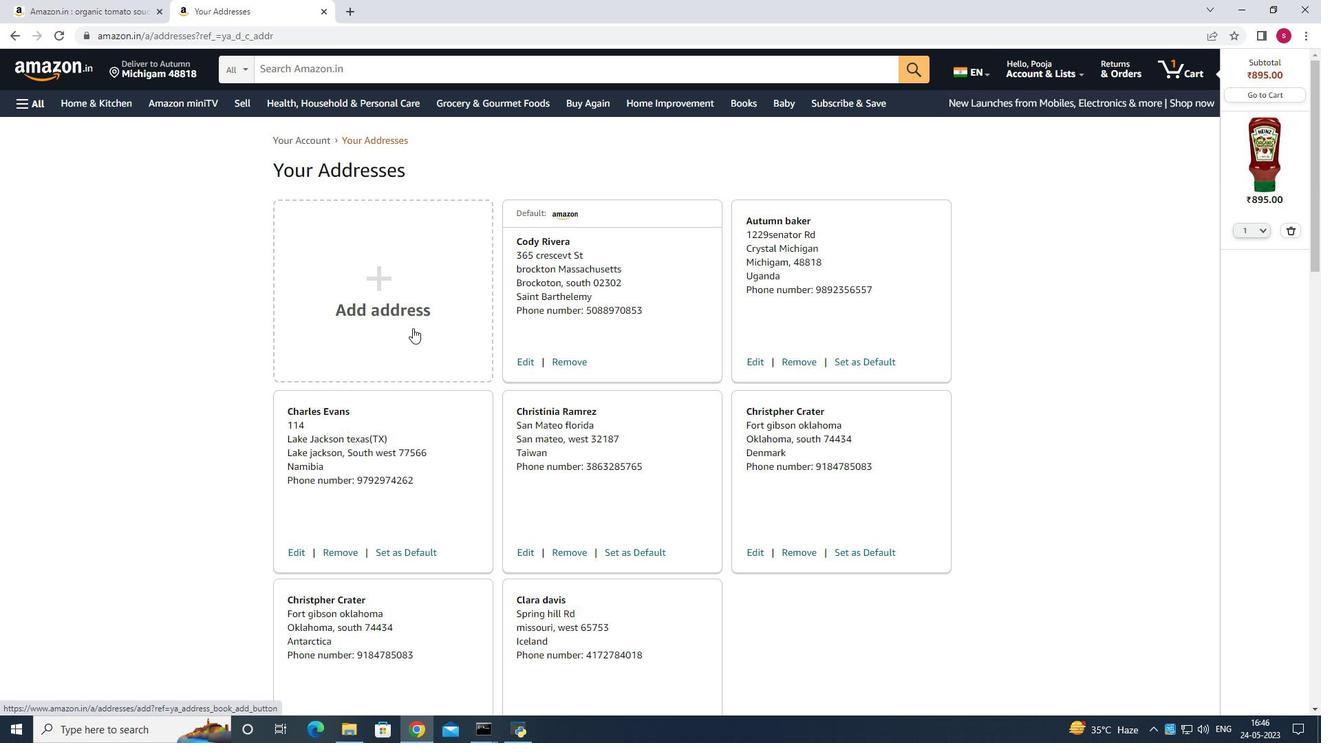 
Action: Mouse moved to (1252, 231)
Screenshot: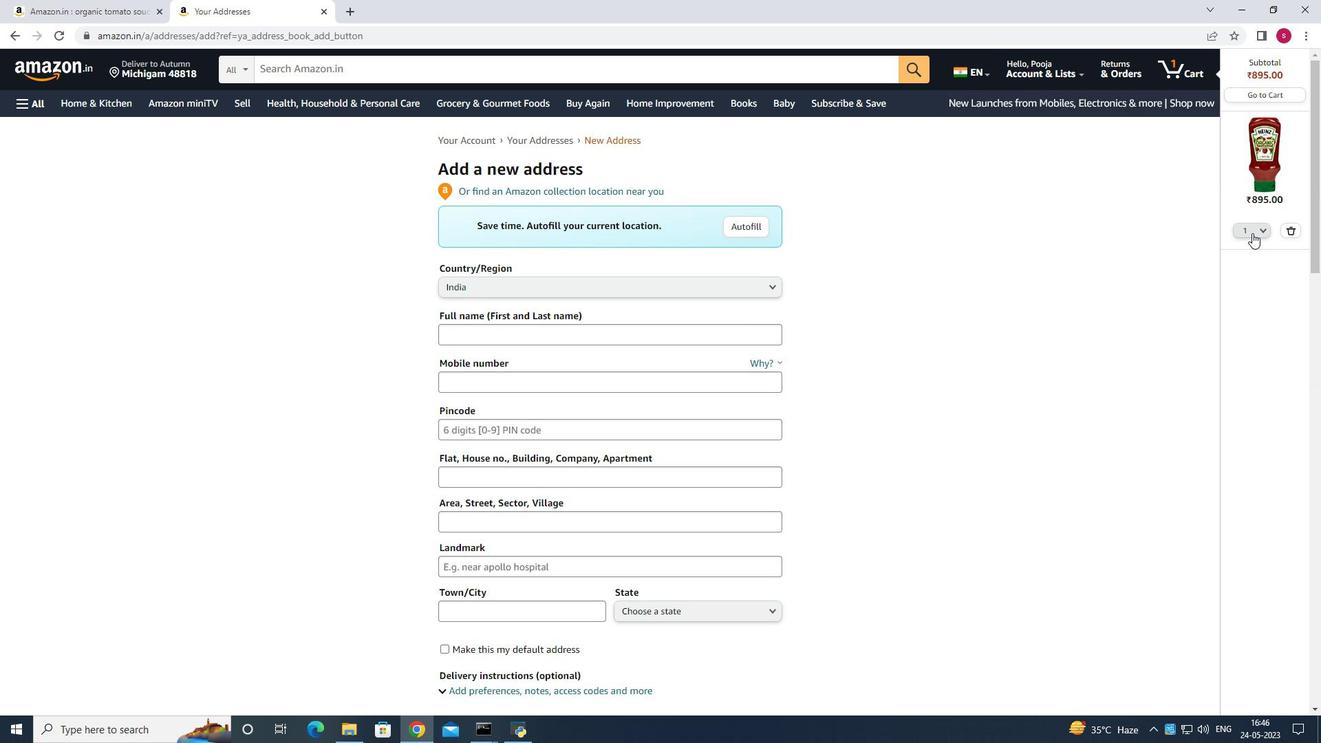 
Action: Mouse pressed left at (1252, 231)
Screenshot: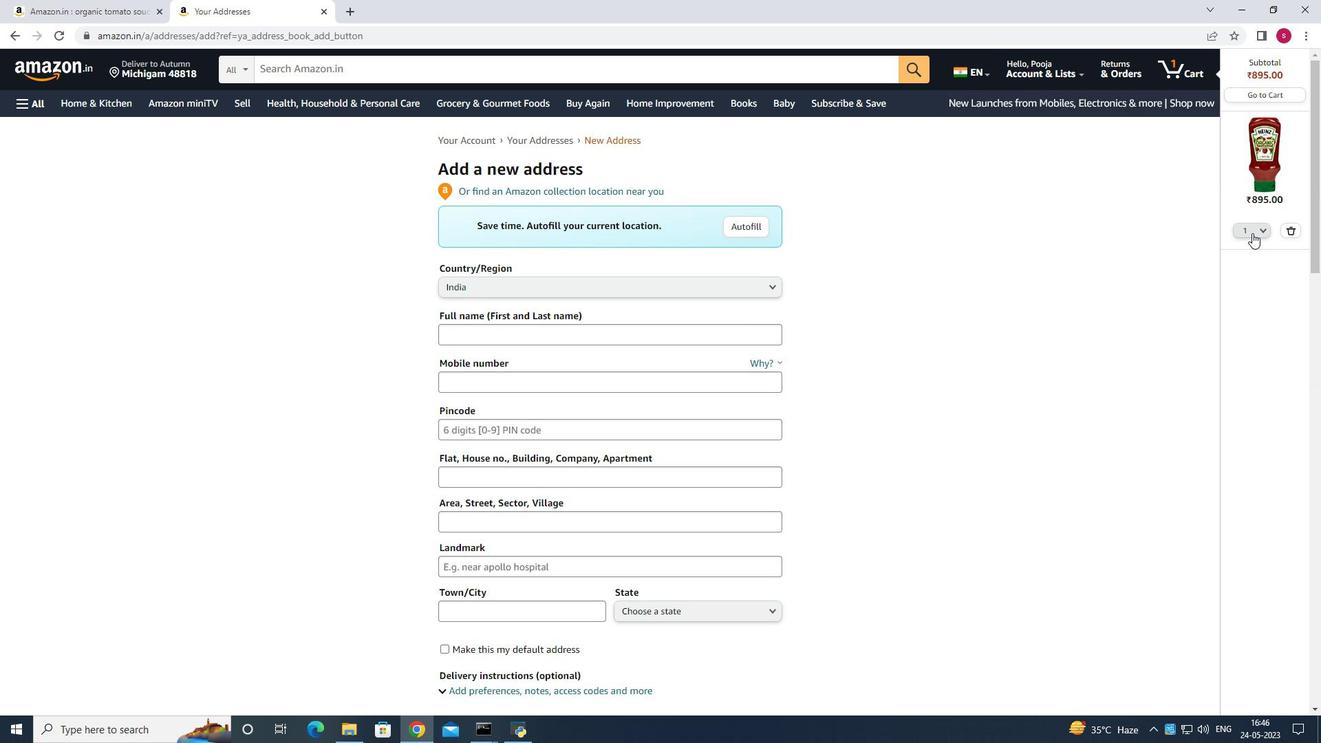 
Action: Mouse moved to (1231, 275)
Screenshot: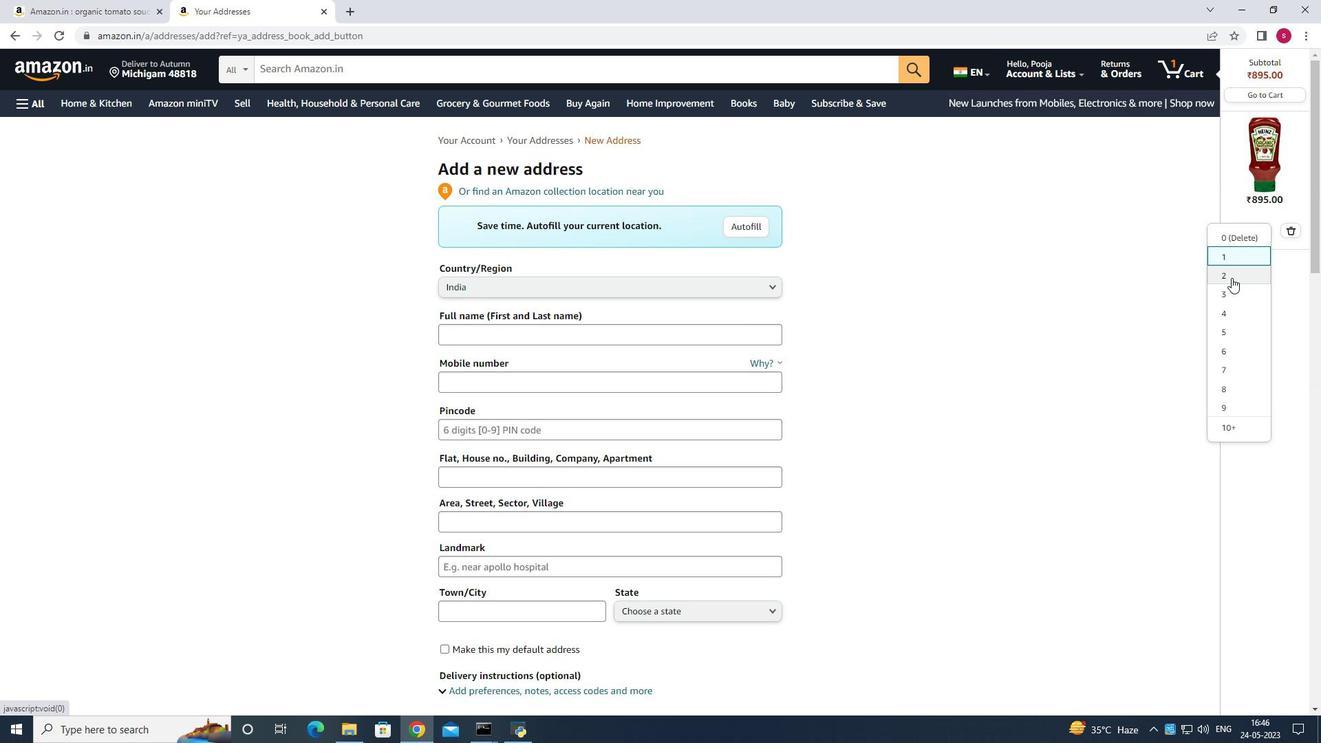 
Action: Mouse pressed left at (1231, 275)
Screenshot: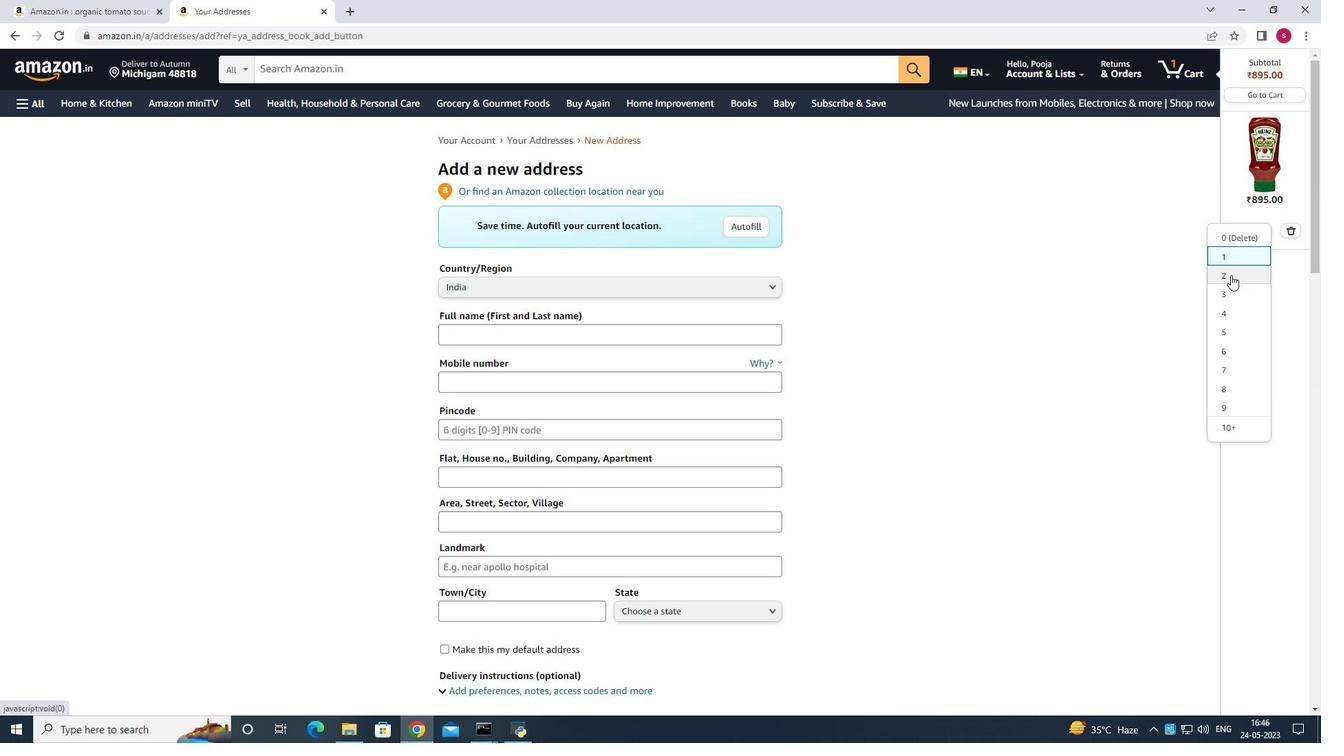 
Action: Mouse moved to (752, 223)
Screenshot: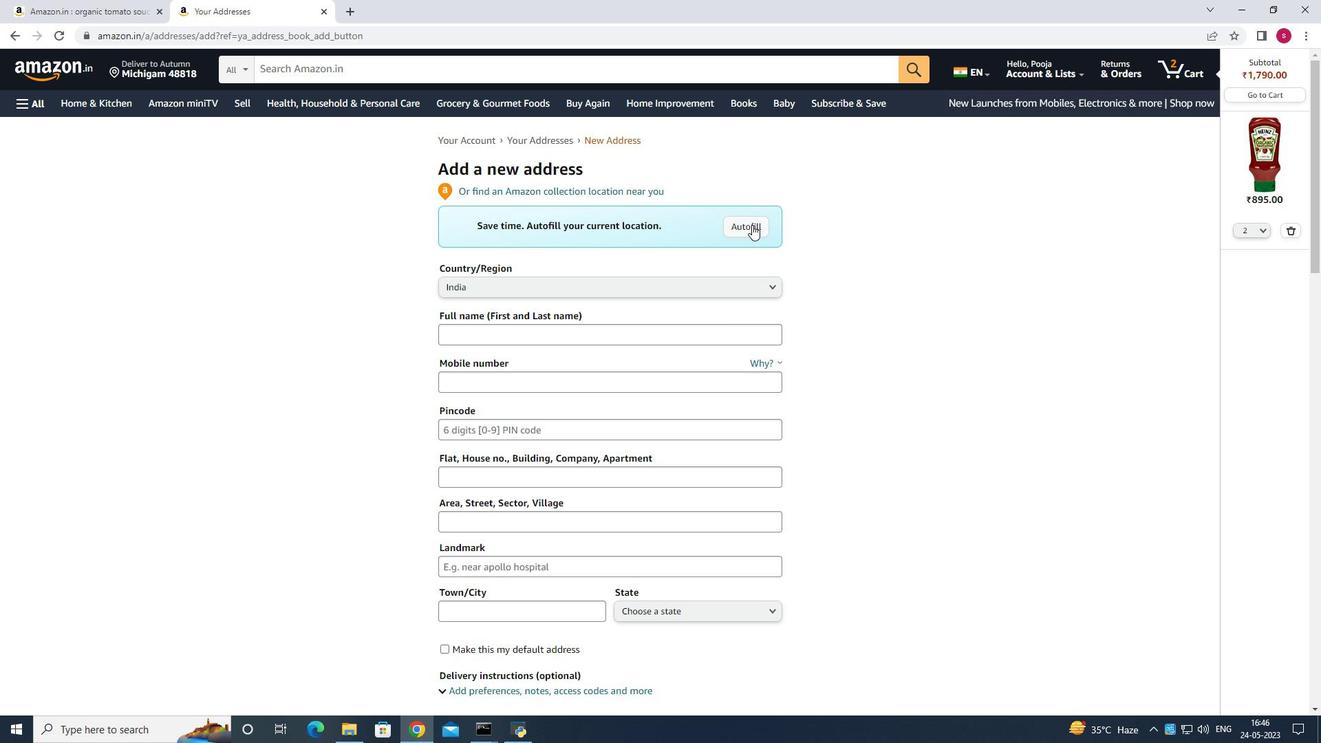 
Action: Mouse pressed left at (752, 223)
Screenshot: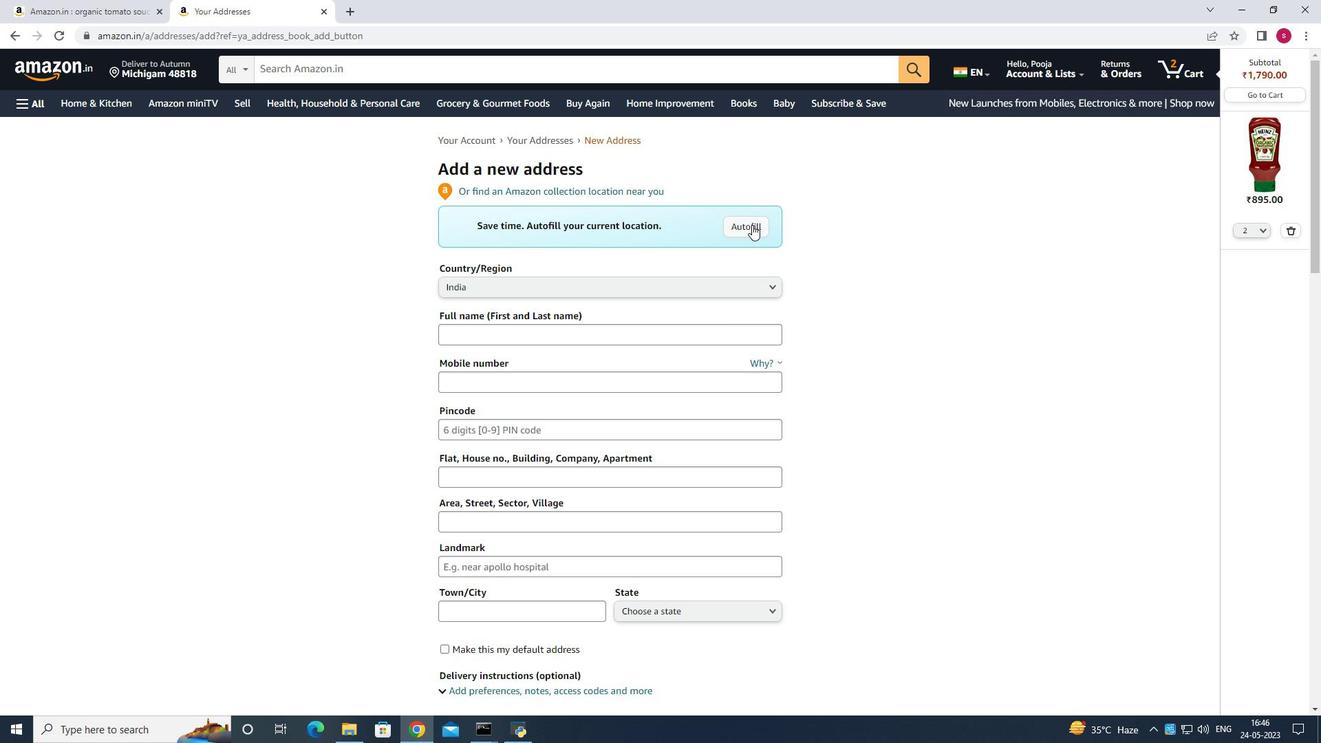 
Action: Mouse moved to (757, 297)
Screenshot: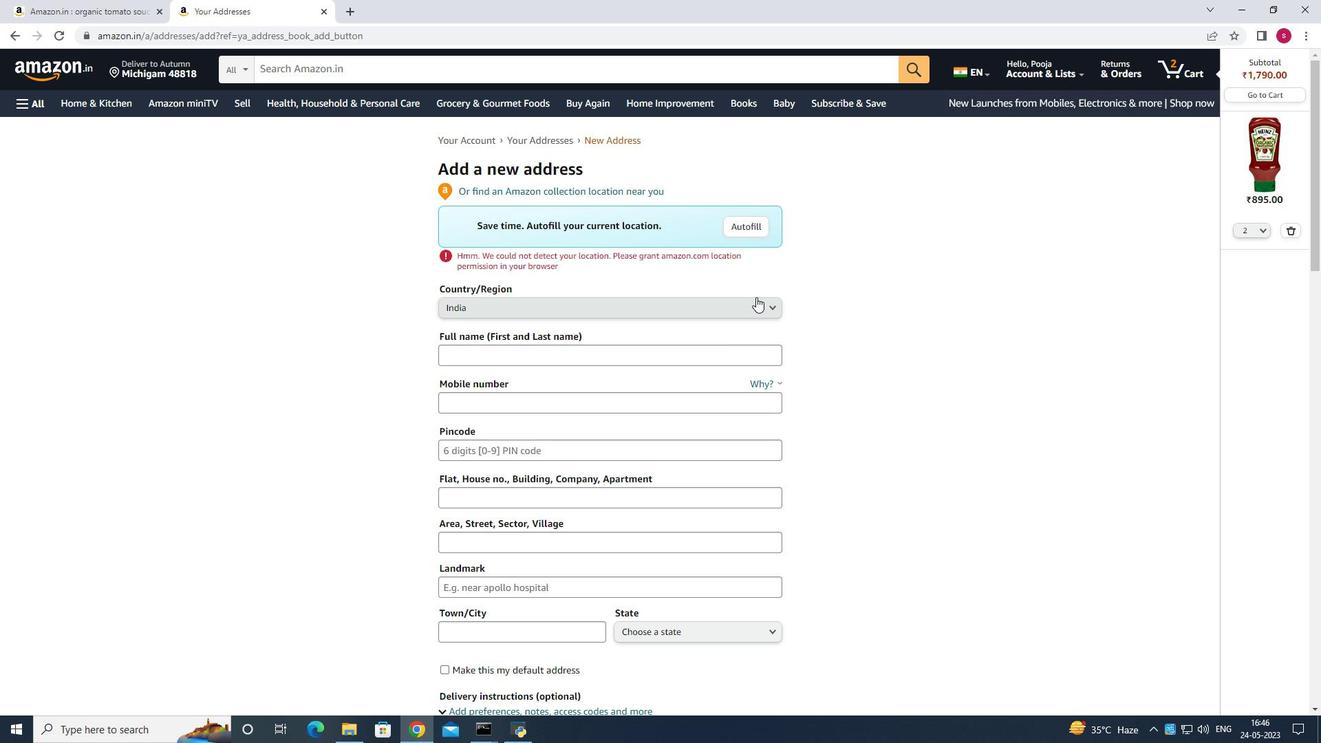 
Action: Mouse pressed left at (757, 297)
Screenshot: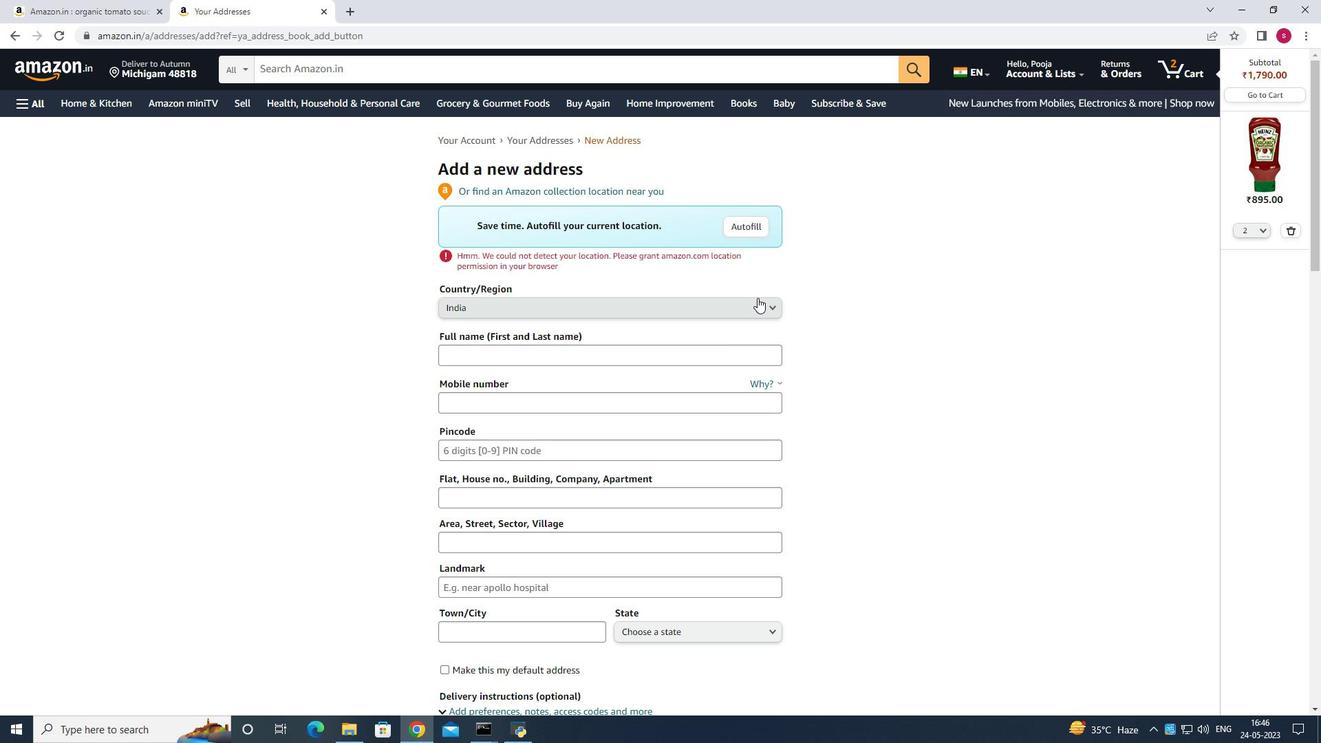 
Action: Mouse moved to (1090, 420)
Screenshot: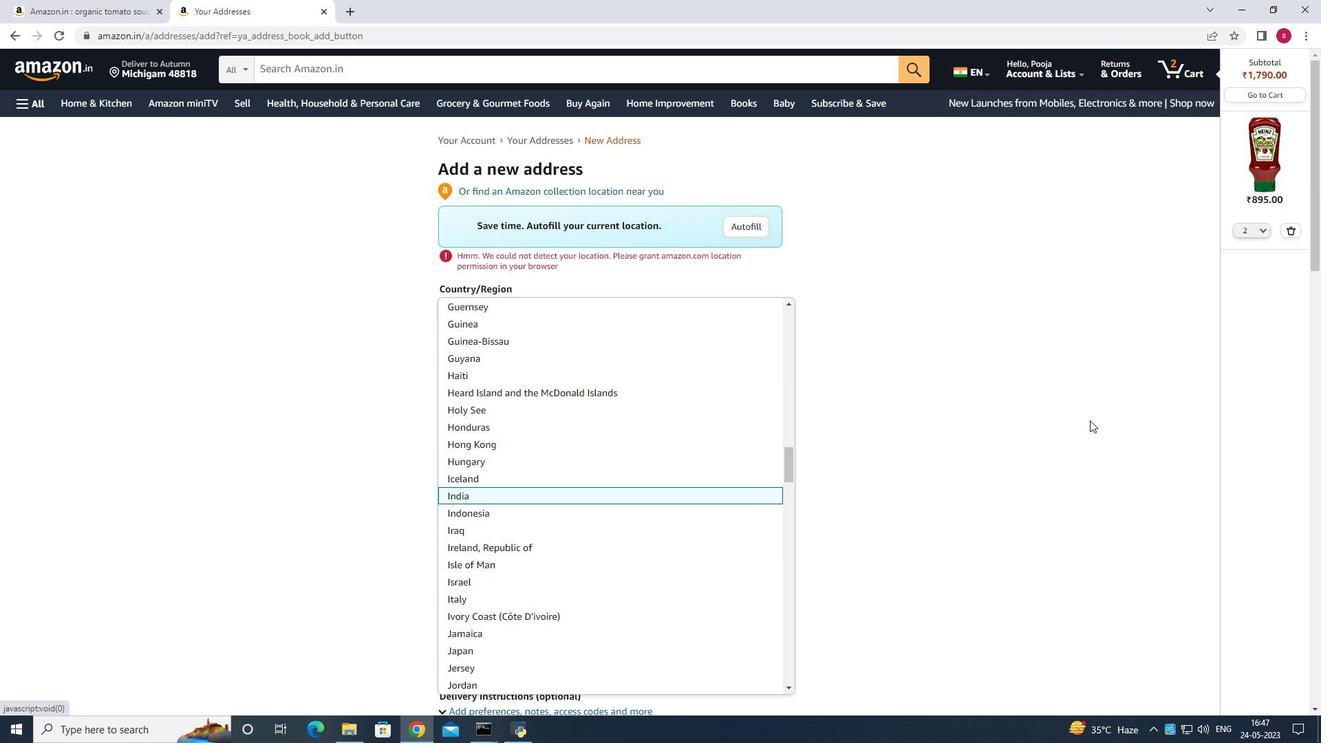 
Action: Key pressed <Key.shift>O<Key.shift>K<Key.backspace><Key.backspace><Key.backspace><Key.backspace>o<Key.shift>akdale<Key.space>connev<Key.backspace>cticut<Key.enter>
Screenshot: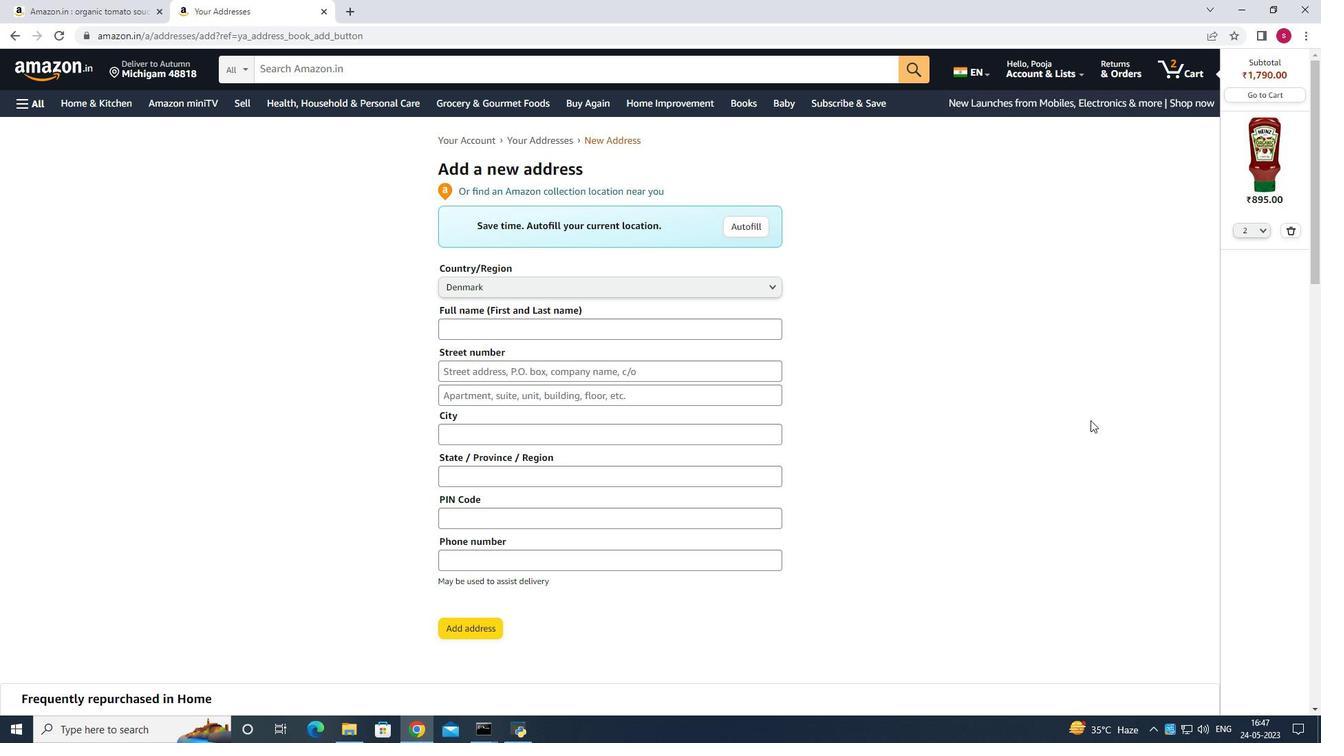 
Action: Mouse moved to (675, 321)
Screenshot: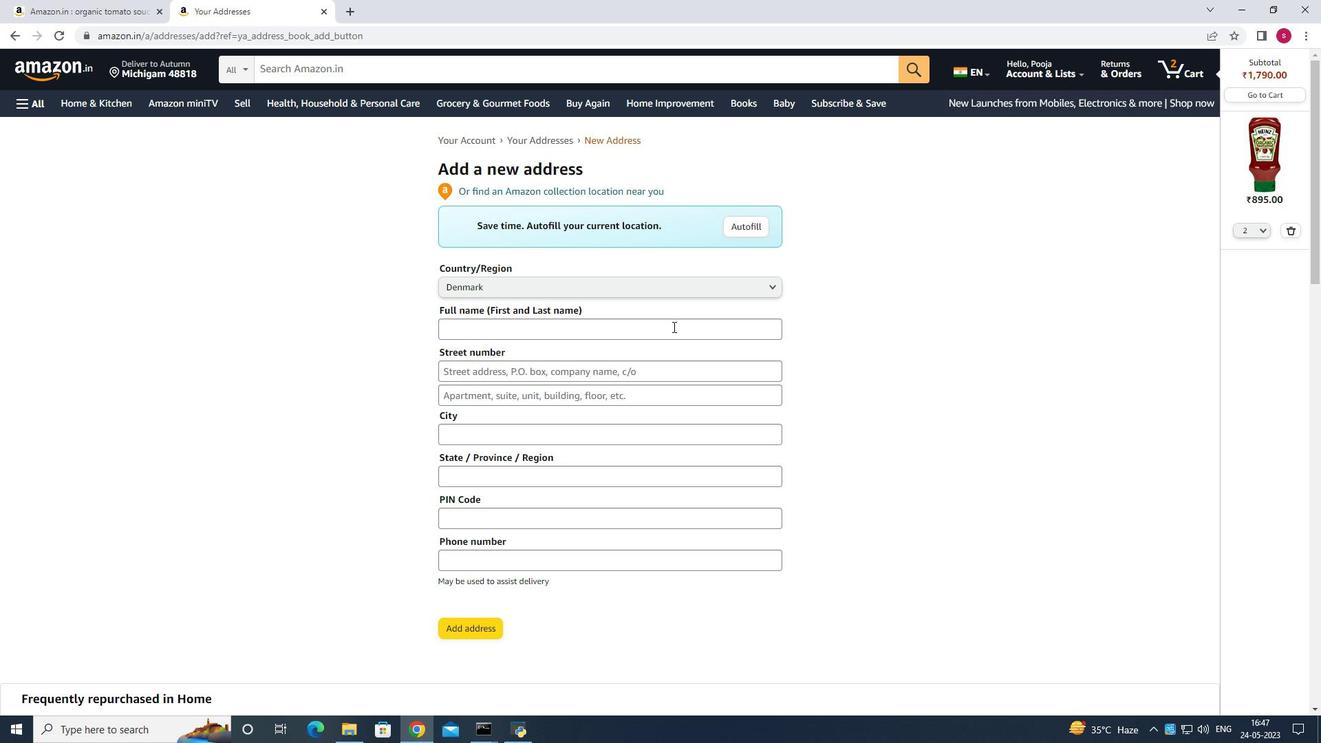
Action: Mouse pressed left at (675, 321)
Screenshot: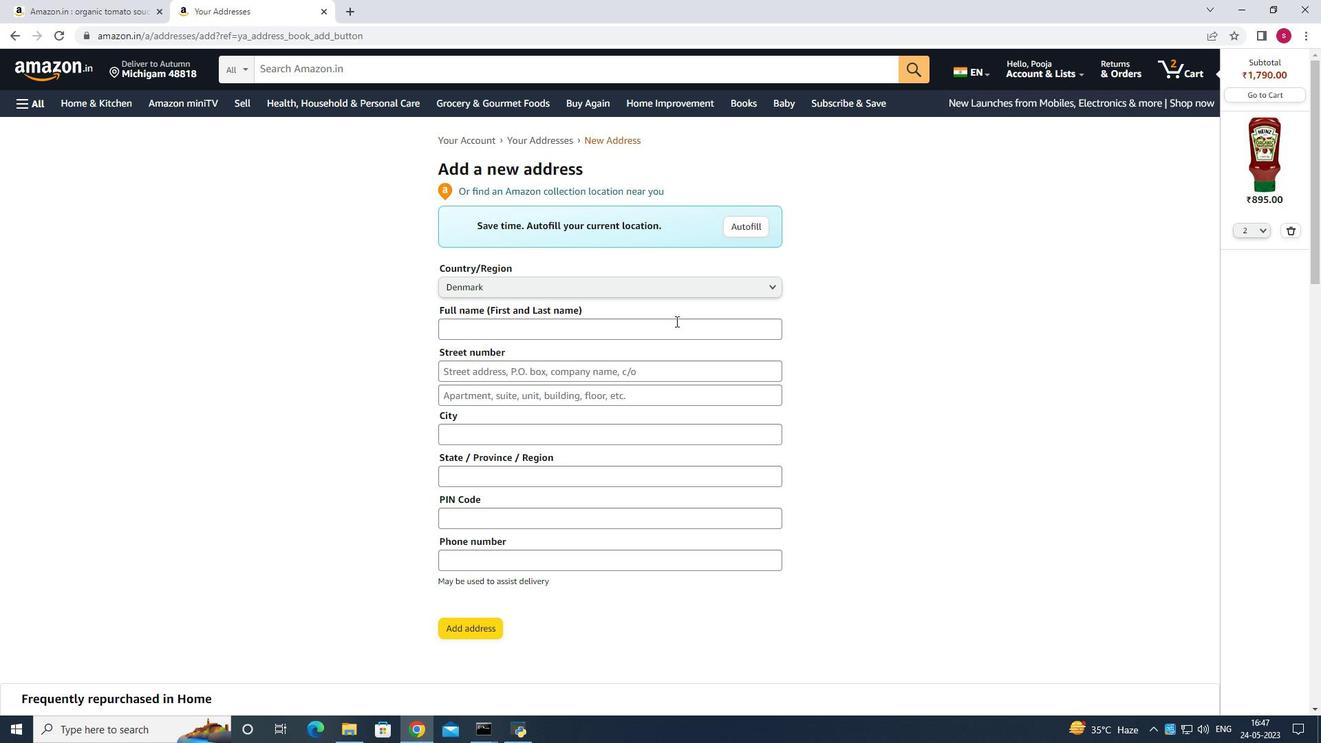 
Action: Mouse moved to (673, 336)
Screenshot: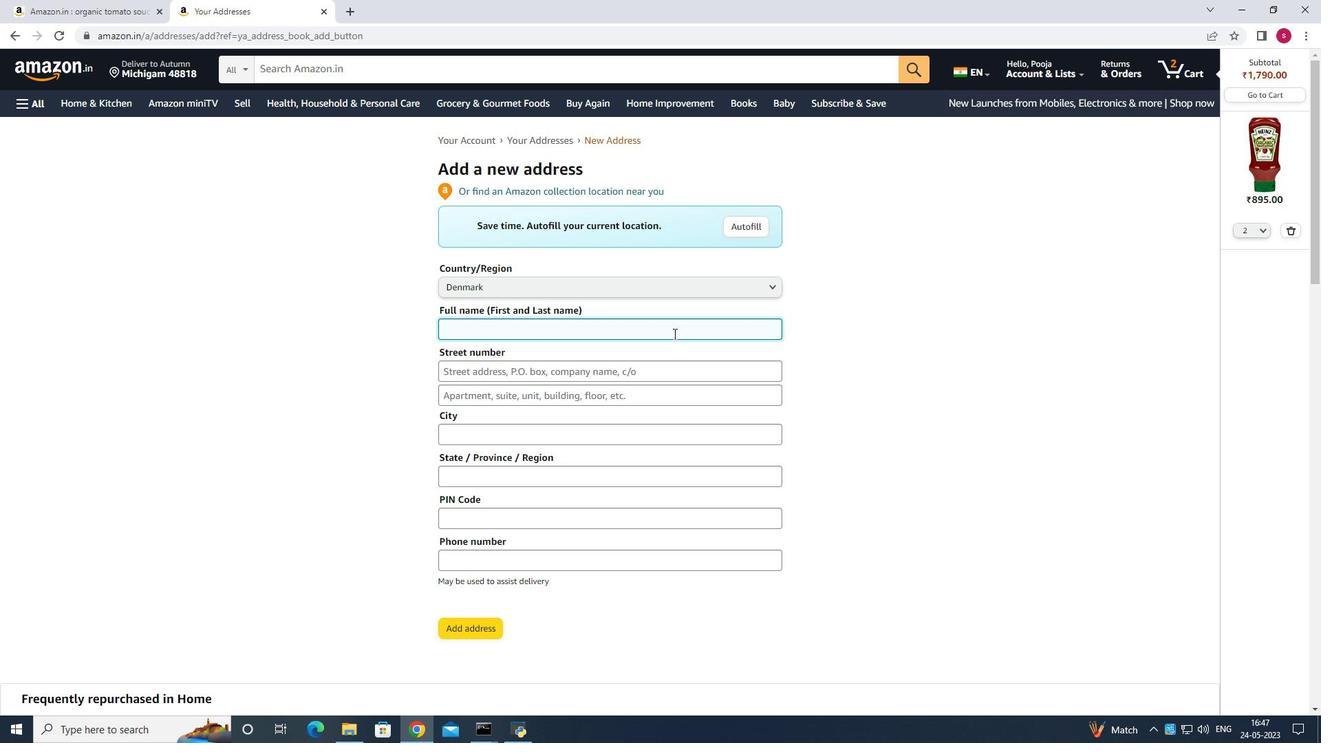 
Action: Key pressed <Key.shift>Colton<Key.space><Key.shift>Mitchell
Screenshot: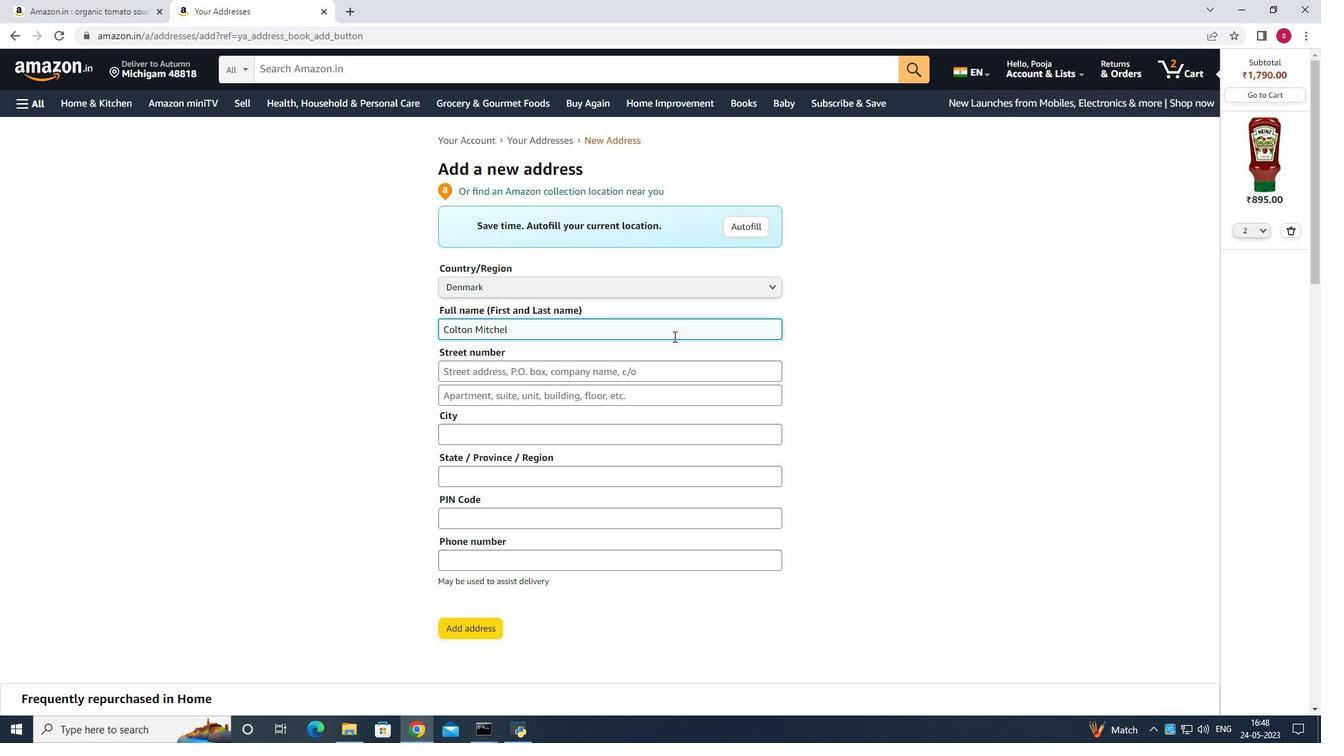 
Action: Mouse moved to (672, 372)
Screenshot: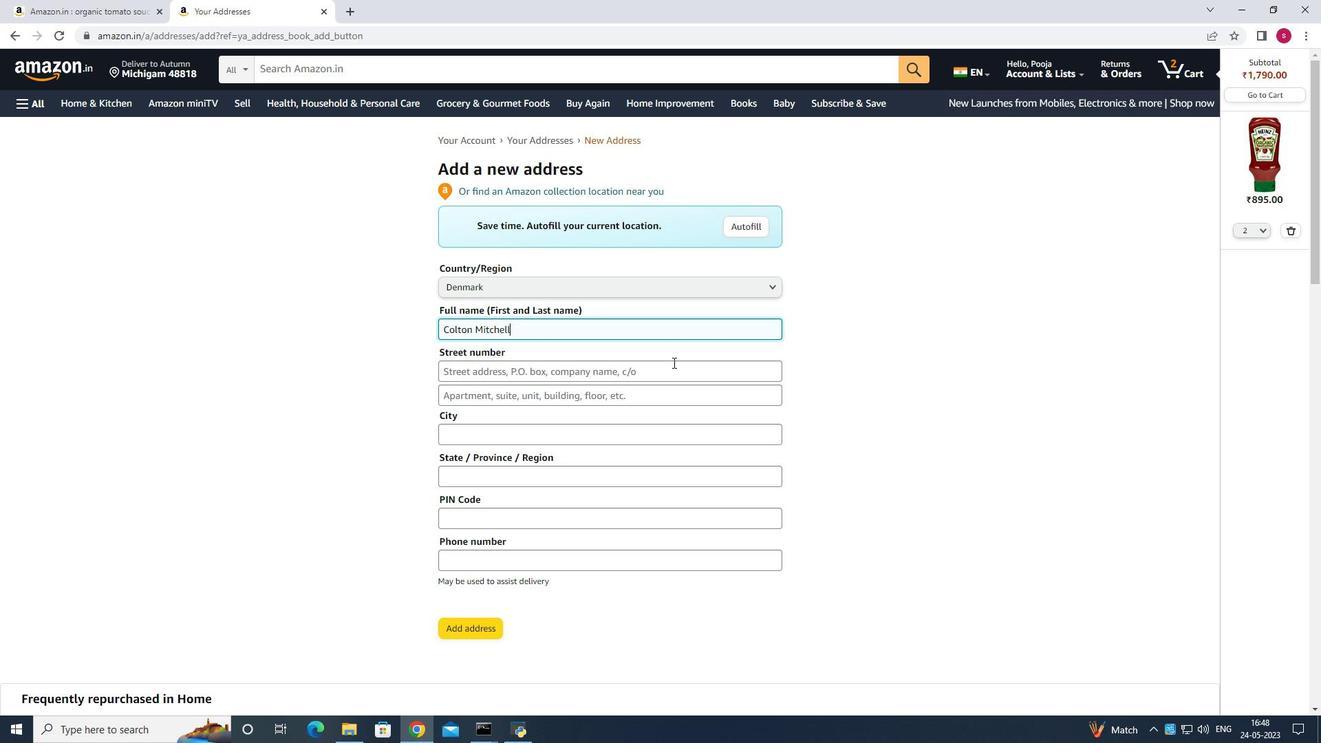 
Action: Mouse pressed left at (672, 372)
Screenshot: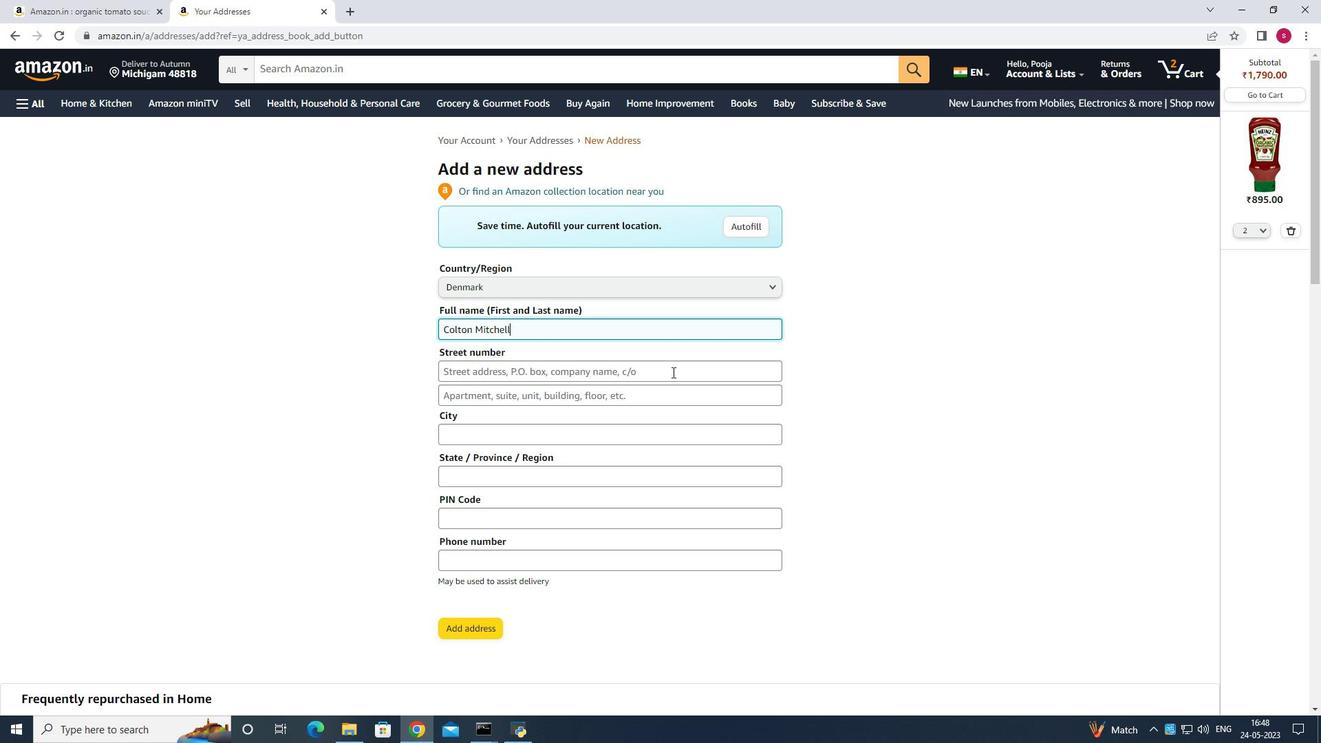
Action: Mouse moved to (636, 412)
Screenshot: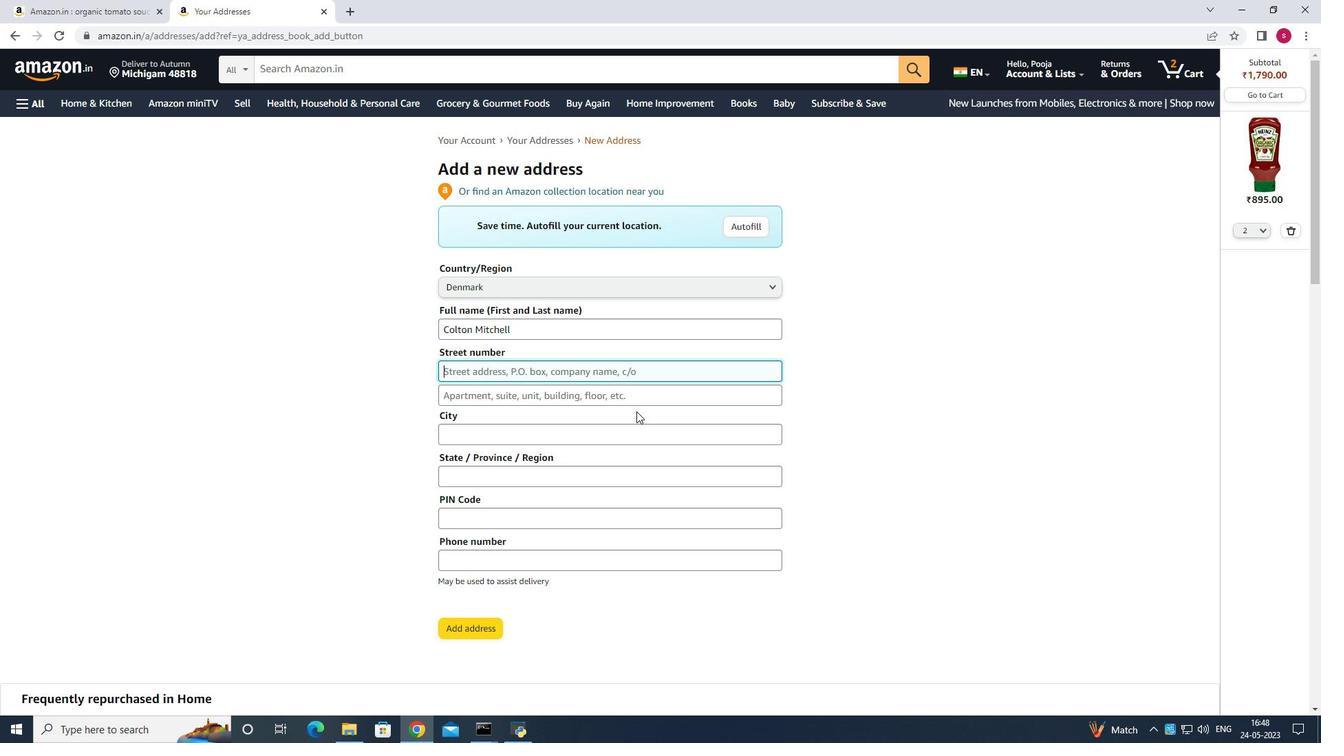 
Action: Mouse scrolled (636, 411) with delta (0, 0)
Screenshot: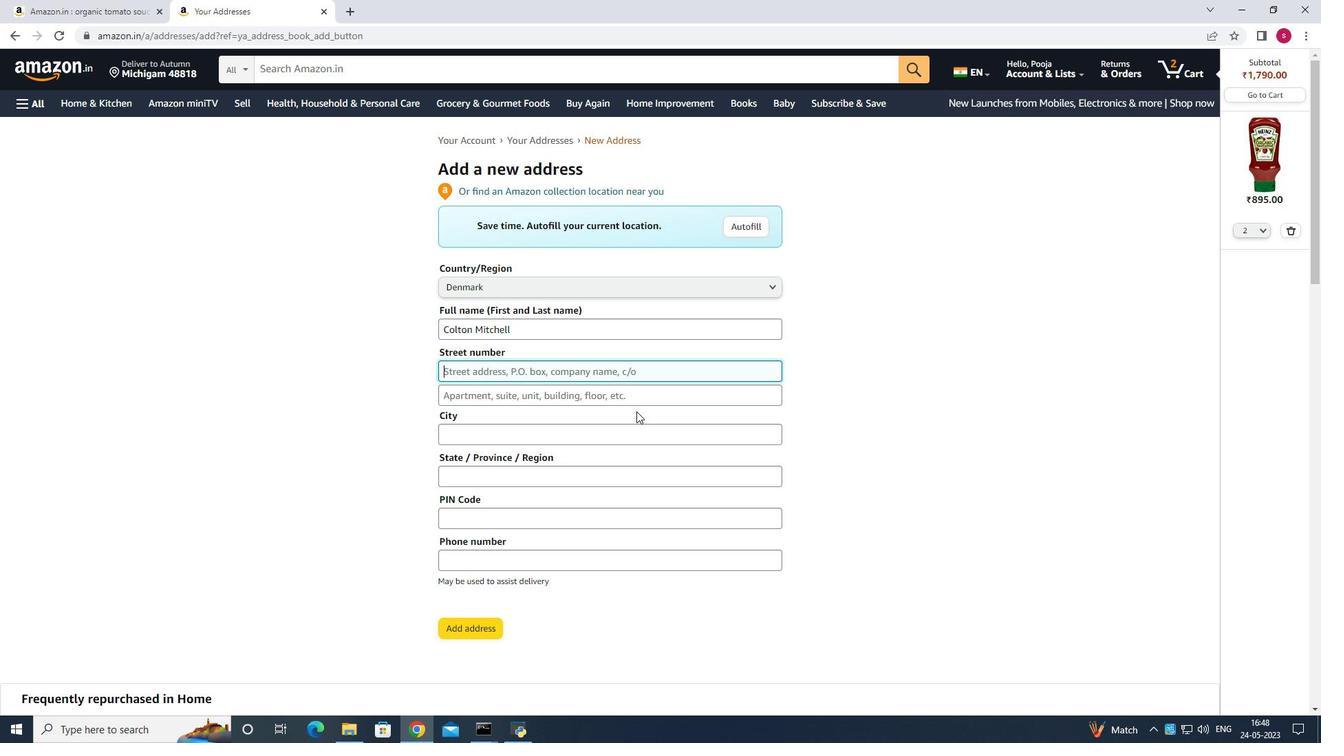 
Action: Mouse scrolled (636, 411) with delta (0, 0)
Screenshot: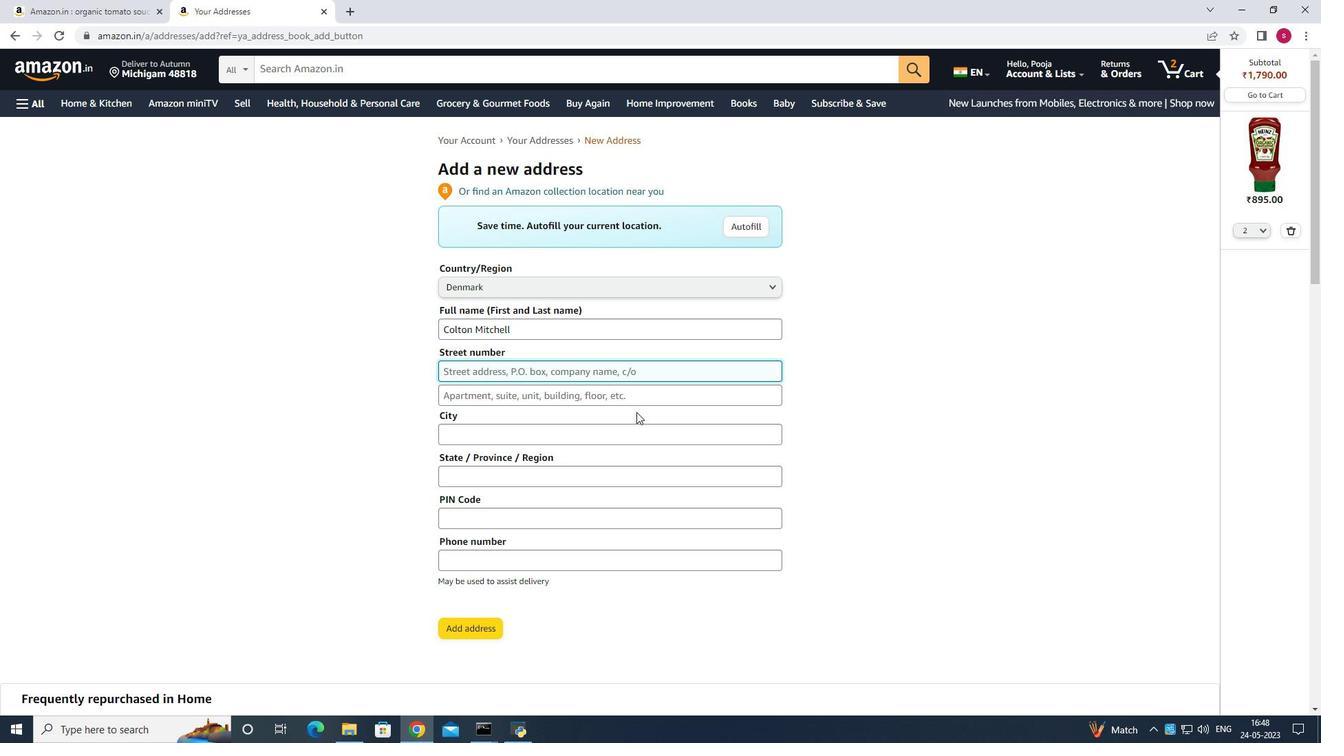 
Action: Mouse moved to (633, 236)
Screenshot: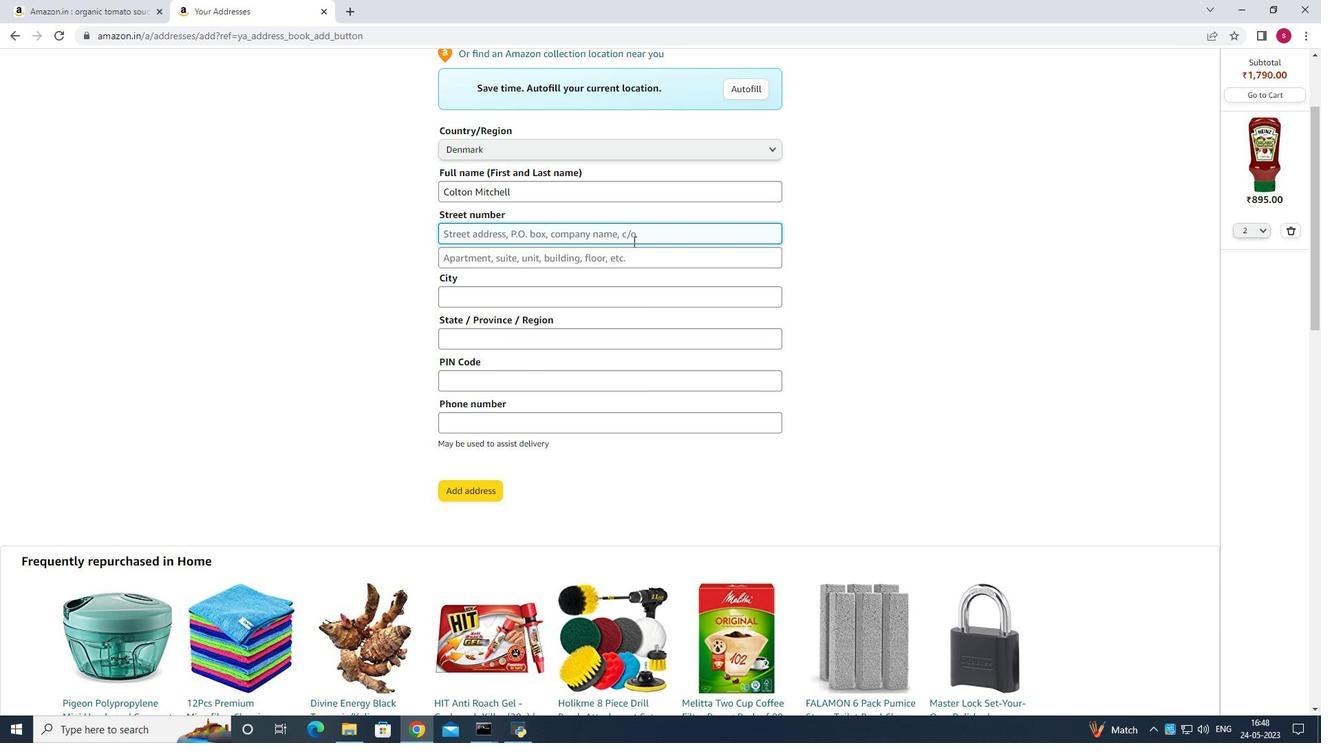 
Action: Mouse pressed left at (633, 236)
Screenshot: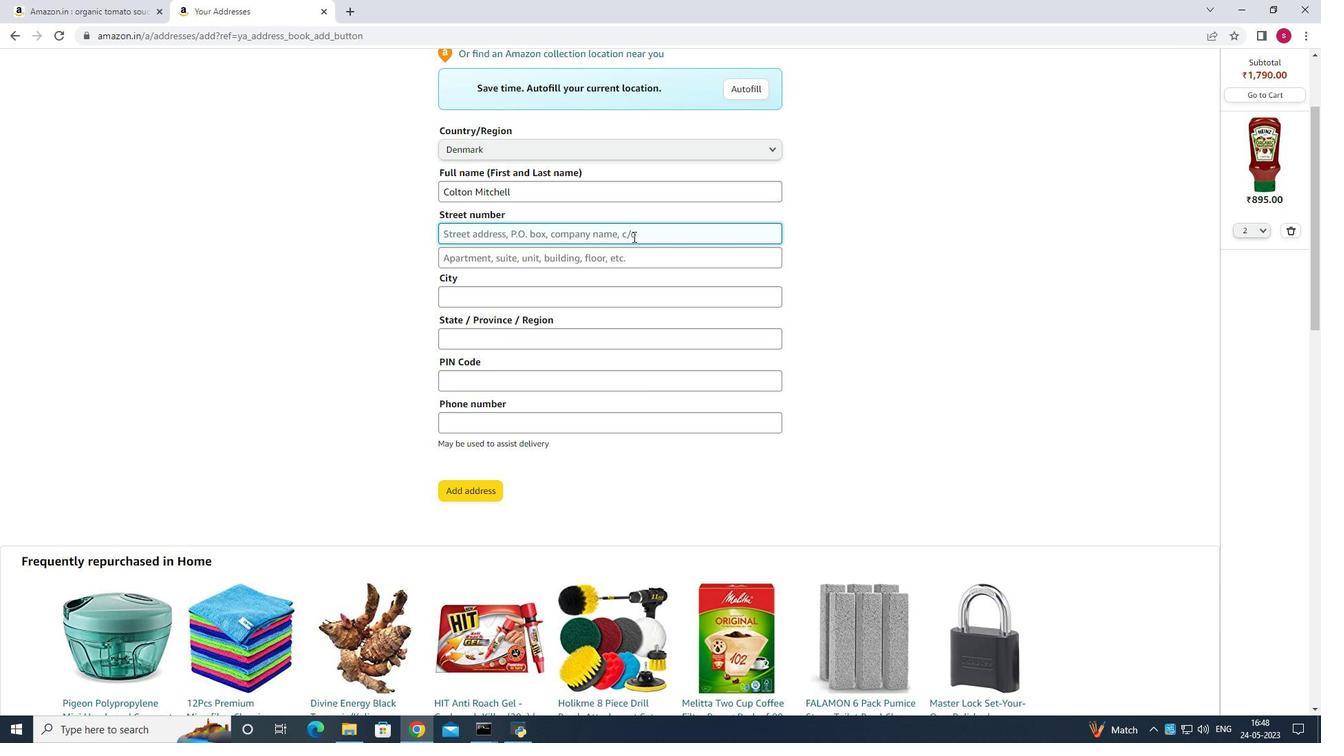 
Action: Mouse scrolled (633, 237) with delta (0, 0)
Screenshot: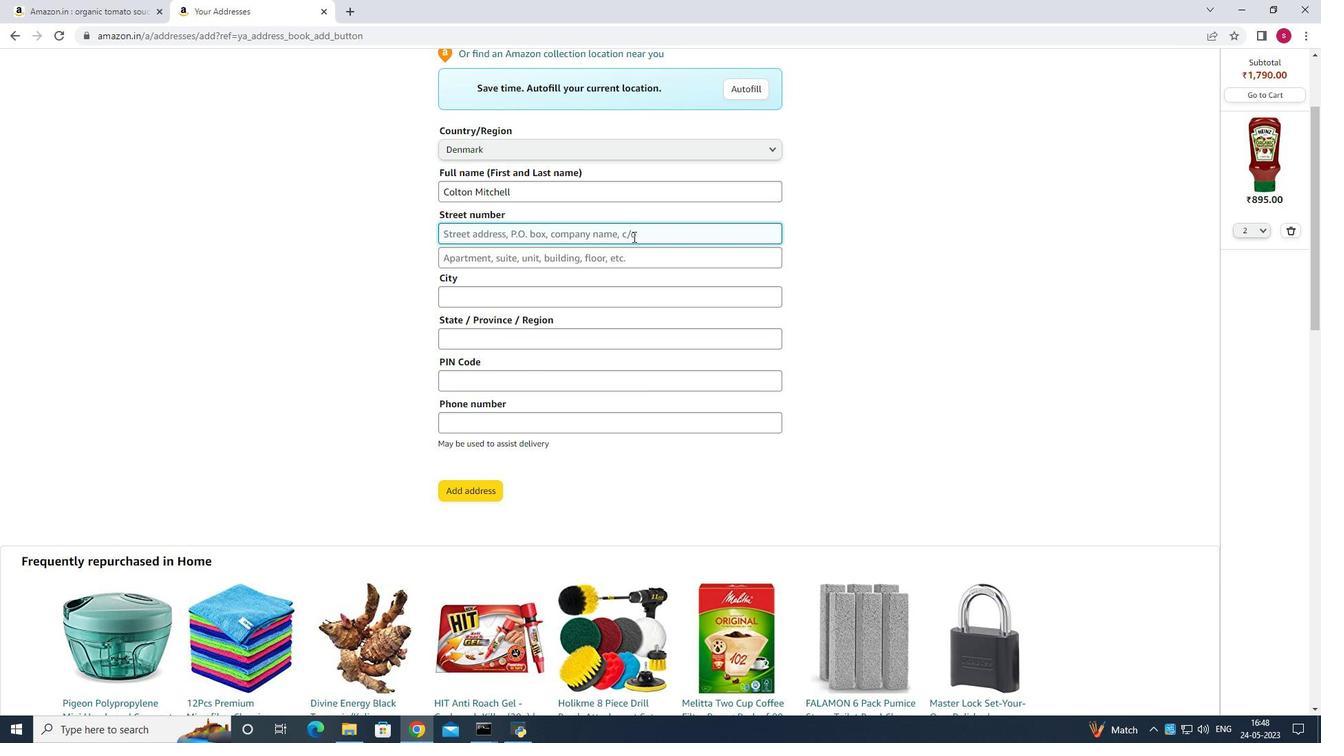 
Action: Mouse scrolled (633, 237) with delta (0, 0)
Screenshot: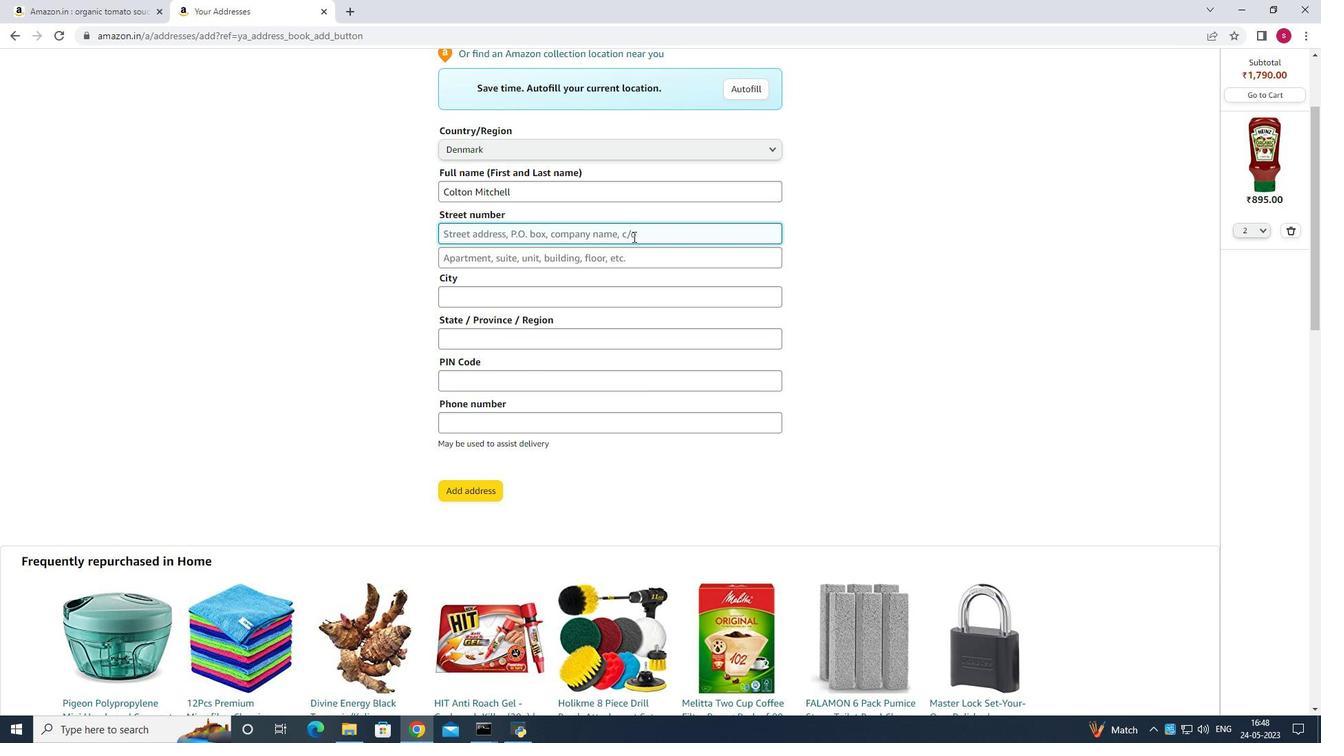 
Action: Mouse scrolled (633, 237) with delta (0, 0)
Screenshot: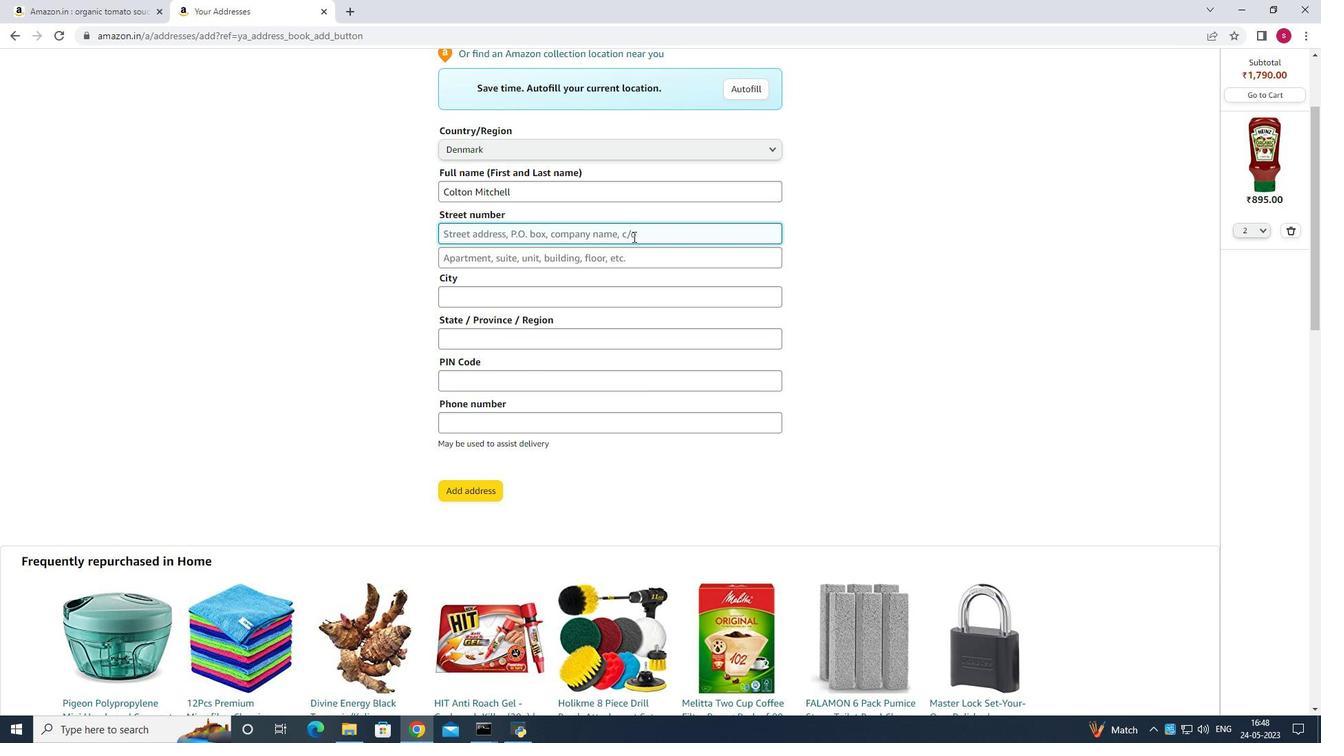 
Action: Mouse scrolled (633, 237) with delta (0, 0)
Screenshot: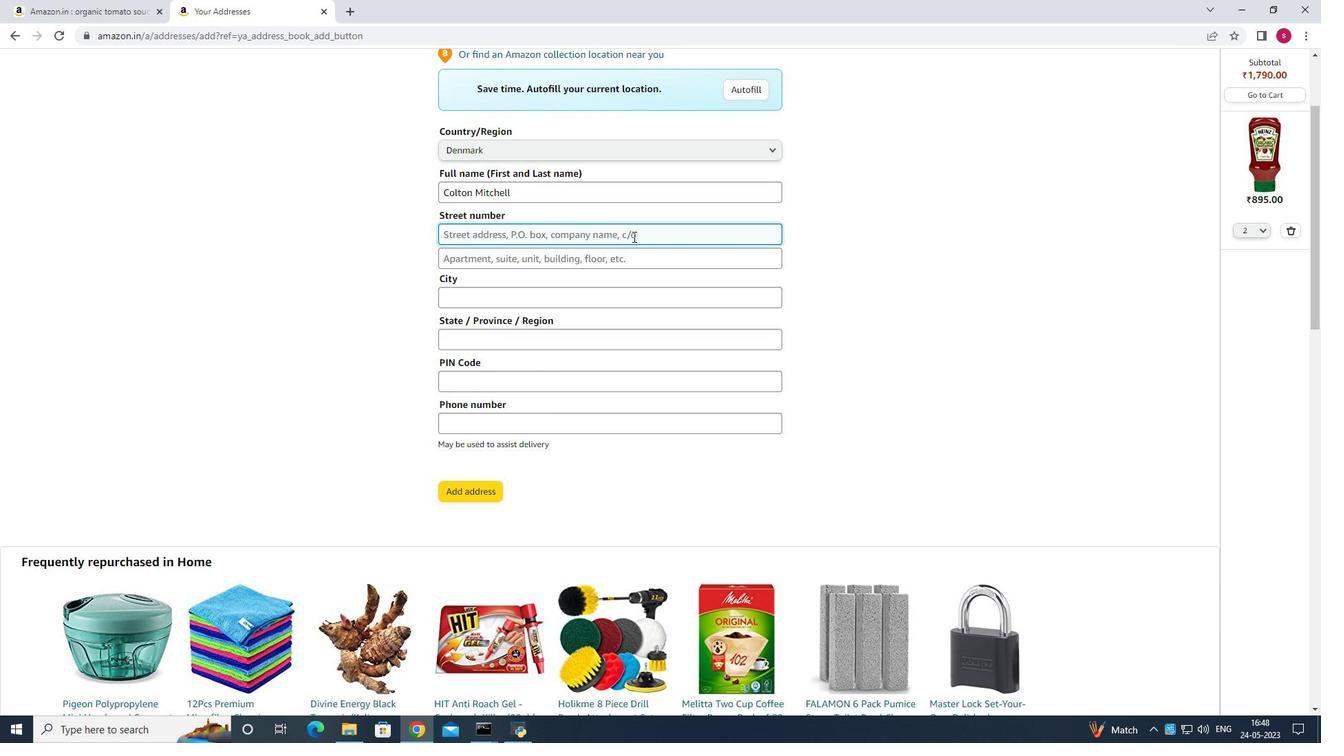 
Action: Mouse moved to (571, 379)
Screenshot: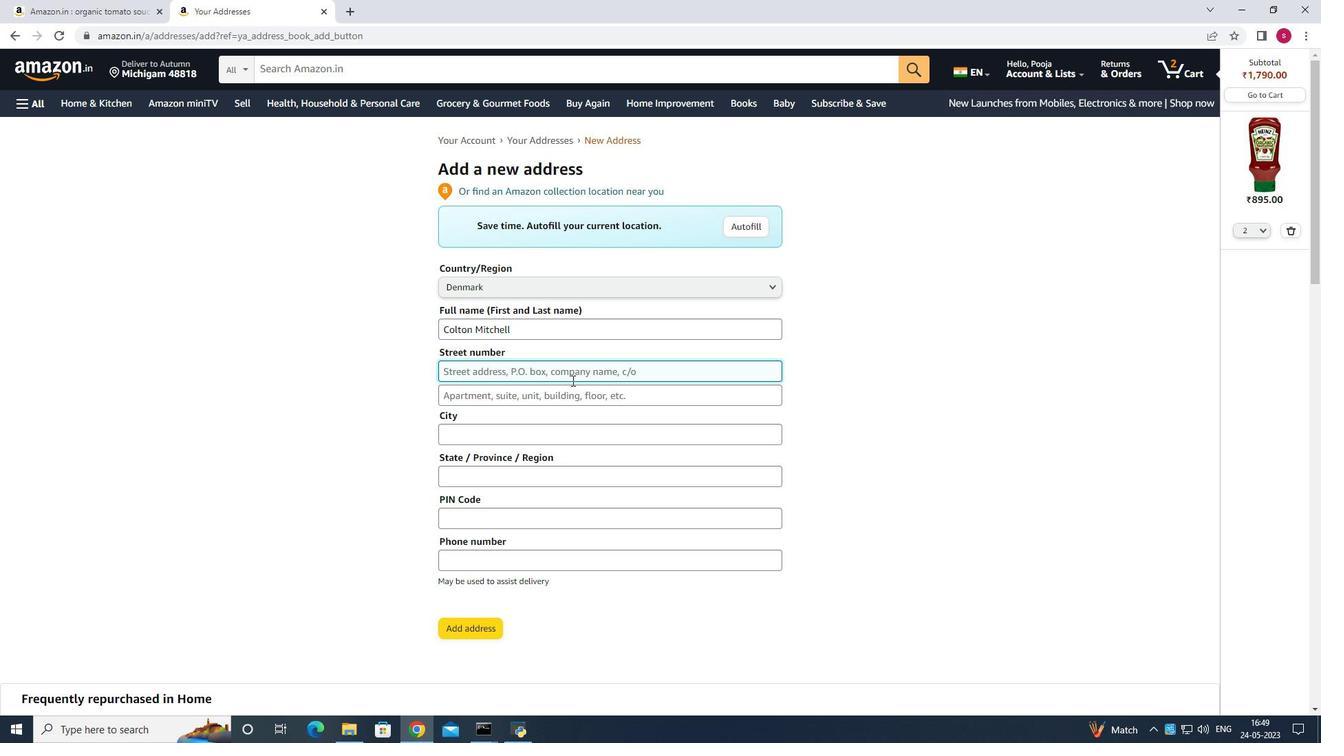 
Action: Key pressed jj<Key.backspace><Key.backspace><Key.backspace>
Screenshot: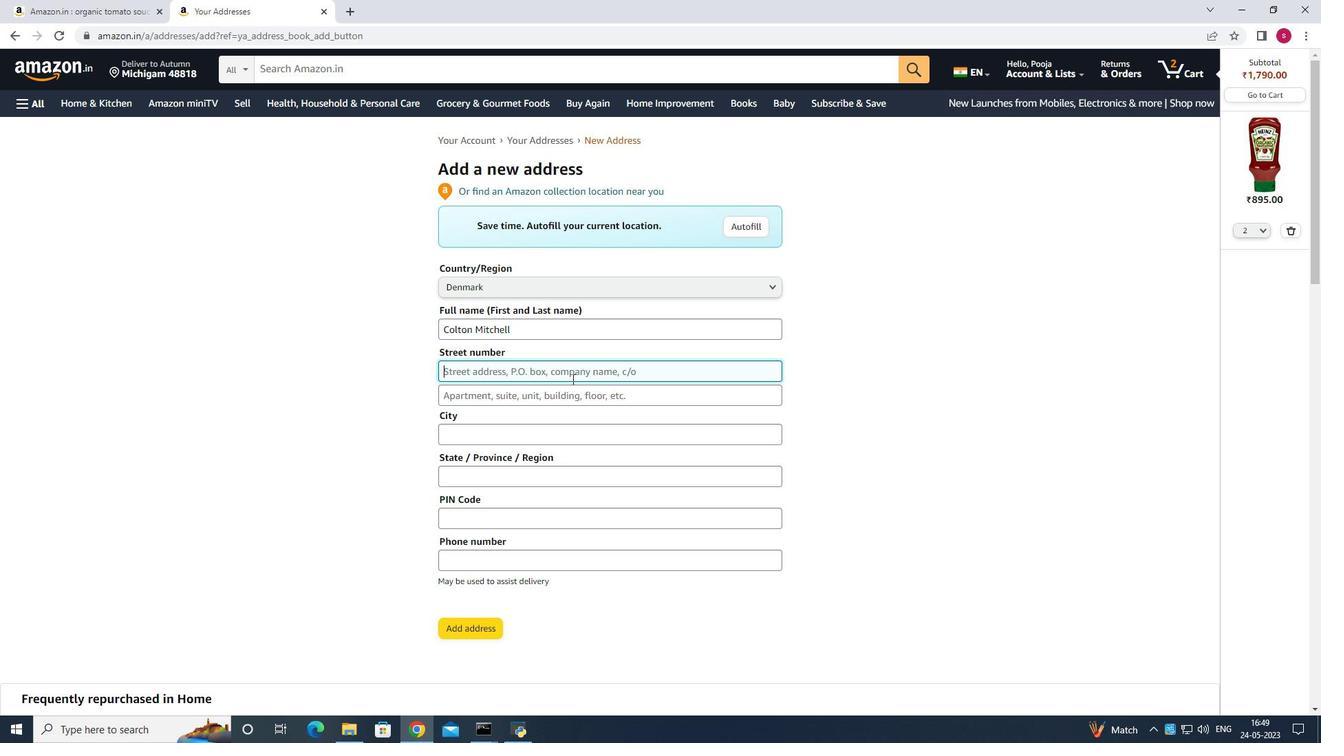 
Action: Mouse moved to (585, 367)
Screenshot: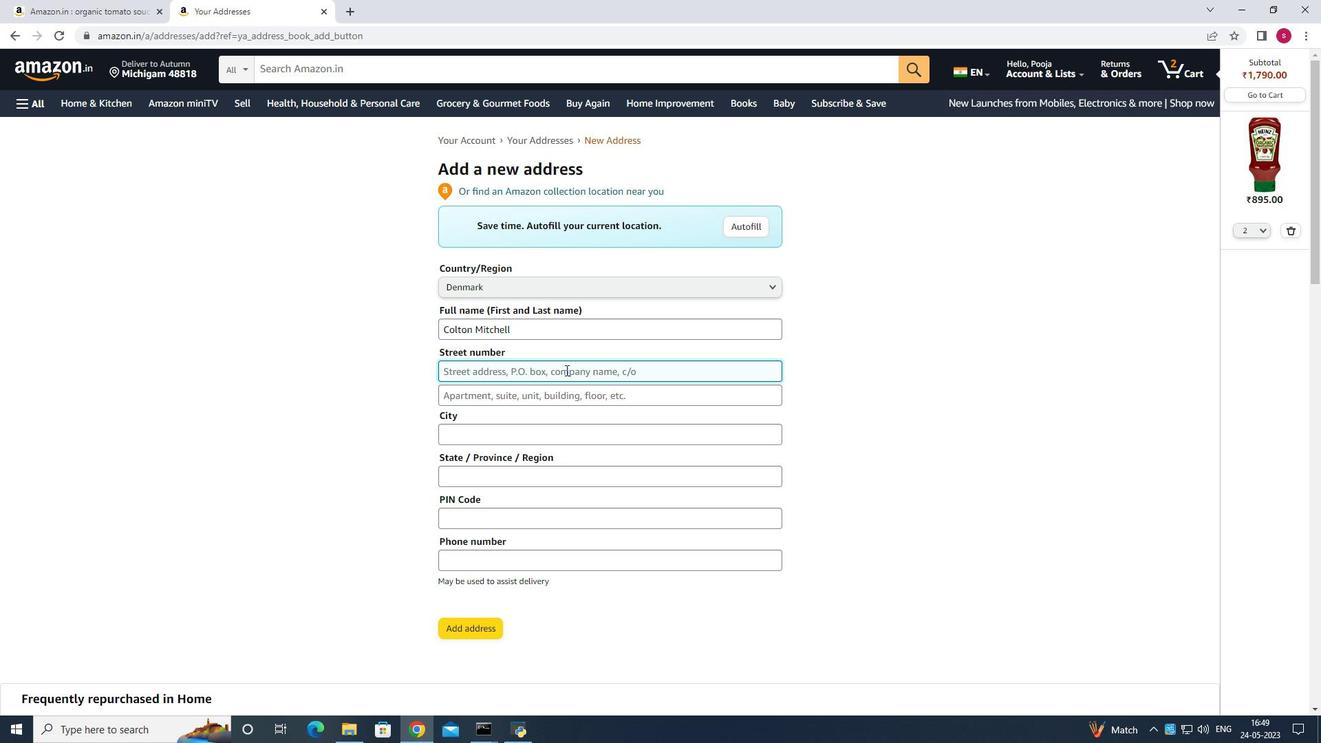 
Action: Key pressed 410
Screenshot: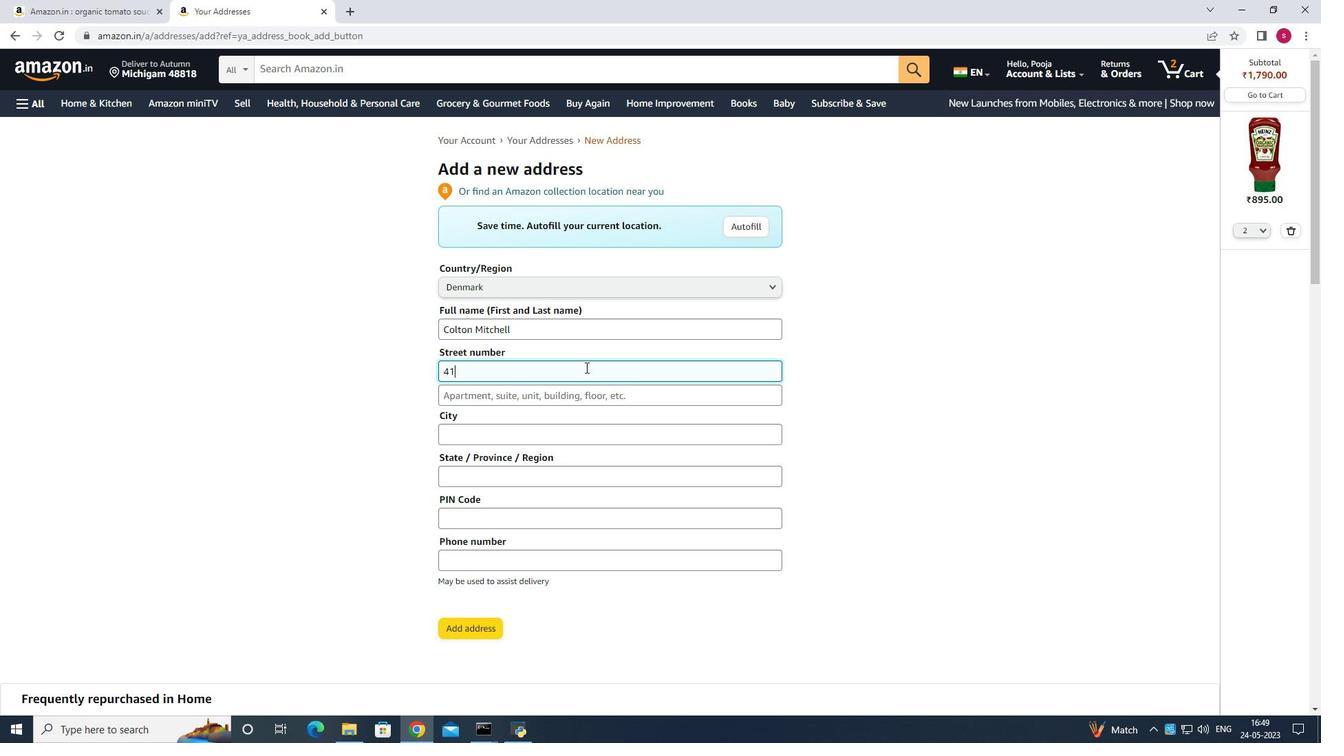 
Action: Mouse moved to (547, 436)
Screenshot: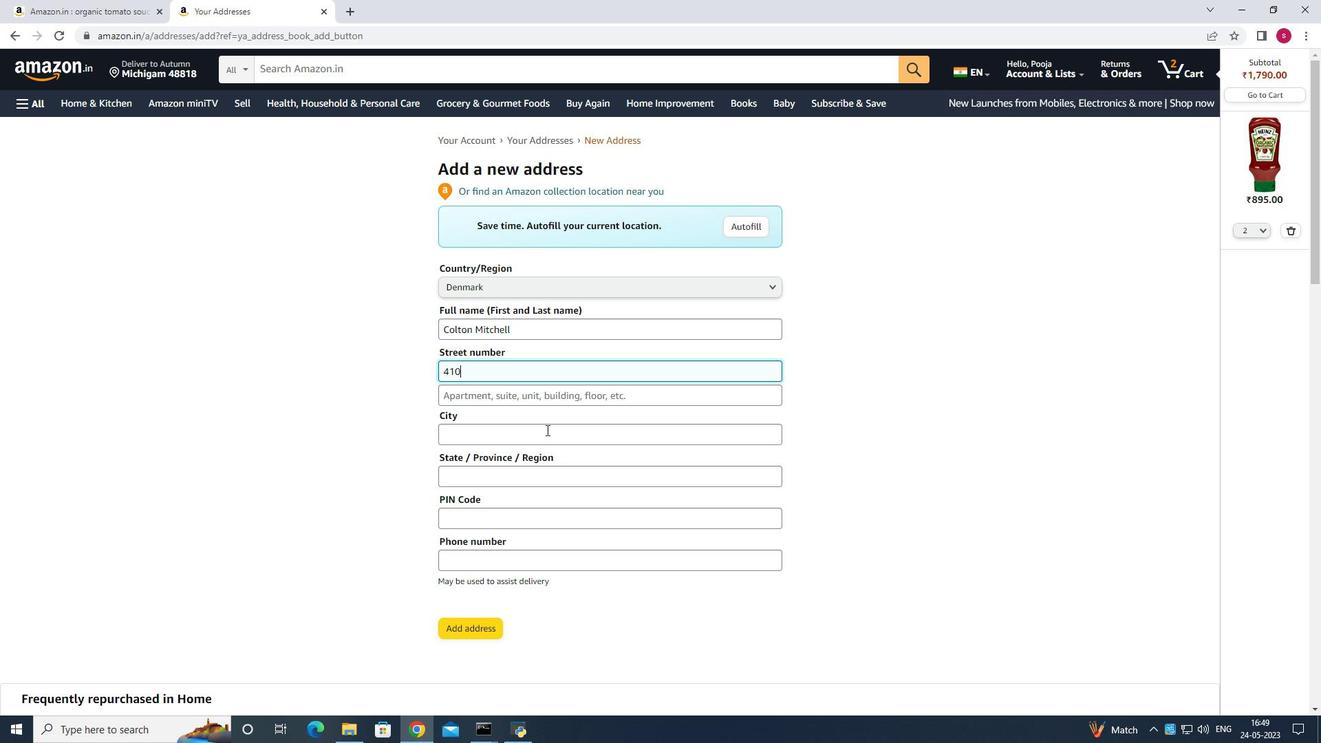 
Action: Mouse pressed left at (547, 436)
Screenshot: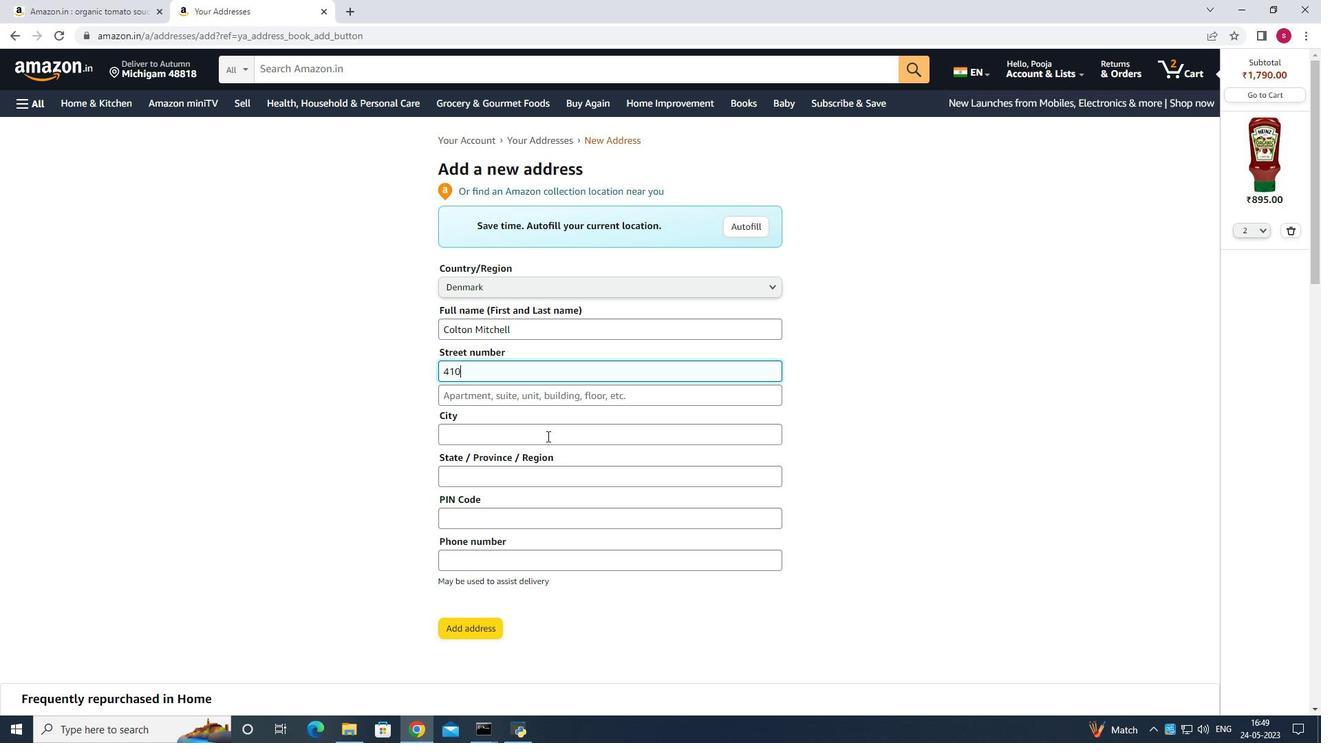 
Action: Mouse moved to (557, 388)
Screenshot: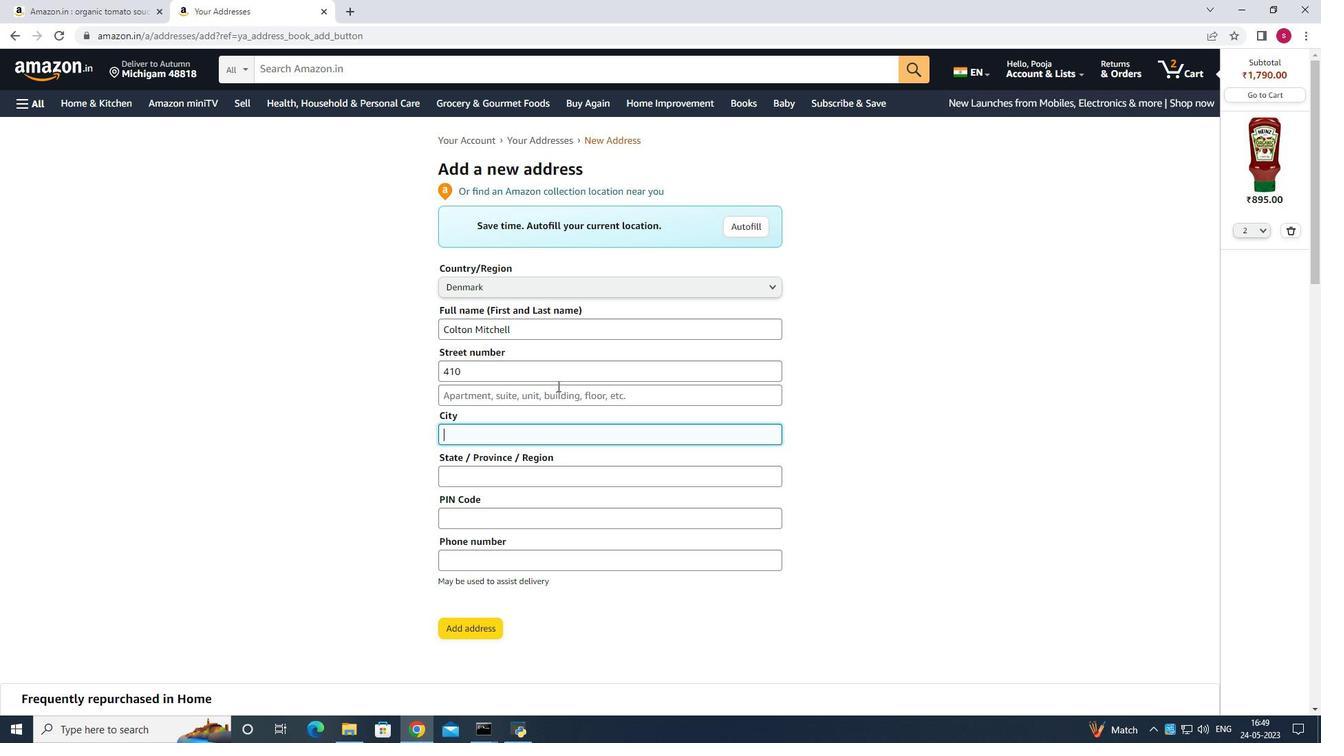 
Action: Mouse pressed left at (557, 388)
Screenshot: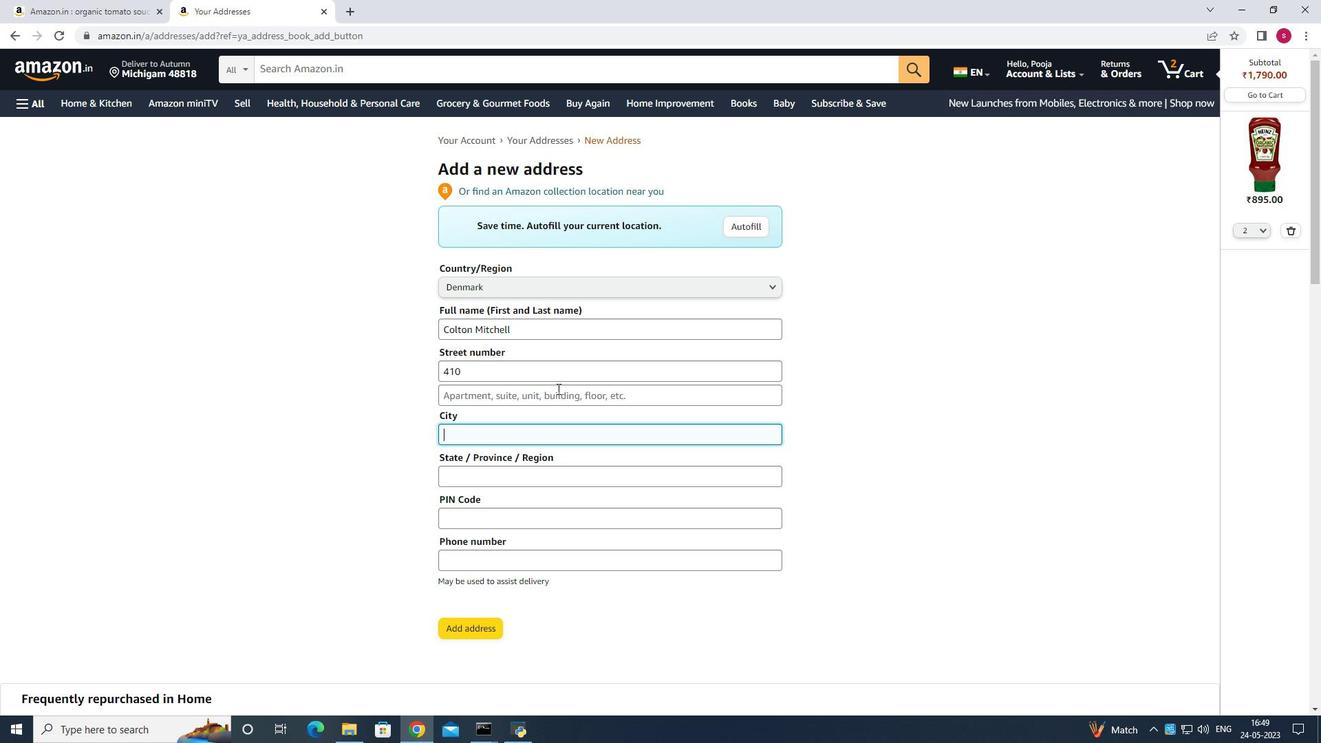 
Action: Mouse moved to (546, 403)
Screenshot: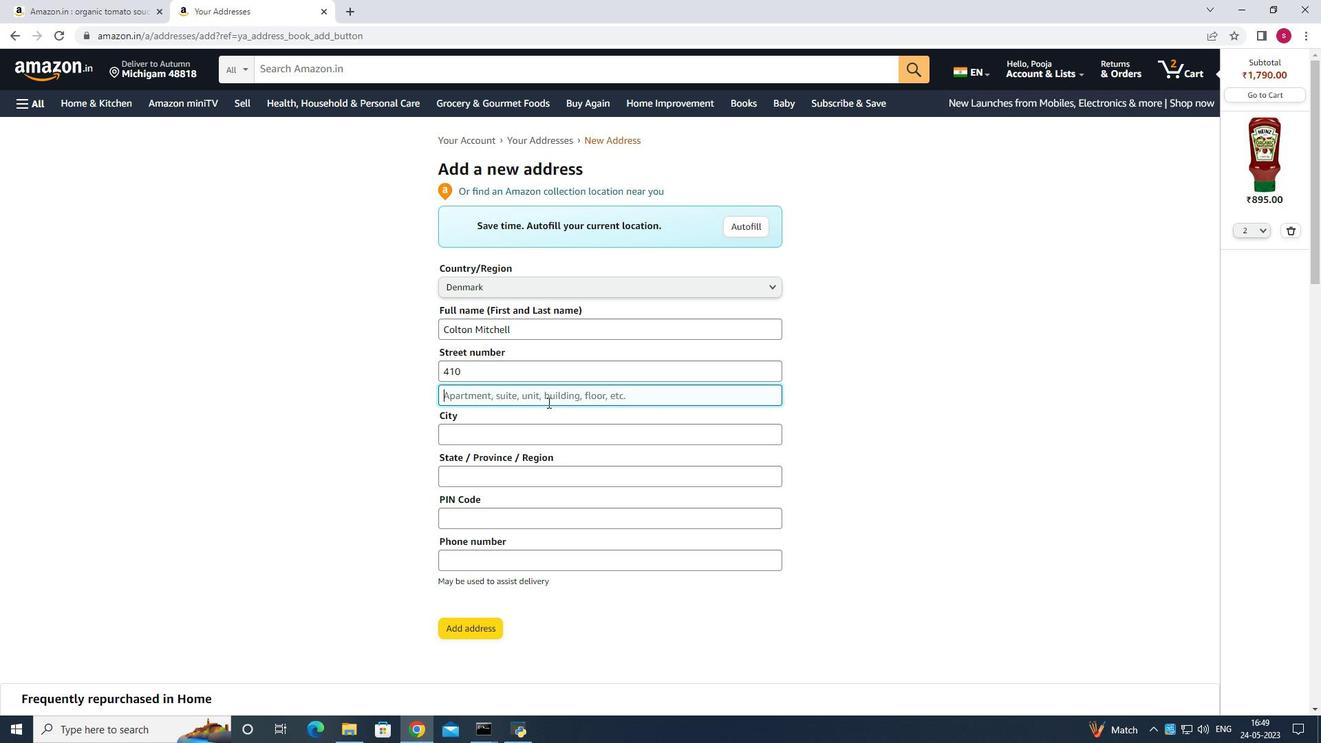 
Action: Key pressed <Key.shift>Oakladale<Key.space><Key.shift>Connecticut
Screenshot: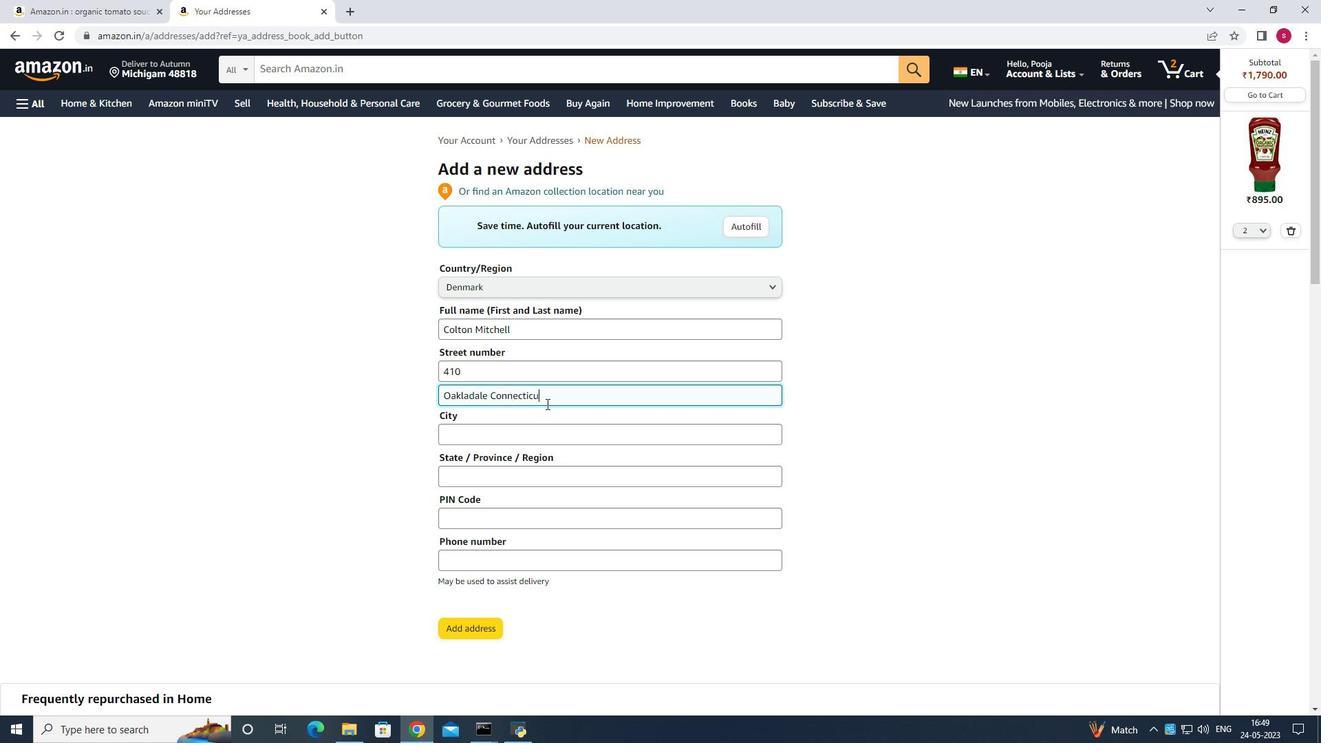 
Action: Mouse moved to (575, 401)
Screenshot: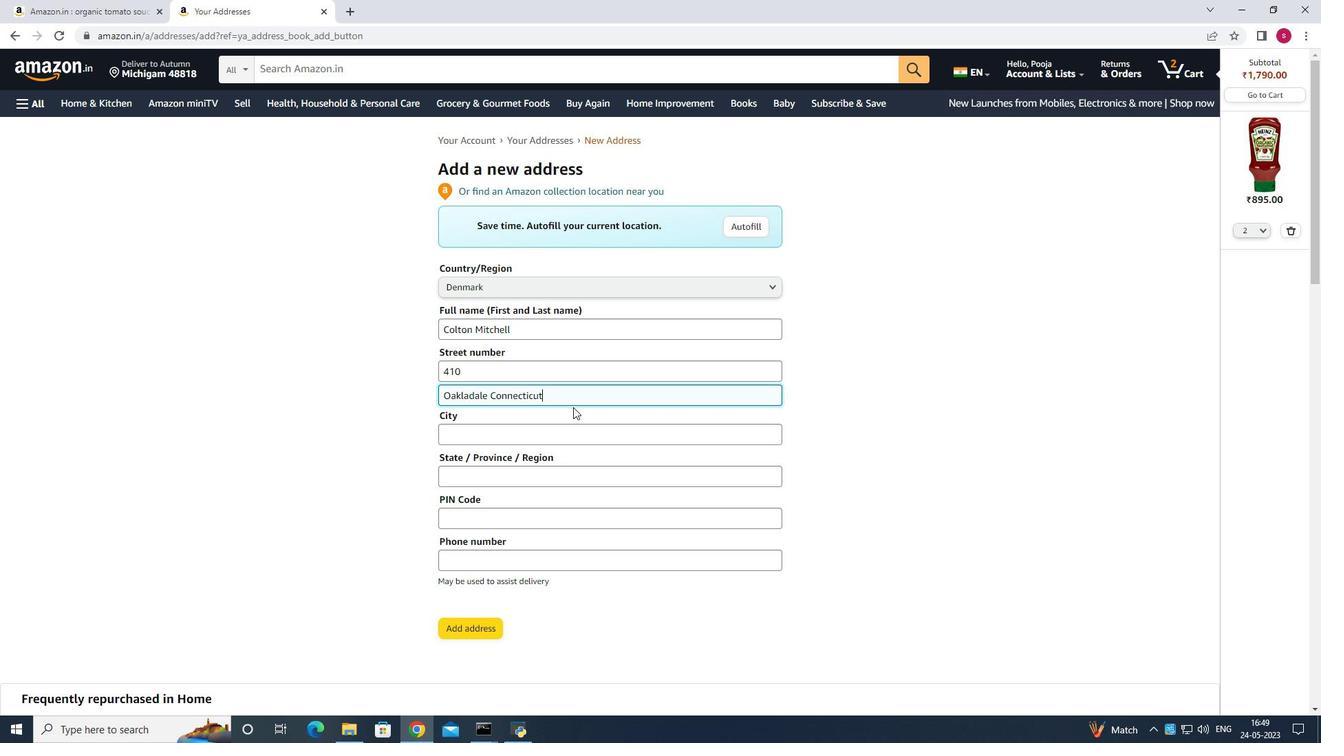 
Action: Mouse pressed left at (575, 401)
Screenshot: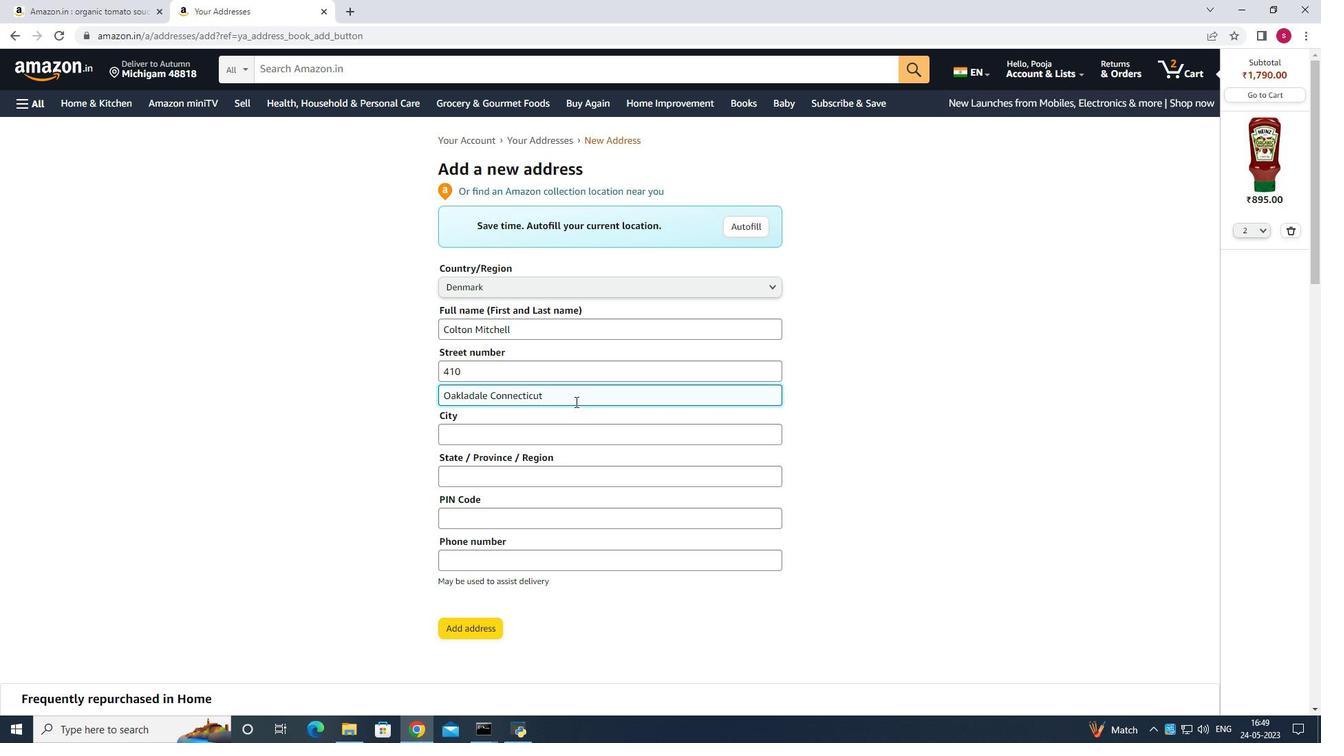 
Action: Mouse moved to (577, 400)
Screenshot: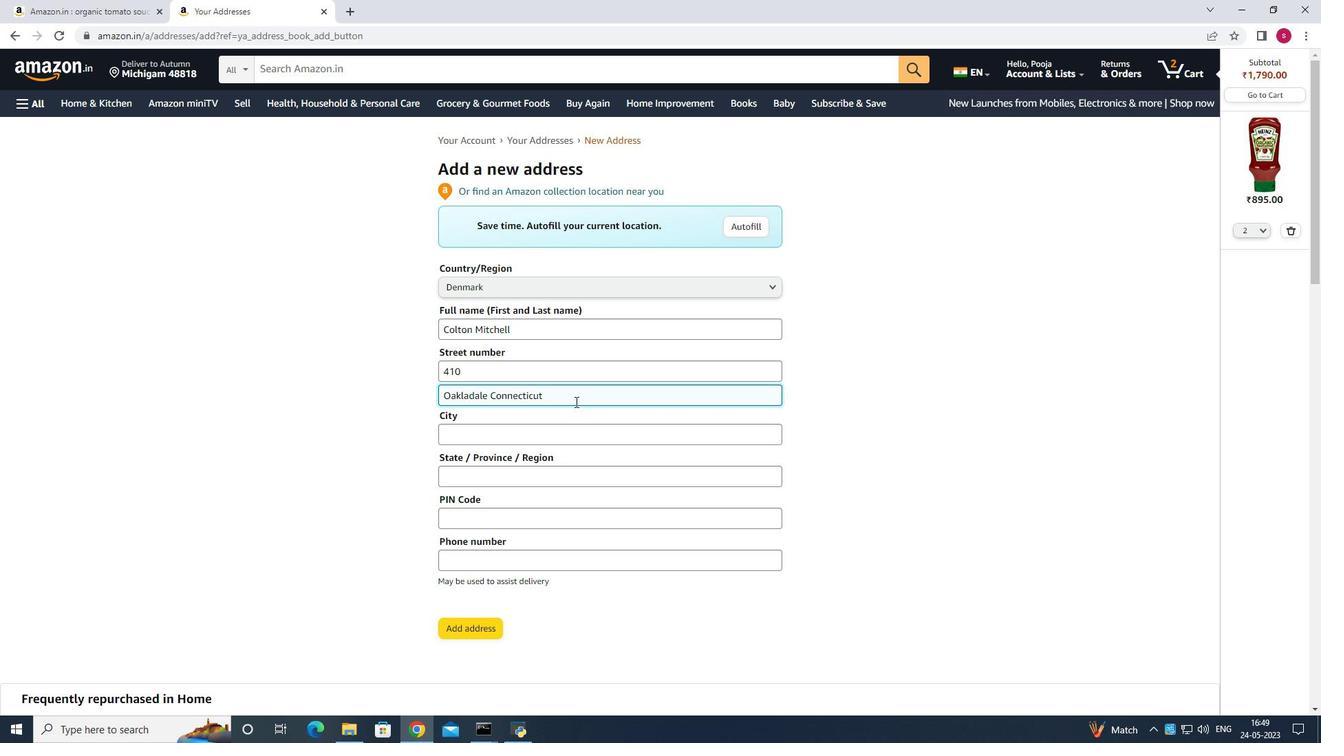 
Action: Key pressed <Key.backspace><Key.backspace><Key.backspace><Key.backspace><Key.backspace><Key.backspace><Key.backspace><Key.backspace><Key.backspace><Key.backspace><Key.backspace><Key.backspace><Key.backspace><Key.backspace><Key.backspace><Key.backspace><Key.backspace><Key.backspace><Key.backspace><Key.backspace><Key.backspace><Key.backspace><Key.backspace><Key.backspace><Key.backspace><Key.backspace><Key.backspace><Key.backspace><Key.backspace>
Screenshot: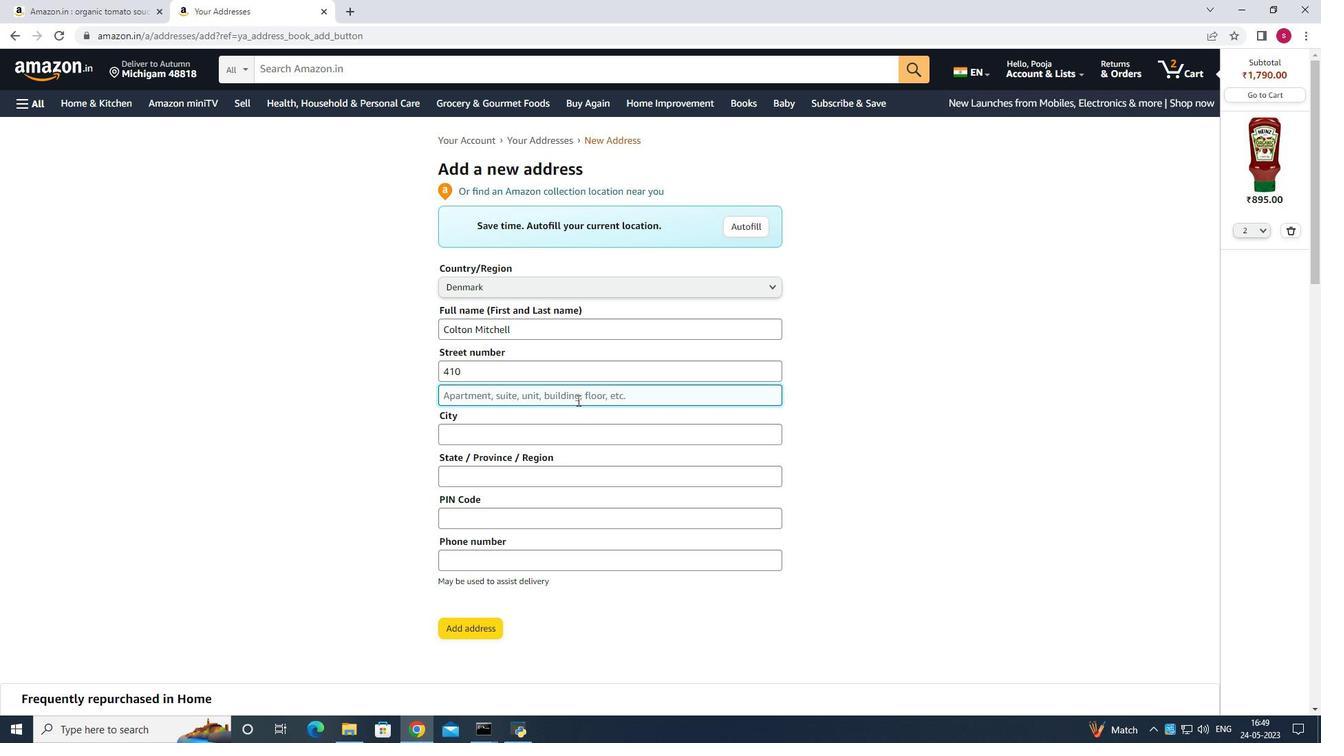 
Action: Mouse moved to (584, 430)
Screenshot: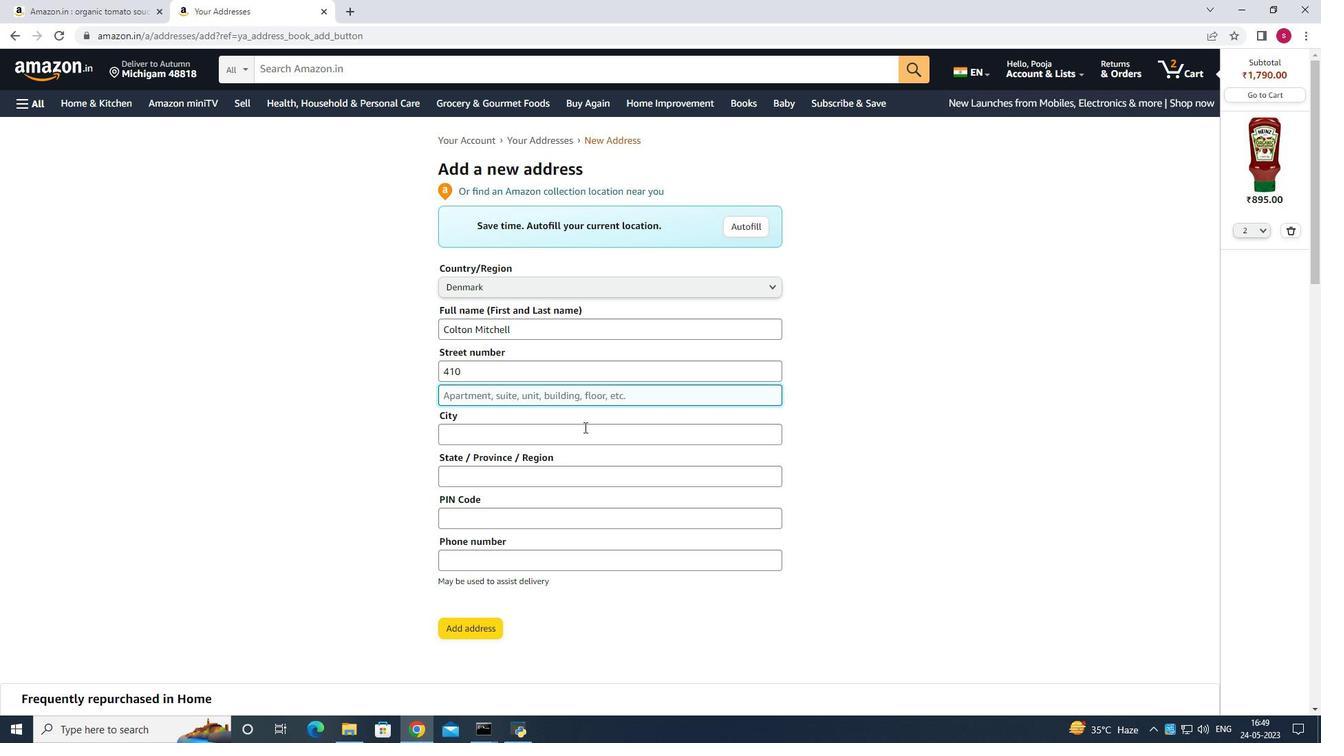 
Action: Mouse pressed left at (584, 430)
Screenshot: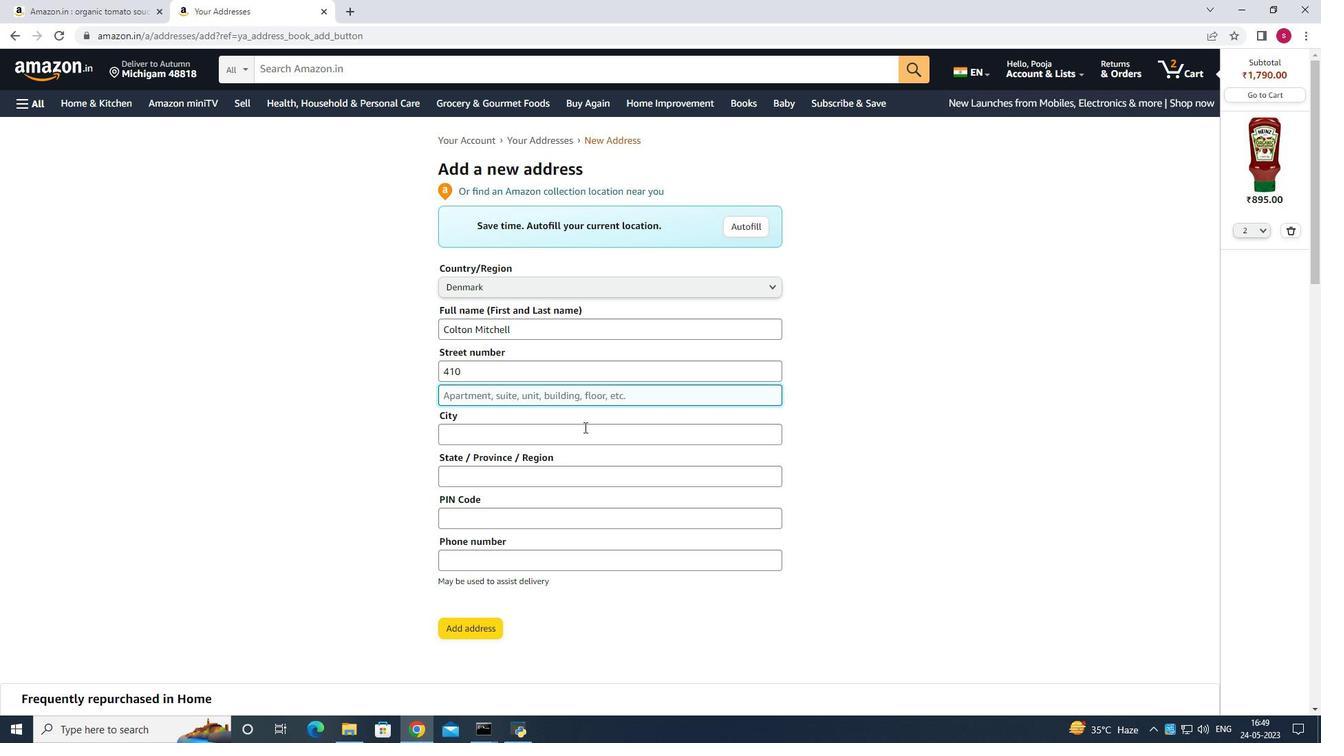 
Action: Mouse moved to (585, 434)
Screenshot: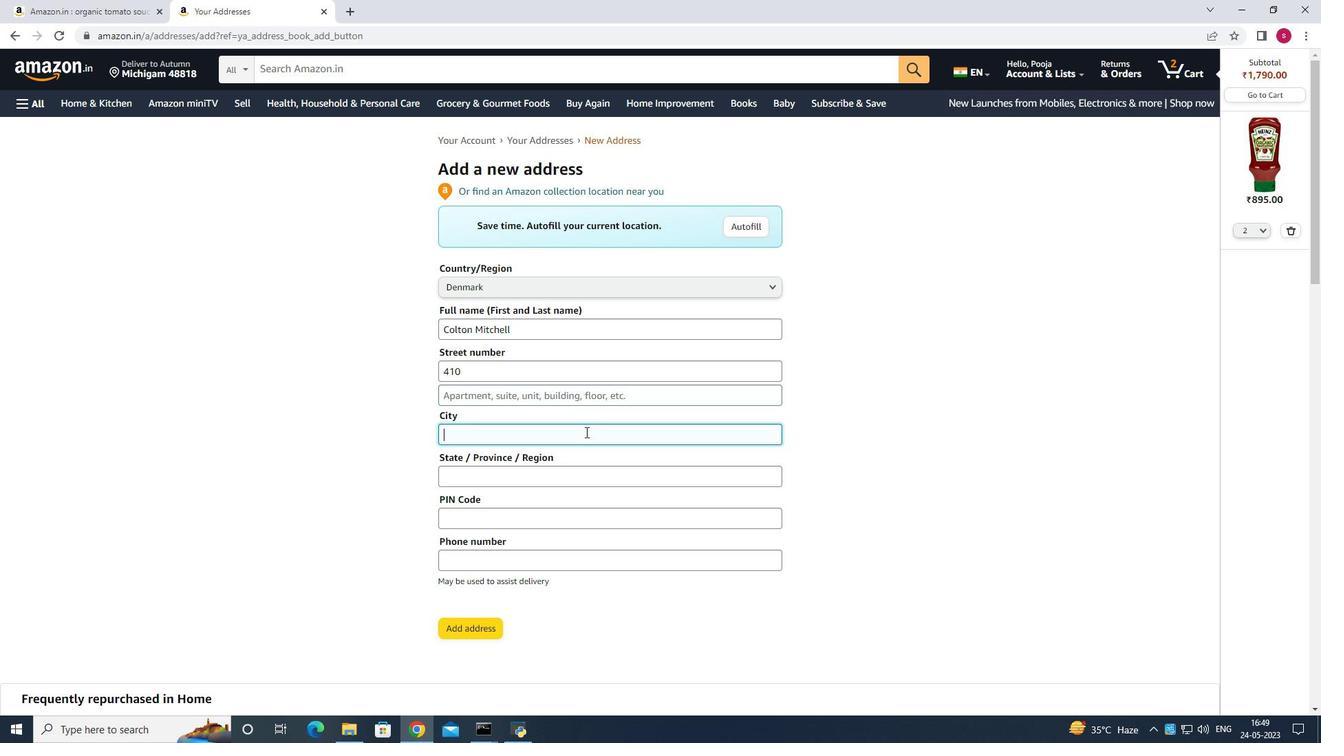 
Action: Key pressed o<Key.shift>aka<Key.backspace>dale<Key.space>
Screenshot: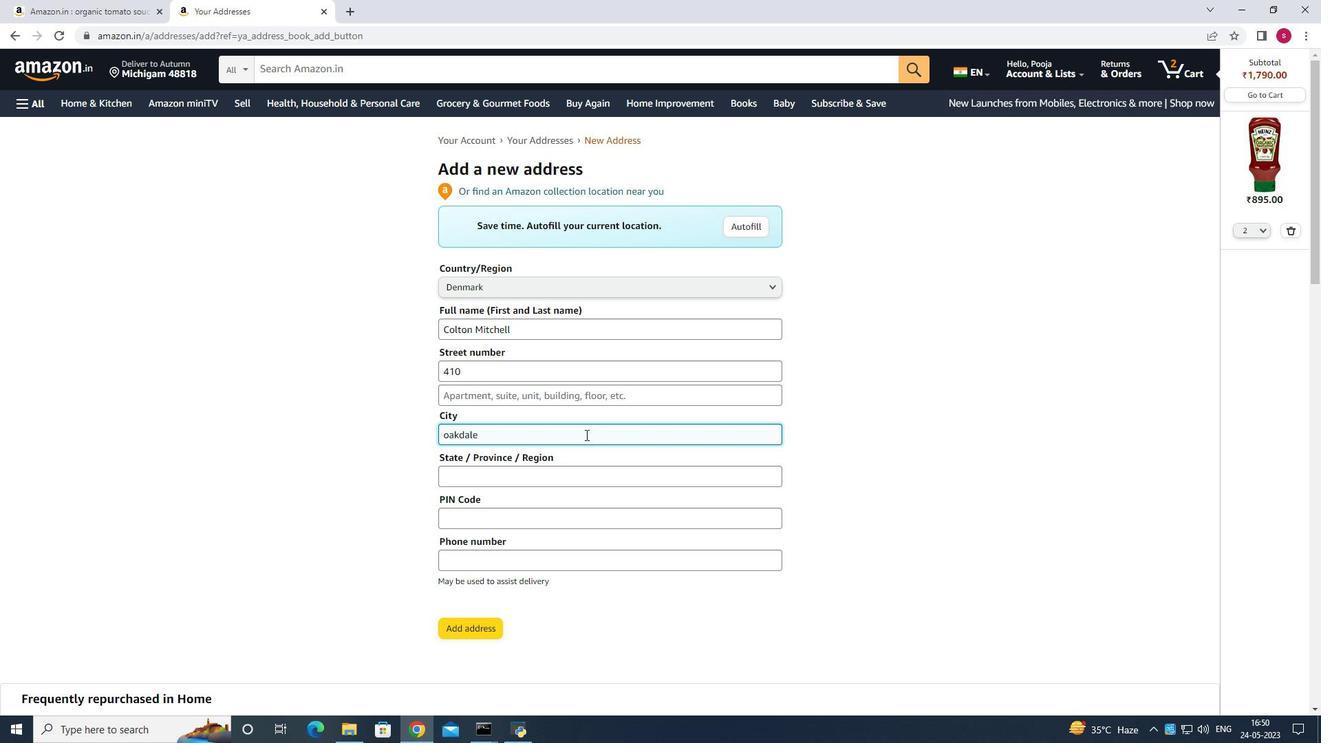 
Action: Mouse moved to (580, 470)
Screenshot: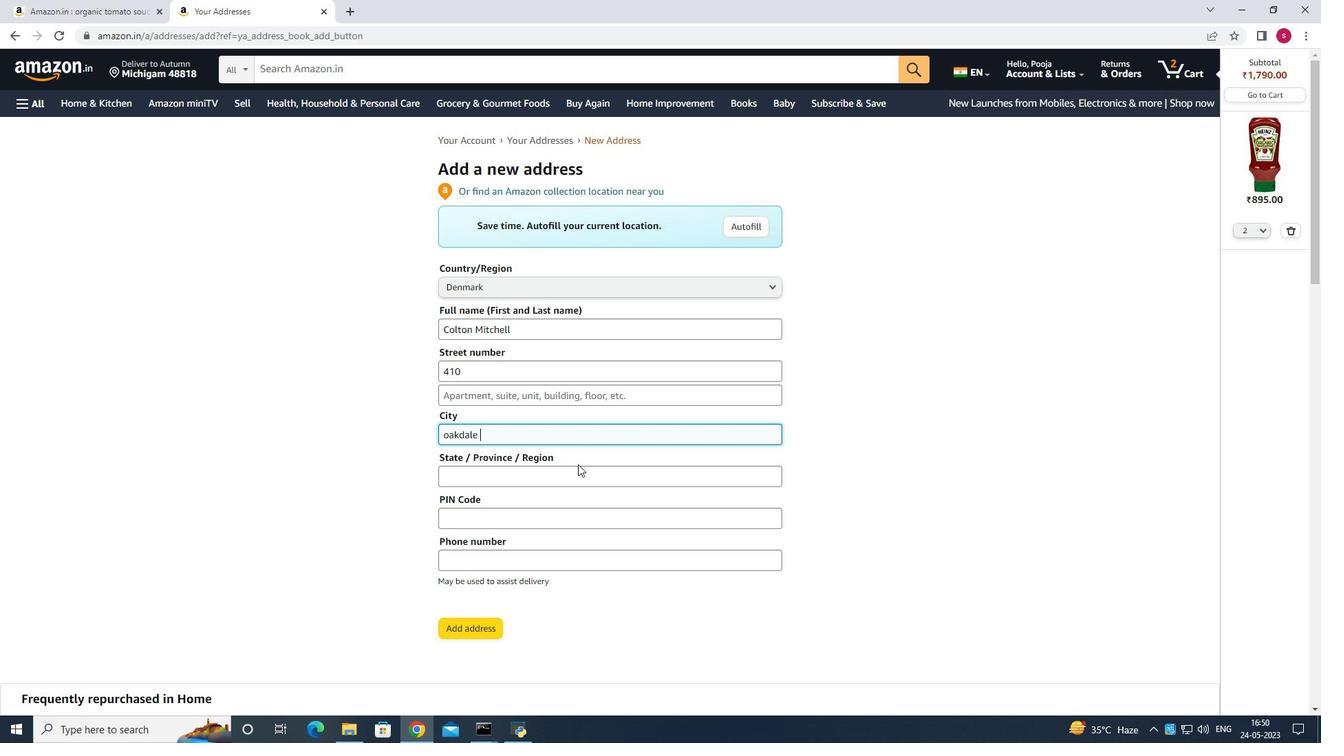 
Action: Mouse pressed left at (580, 470)
Screenshot: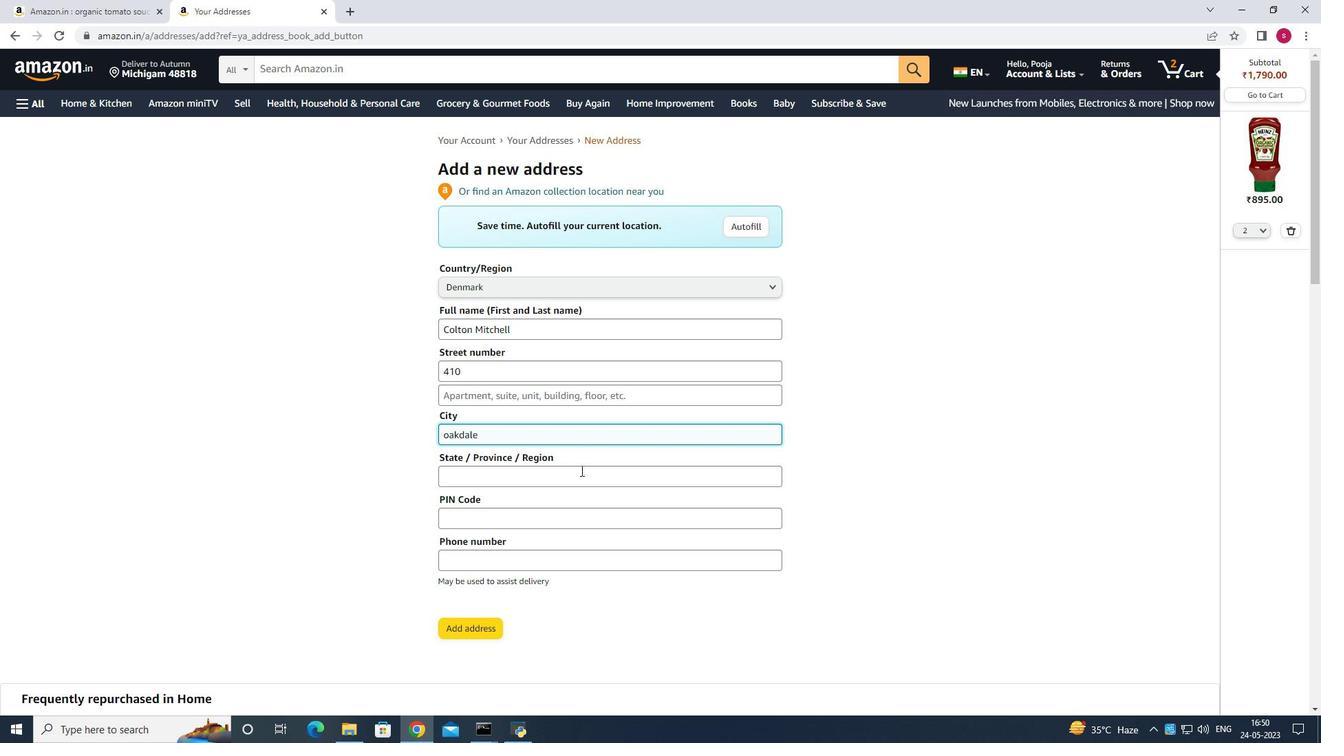 
Action: Key pressed west
Screenshot: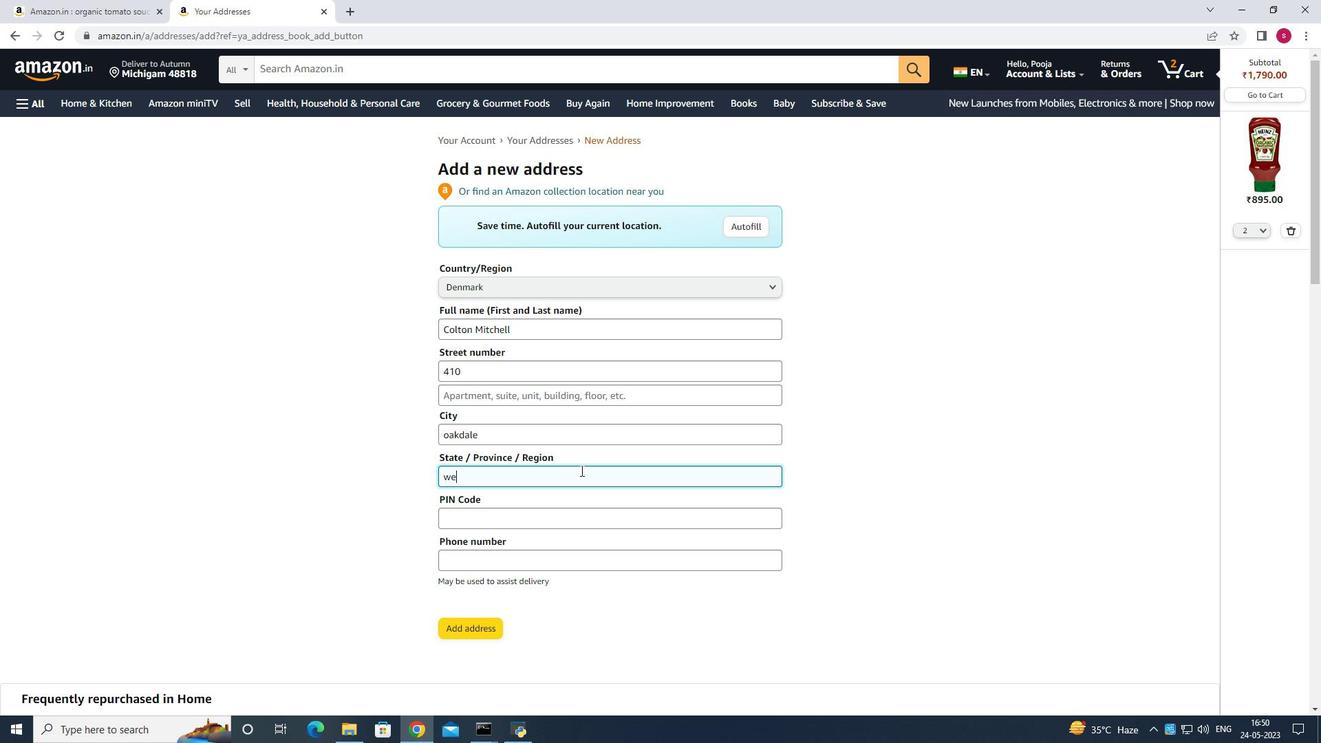 
Action: Mouse moved to (572, 525)
Screenshot: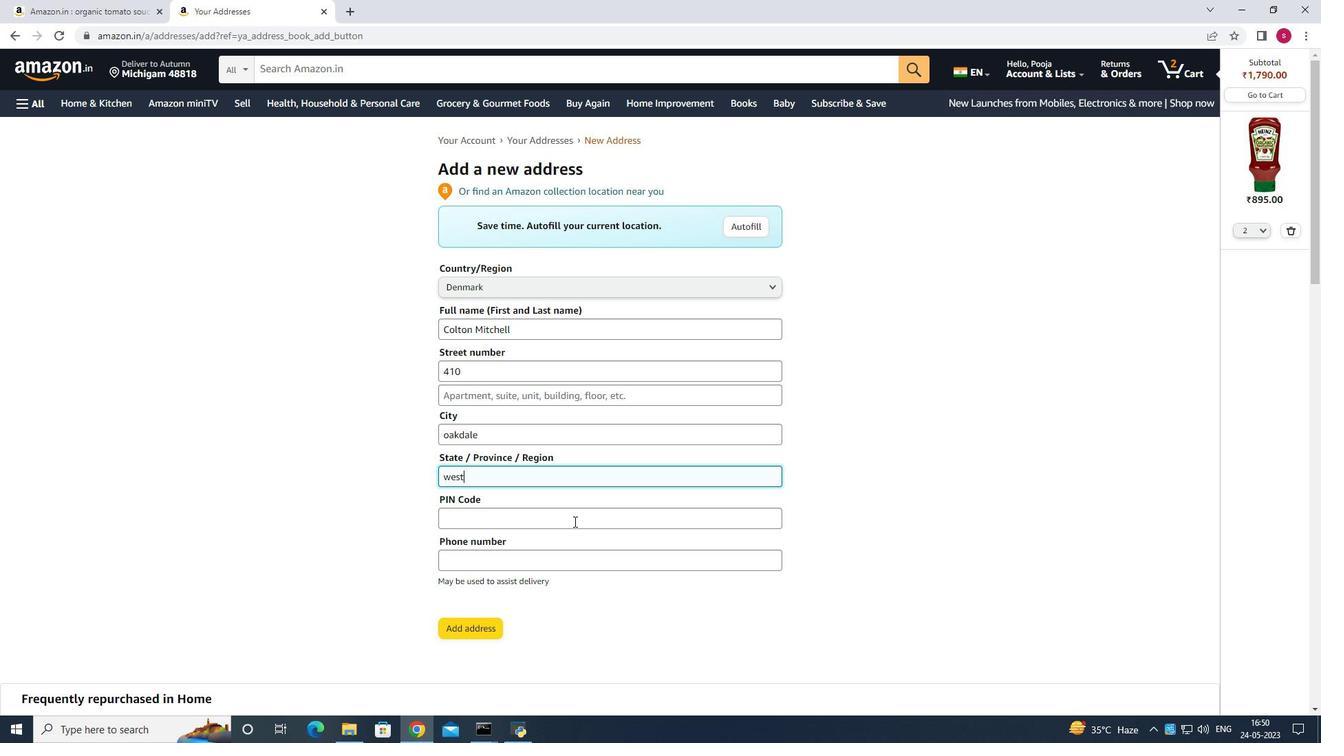 
Action: Mouse pressed left at (572, 525)
Screenshot: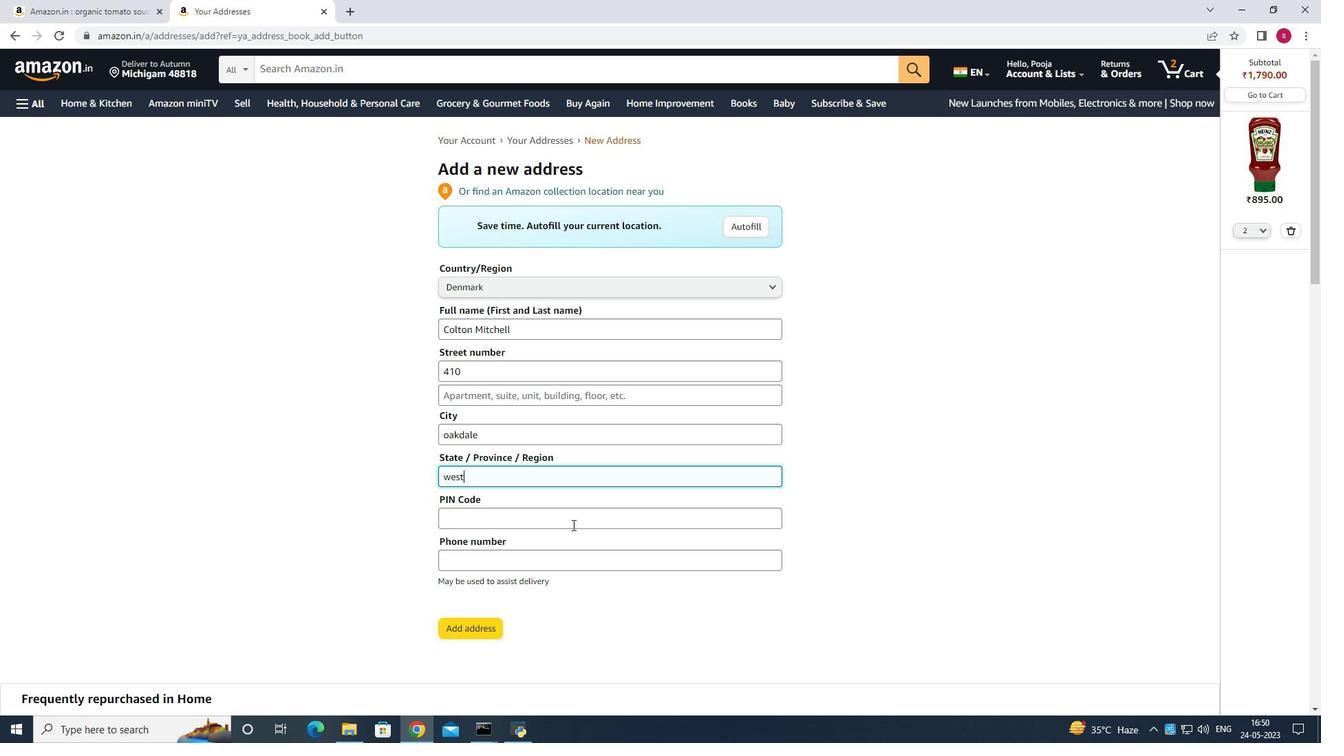 
Action: Mouse moved to (569, 526)
Screenshot: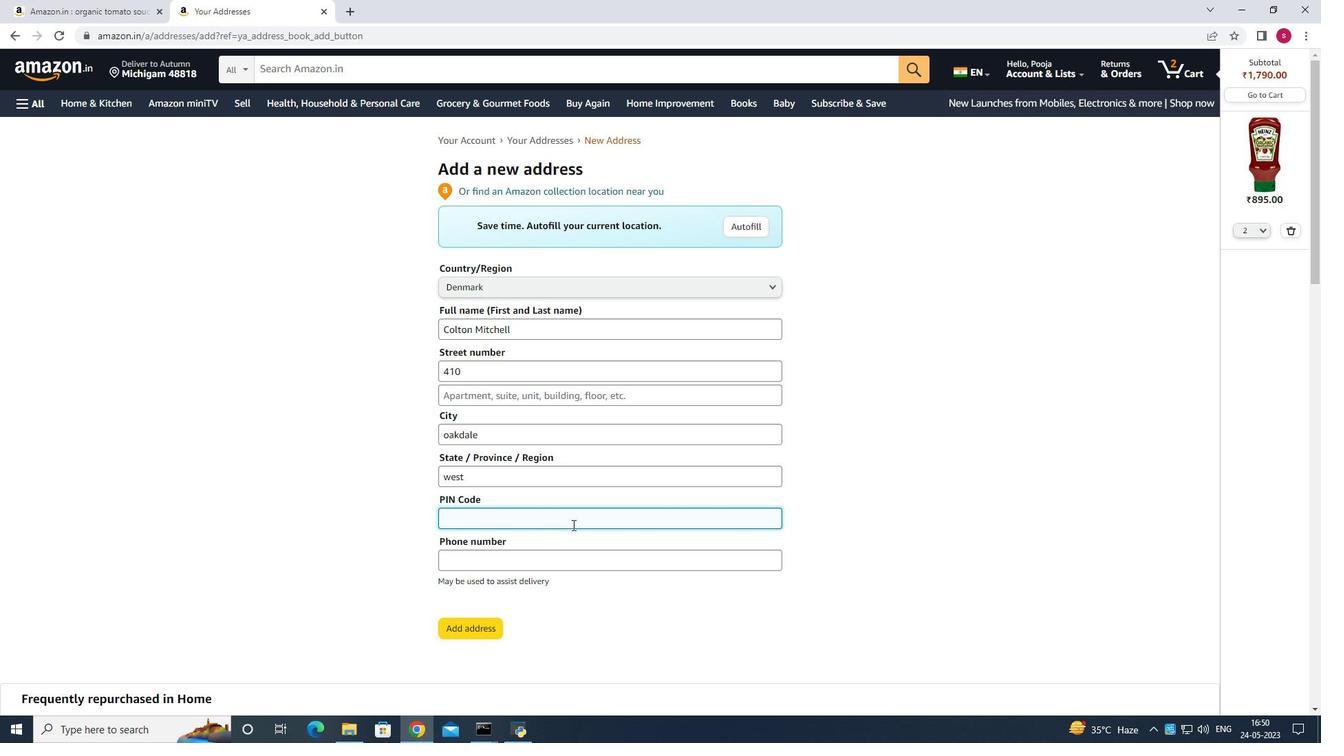 
Action: Key pressed 06370
Screenshot: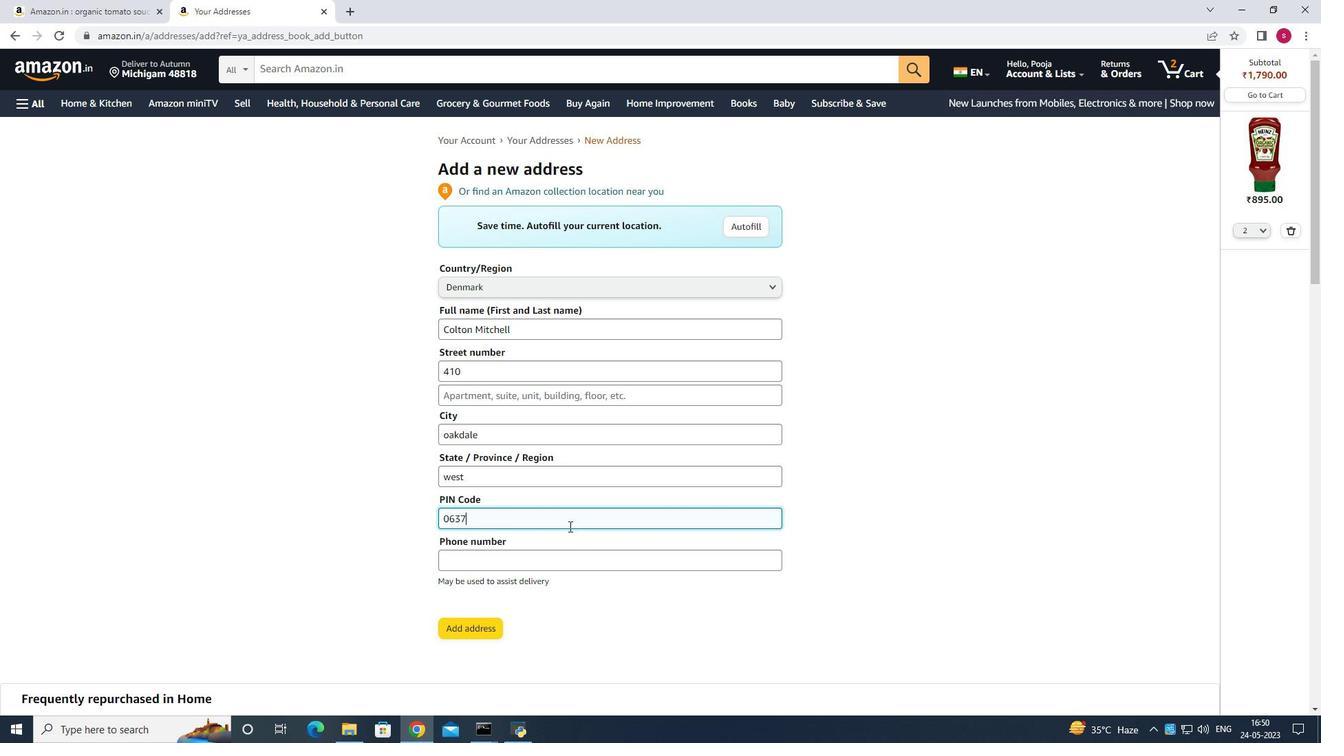 
Action: Mouse moved to (551, 568)
Screenshot: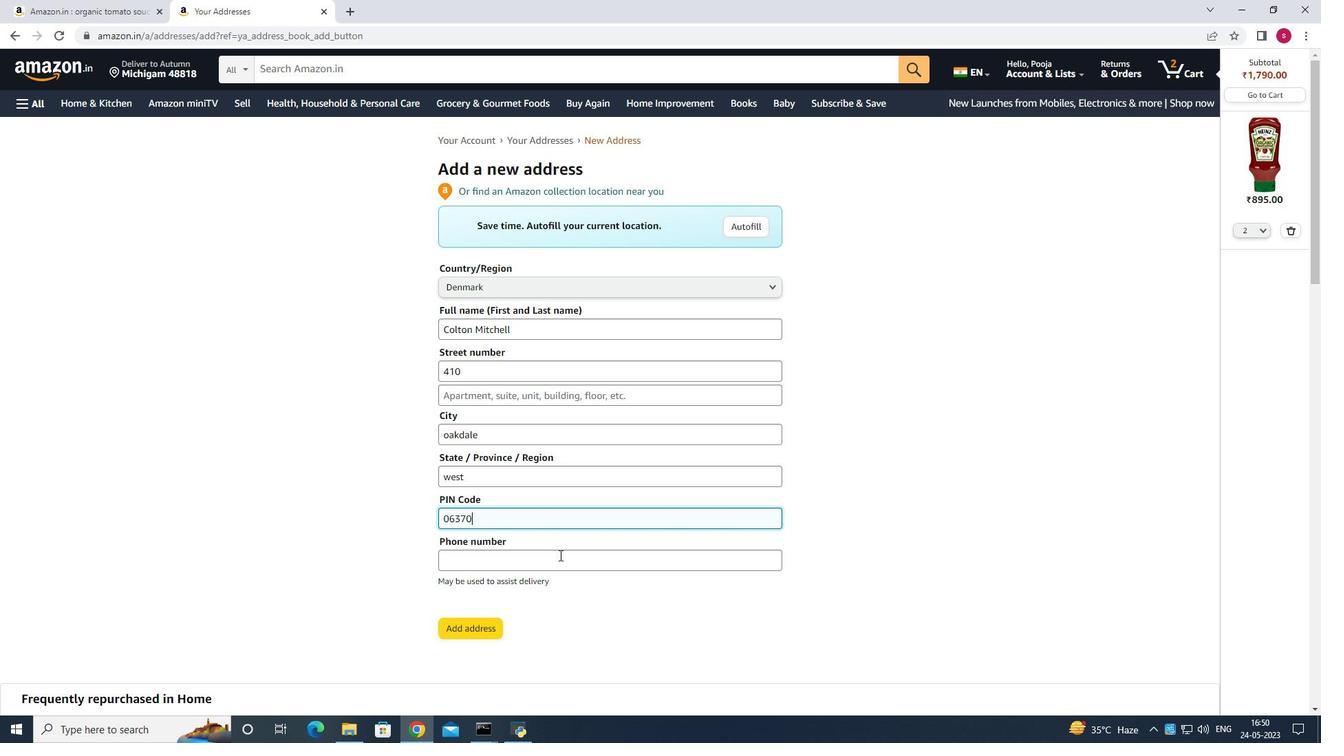 
Action: Mouse pressed left at (551, 568)
Screenshot: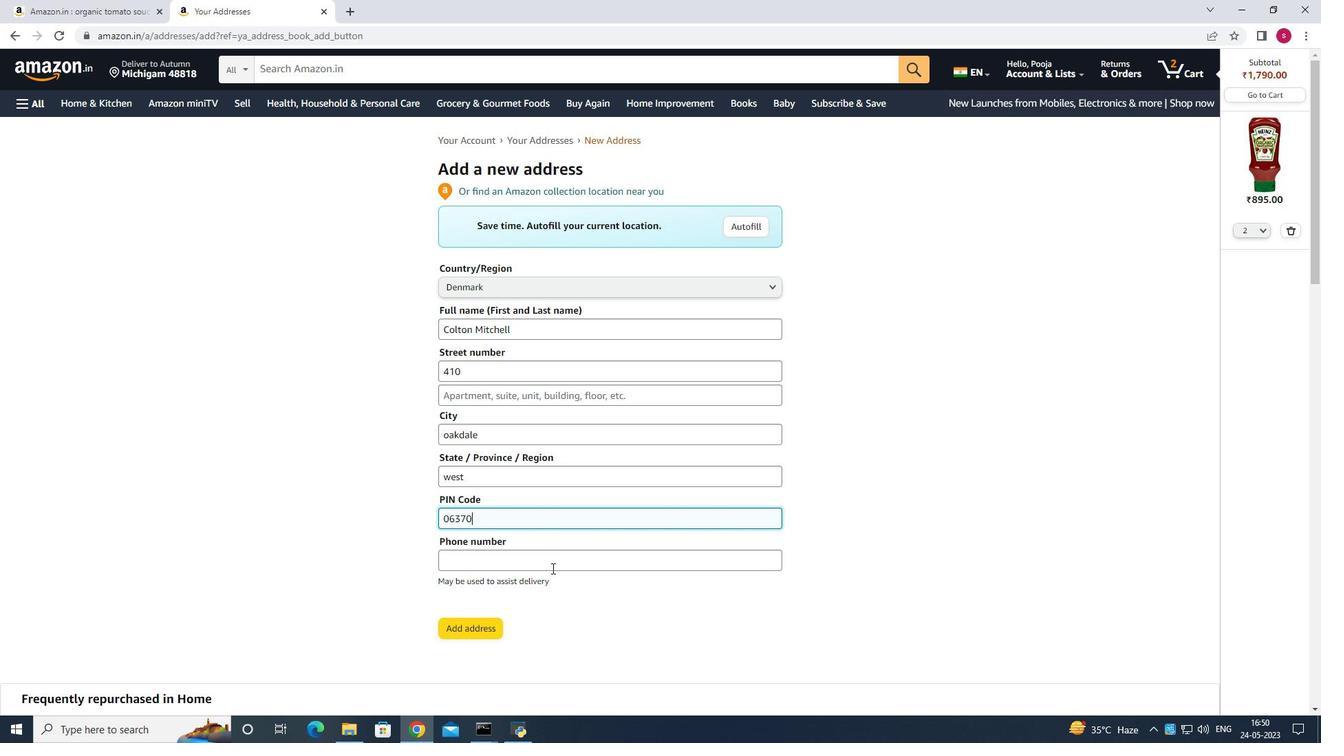
Action: Mouse moved to (545, 585)
Screenshot: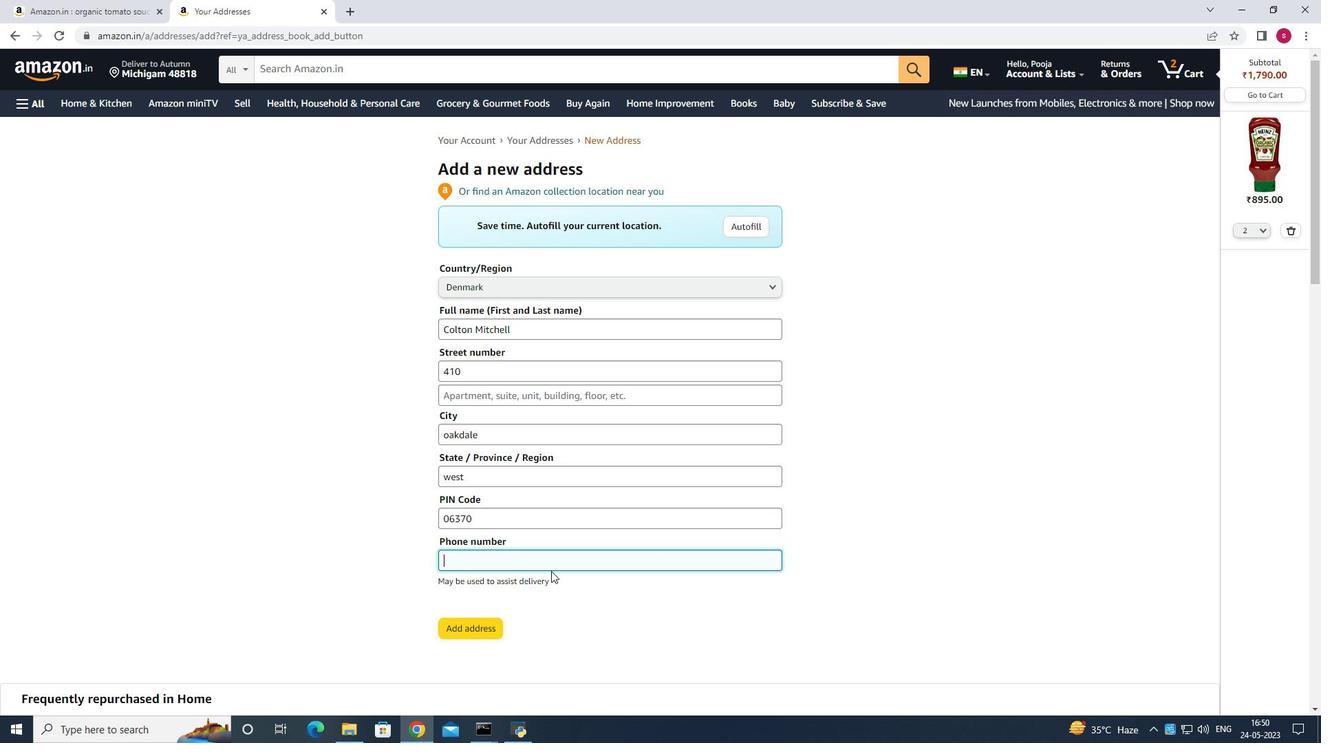 
Action: Key pressed 8608489898
Screenshot: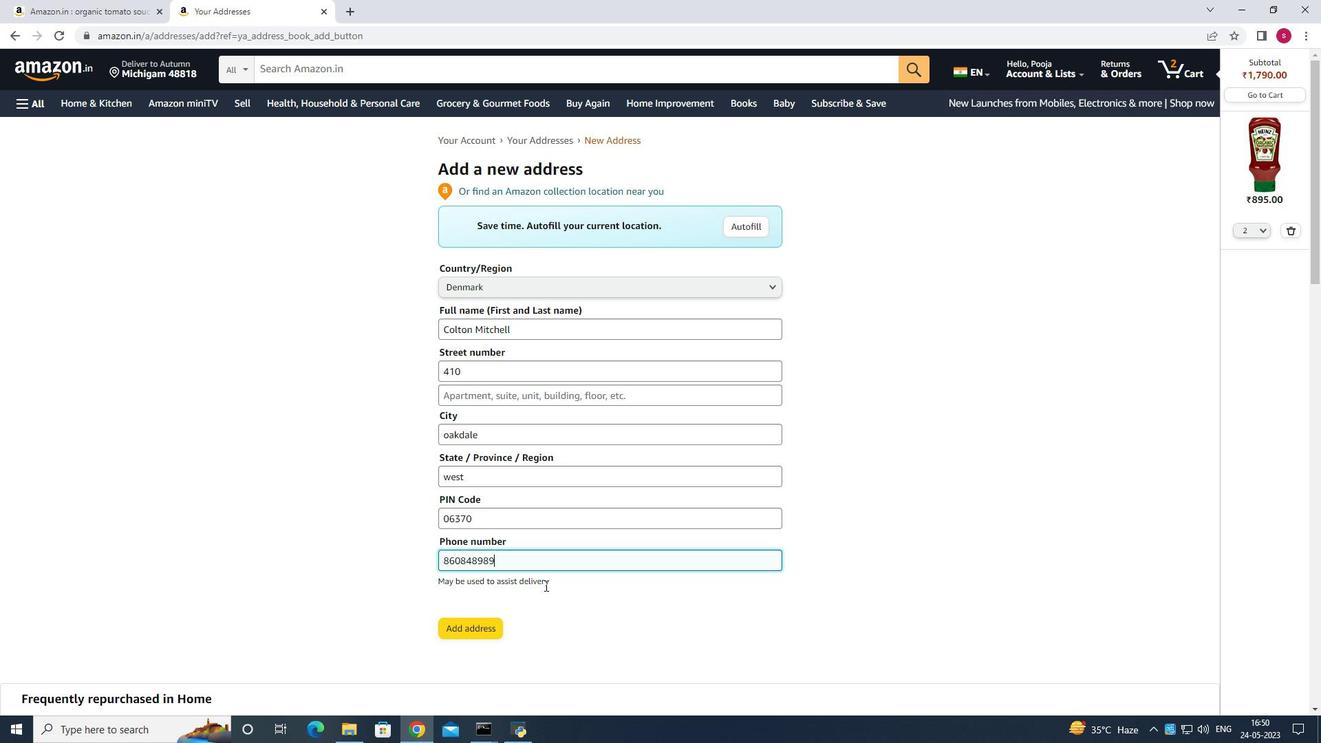 
Action: Mouse moved to (467, 622)
Screenshot: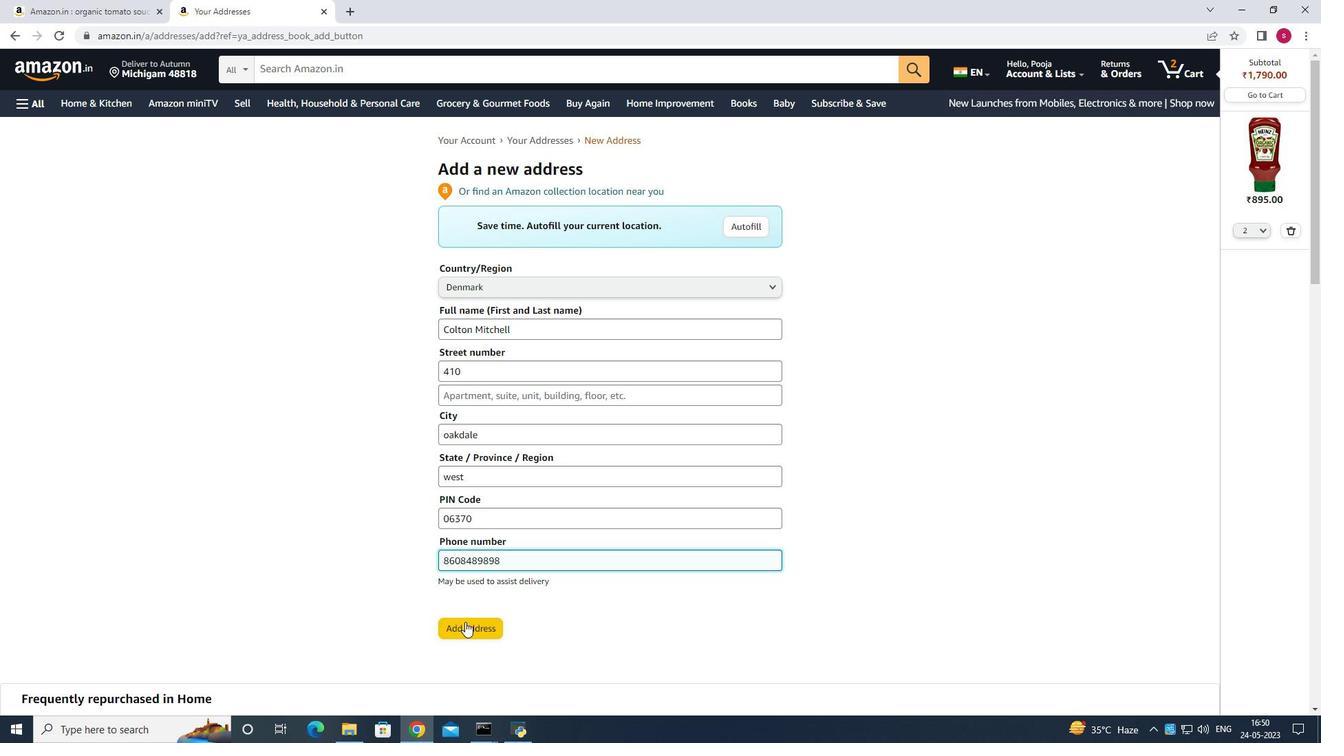 
Action: Mouse pressed left at (467, 622)
Screenshot: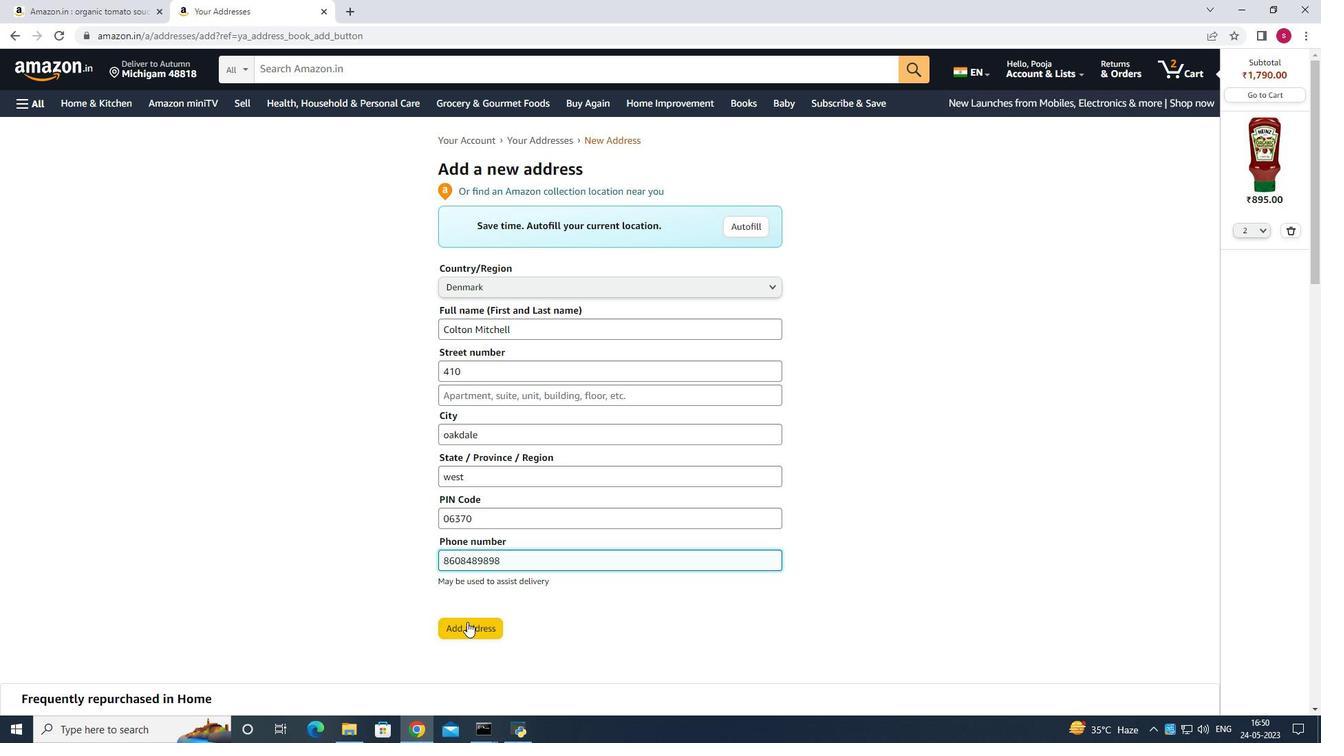 
Action: Mouse moved to (467, 716)
Screenshot: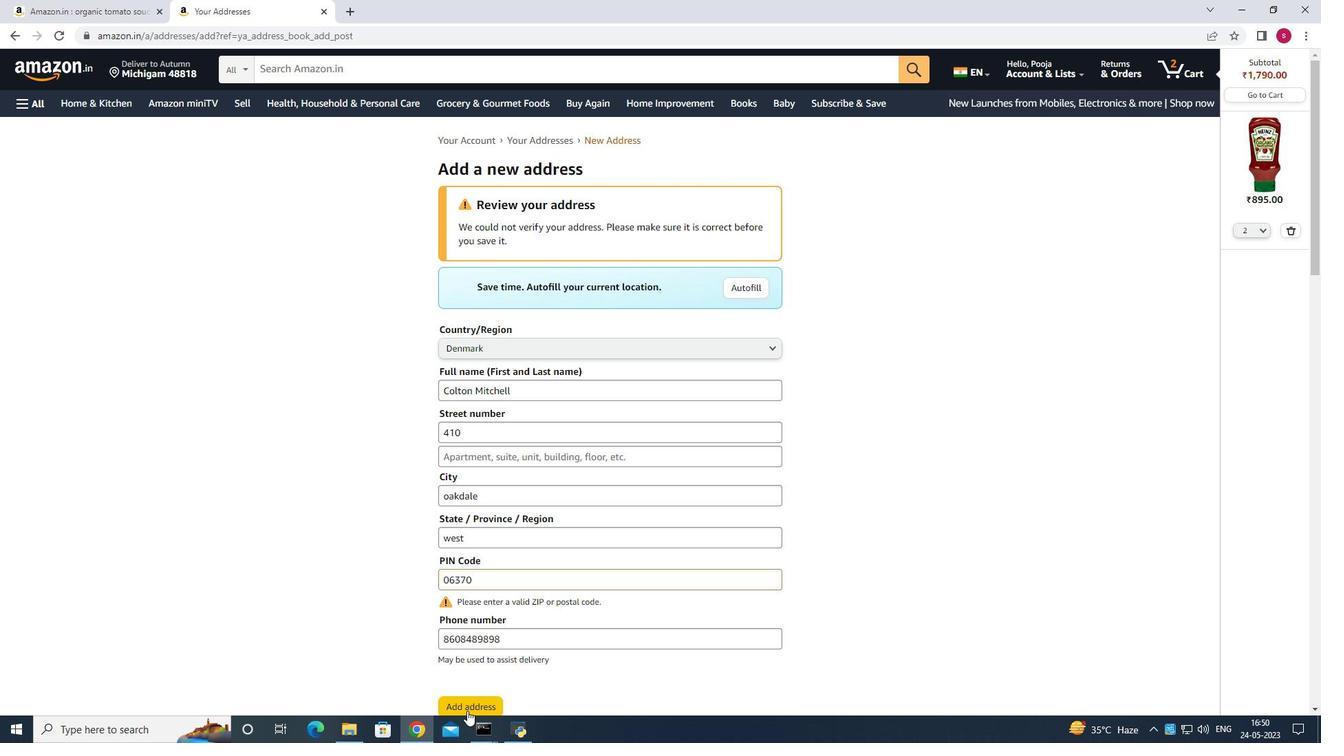 
Action: Mouse pressed left at (467, 716)
Screenshot: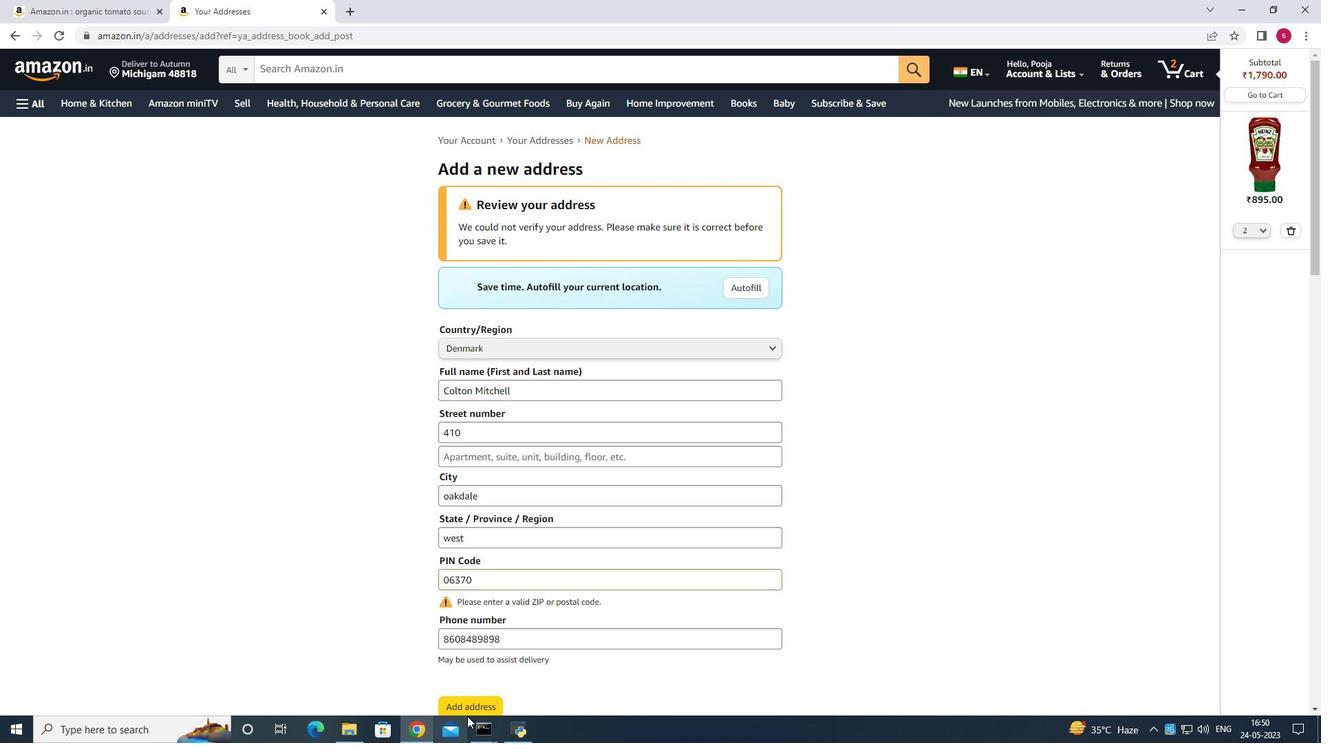 
Action: Mouse moved to (423, 730)
Screenshot: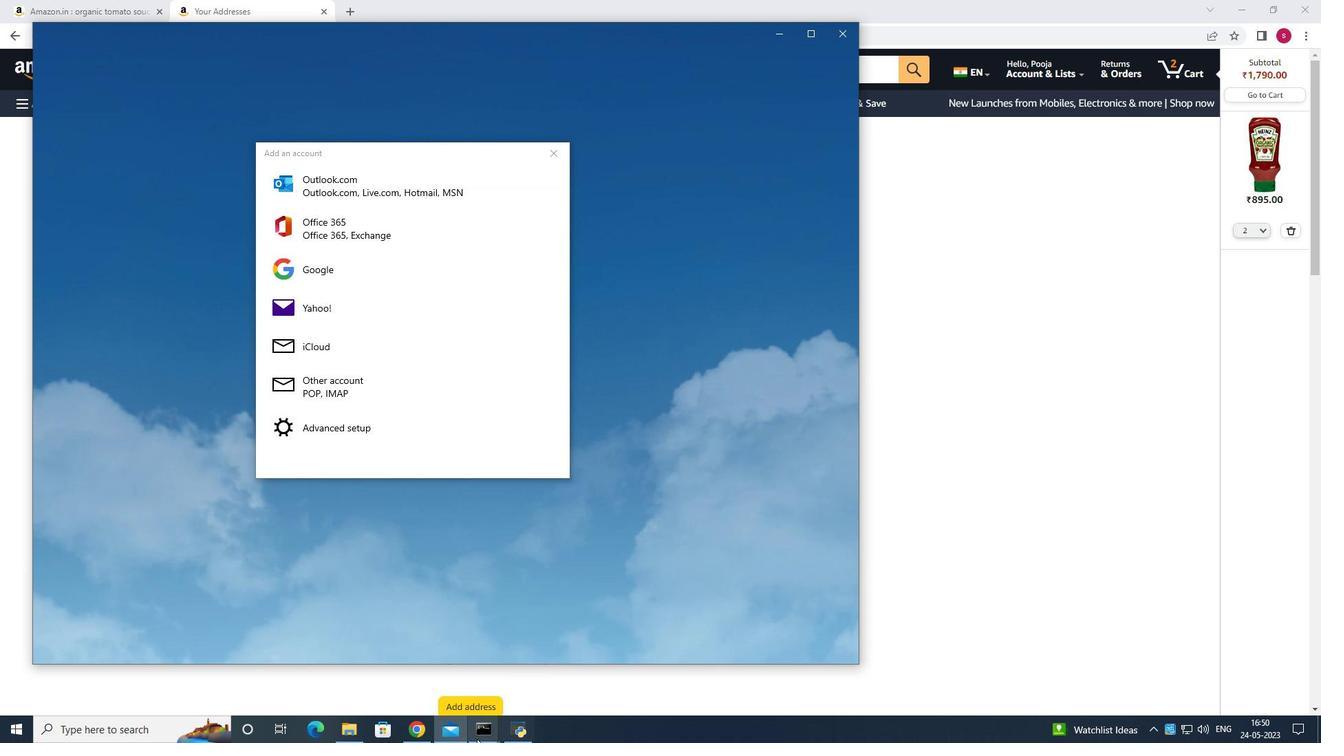 
Action: Mouse pressed left at (423, 730)
Screenshot: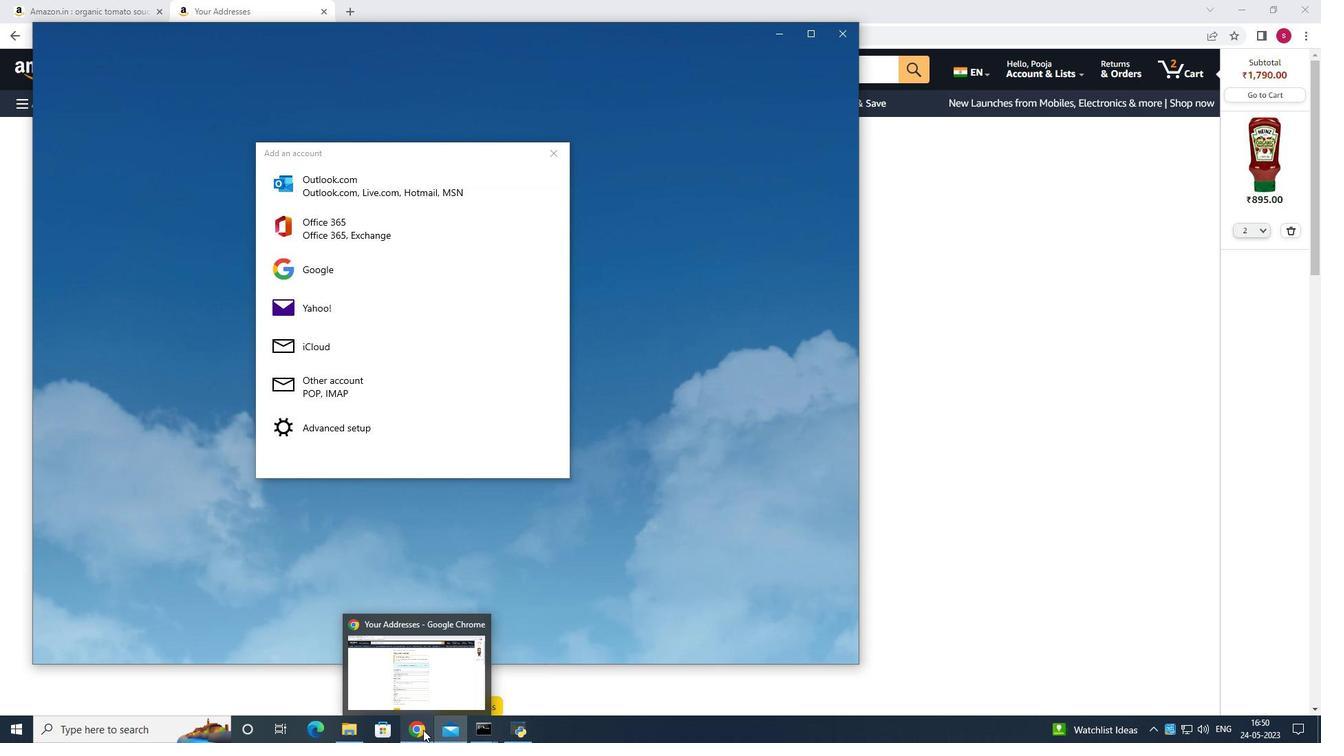 
Action: Mouse moved to (593, 572)
Screenshot: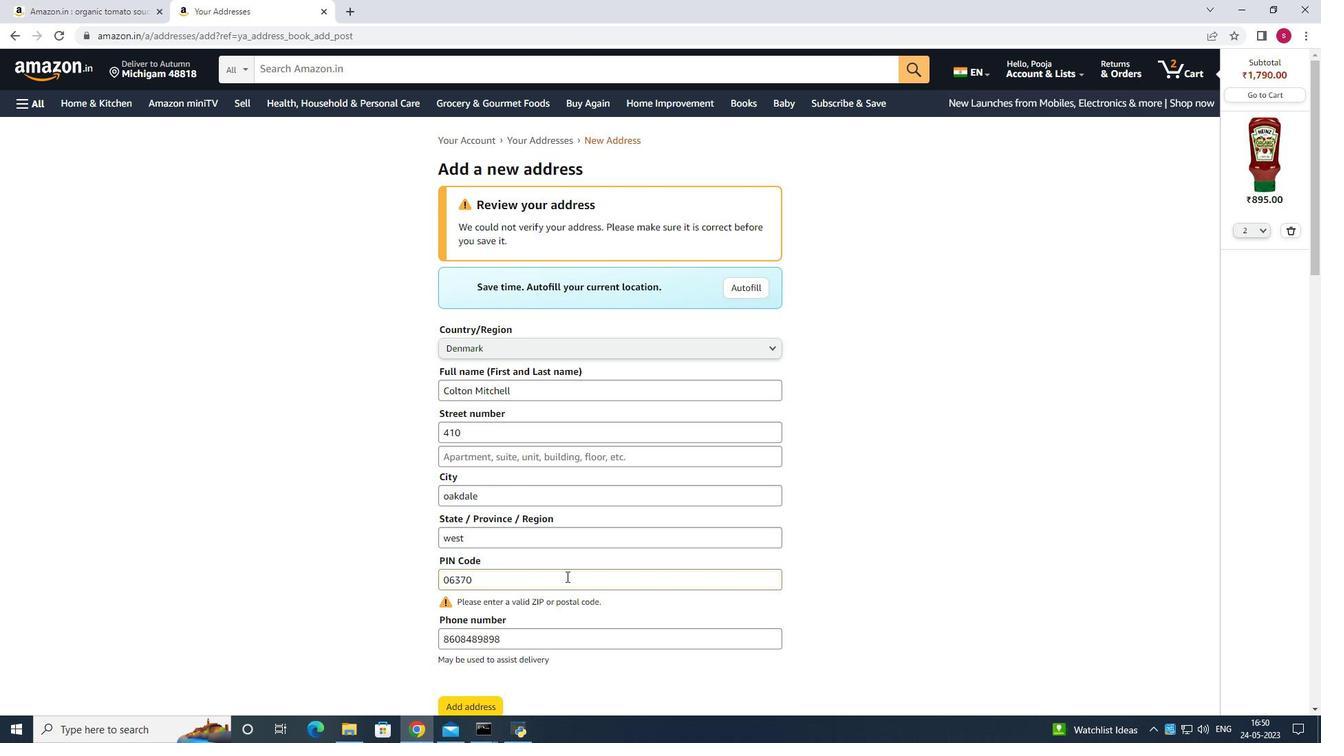 
Action: Mouse scrolled (593, 571) with delta (0, 0)
Screenshot: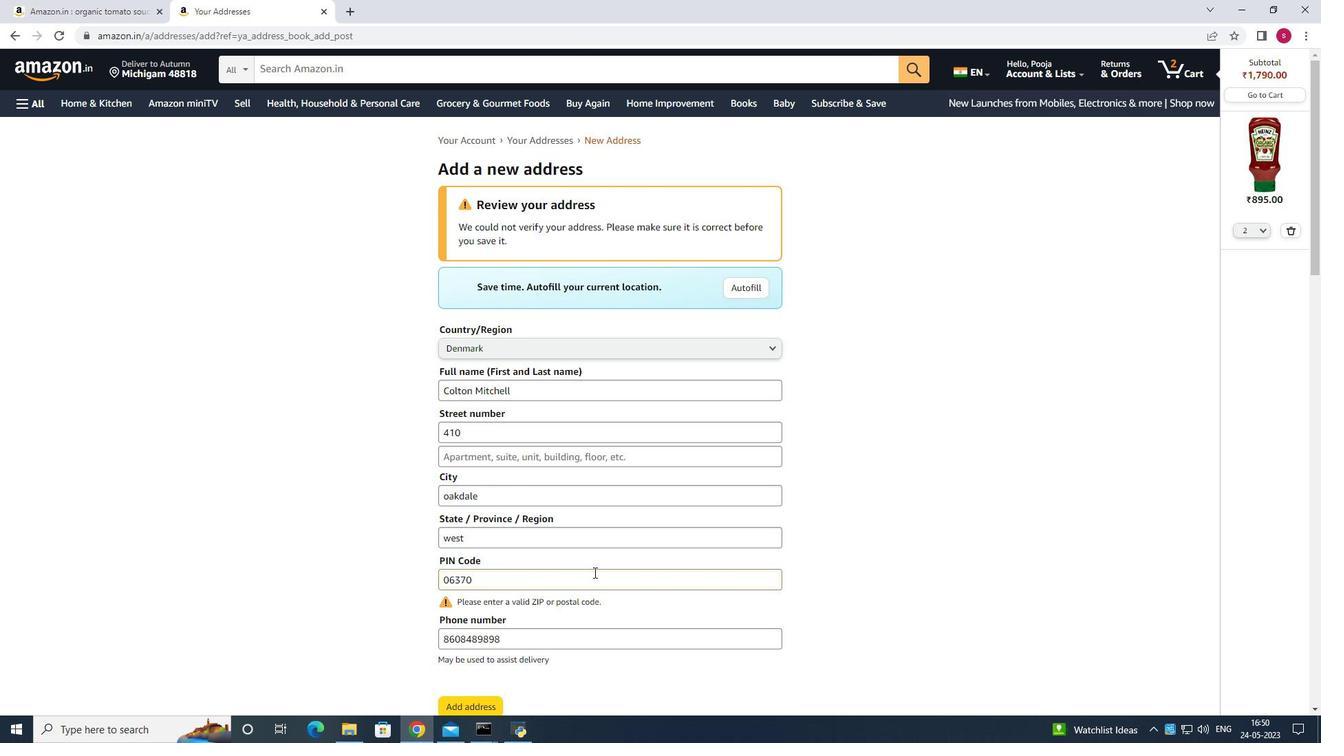 
Action: Mouse scrolled (593, 571) with delta (0, 0)
Screenshot: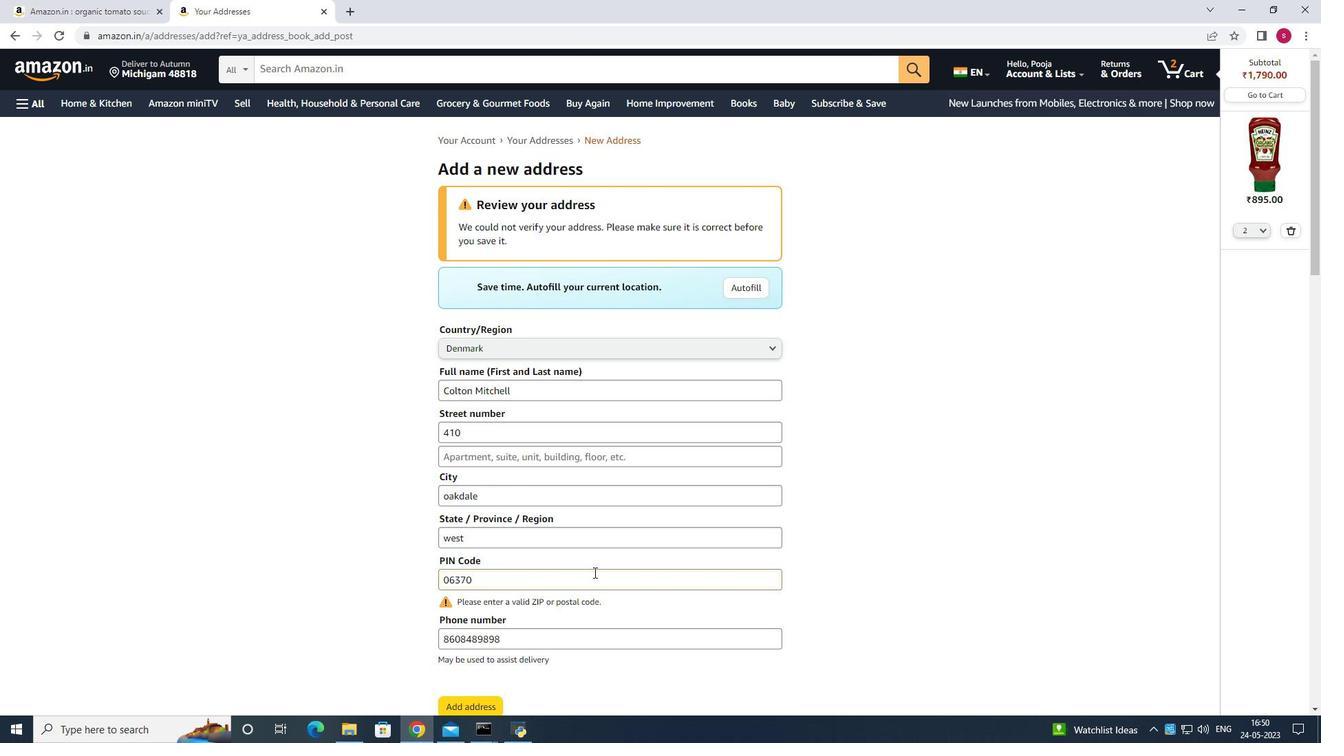 
Action: Mouse scrolled (593, 571) with delta (0, 0)
Screenshot: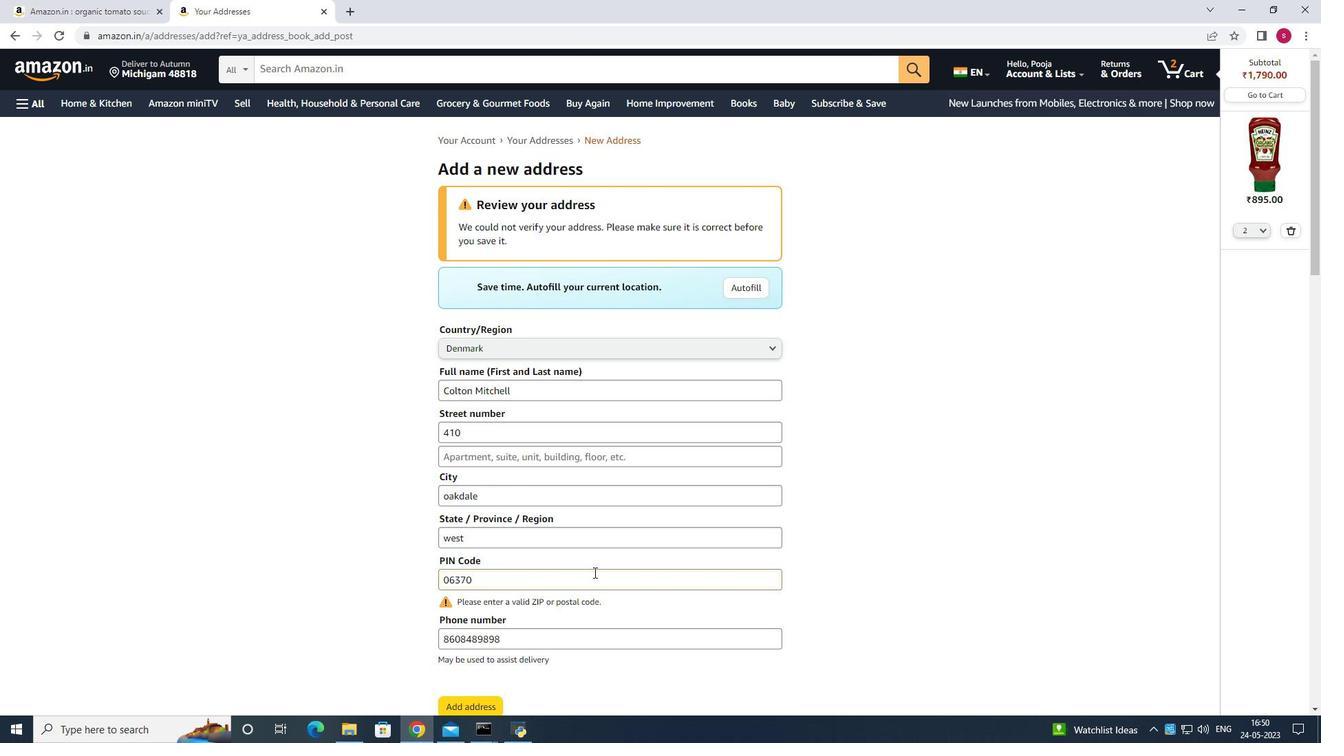 
Action: Mouse scrolled (593, 571) with delta (0, 0)
Screenshot: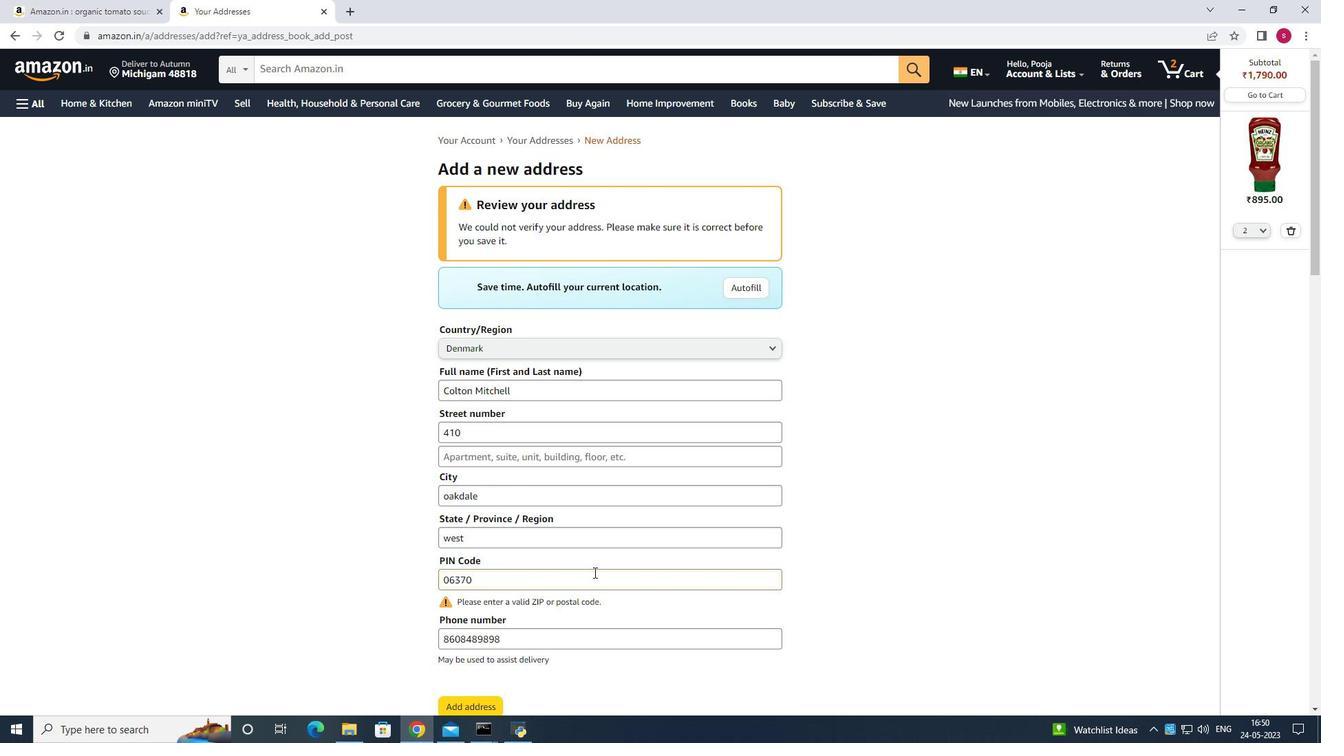 
Action: Mouse scrolled (593, 571) with delta (0, 0)
Screenshot: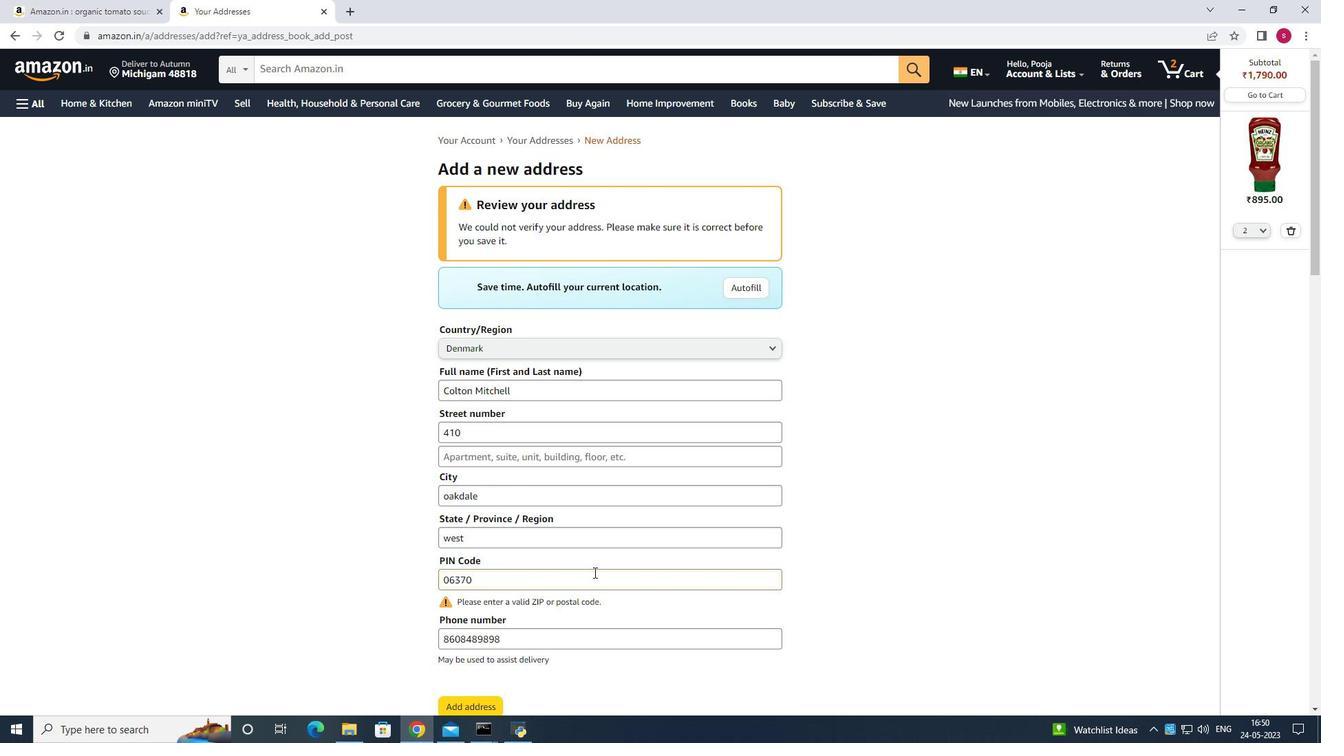 
Action: Mouse moved to (597, 569)
Screenshot: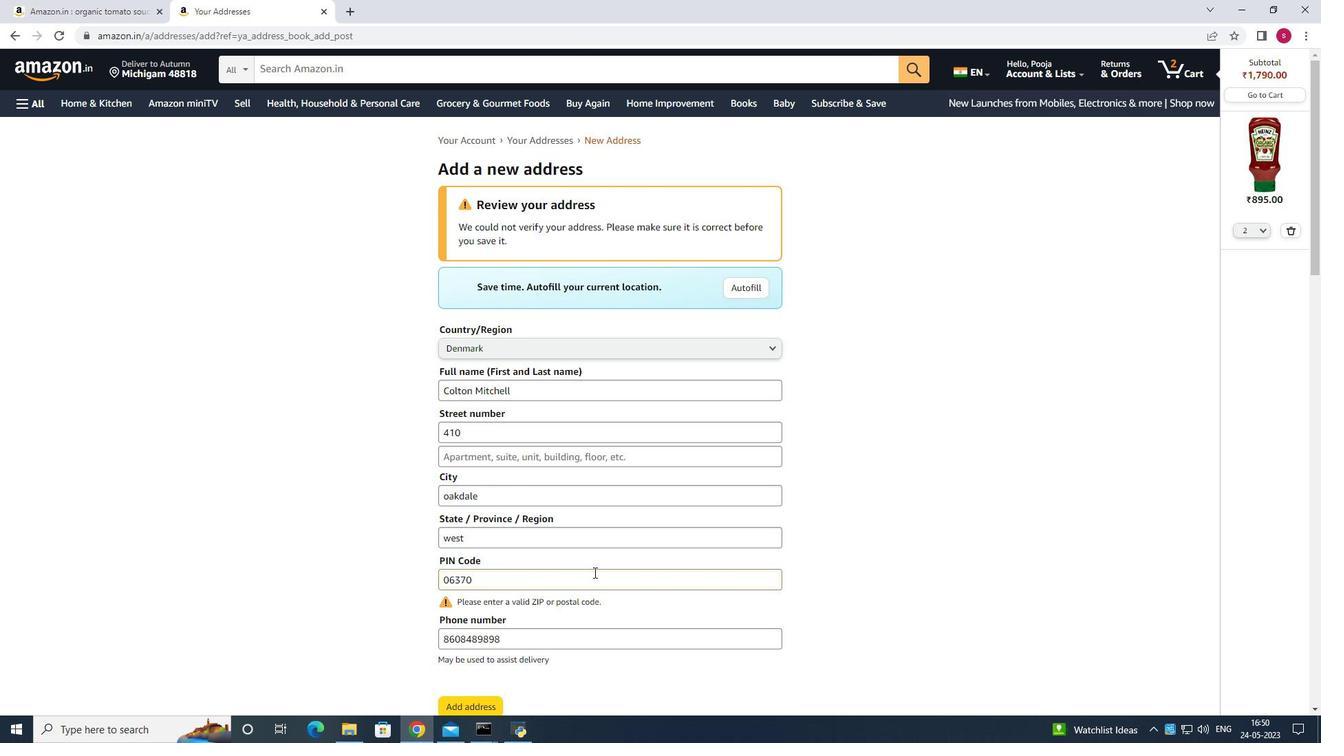 
Action: Mouse scrolled (597, 568) with delta (0, 0)
Screenshot: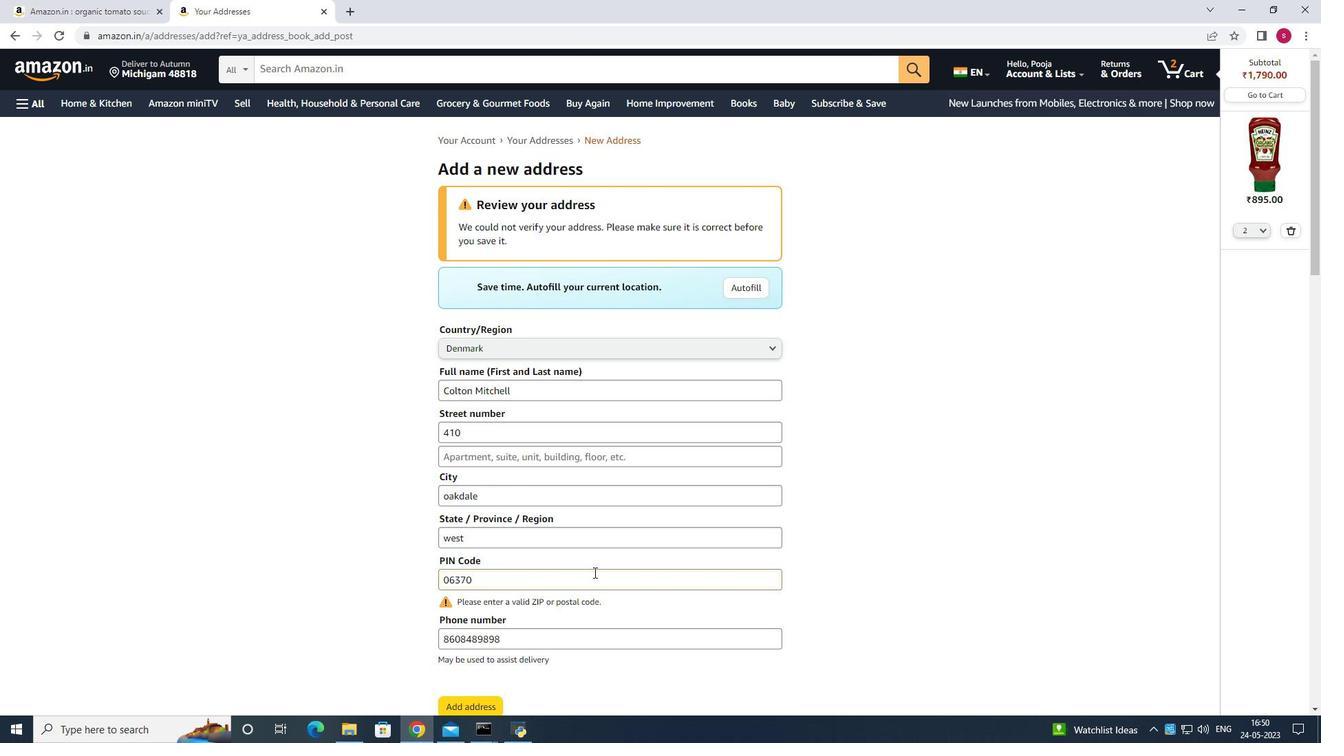 
Action: Mouse moved to (609, 562)
Screenshot: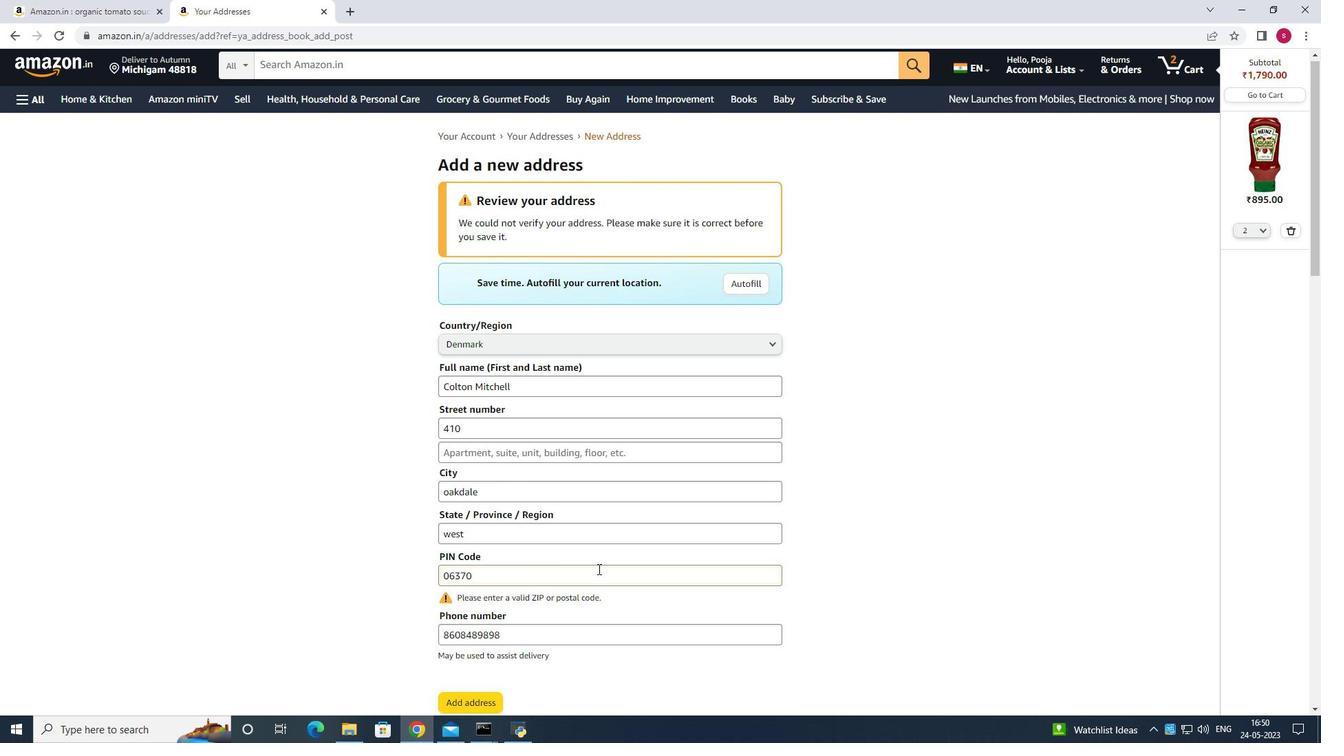 
Action: Mouse scrolled (609, 561) with delta (0, 0)
Screenshot: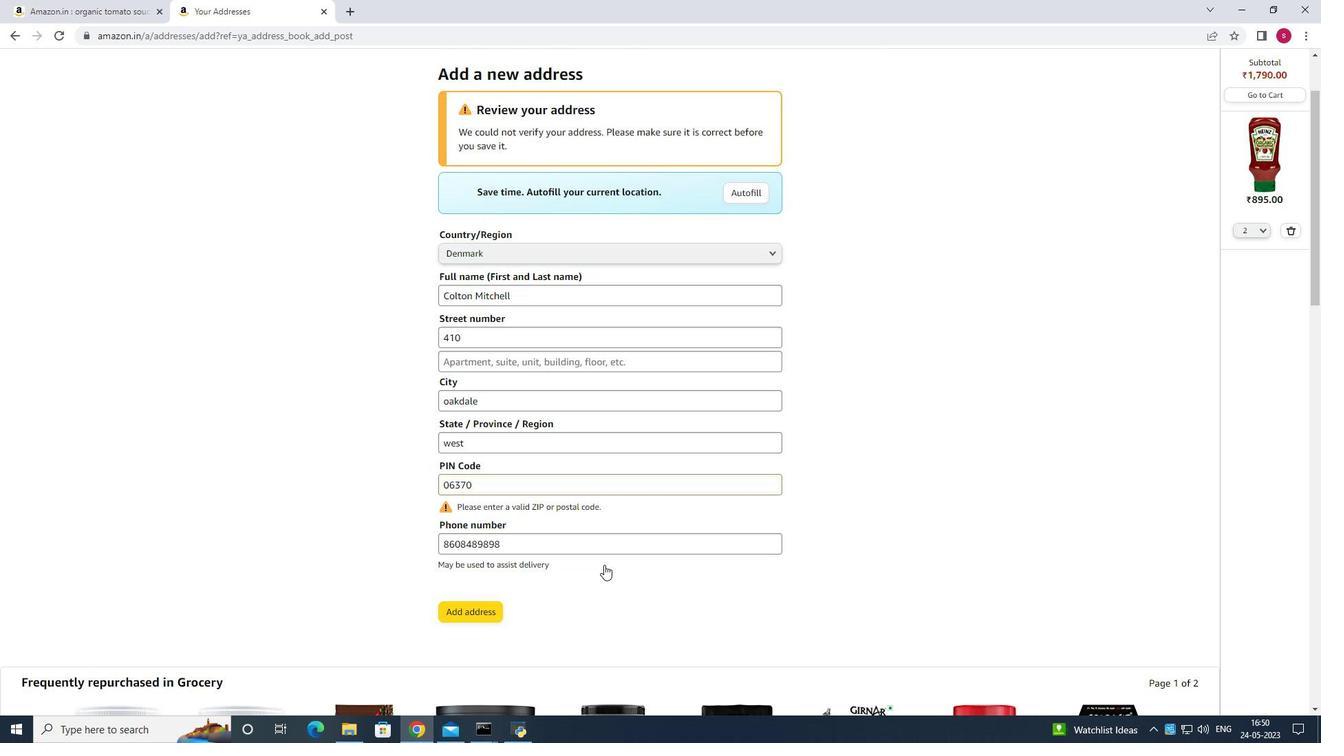 
Action: Mouse scrolled (609, 561) with delta (0, 0)
Screenshot: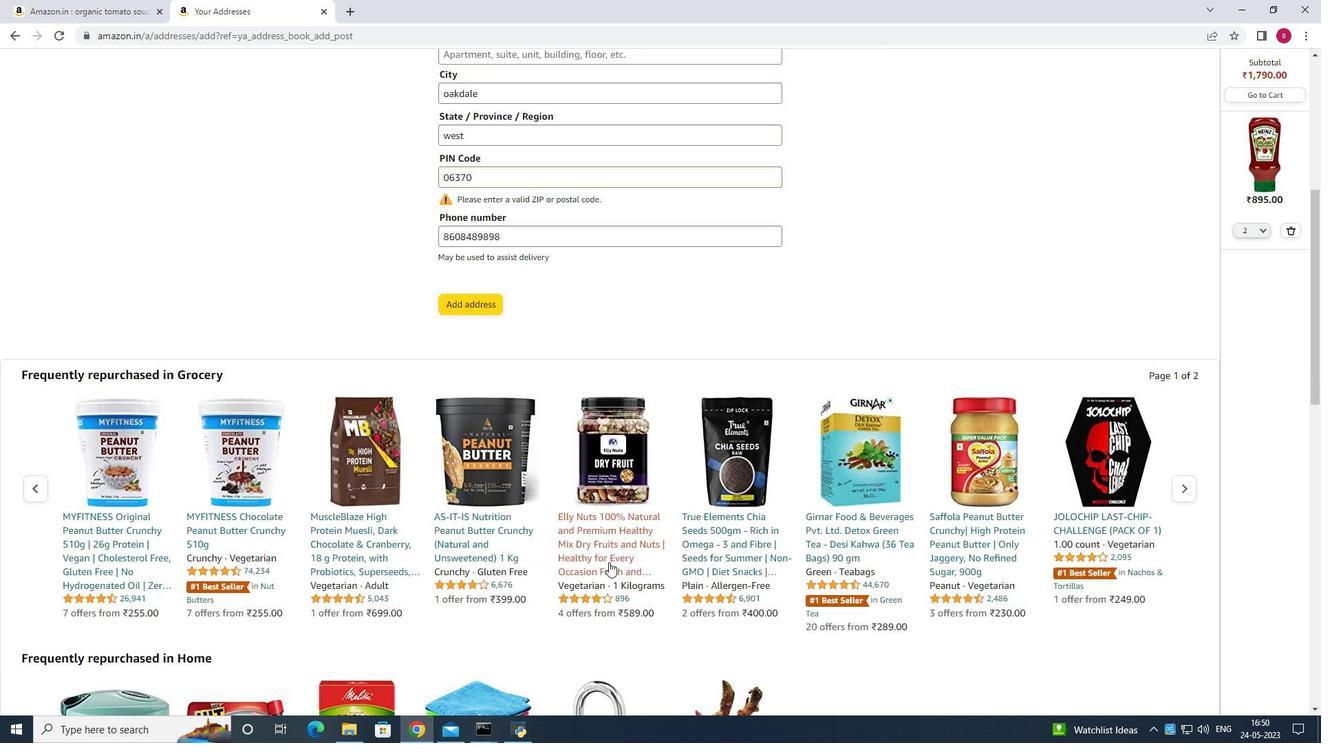 
Action: Mouse moved to (610, 567)
Screenshot: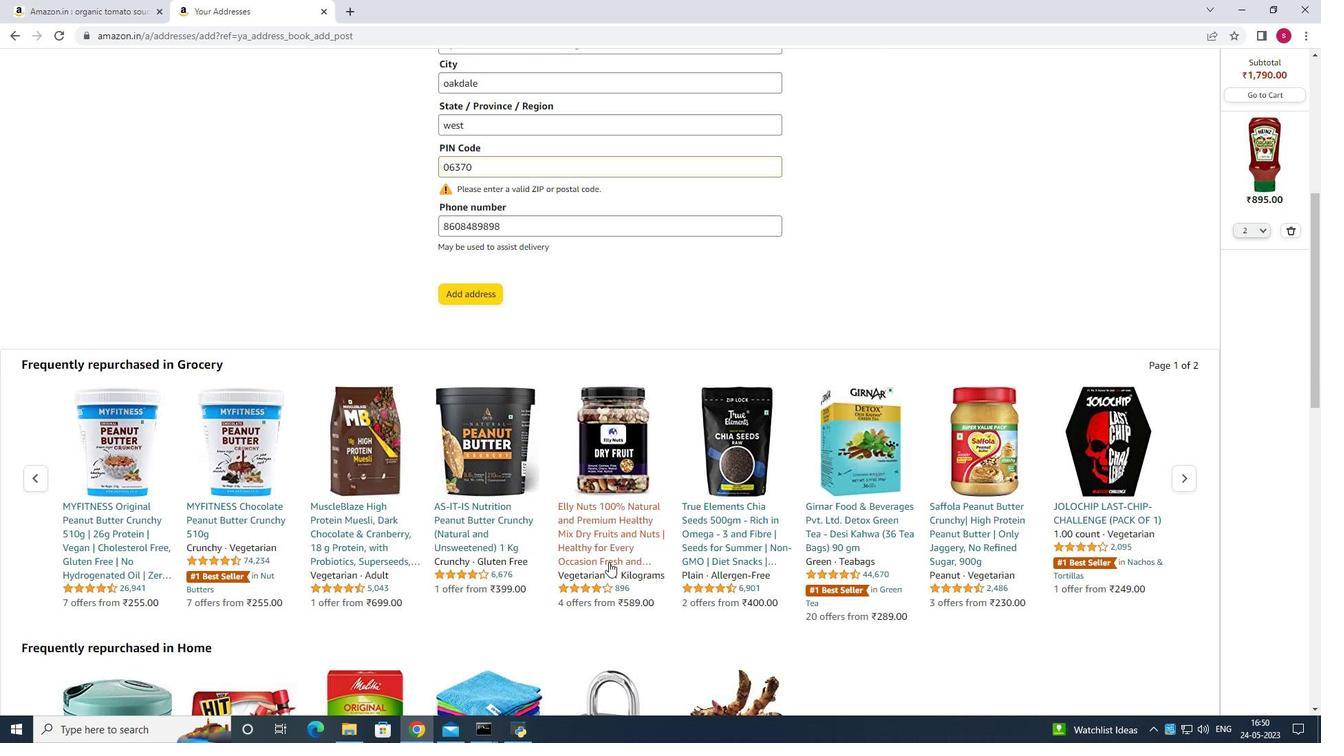 
Action: Mouse scrolled (610, 569) with delta (0, 1)
Screenshot: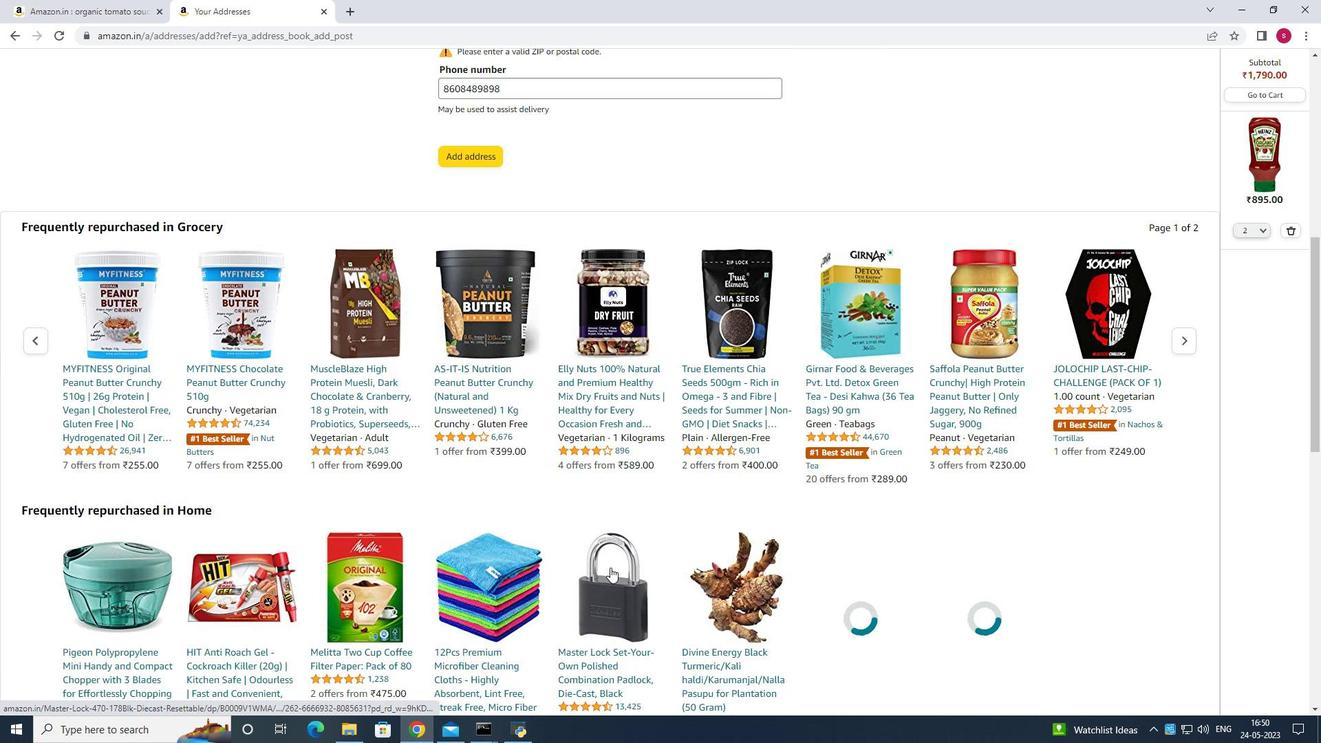 
Action: Mouse scrolled (610, 568) with delta (0, 0)
Screenshot: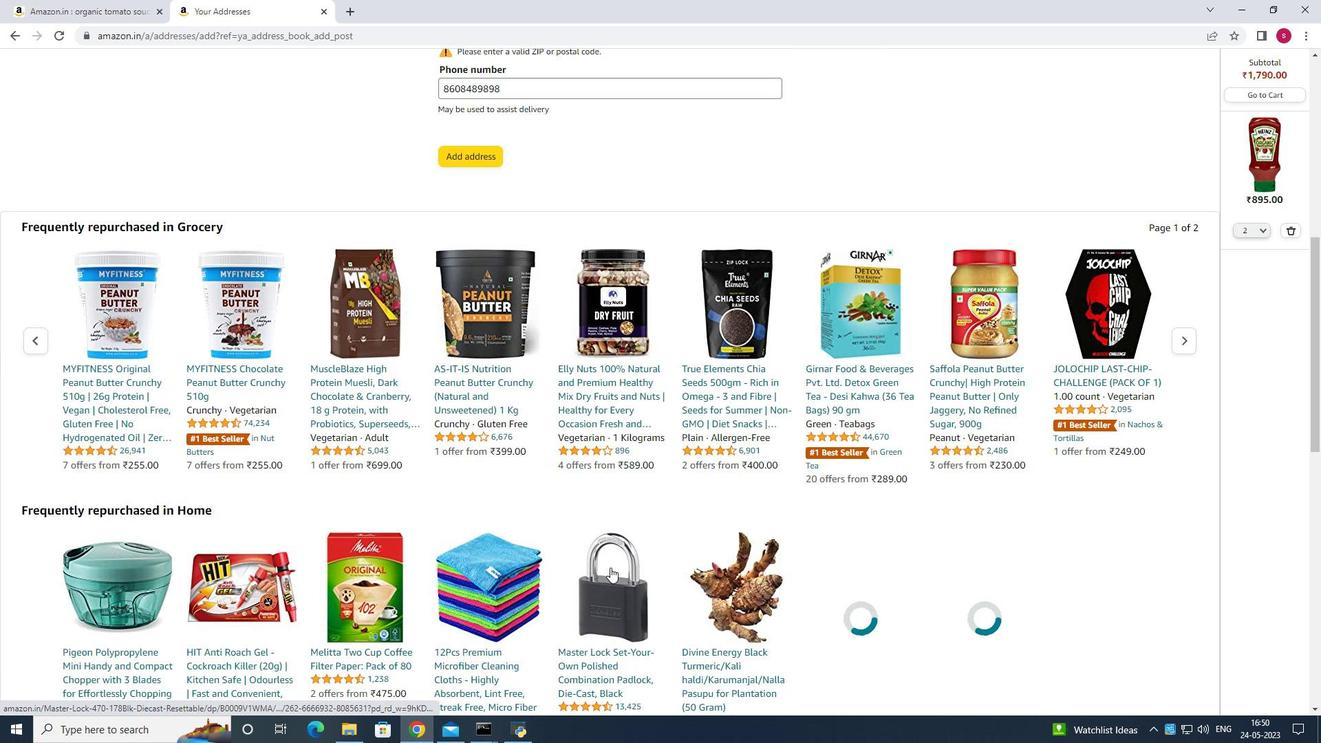 
Action: Mouse scrolled (610, 568) with delta (0, 0)
Screenshot: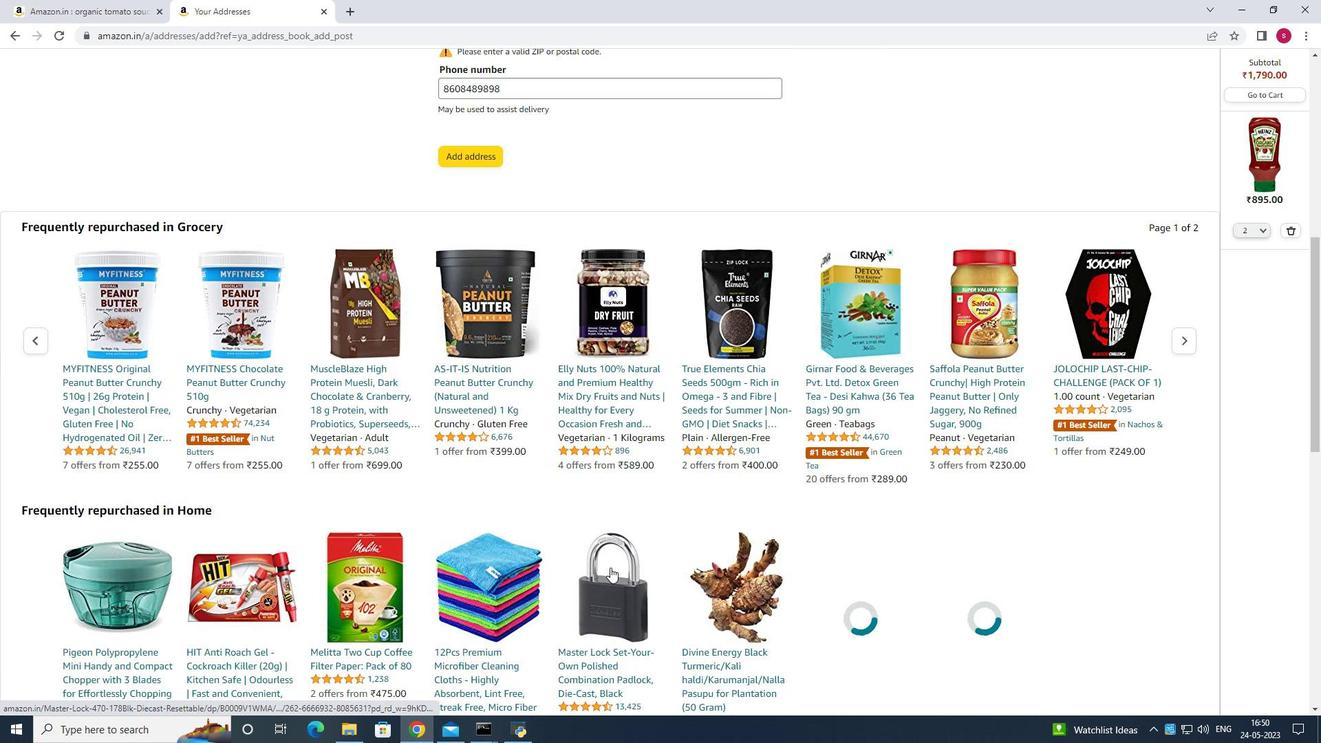 
Action: Mouse scrolled (610, 568) with delta (0, 0)
Screenshot: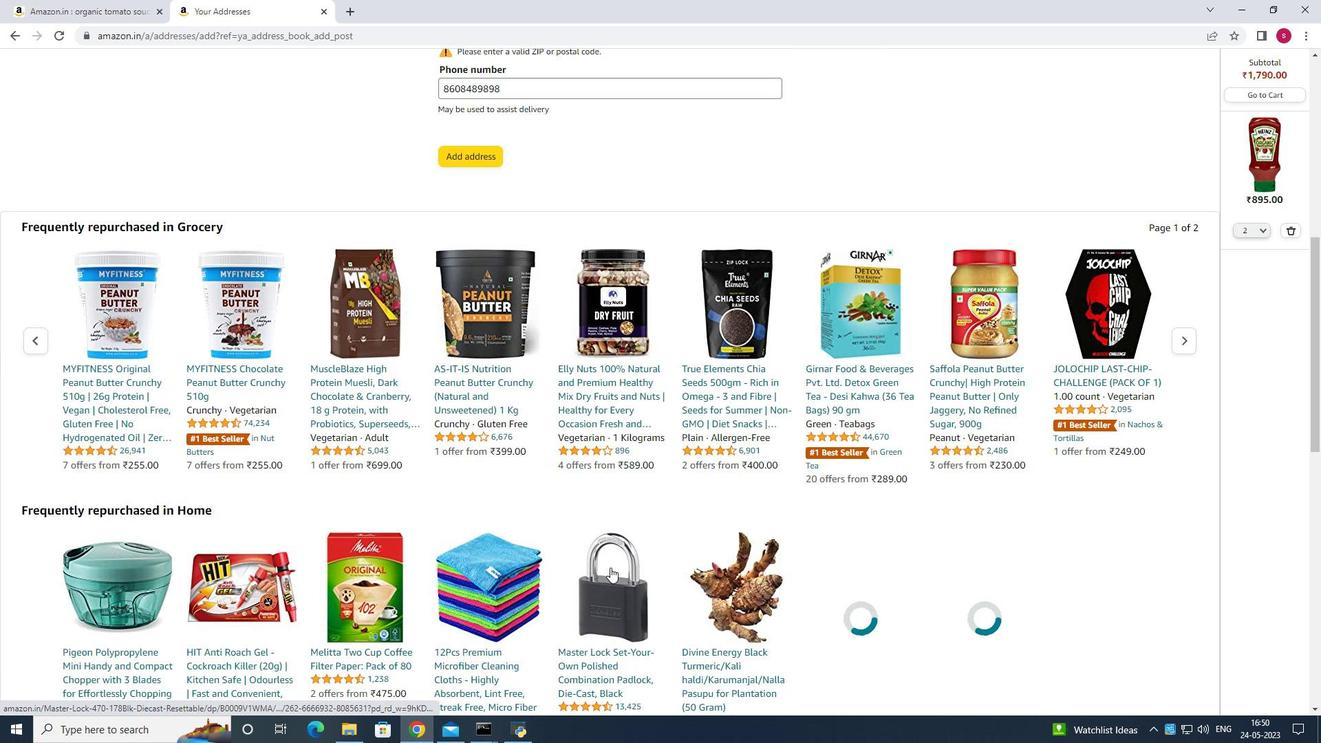 
Action: Mouse scrolled (610, 568) with delta (0, 0)
Screenshot: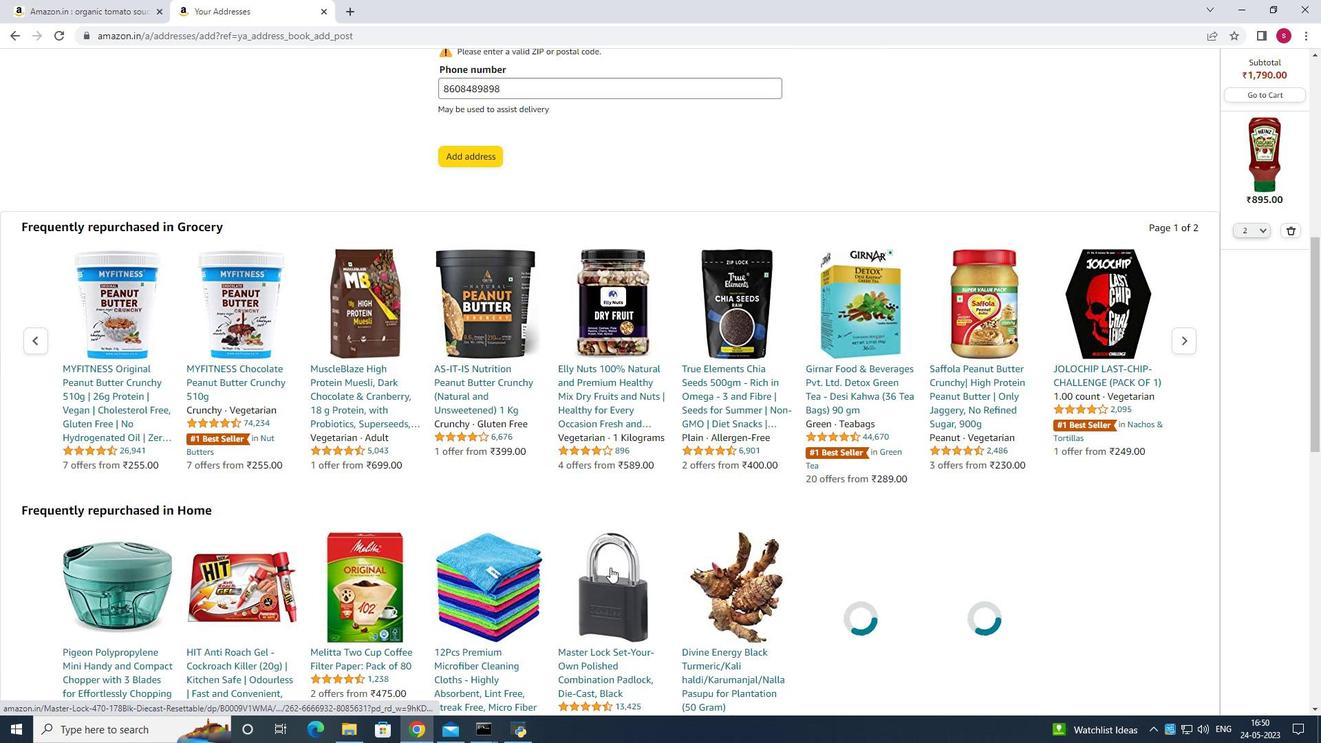 
Action: Mouse scrolled (610, 568) with delta (0, 0)
Screenshot: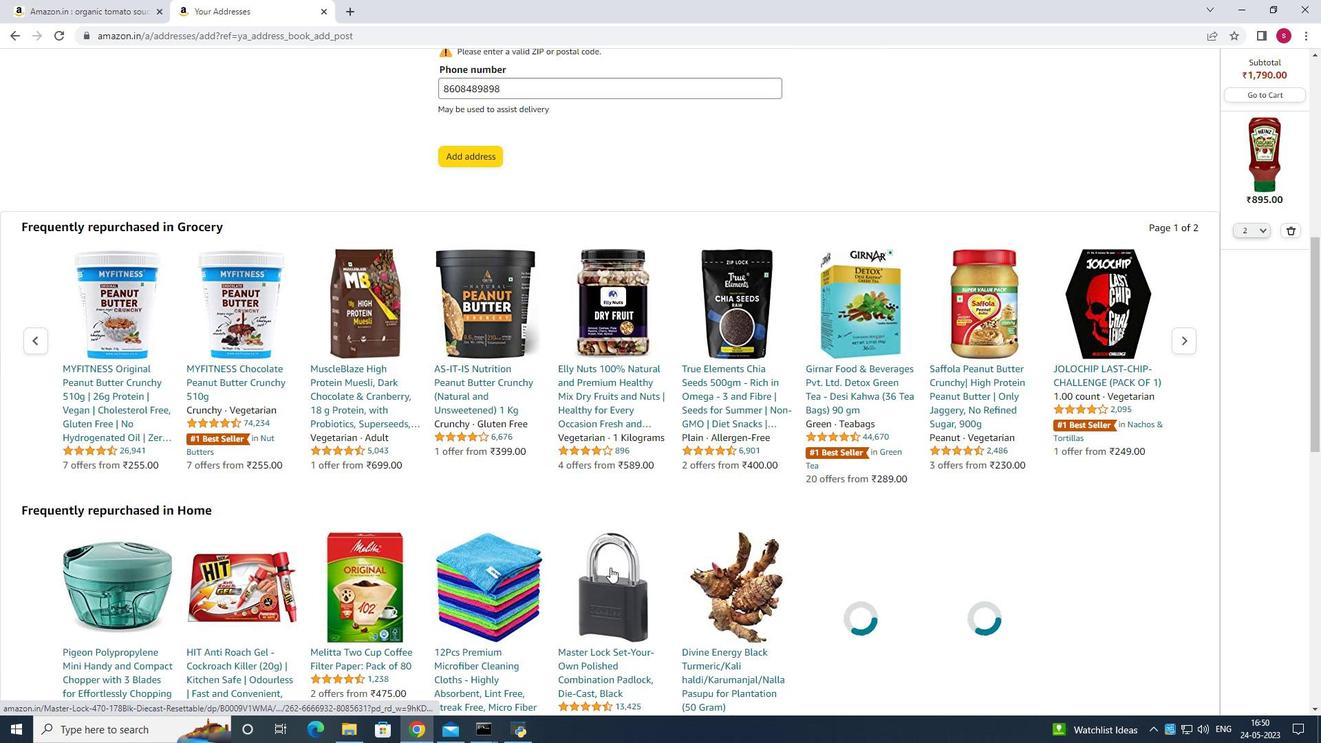 
Action: Mouse scrolled (610, 568) with delta (0, 0)
Screenshot: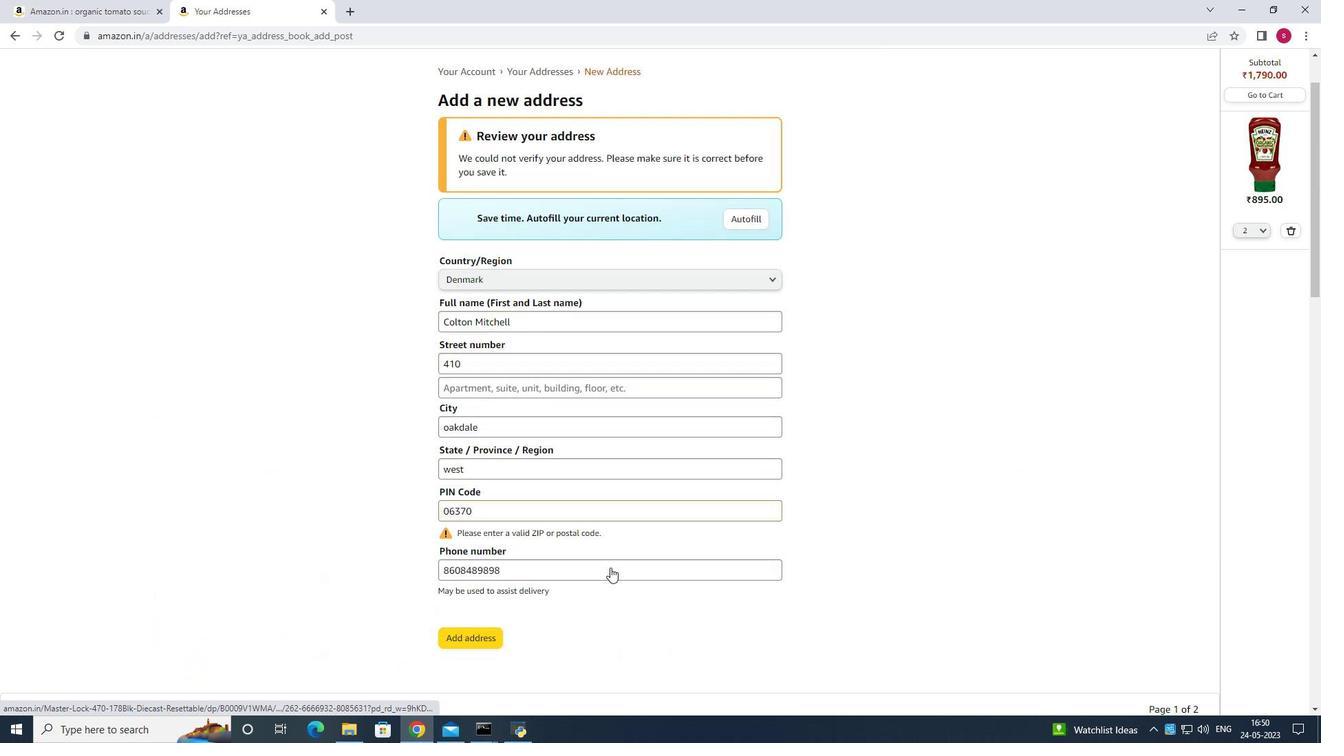 
Action: Mouse scrolled (610, 568) with delta (0, 0)
Screenshot: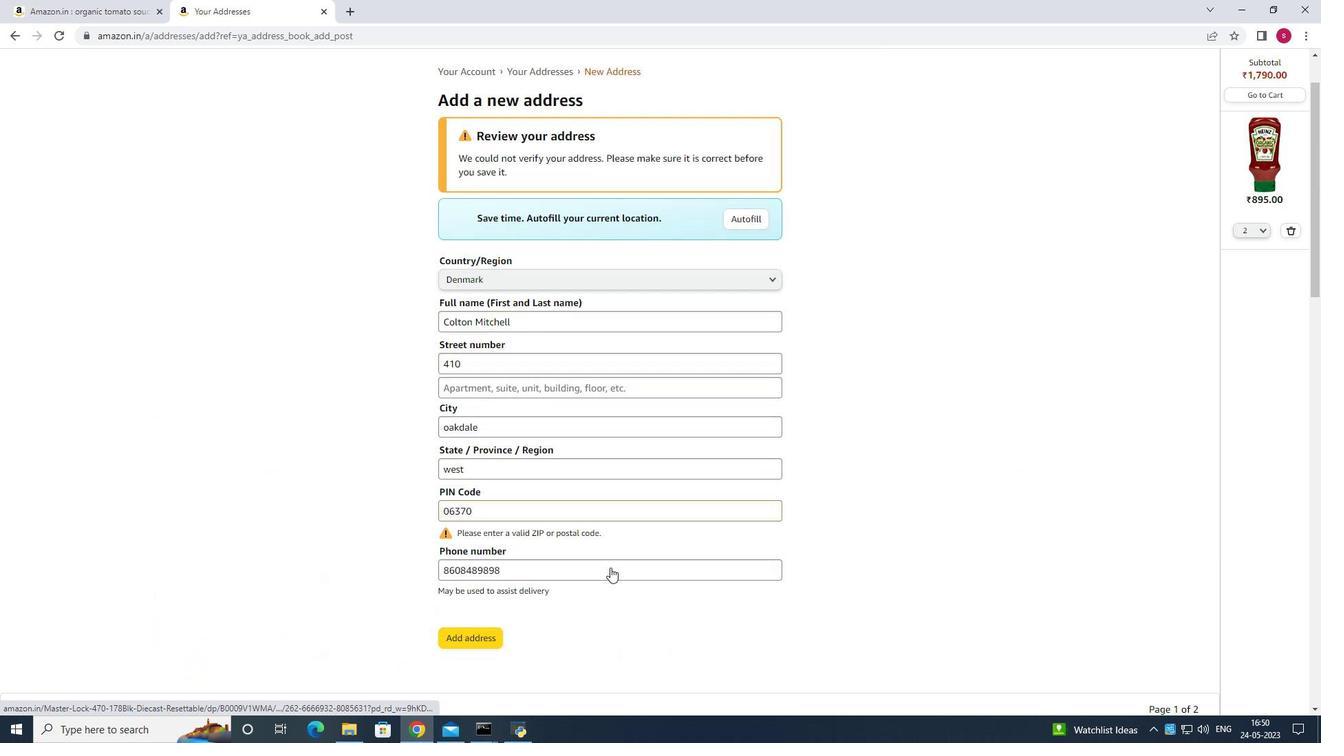 
Action: Mouse scrolled (610, 568) with delta (0, 0)
Screenshot: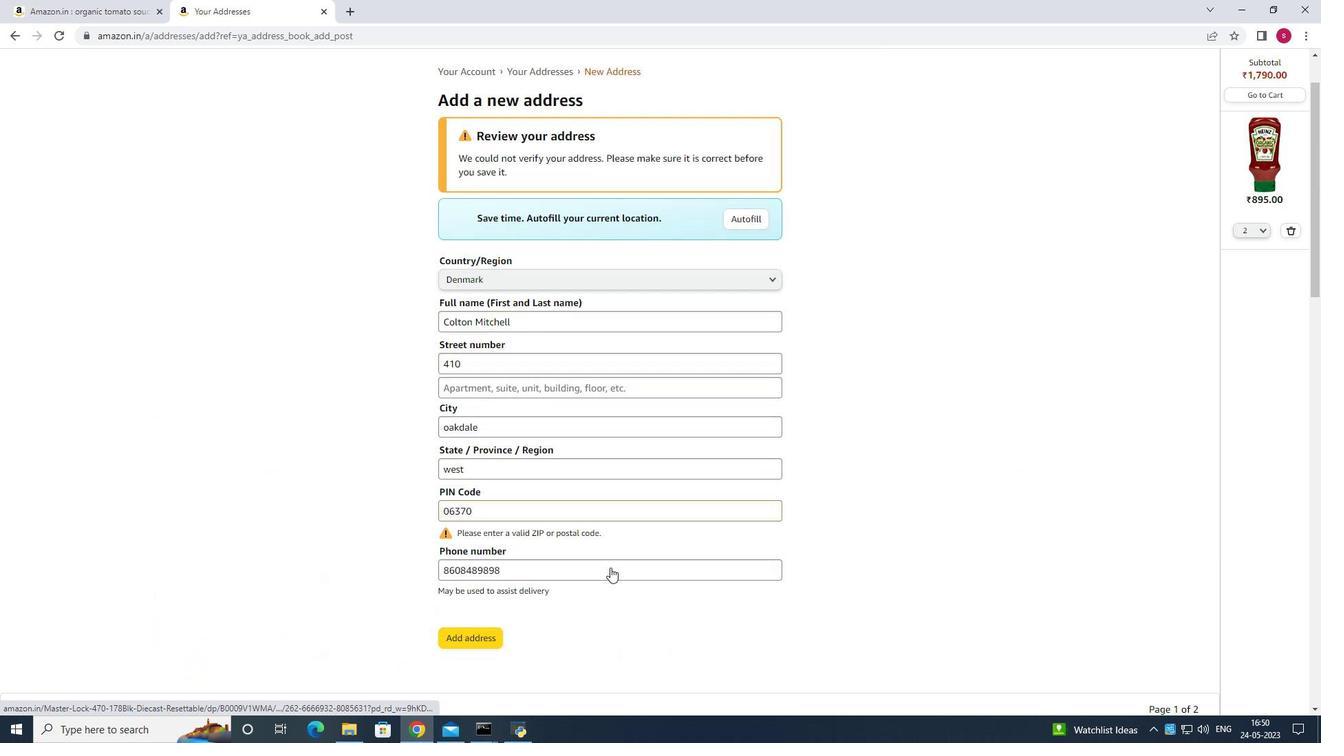 
Action: Mouse scrolled (610, 568) with delta (0, 0)
Screenshot: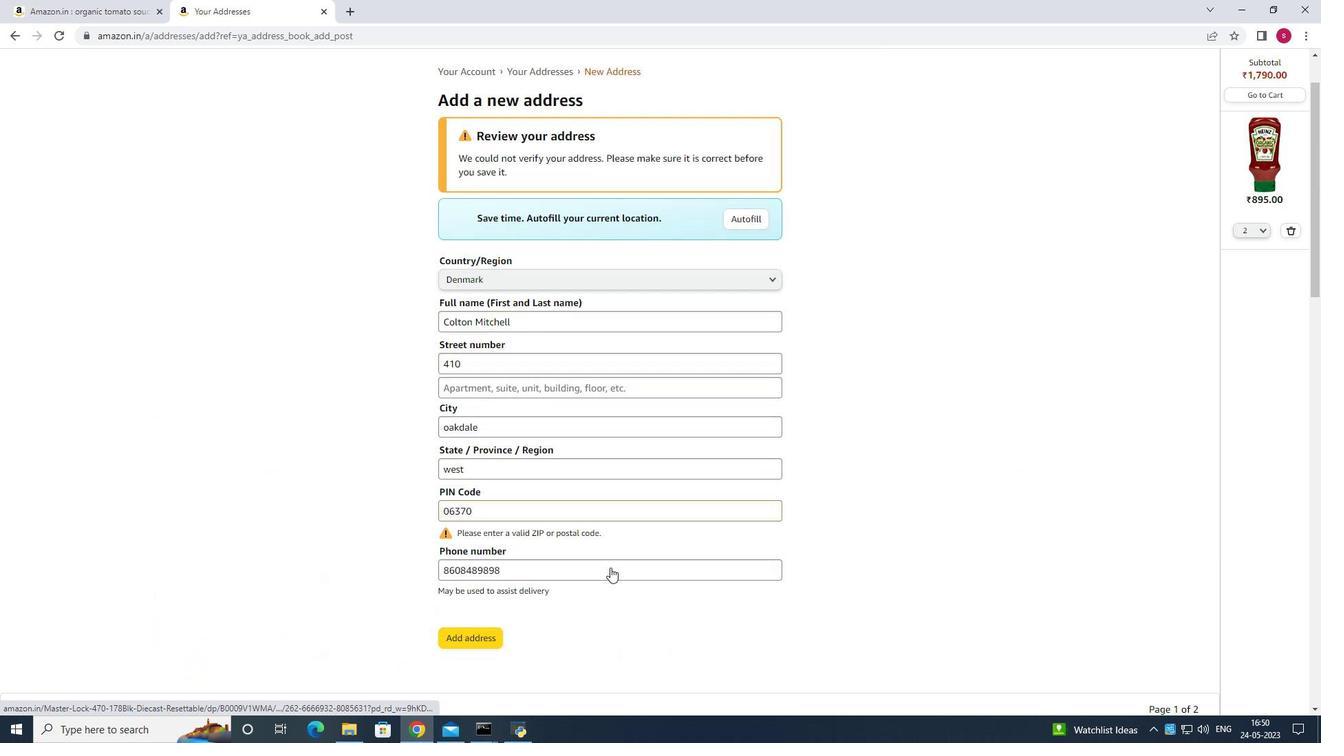 
Action: Mouse scrolled (610, 568) with delta (0, 0)
Screenshot: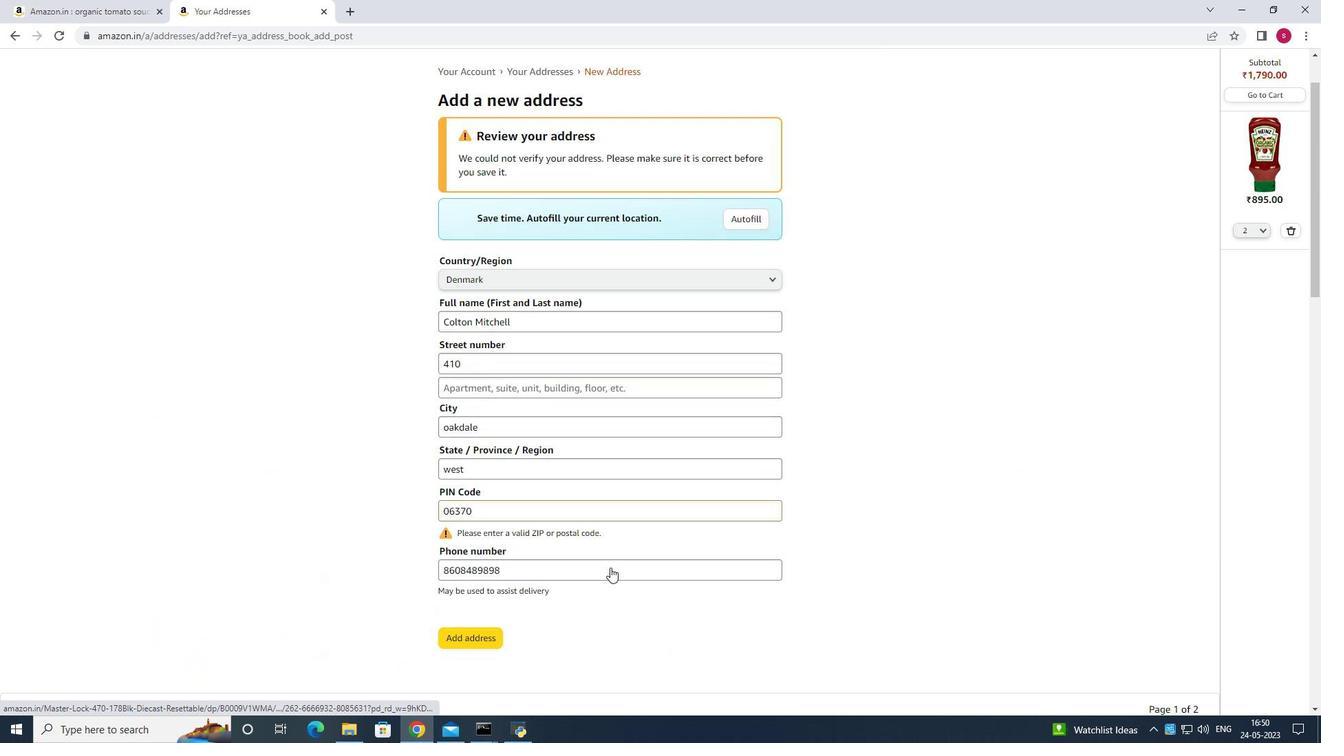 
Action: Mouse moved to (610, 567)
Screenshot: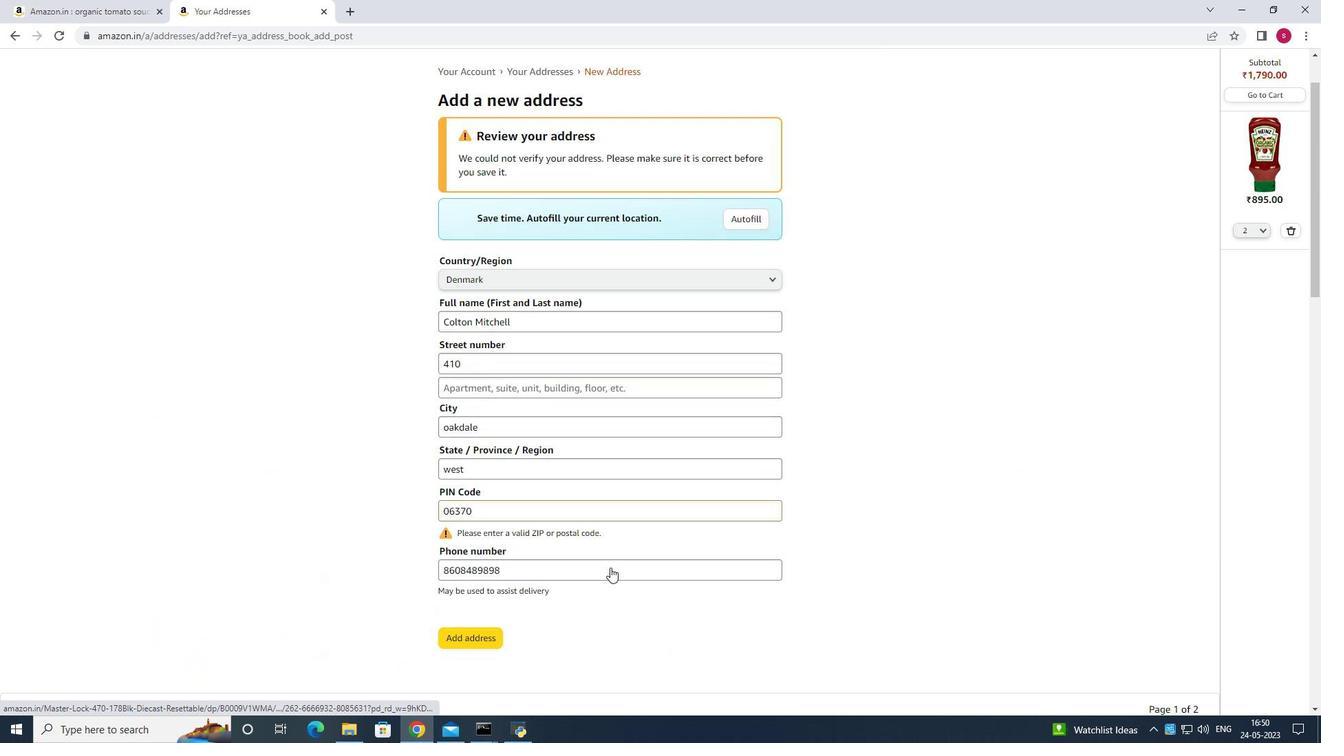 
Action: Mouse scrolled (610, 568) with delta (0, 0)
Screenshot: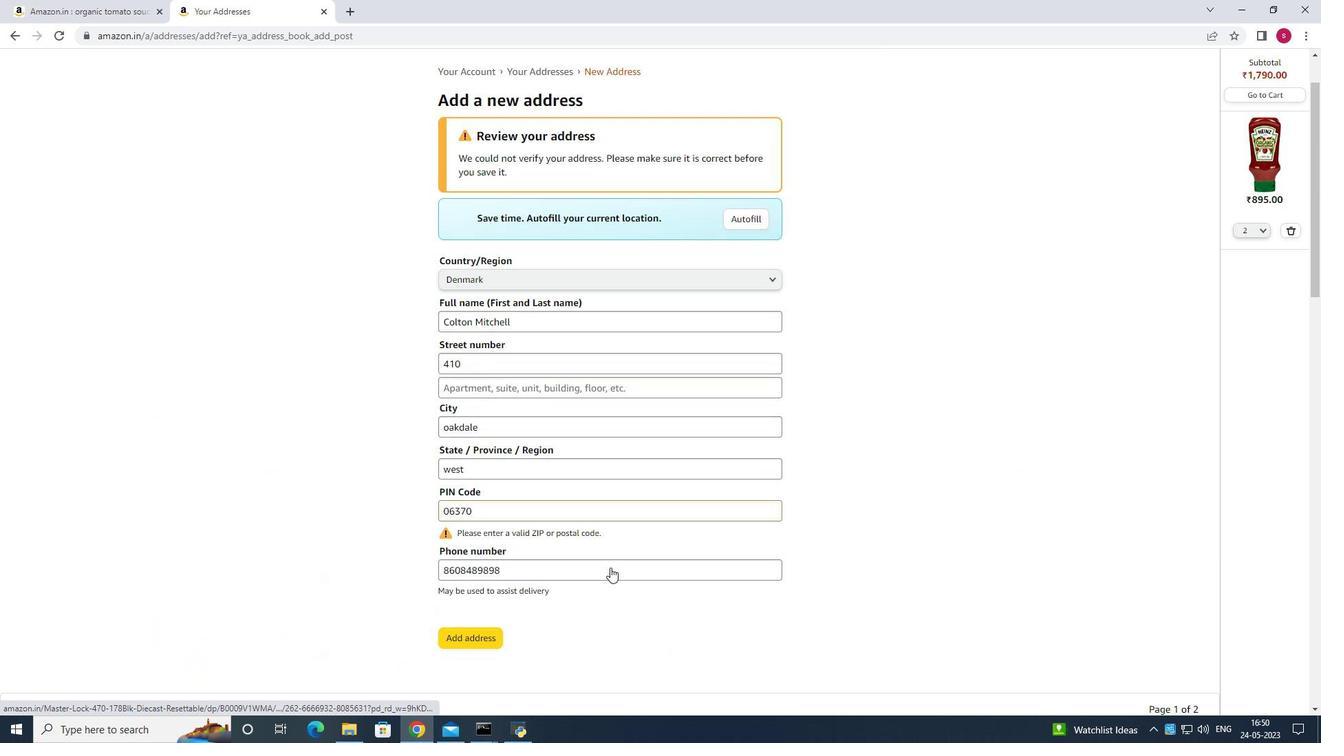 
Action: Mouse scrolled (610, 568) with delta (0, 0)
Screenshot: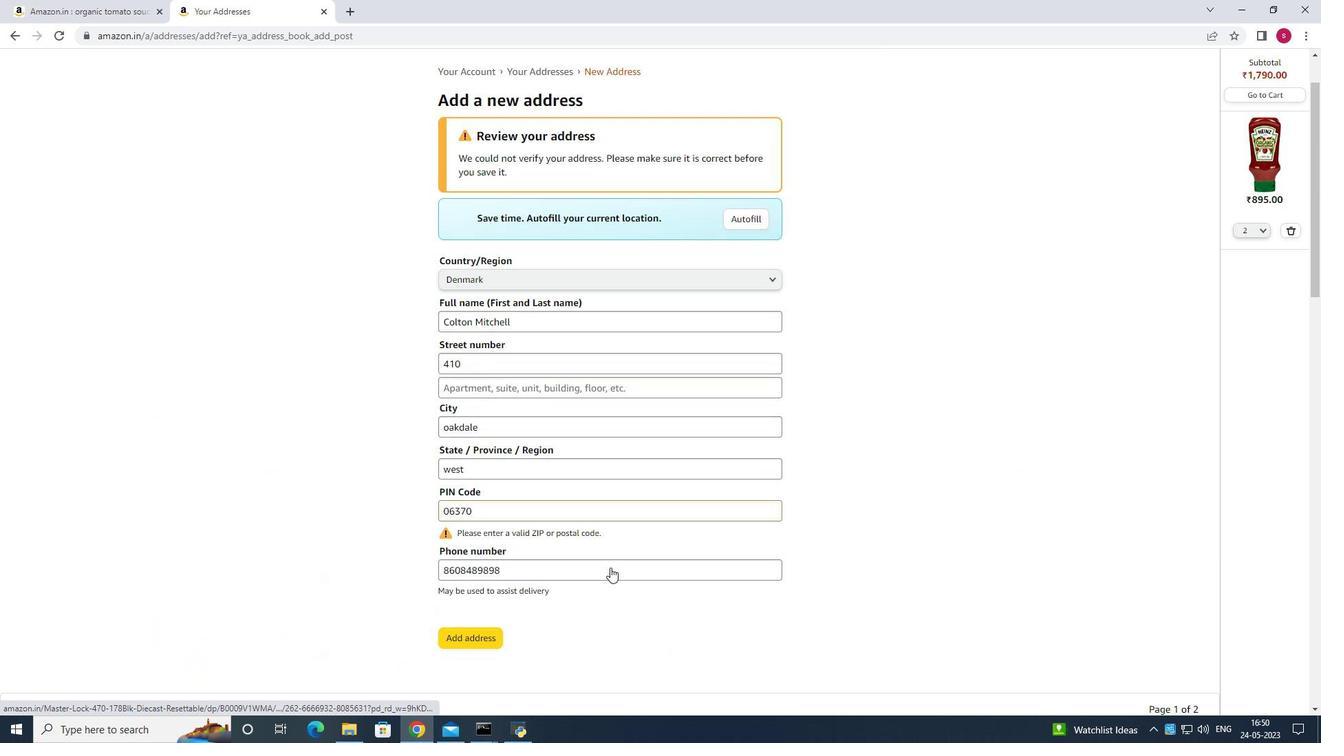 
Action: Mouse scrolled (610, 569) with delta (0, 1)
Screenshot: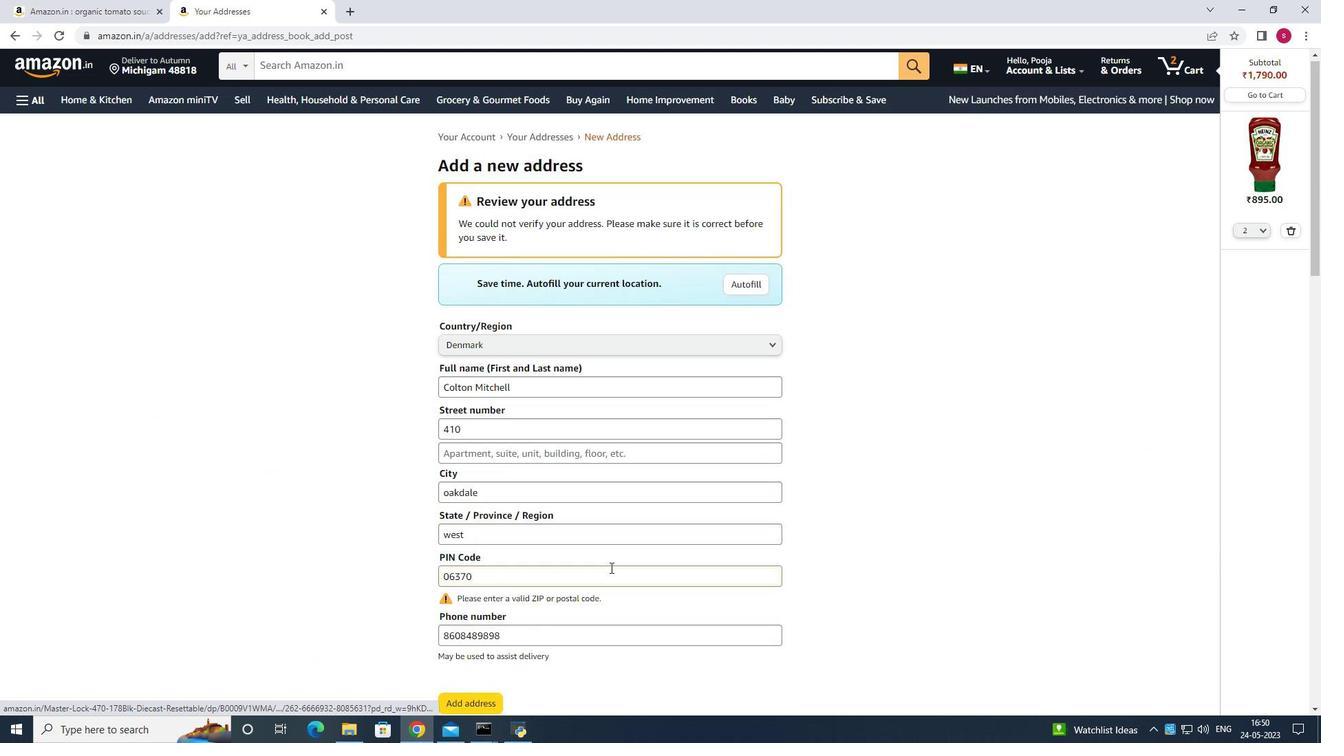 
Action: Mouse moved to (611, 568)
Screenshot: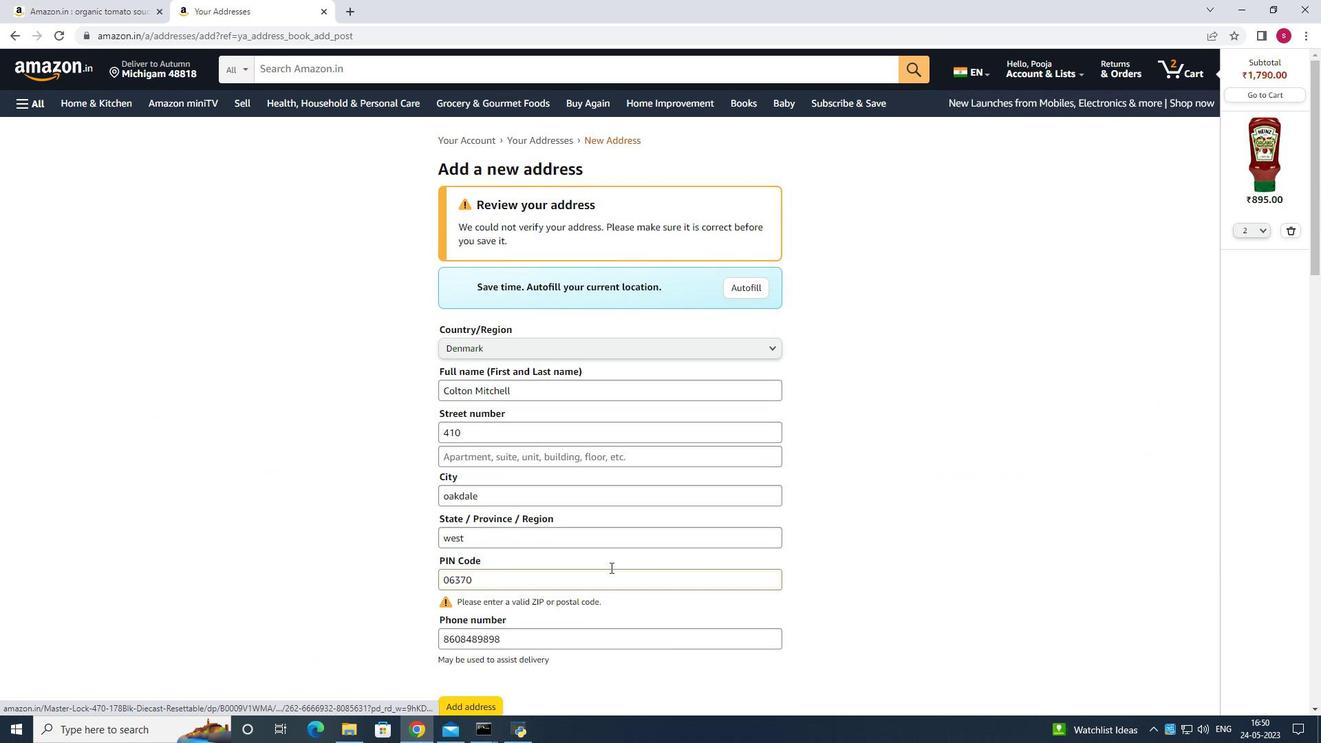
Action: Mouse scrolled (610, 568) with delta (0, 0)
Screenshot: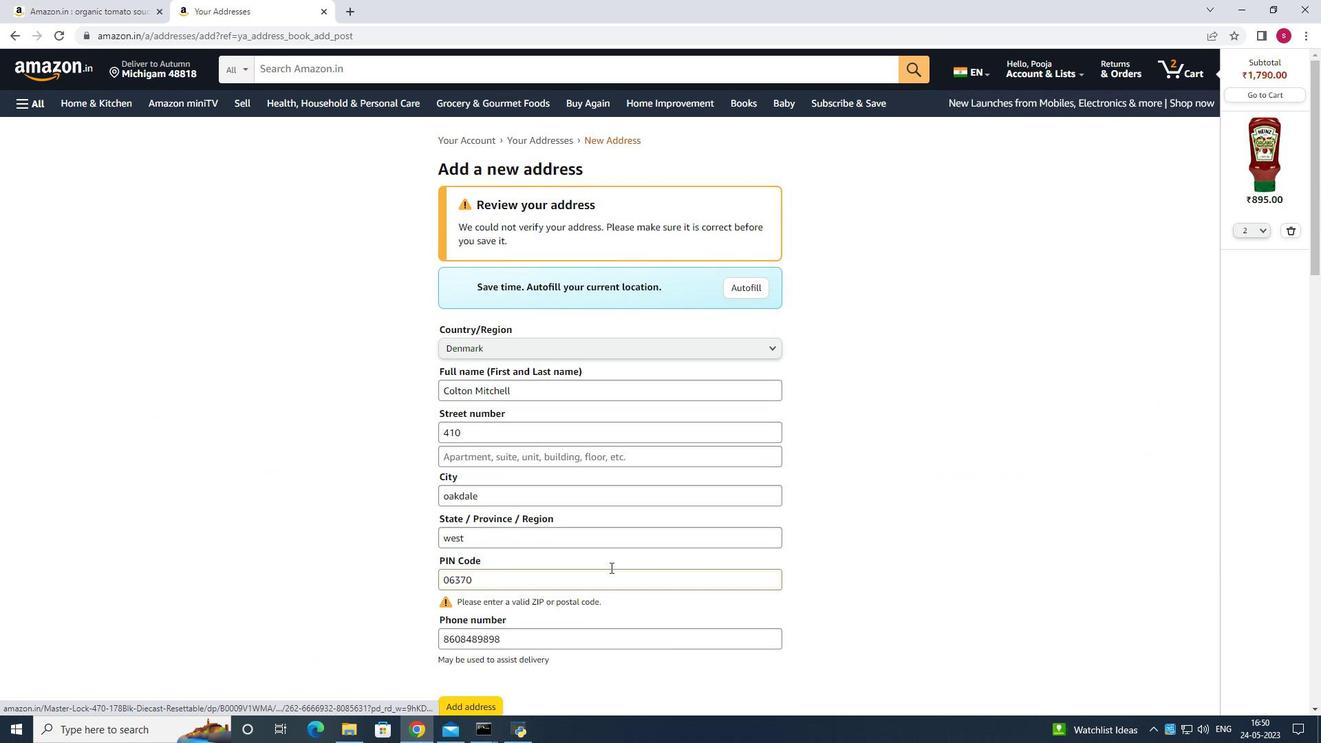
Action: Mouse moved to (613, 558)
Screenshot: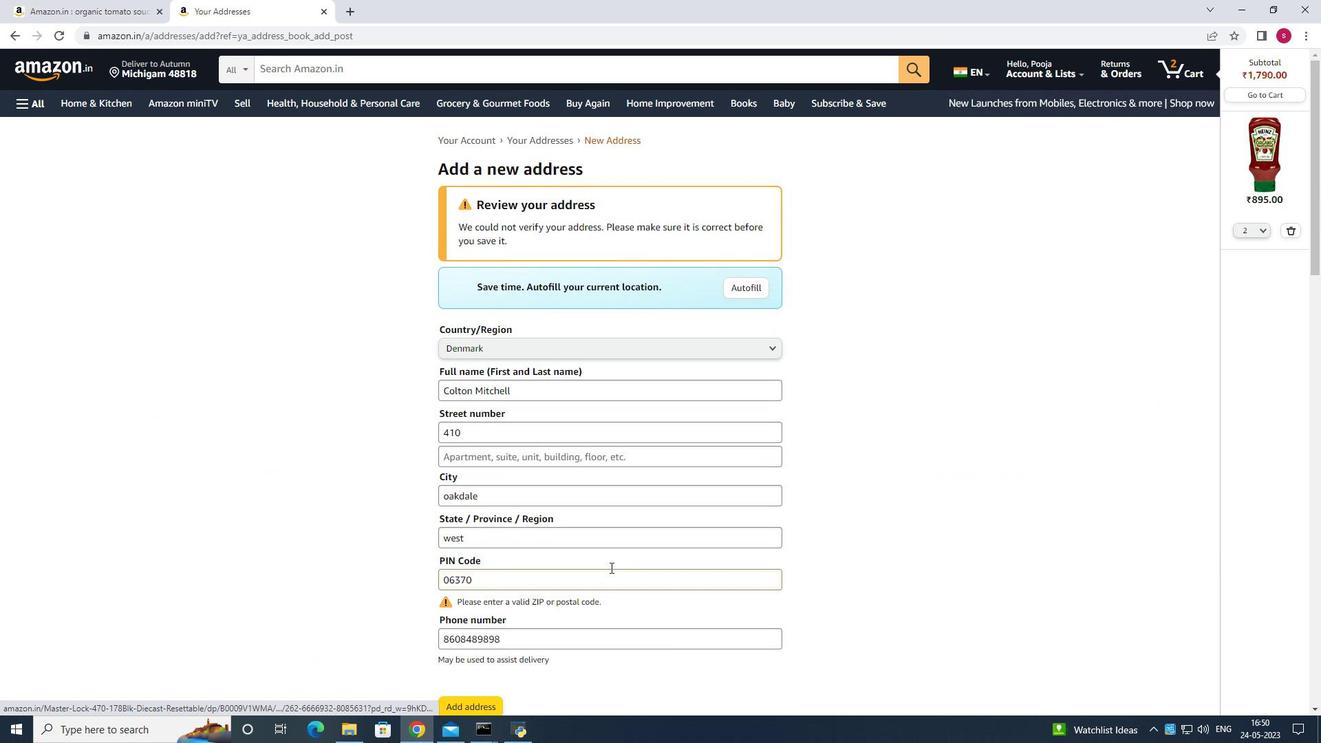 
Action: Mouse scrolled (610, 568) with delta (0, 0)
Screenshot: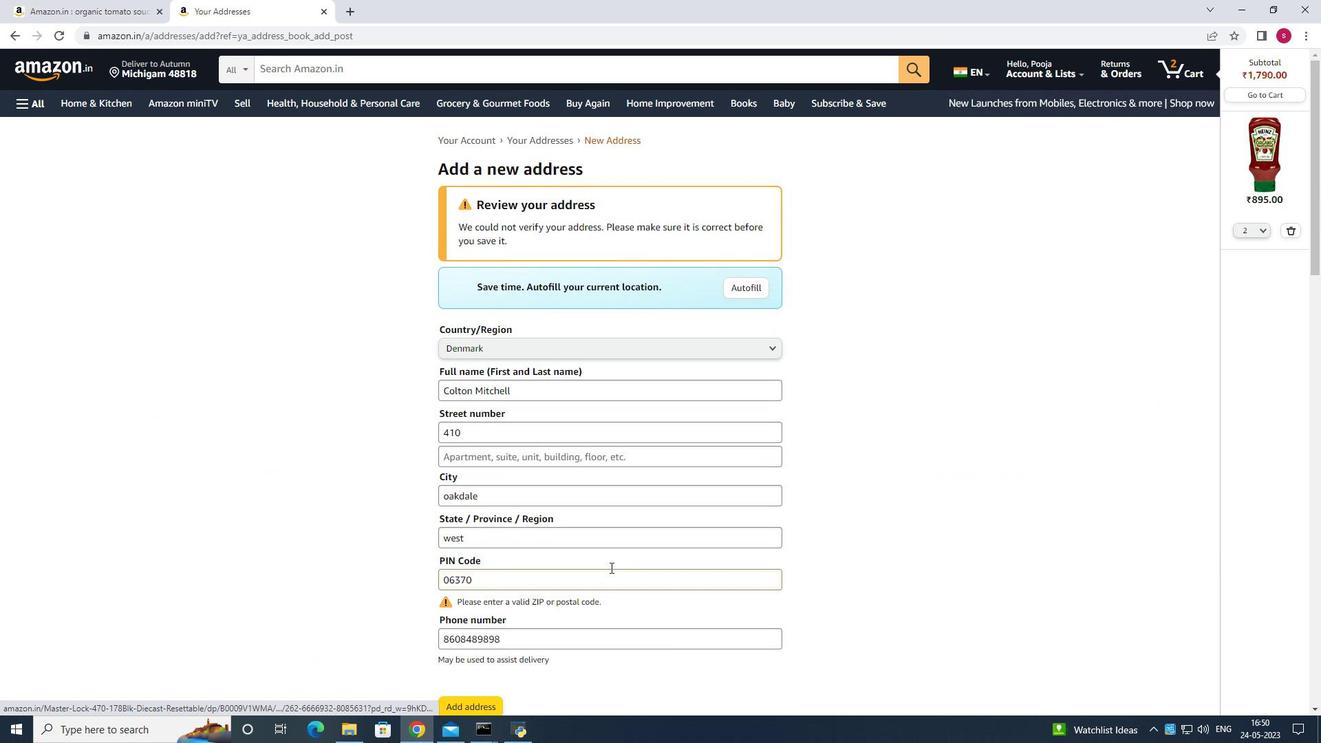 
Action: Mouse scrolled (610, 569) with delta (0, 1)
Screenshot: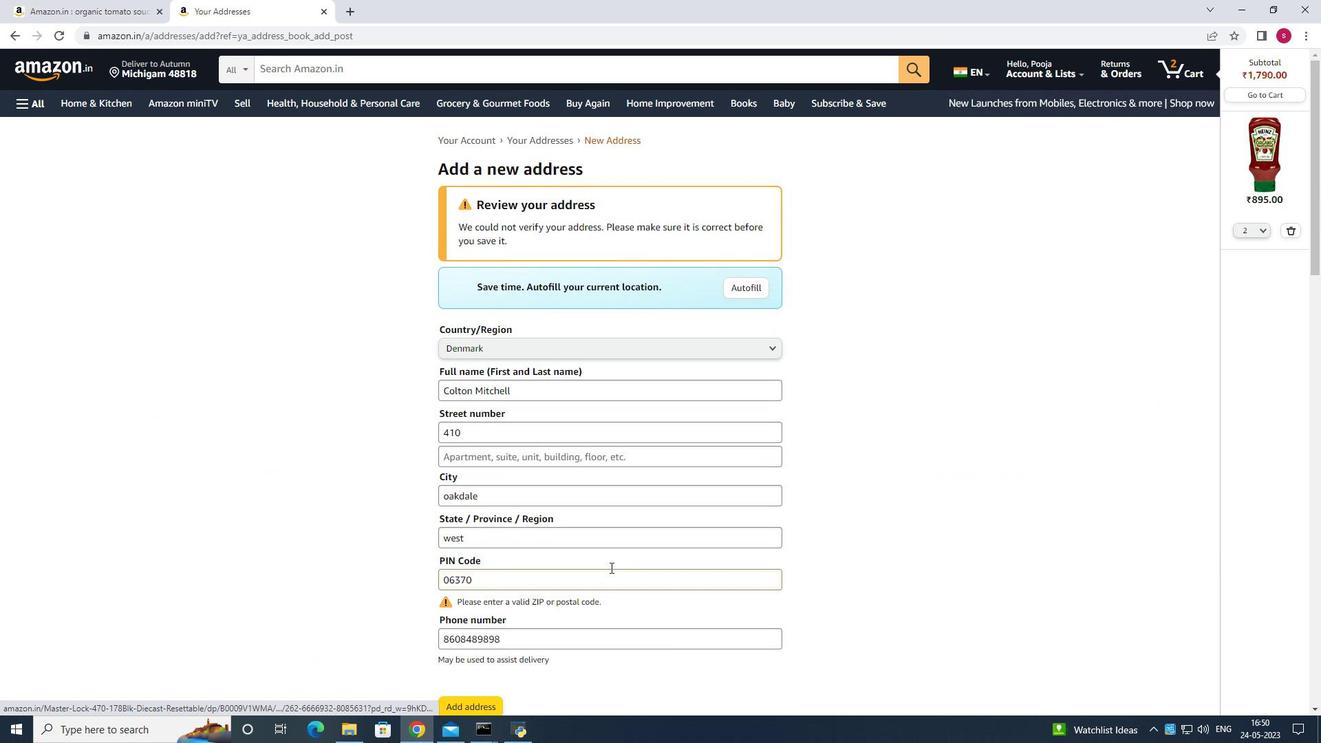 
Action: Mouse scrolled (610, 568) with delta (0, 0)
Screenshot: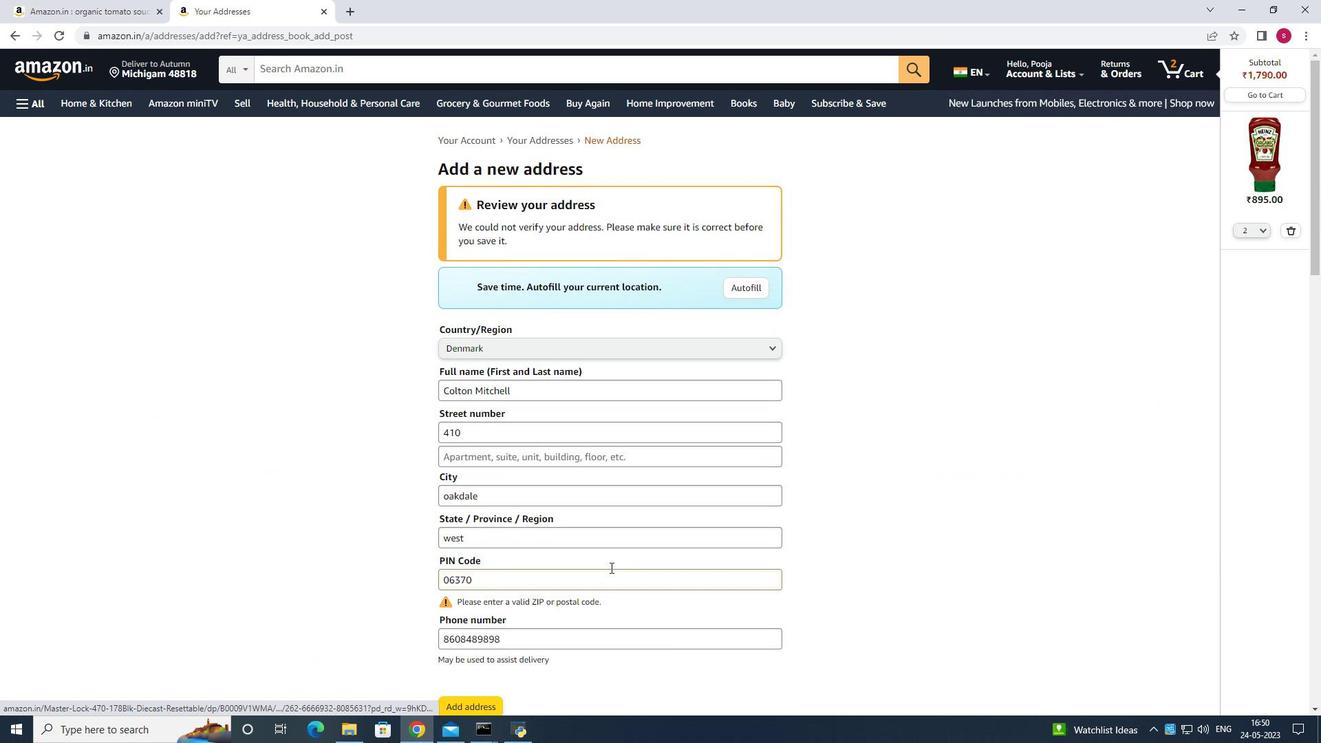 
Action: Mouse scrolled (611, 569) with delta (0, 0)
Screenshot: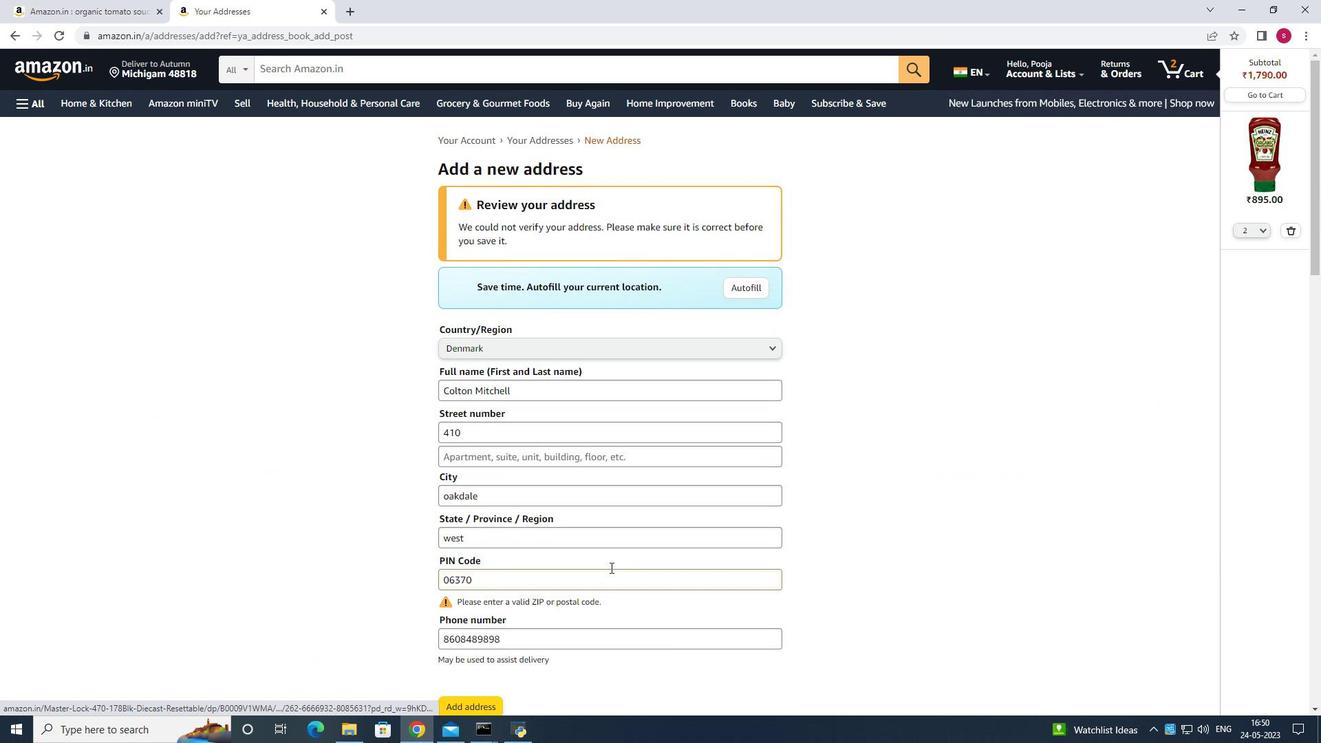 
Action: Mouse scrolled (613, 559) with delta (0, 0)
Screenshot: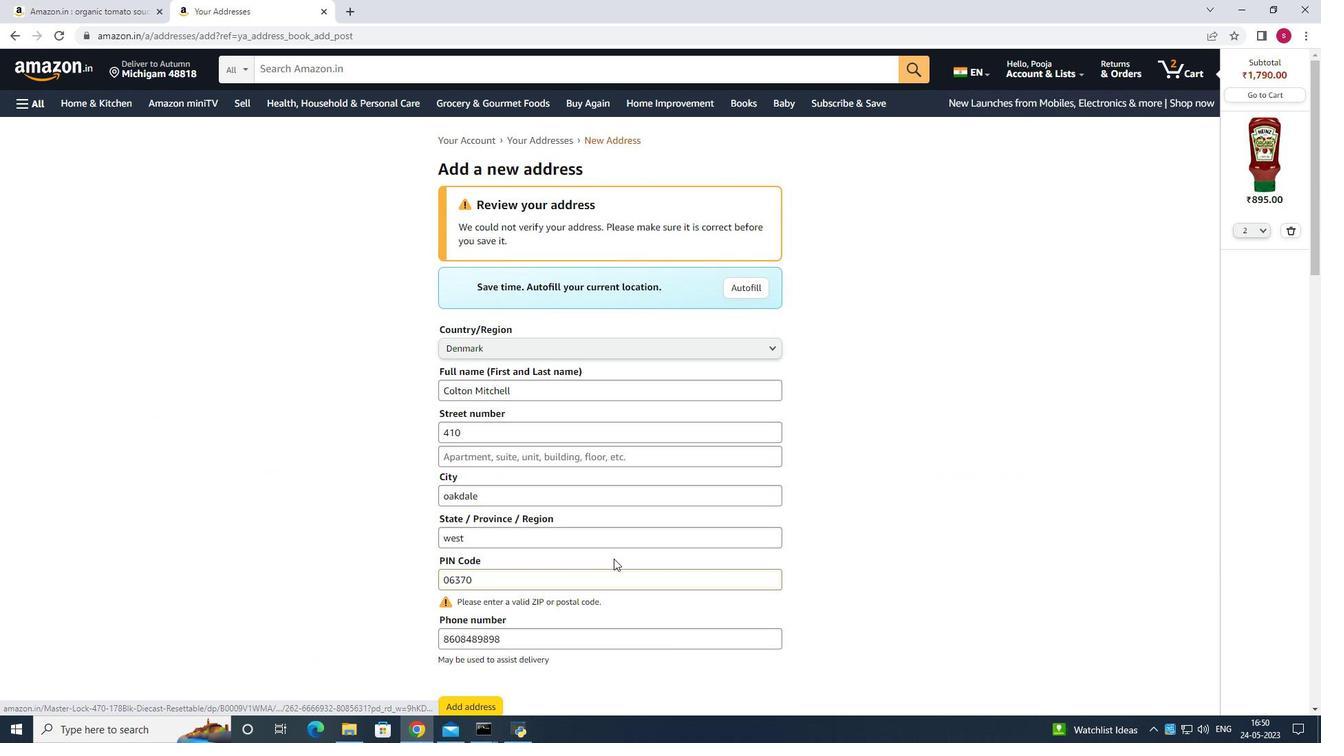 
Action: Mouse scrolled (613, 559) with delta (0, 0)
Screenshot: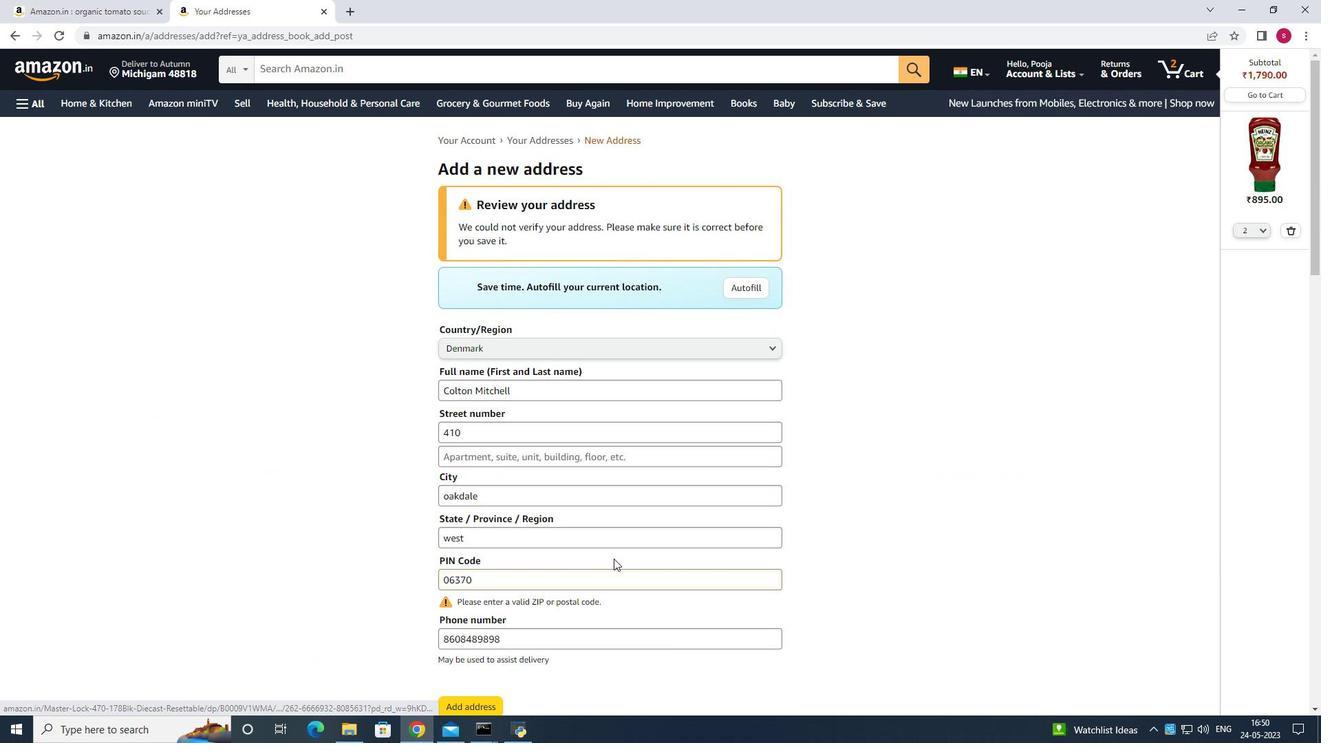 
Action: Mouse scrolled (613, 559) with delta (0, 0)
Screenshot: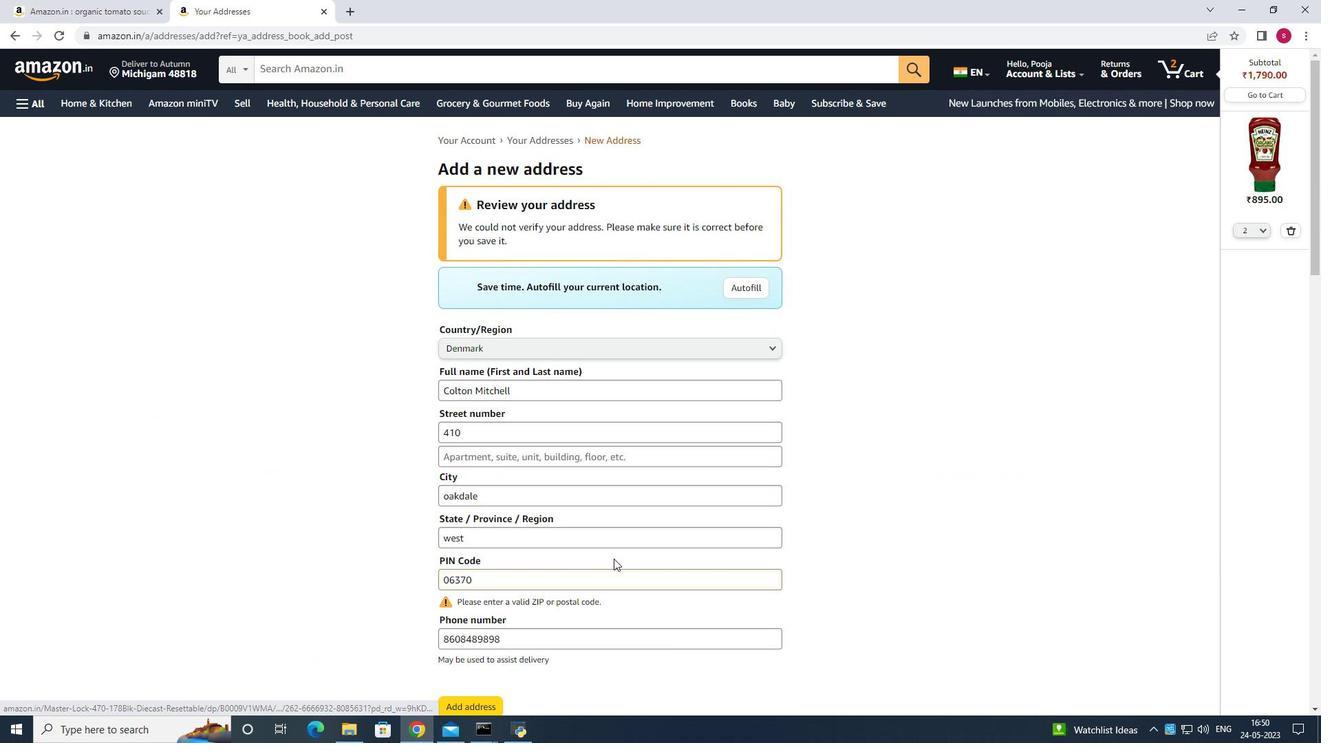
Action: Mouse scrolled (613, 559) with delta (0, 0)
Screenshot: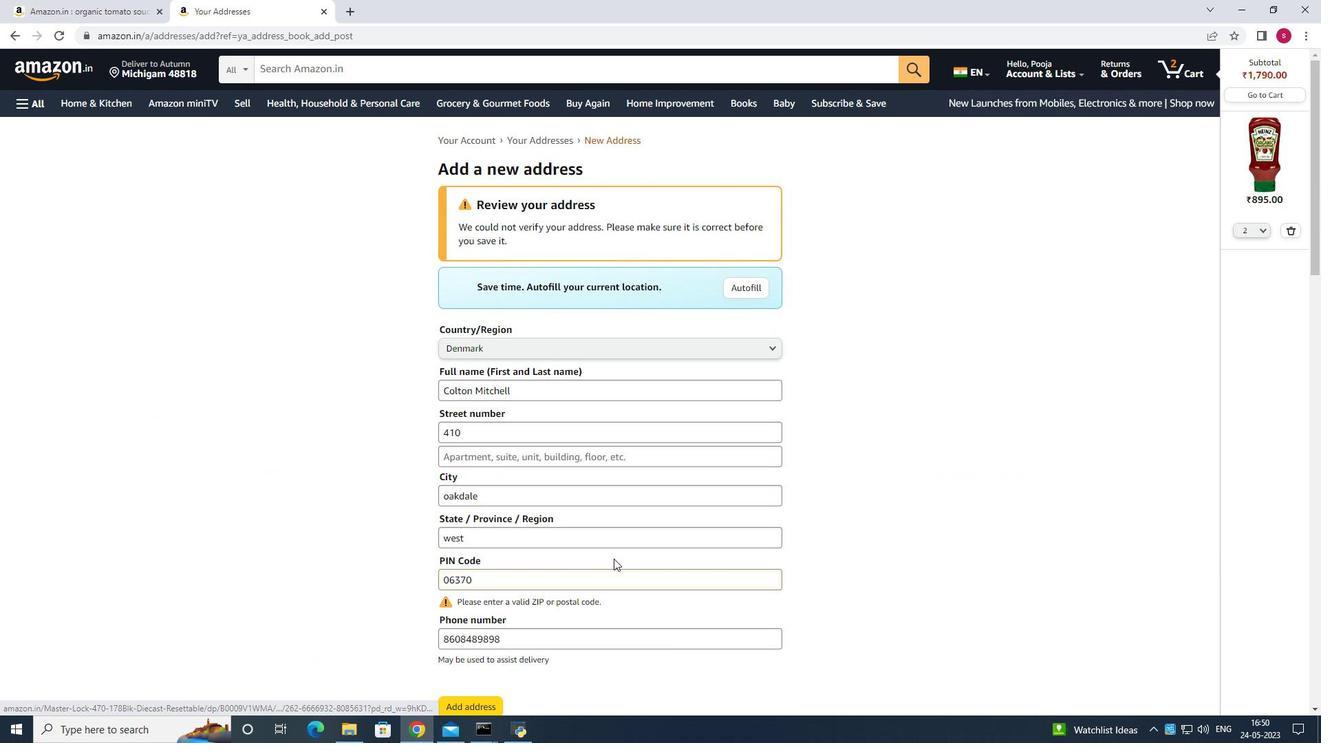 
Action: Mouse scrolled (613, 559) with delta (0, 0)
Screenshot: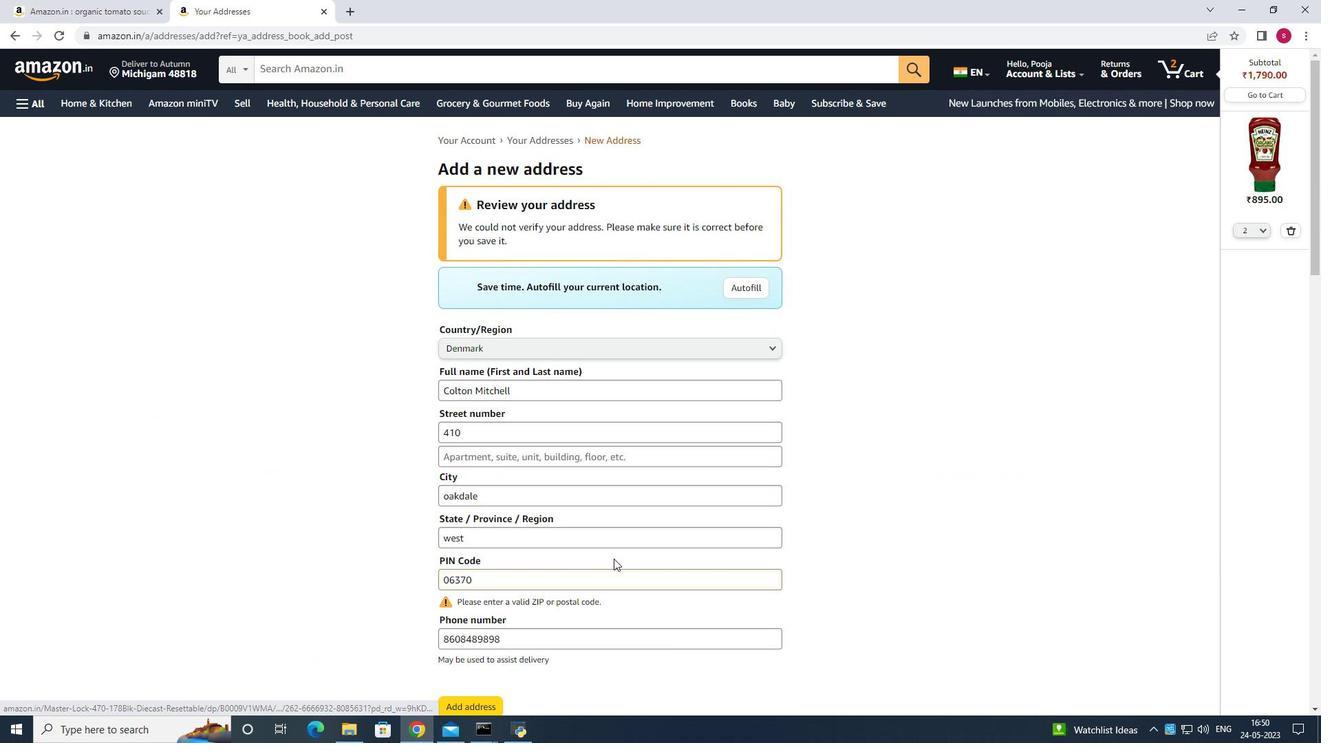 
Action: Mouse scrolled (613, 559) with delta (0, 0)
Screenshot: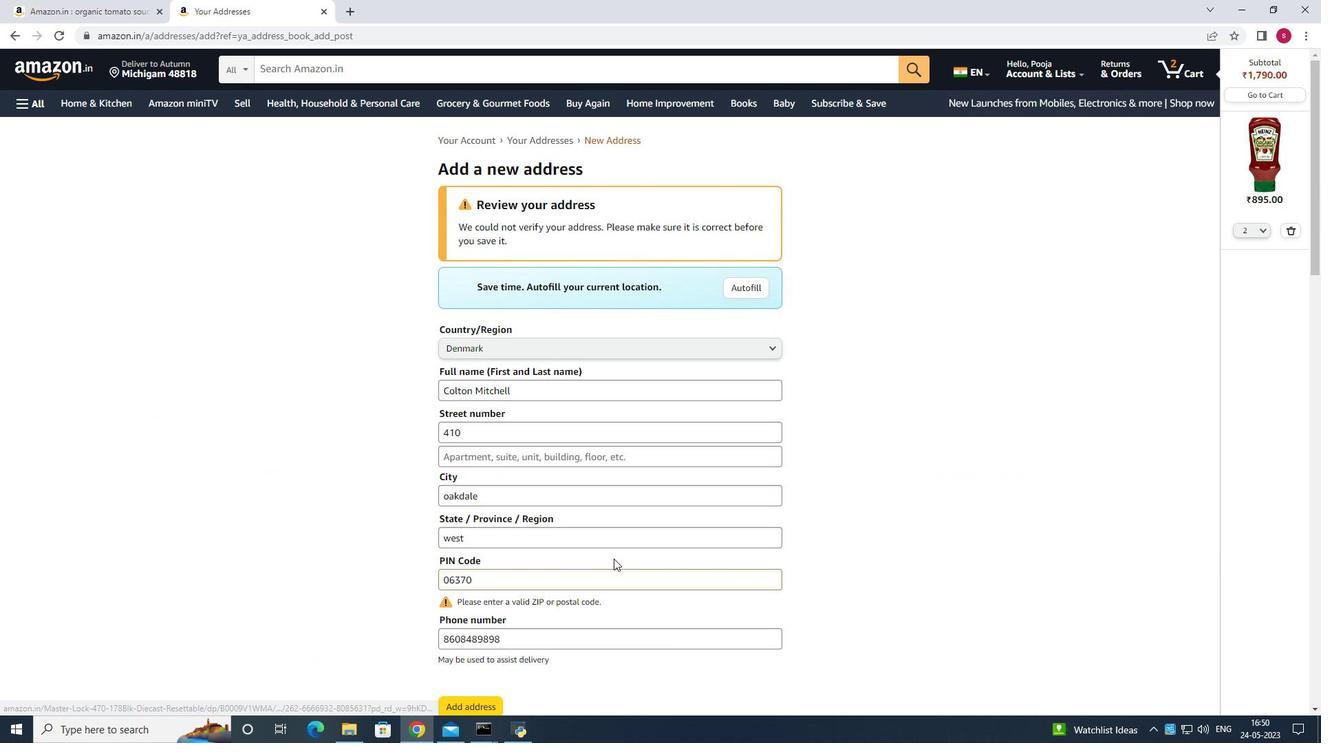 
Action: Mouse moved to (1253, 97)
Screenshot: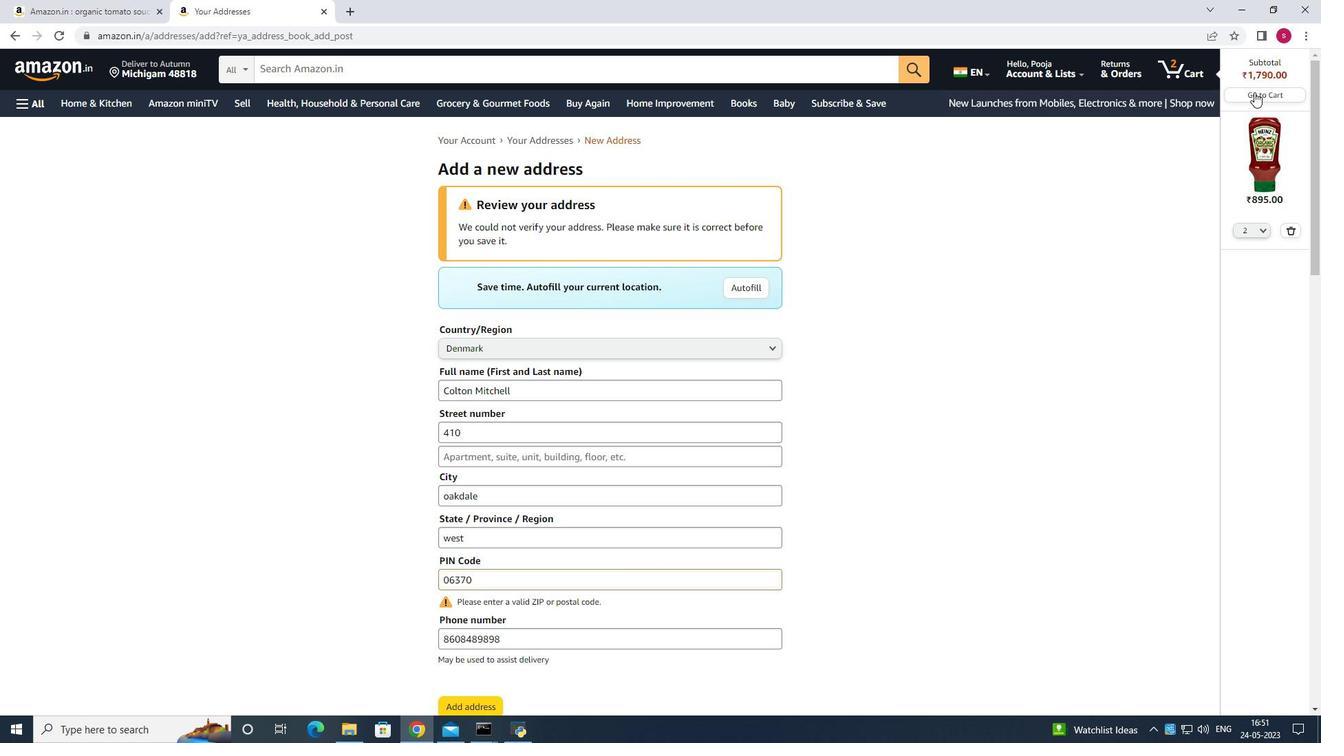 
Action: Mouse pressed left at (1253, 97)
Screenshot: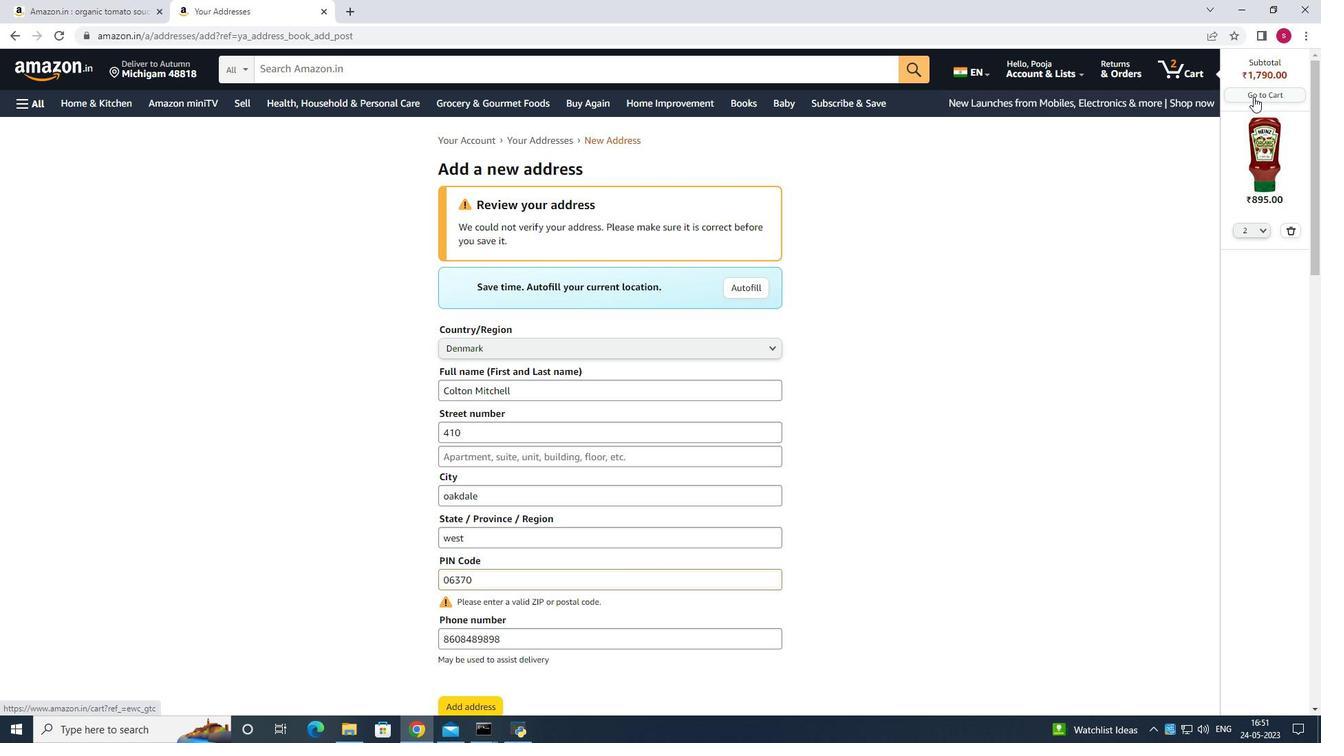 
Action: Mouse moved to (1214, 196)
Screenshot: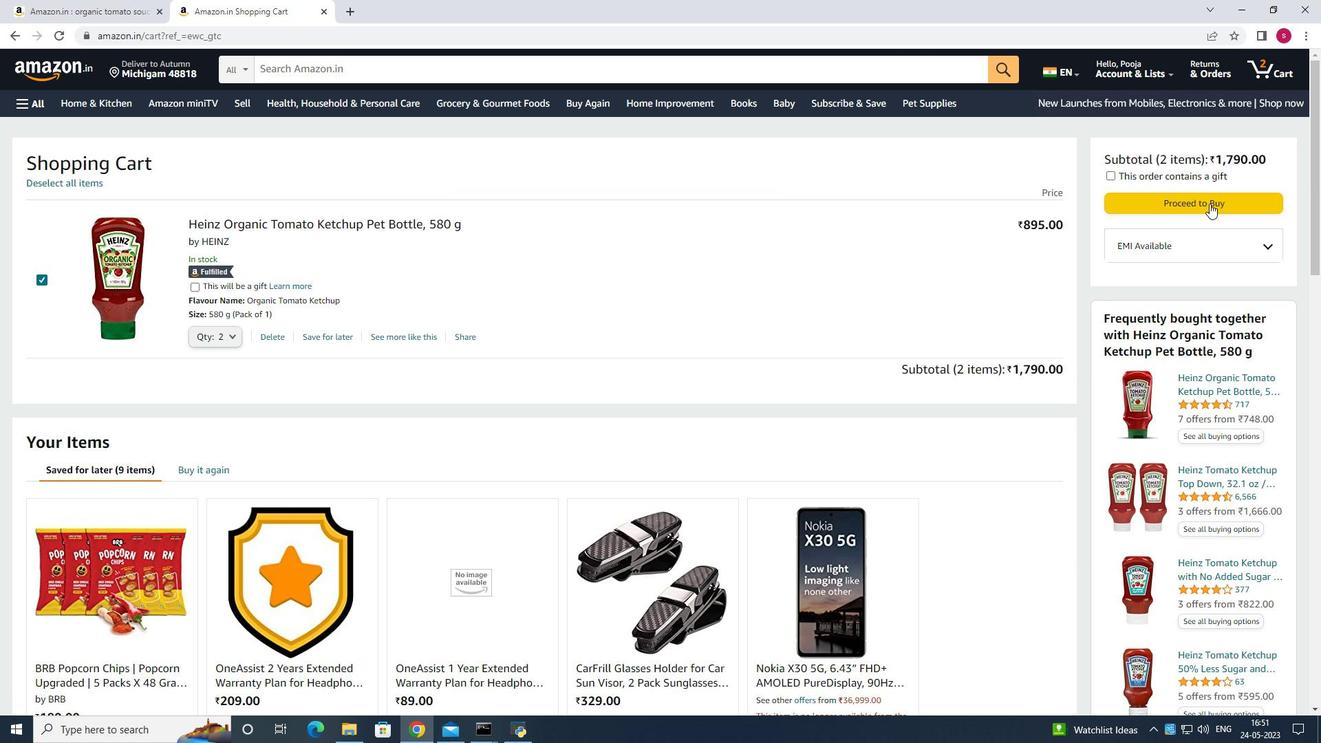 
Action: Mouse pressed left at (1214, 196)
Screenshot: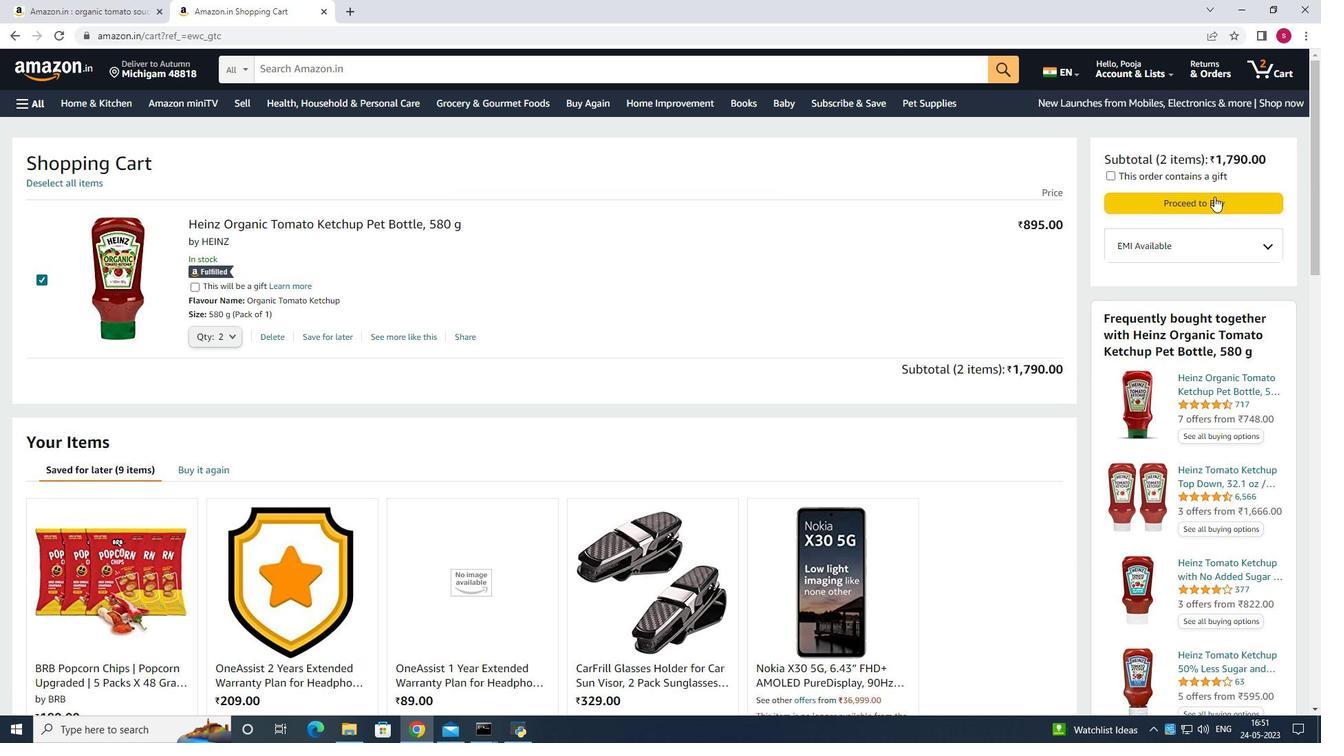 
Action: Mouse moved to (326, 251)
Screenshot: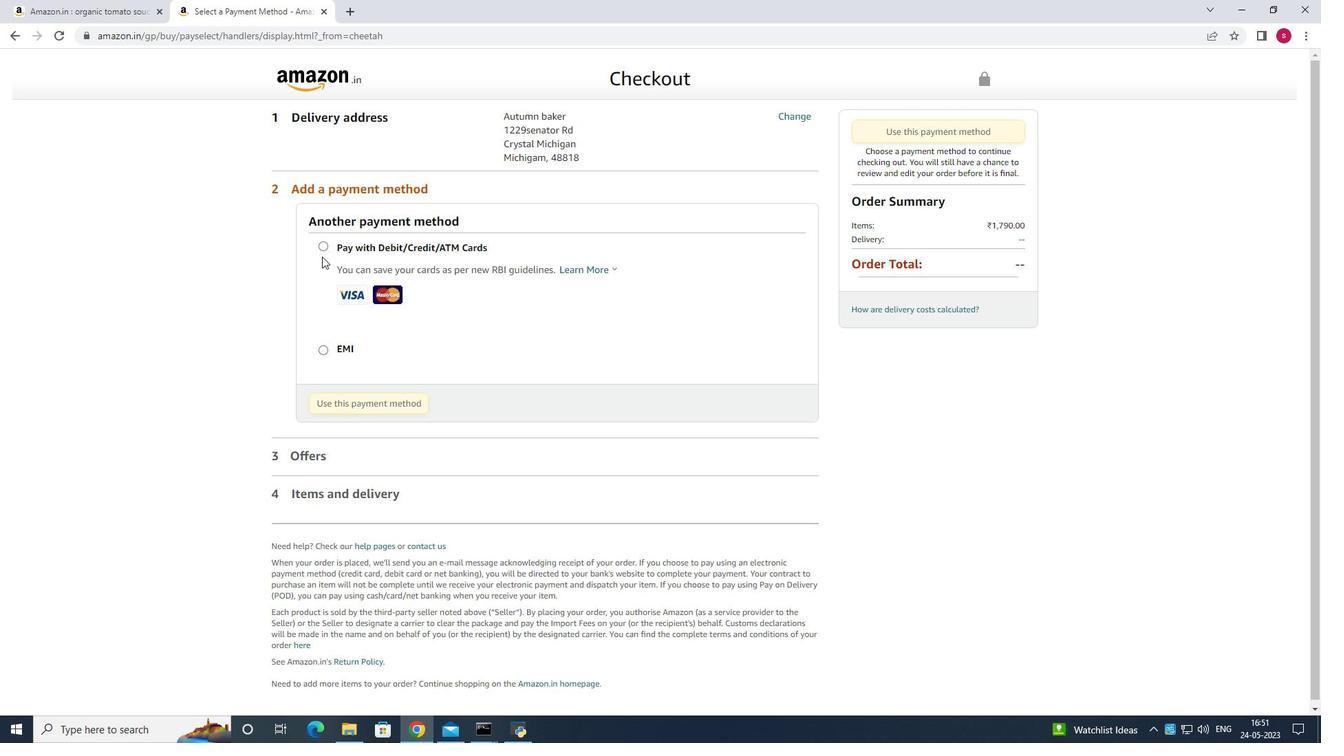
Action: Mouse pressed left at (326, 251)
Screenshot: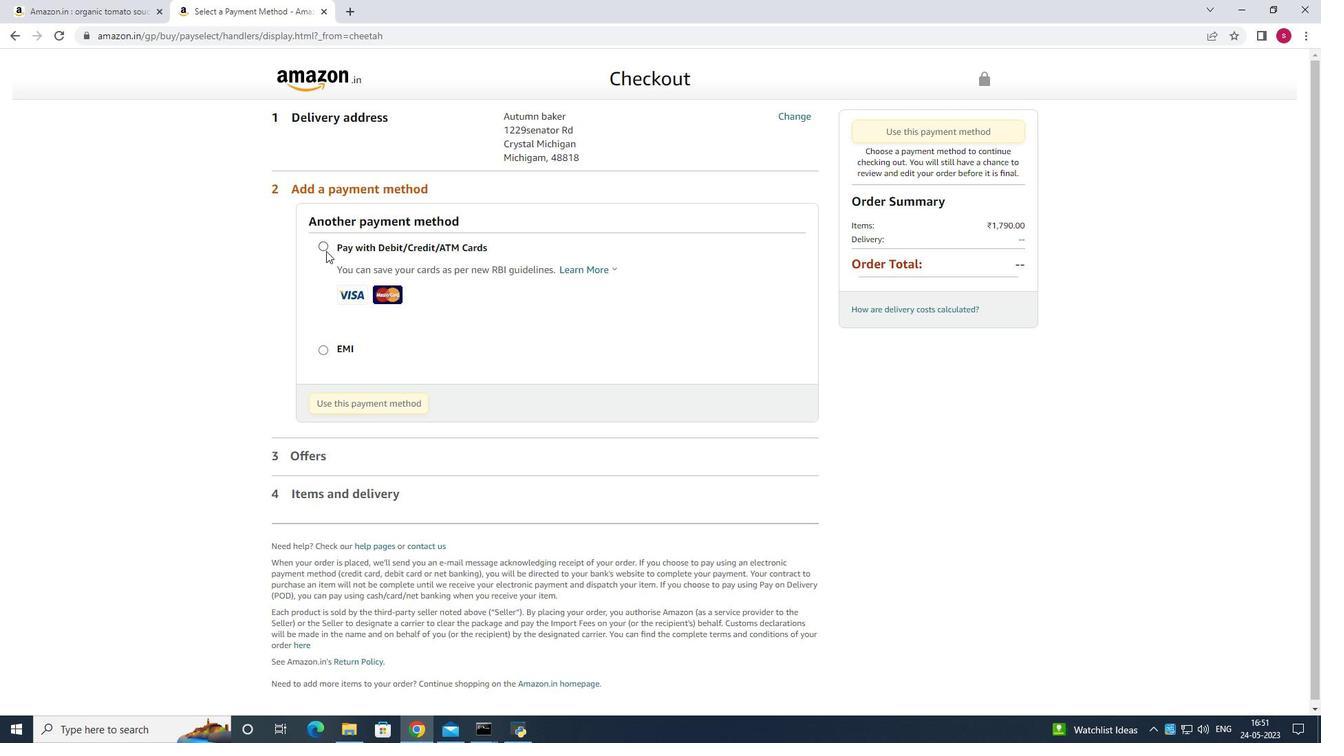 
Action: Mouse moved to (355, 319)
Screenshot: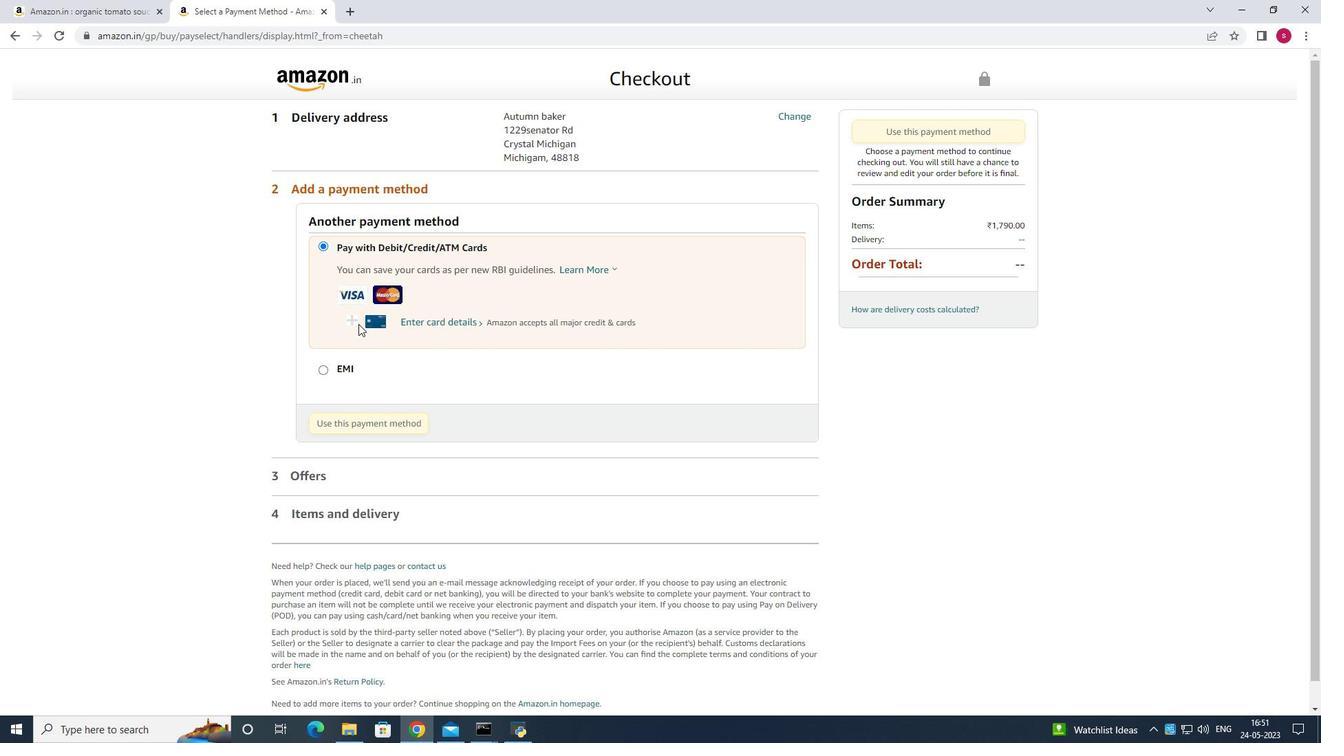 
Action: Mouse pressed left at (355, 319)
Screenshot: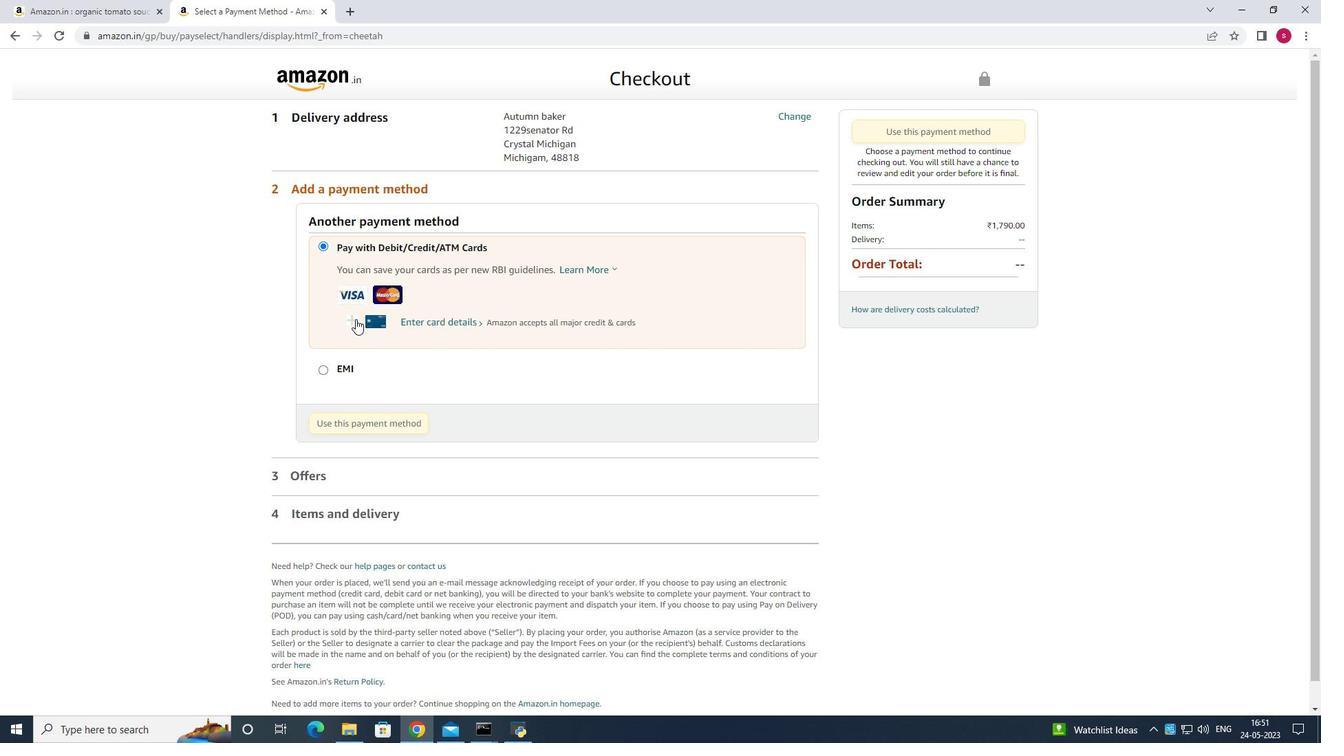 
Action: Mouse moved to (555, 353)
Screenshot: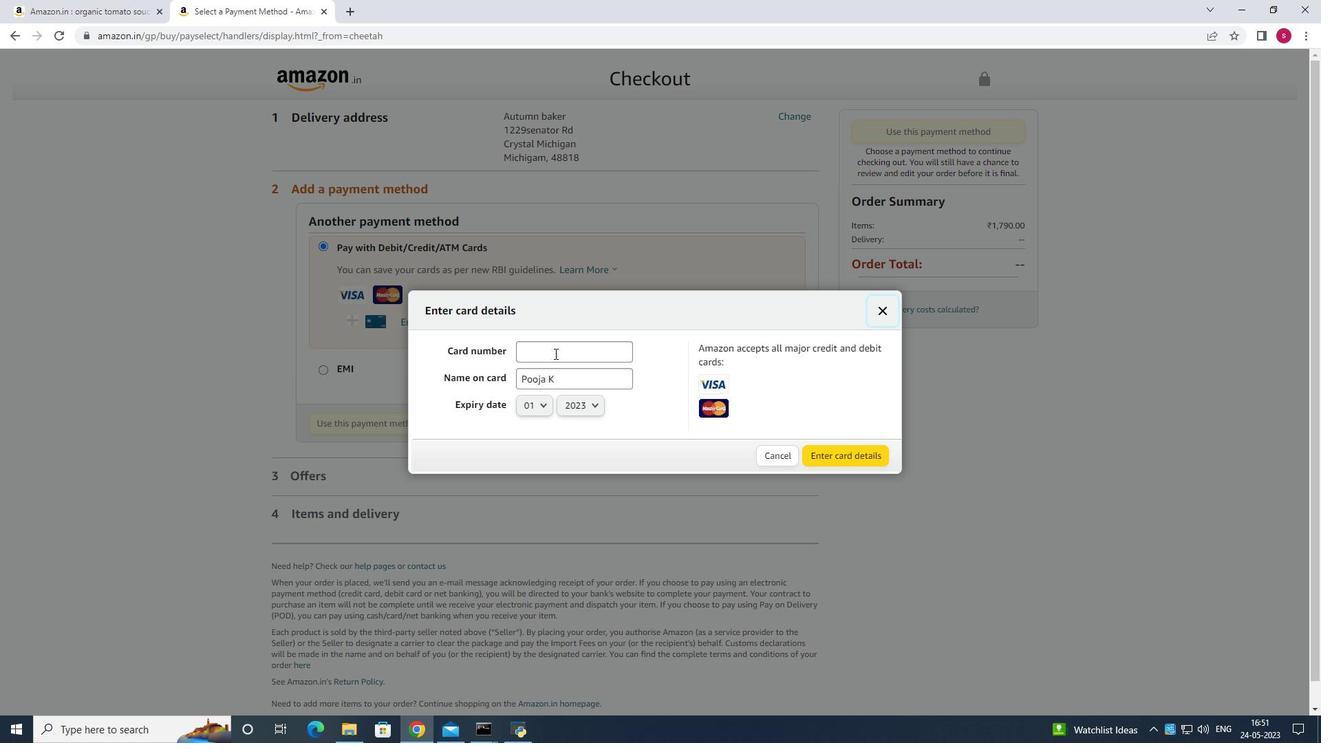 
Action: Mouse pressed left at (555, 353)
Screenshot: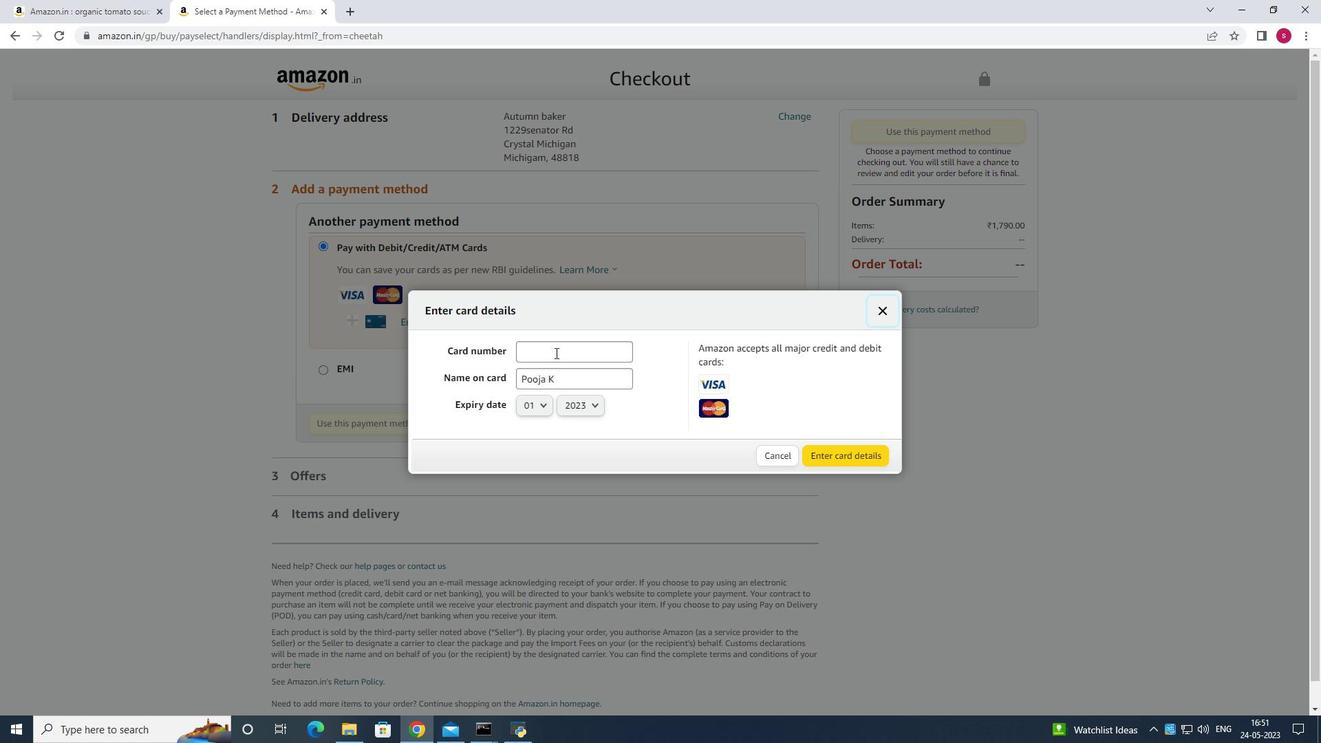 
Action: Key pressed 9936548795
Screenshot: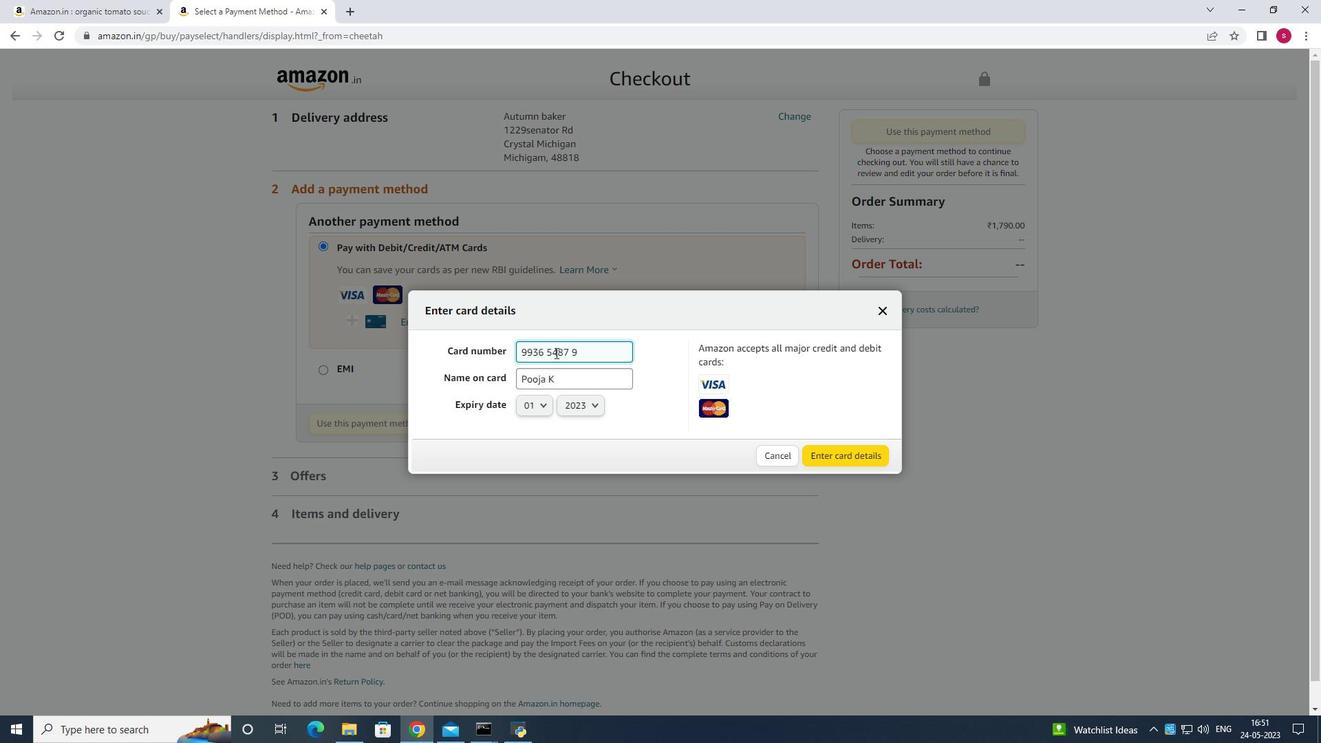 
Action: Mouse moved to (523, 399)
